 Task: How's the traffic on the BQE (Brooklyn-Queens Expressway)?
Action: Key pressed qe
Screenshot: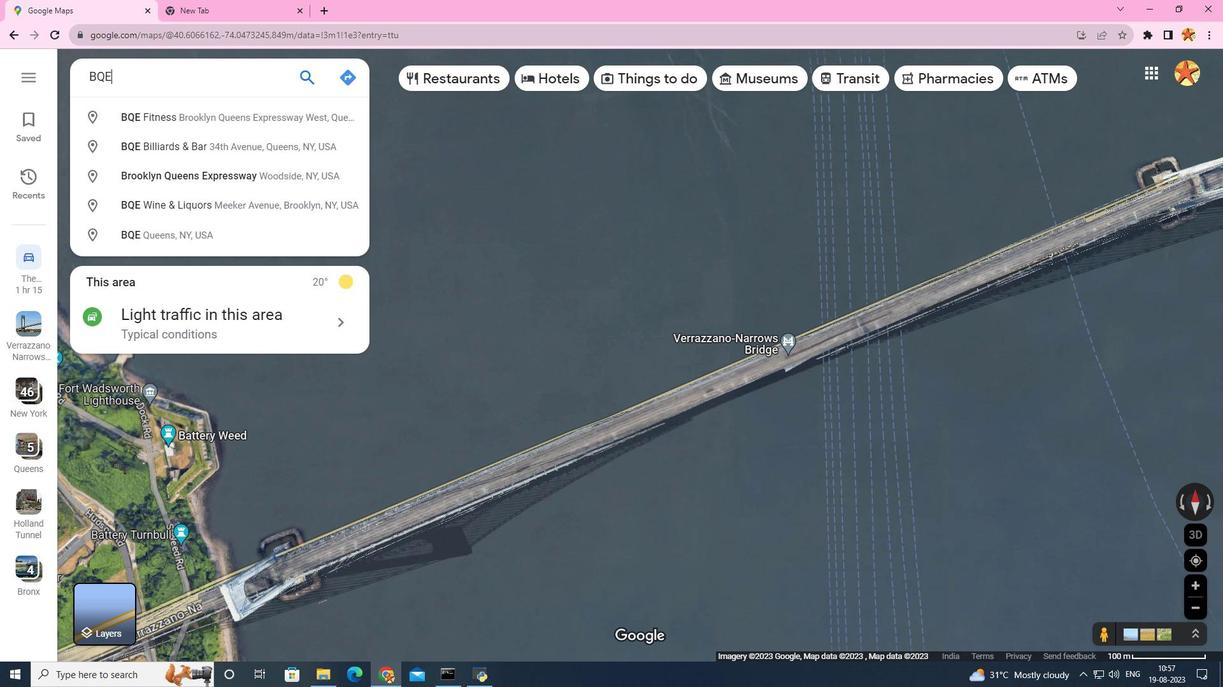 
Action: Mouse moved to (119, 169)
Screenshot: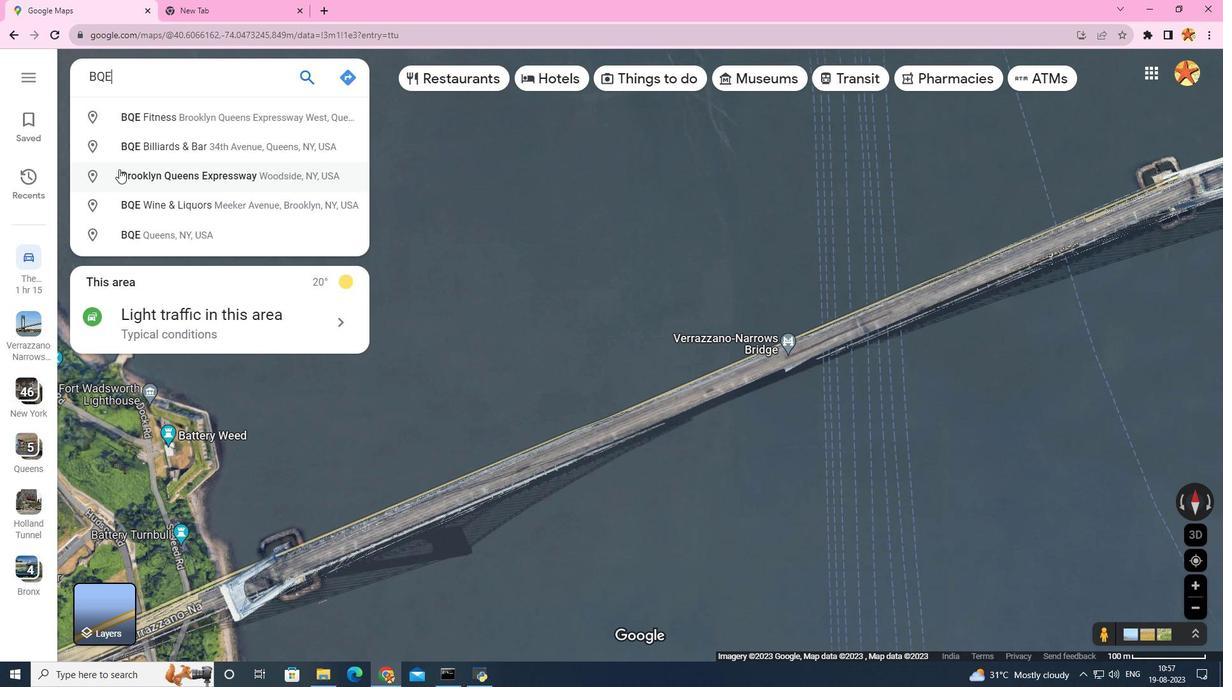 
Action: Mouse pressed left at (119, 169)
Screenshot: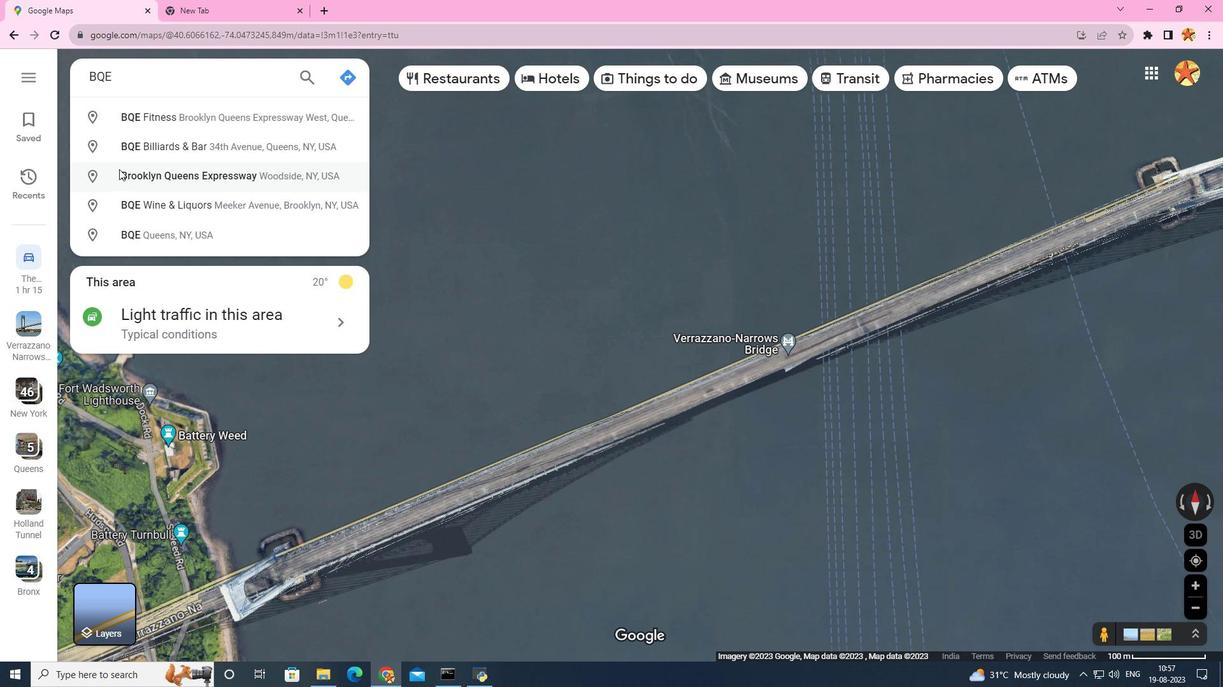 
Action: Mouse moved to (428, 615)
Screenshot: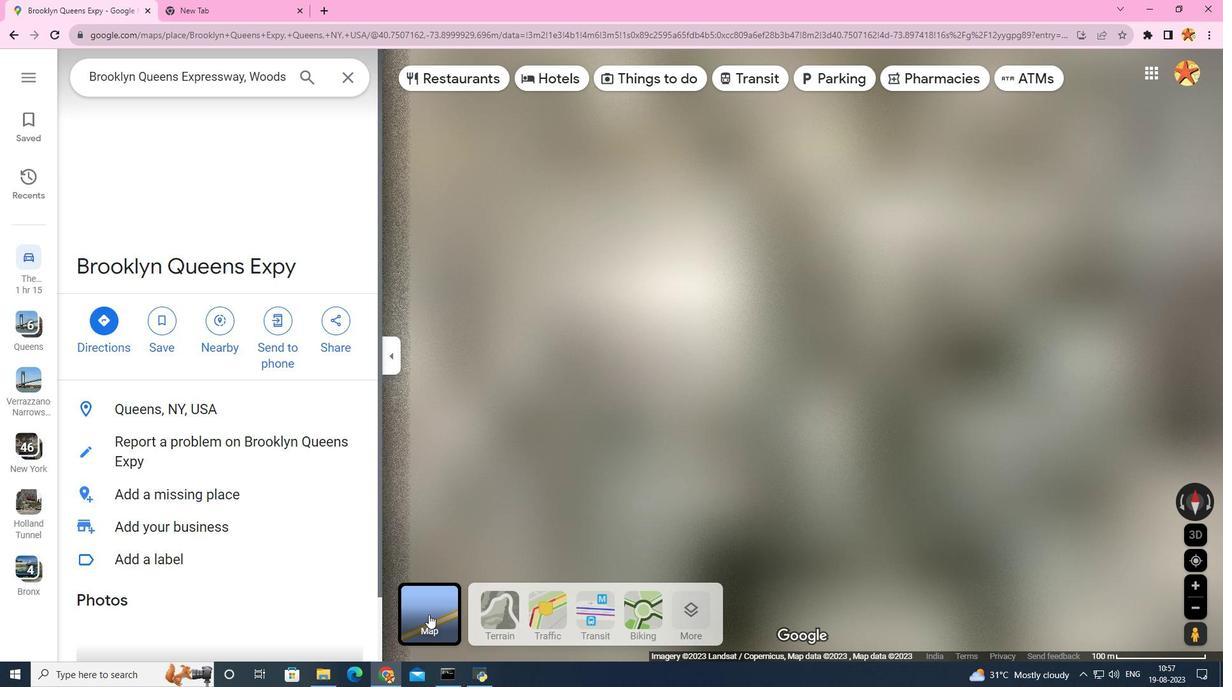 
Action: Mouse pressed left at (428, 615)
Screenshot: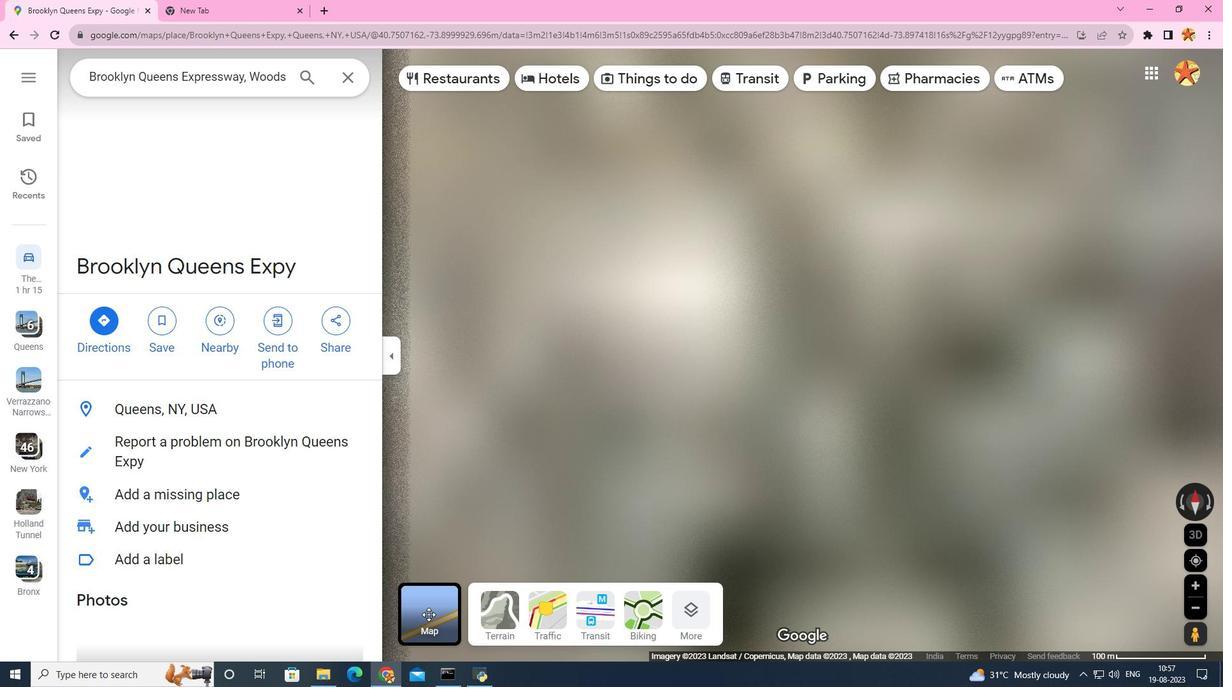 
Action: Mouse moved to (549, 611)
Screenshot: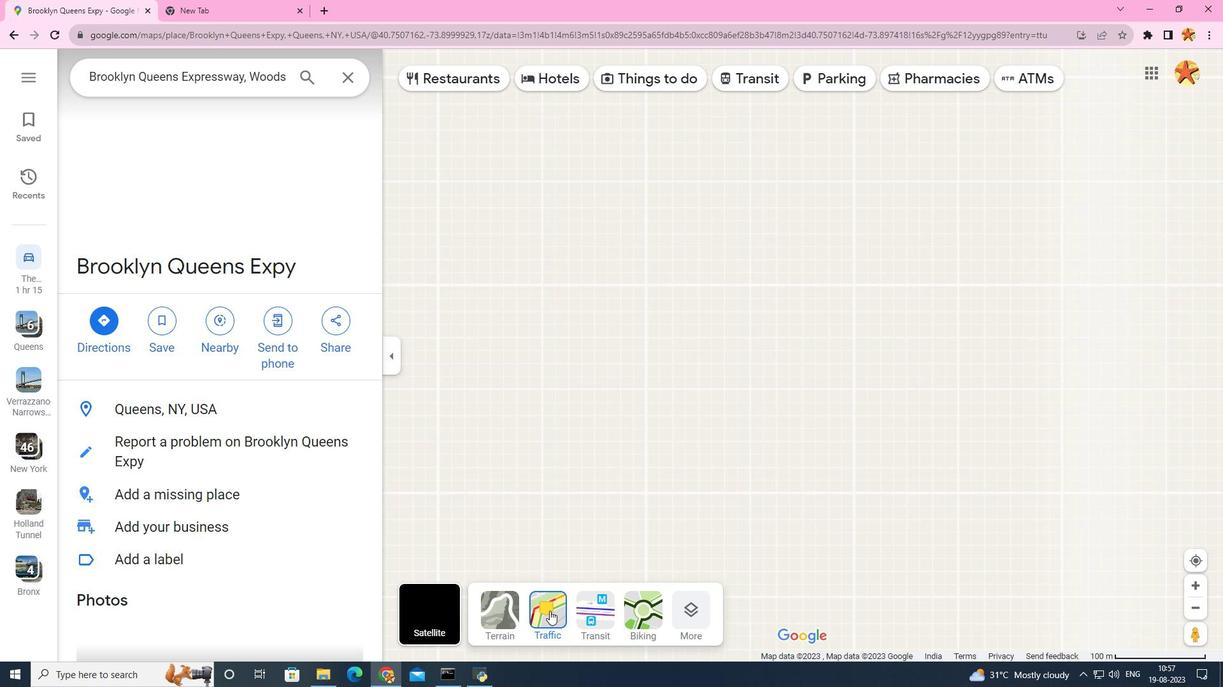 
Action: Mouse pressed left at (549, 611)
Screenshot: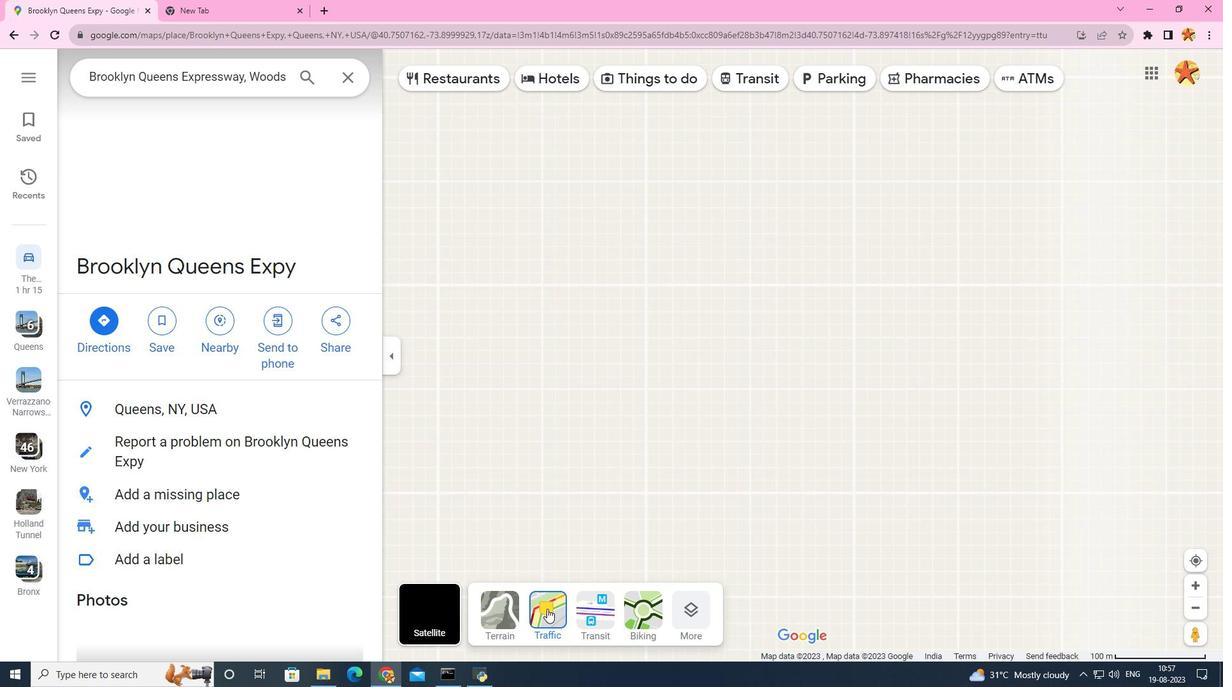 
Action: Mouse moved to (533, 607)
Screenshot: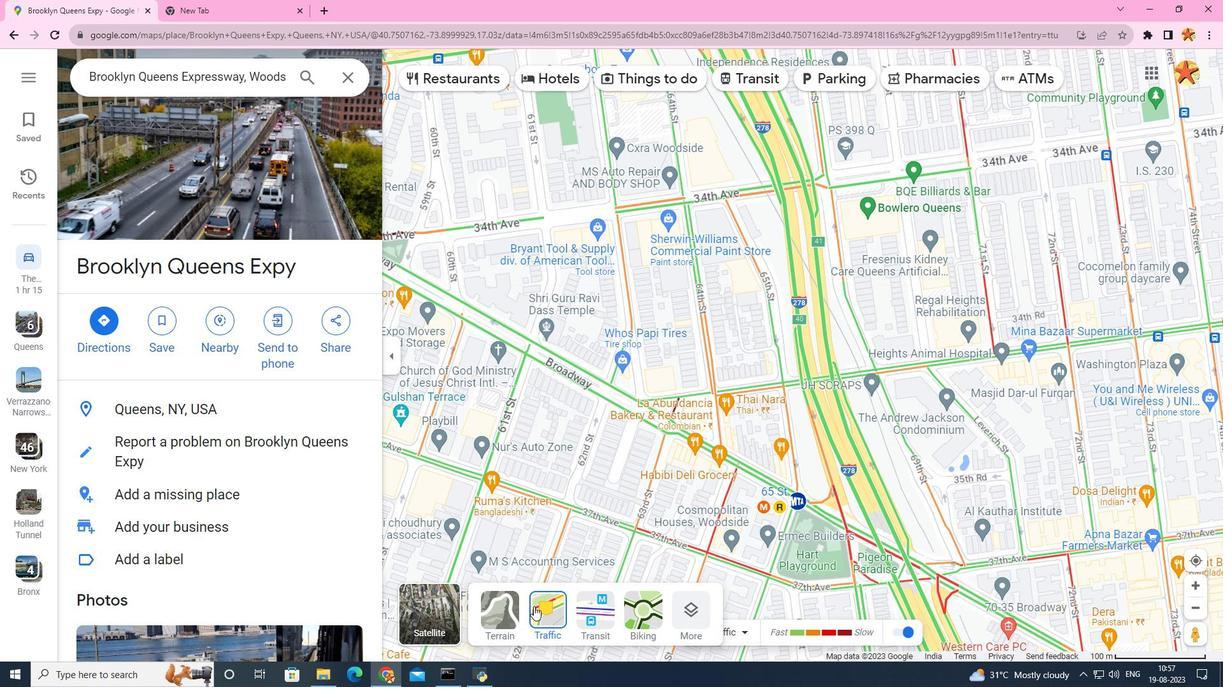 
Action: Mouse pressed left at (533, 607)
Screenshot: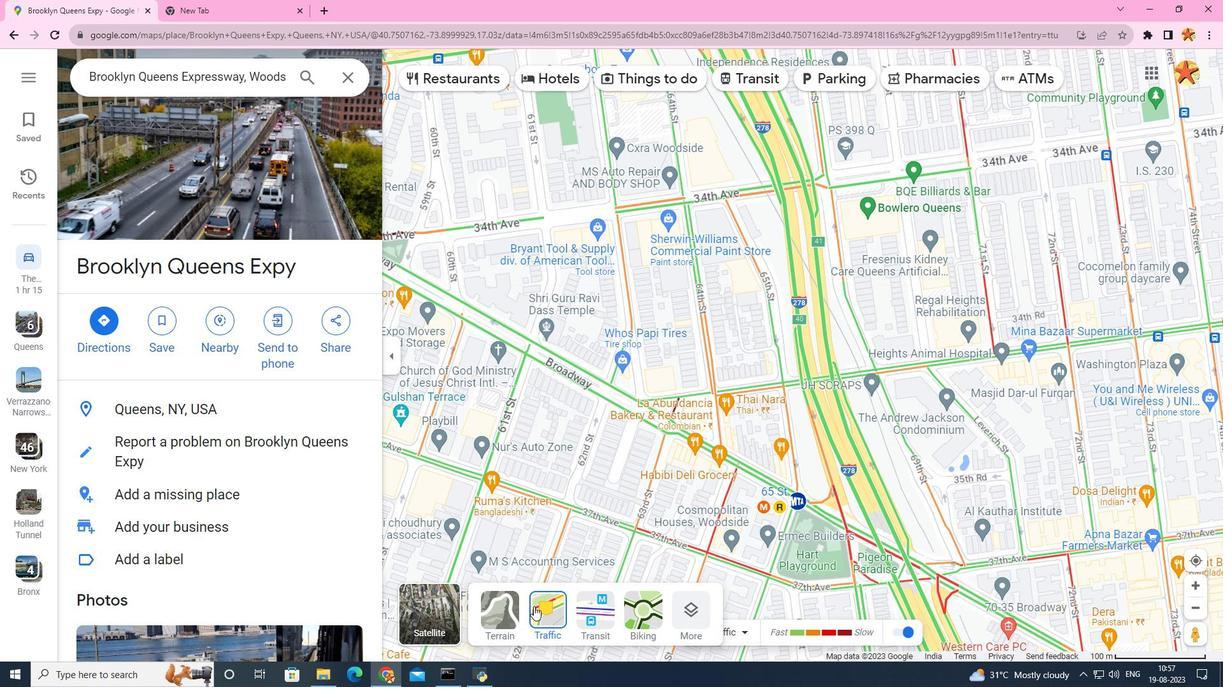
Action: Mouse moved to (641, 530)
Screenshot: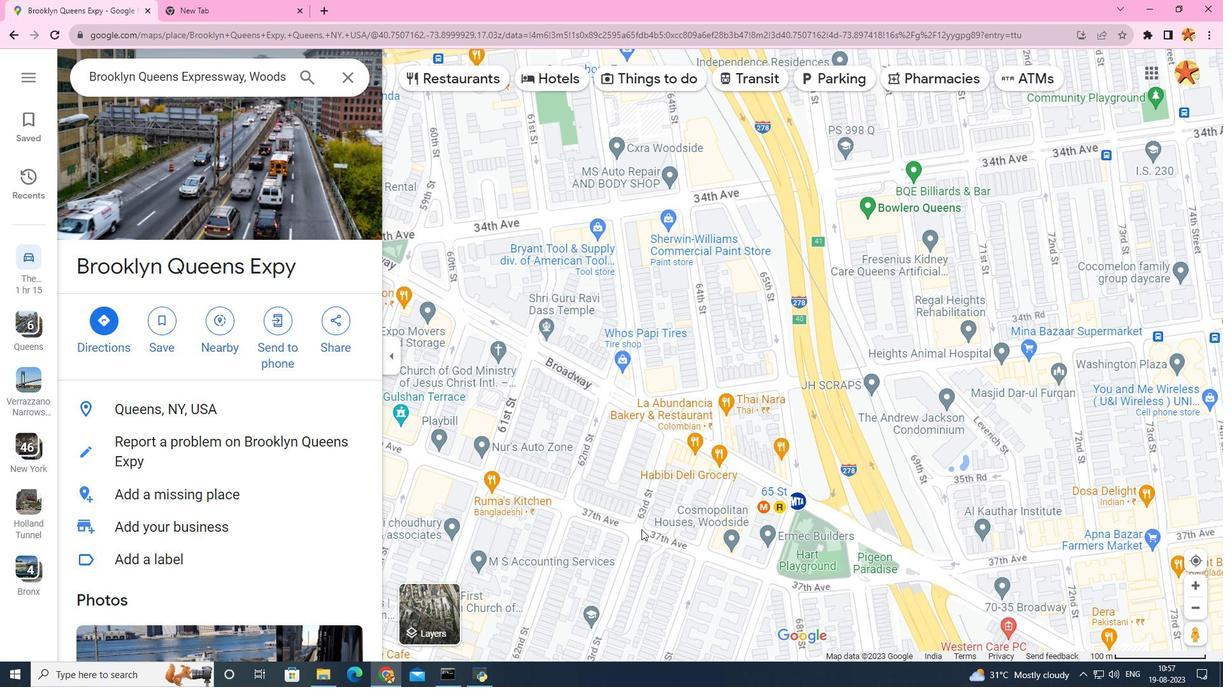 
Action: Mouse scrolled (641, 529) with delta (0, 0)
Screenshot: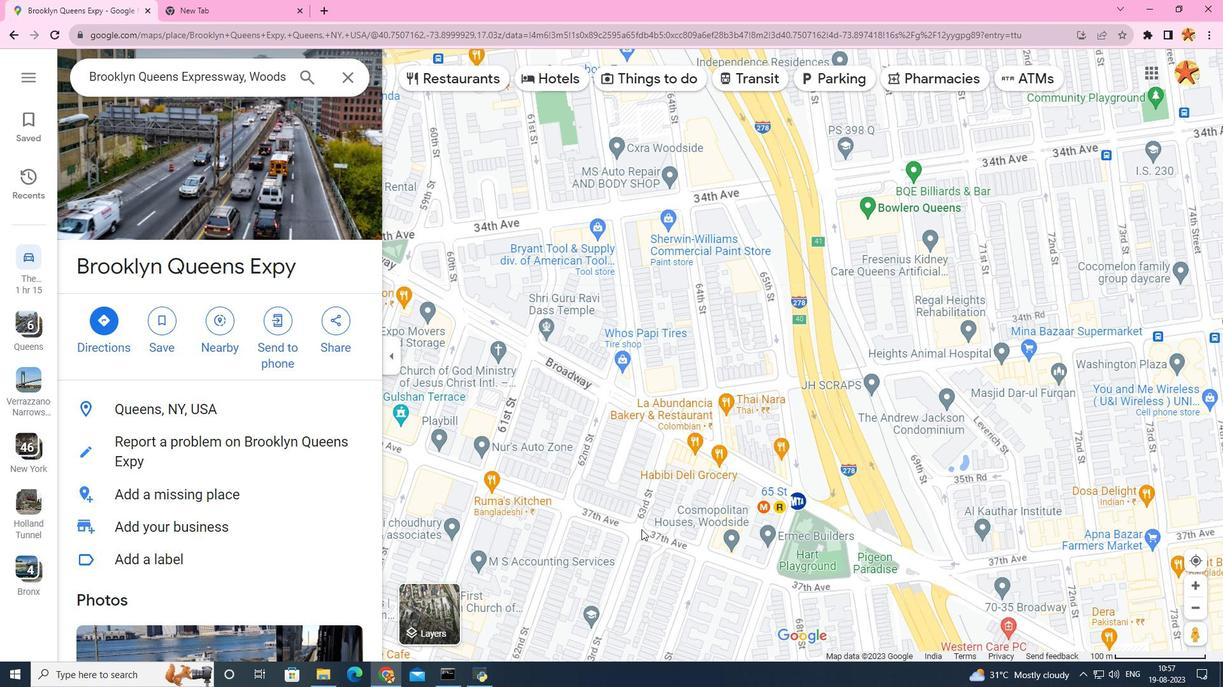 
Action: Mouse scrolled (641, 529) with delta (0, 0)
Screenshot: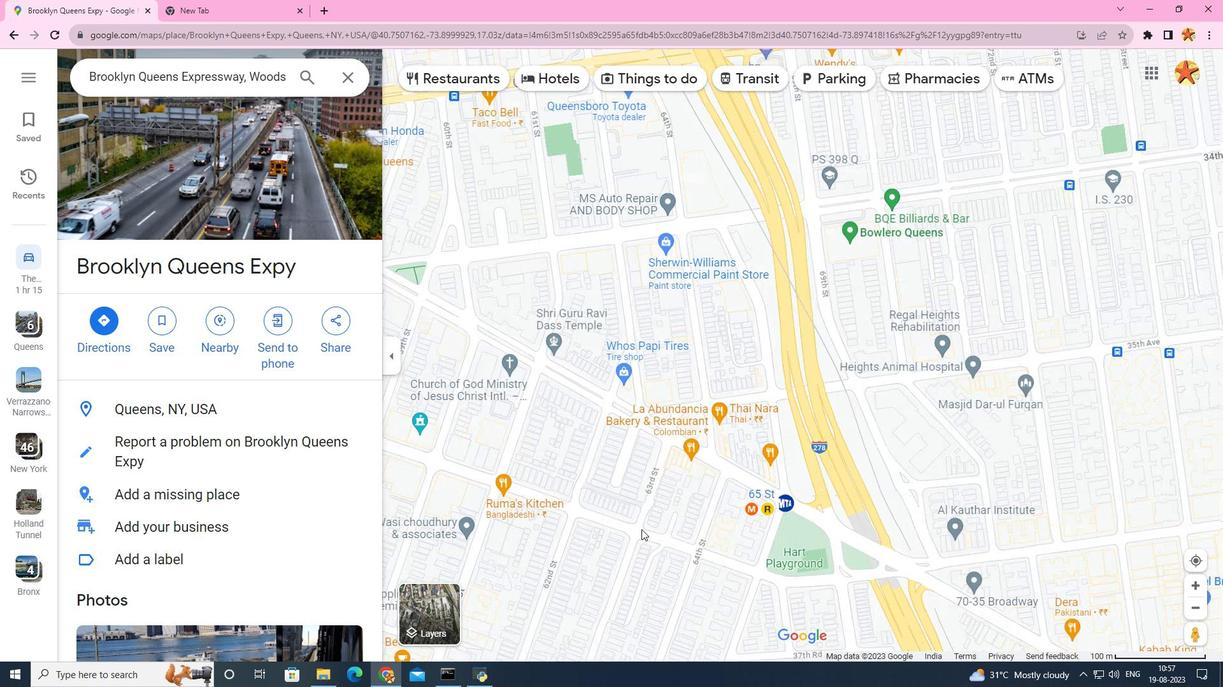 
Action: Mouse scrolled (641, 529) with delta (0, 0)
Screenshot: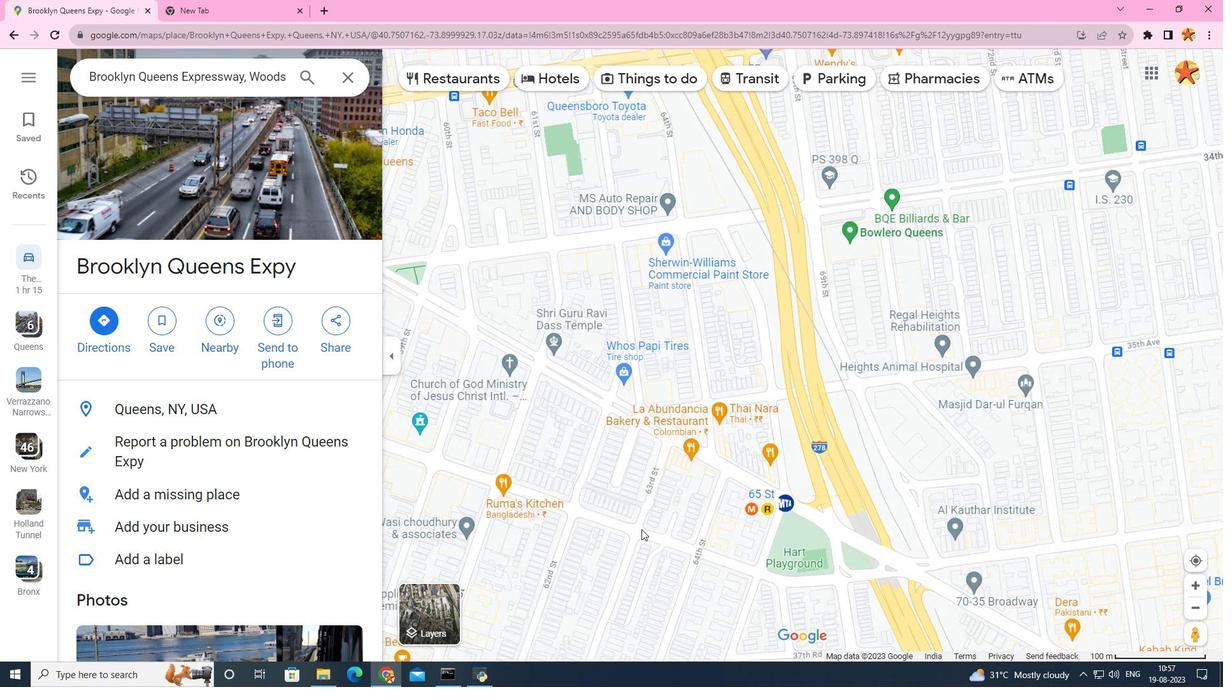 
Action: Mouse scrolled (641, 529) with delta (0, 0)
Screenshot: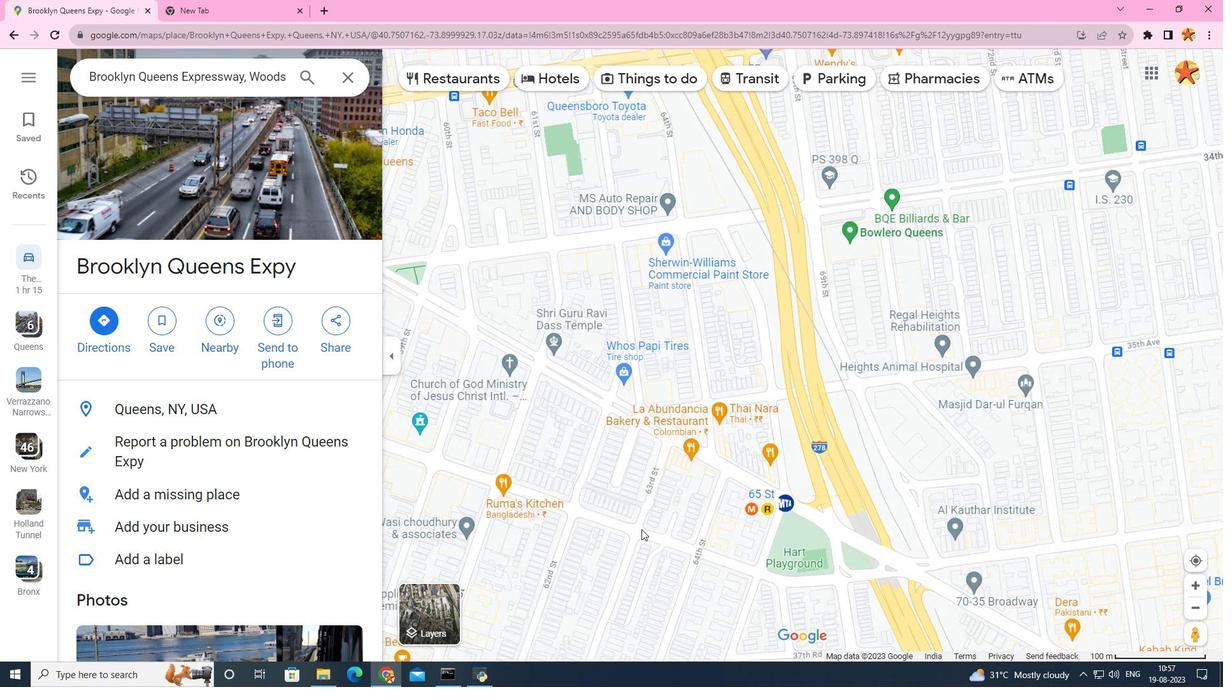 
Action: Mouse scrolled (641, 529) with delta (0, 0)
Screenshot: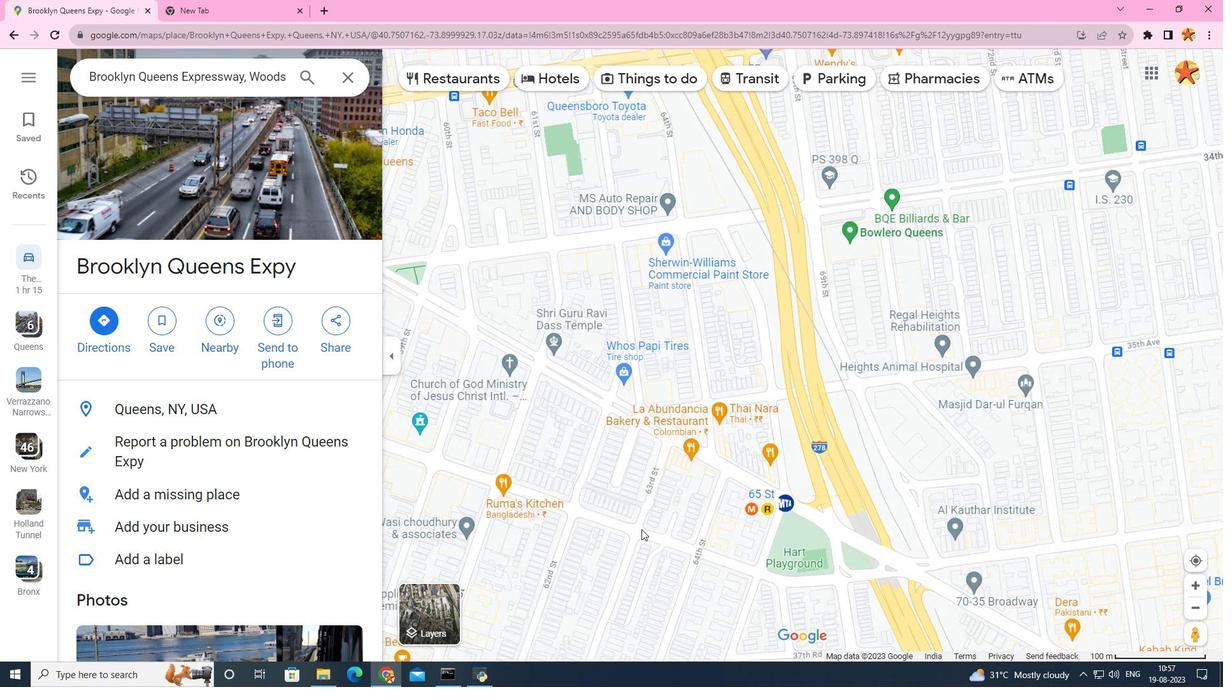 
Action: Mouse scrolled (641, 529) with delta (0, 0)
Screenshot: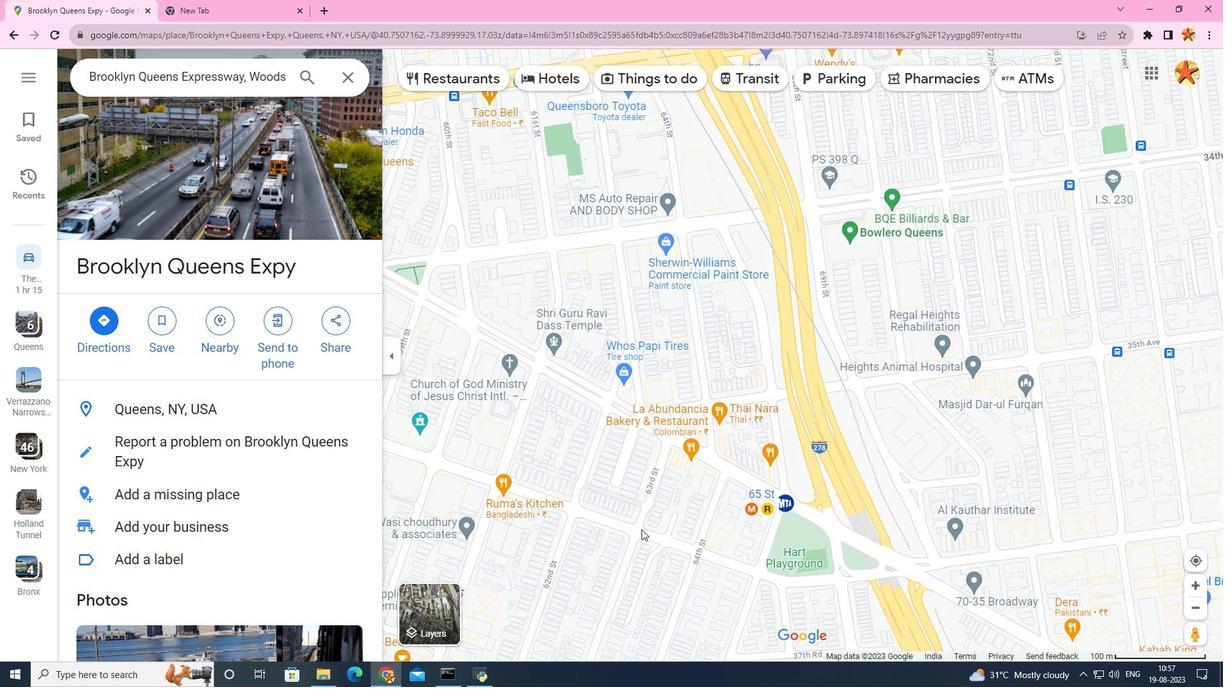
Action: Mouse scrolled (641, 529) with delta (0, 0)
Screenshot: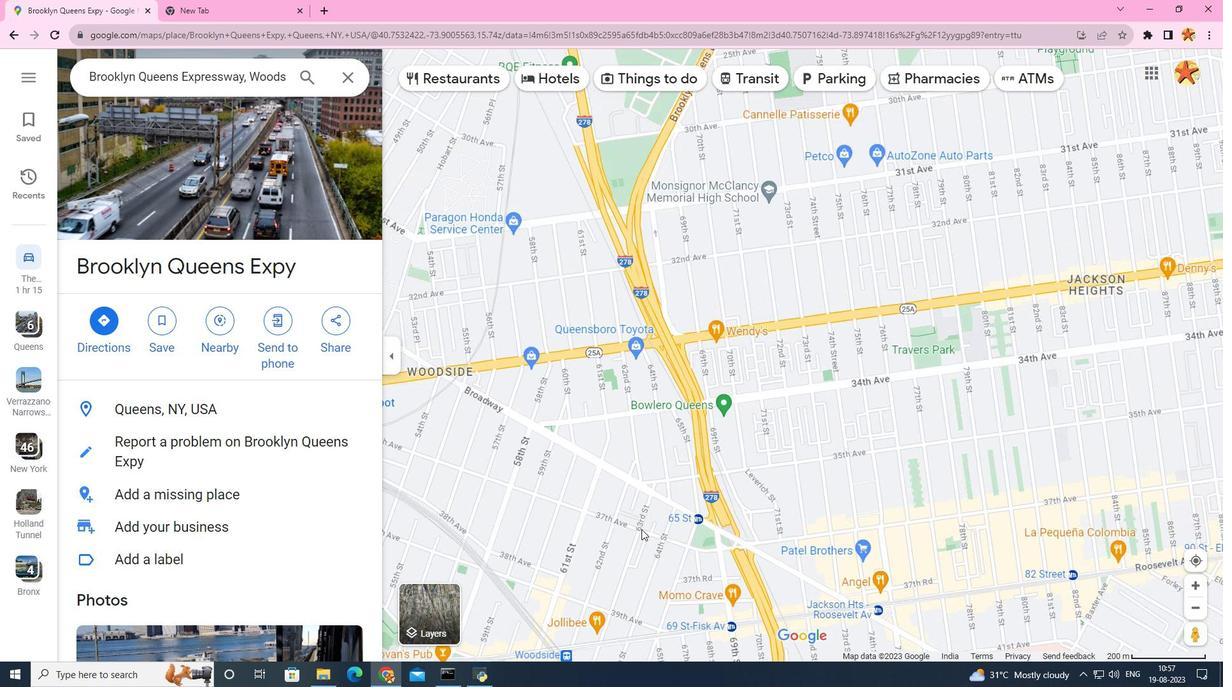 
Action: Mouse scrolled (641, 529) with delta (0, 0)
Screenshot: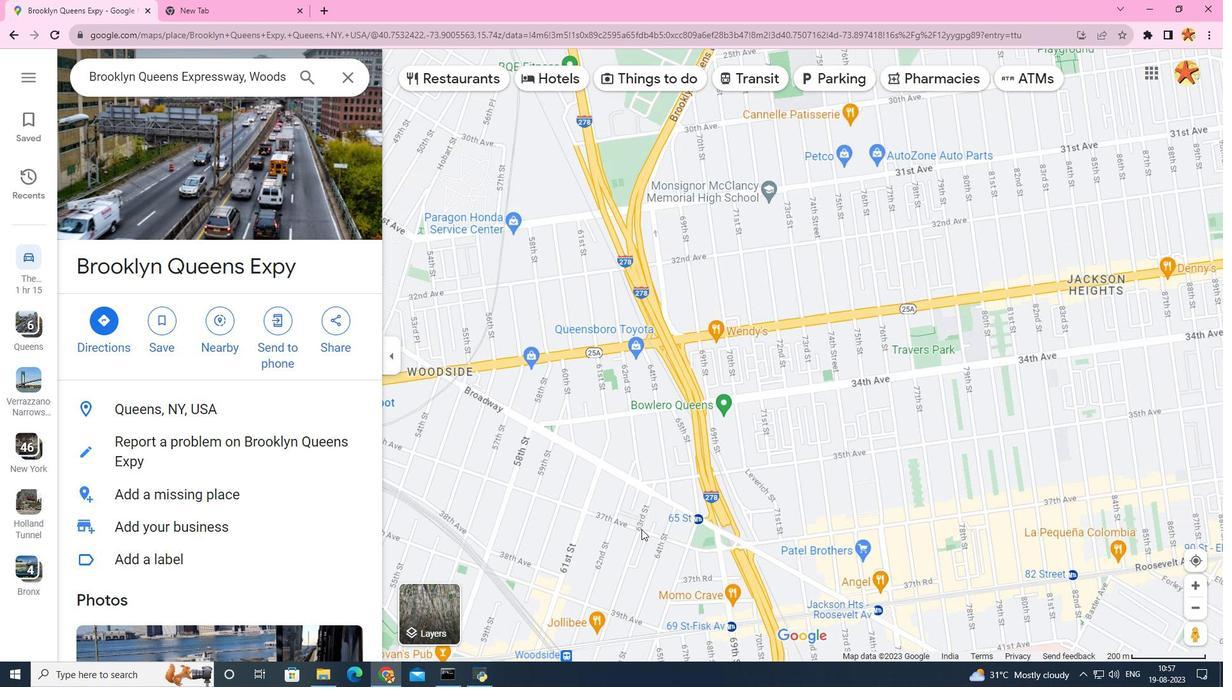 
Action: Mouse scrolled (641, 529) with delta (0, 0)
Screenshot: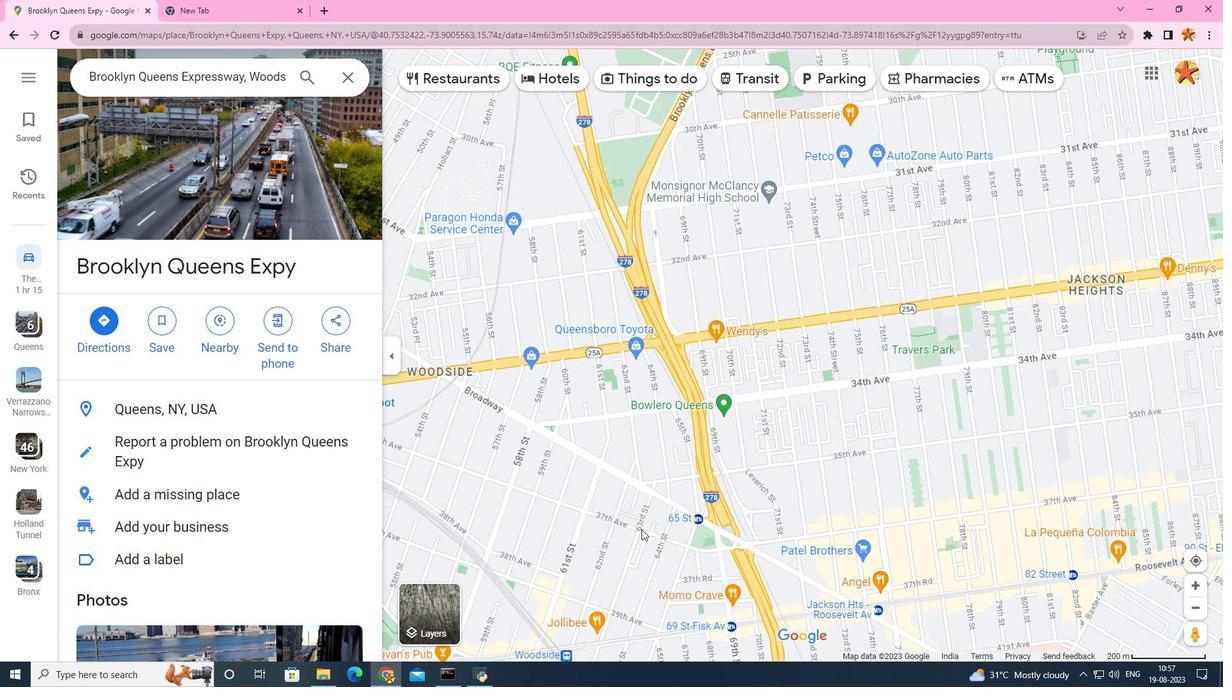 
Action: Mouse scrolled (641, 529) with delta (0, 0)
Screenshot: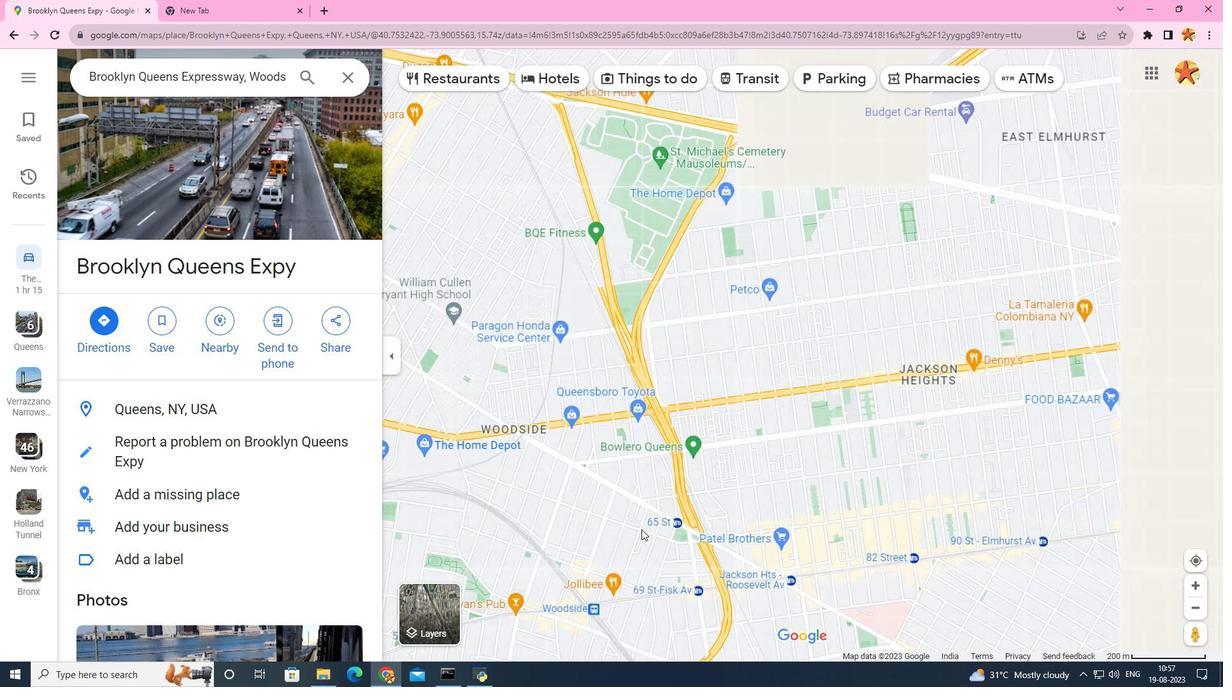 
Action: Mouse scrolled (641, 530) with delta (0, 0)
Screenshot: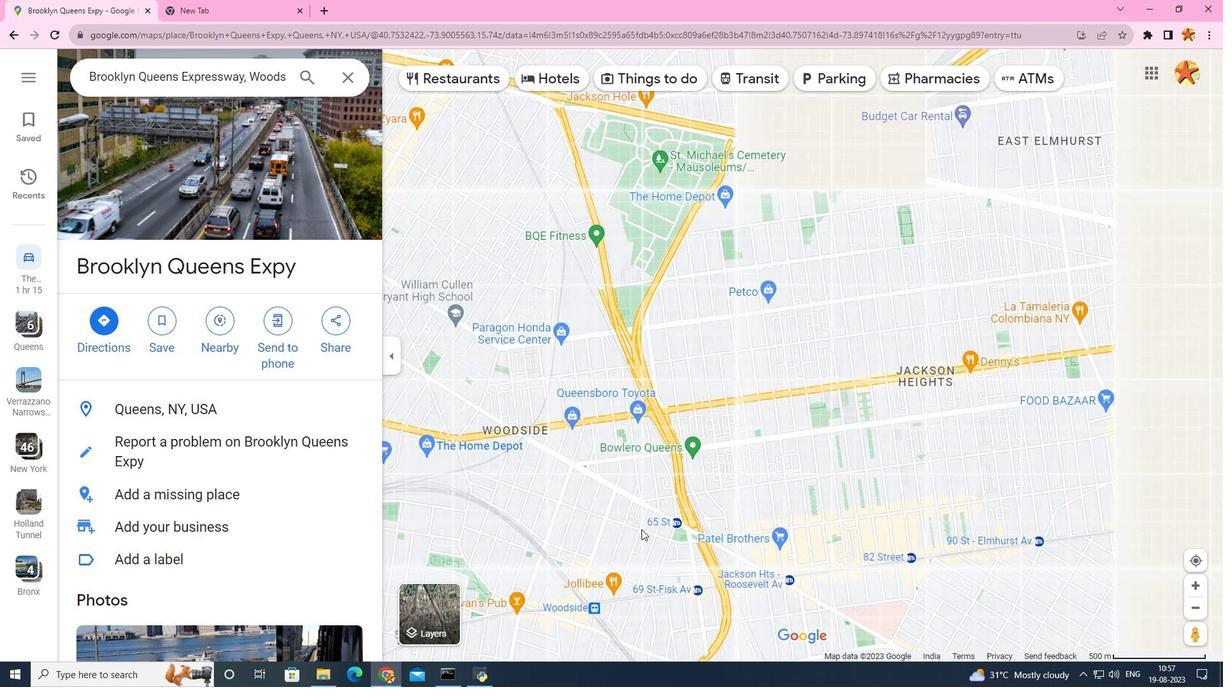 
Action: Mouse scrolled (641, 529) with delta (0, 0)
Screenshot: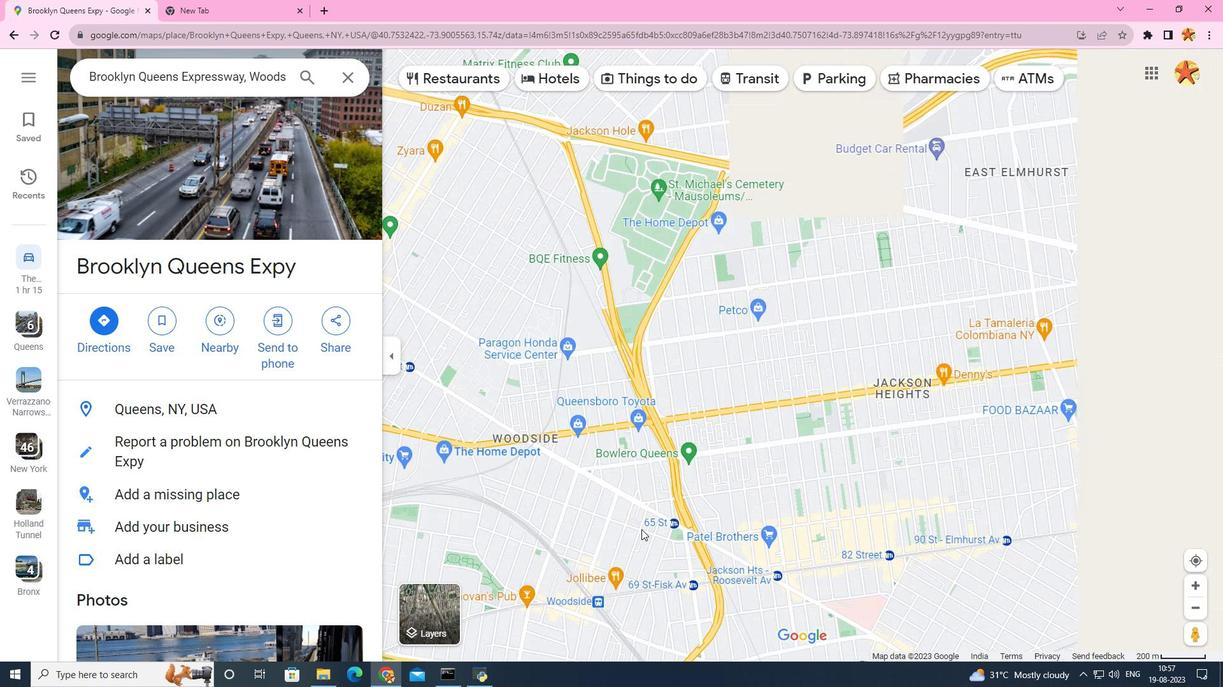 
Action: Mouse scrolled (641, 529) with delta (0, 0)
Screenshot: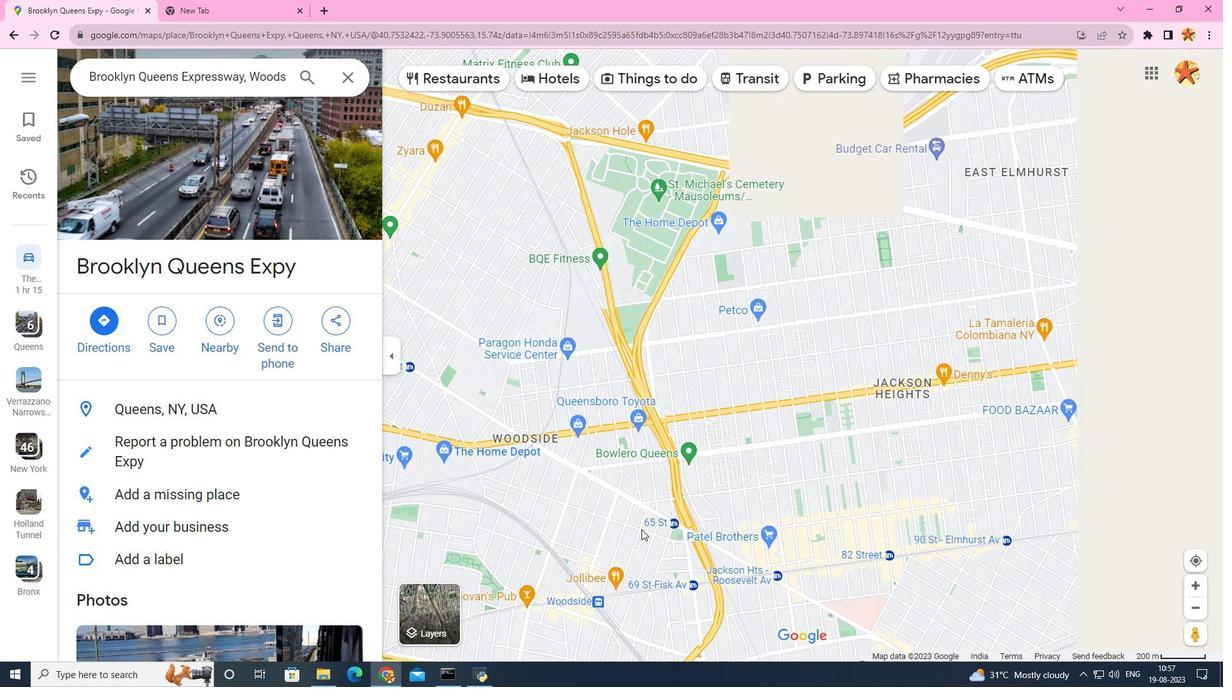 
Action: Mouse scrolled (641, 529) with delta (0, 0)
Screenshot: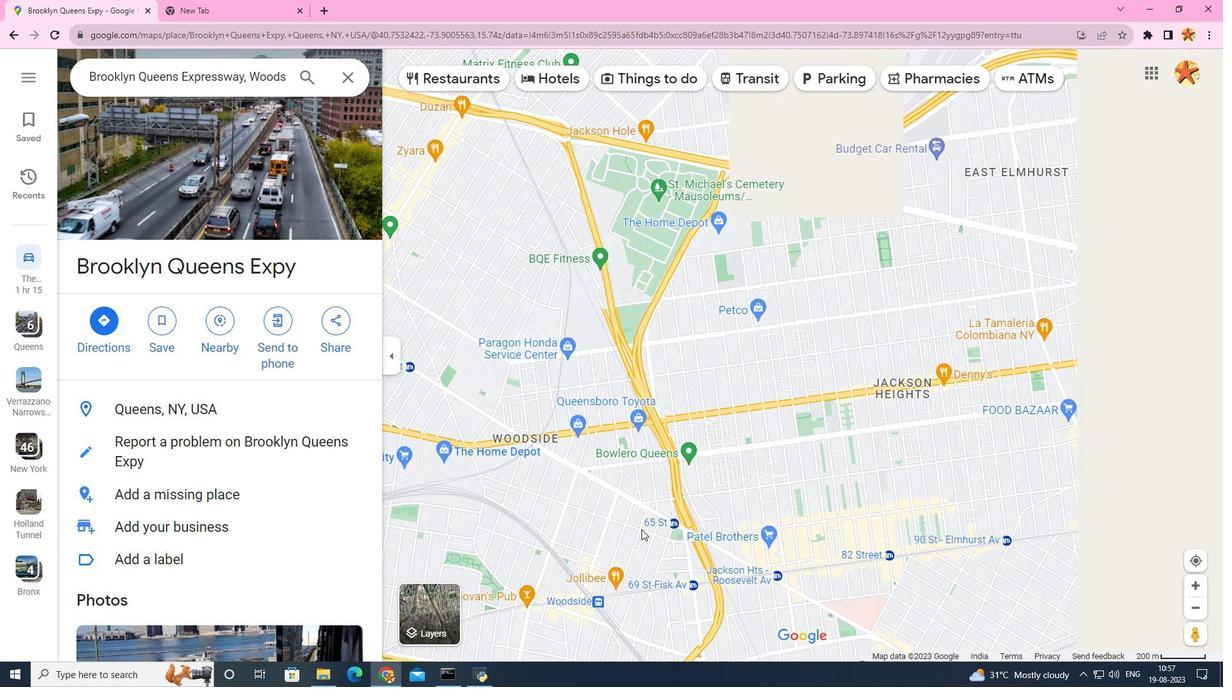 
Action: Mouse scrolled (641, 529) with delta (0, 0)
Screenshot: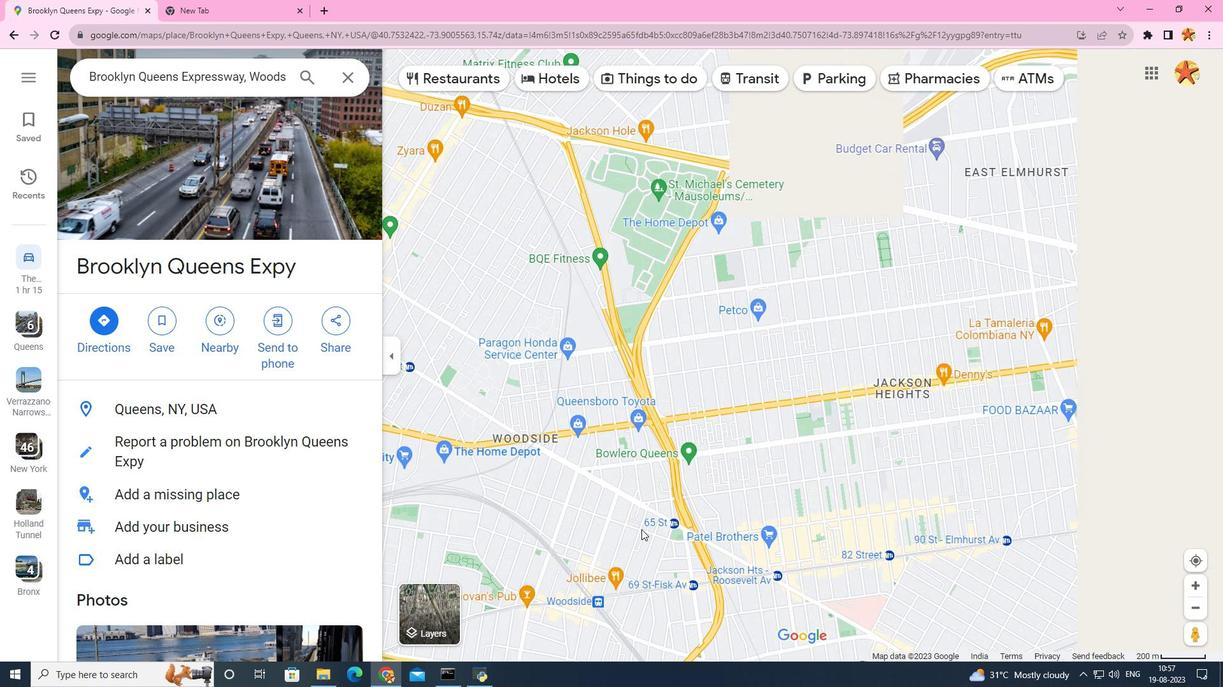 
Action: Mouse scrolled (641, 529) with delta (0, 0)
Screenshot: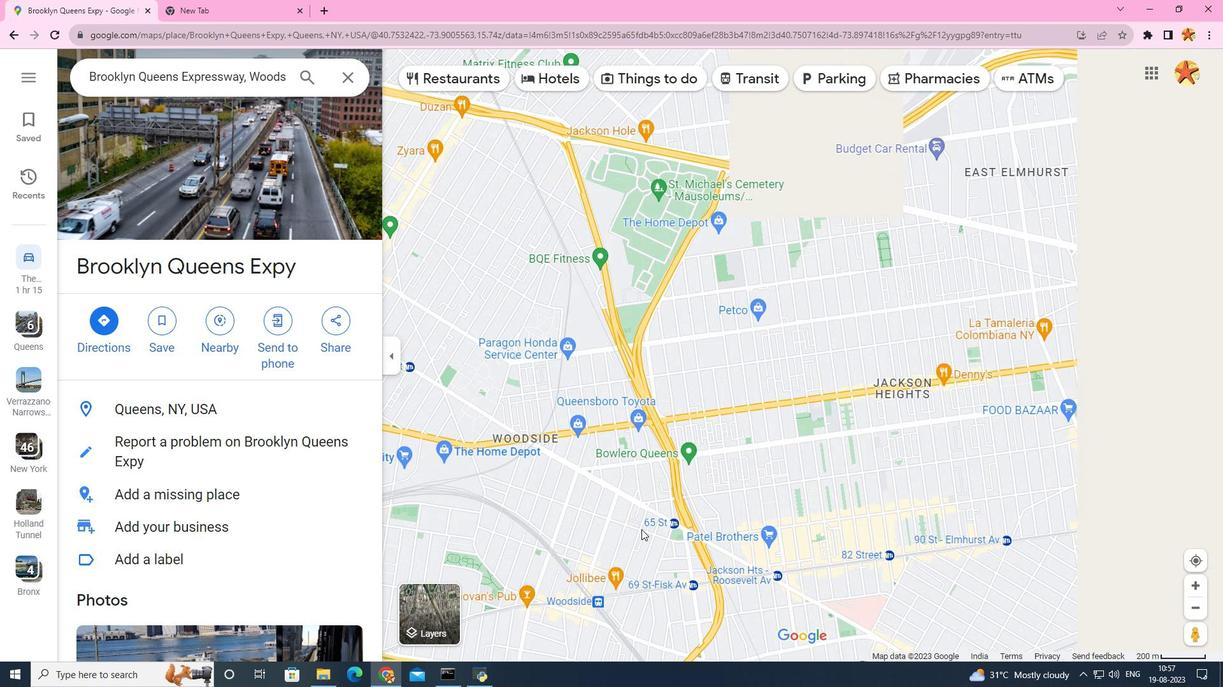
Action: Mouse scrolled (641, 529) with delta (0, 0)
Screenshot: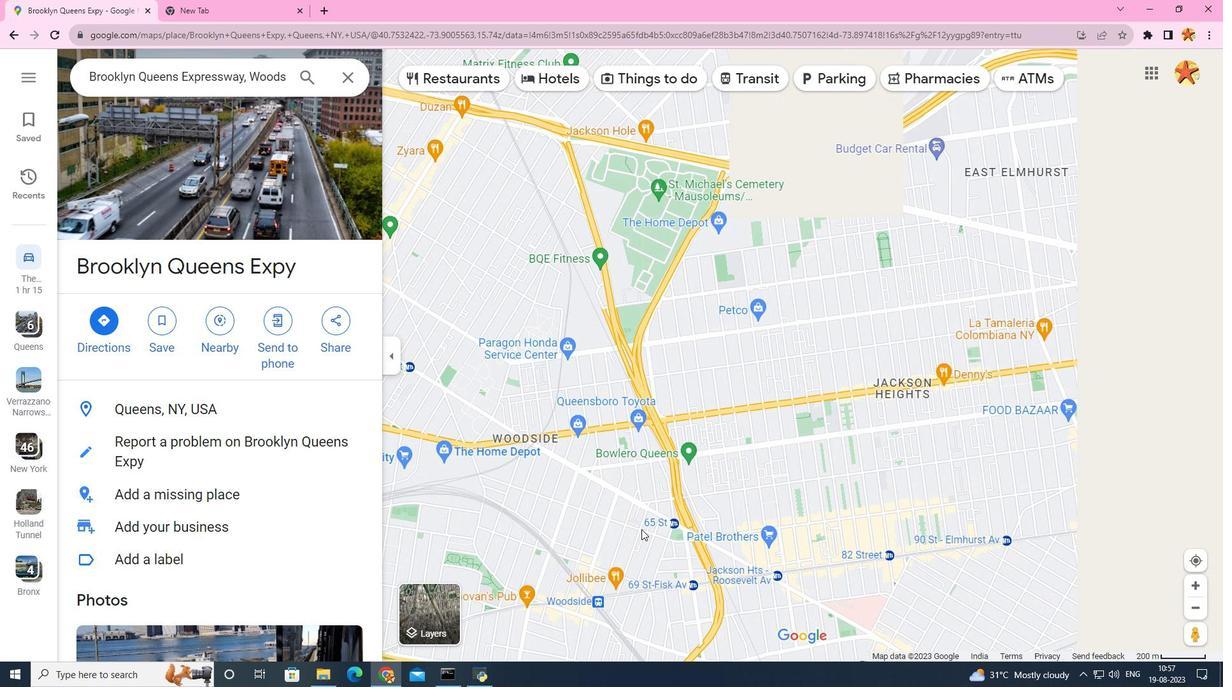
Action: Mouse moved to (556, 617)
Screenshot: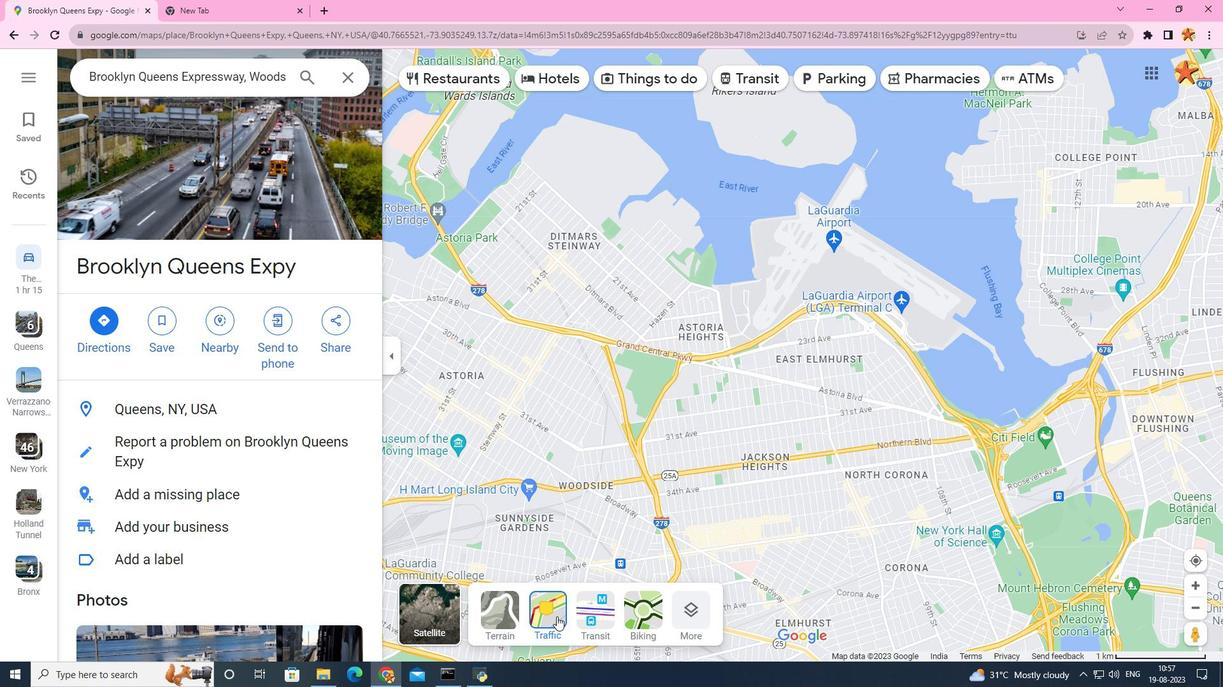 
Action: Mouse pressed left at (556, 617)
Screenshot: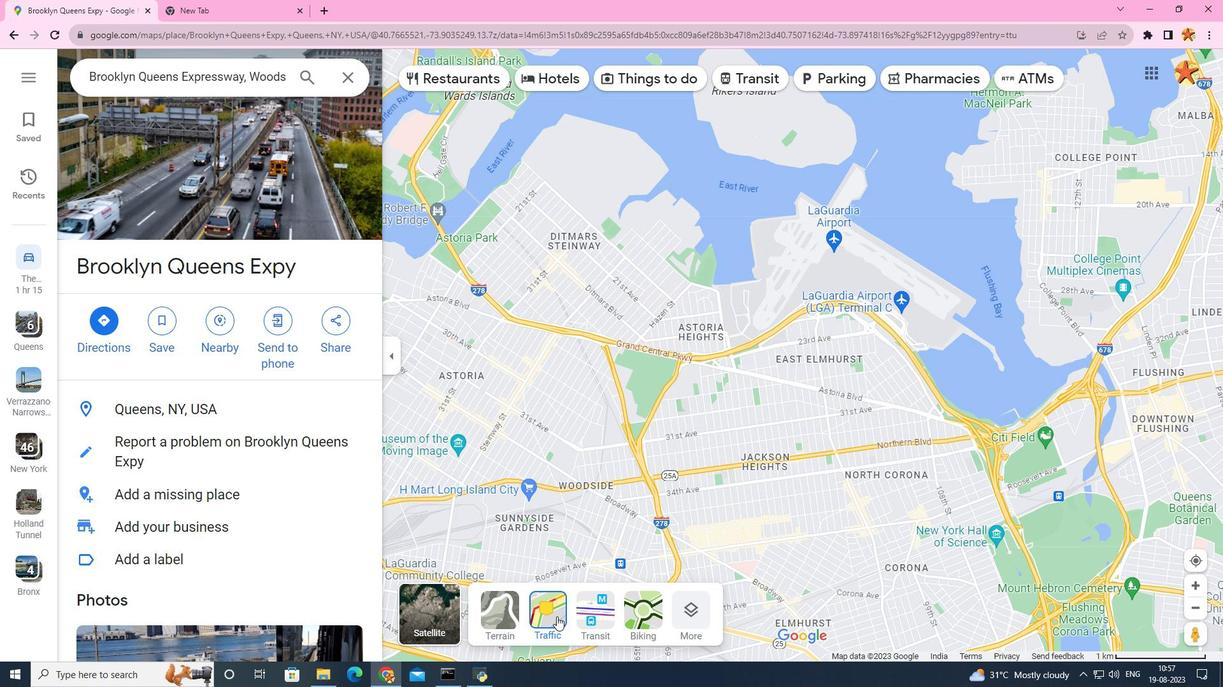 
Action: Mouse moved to (598, 520)
Screenshot: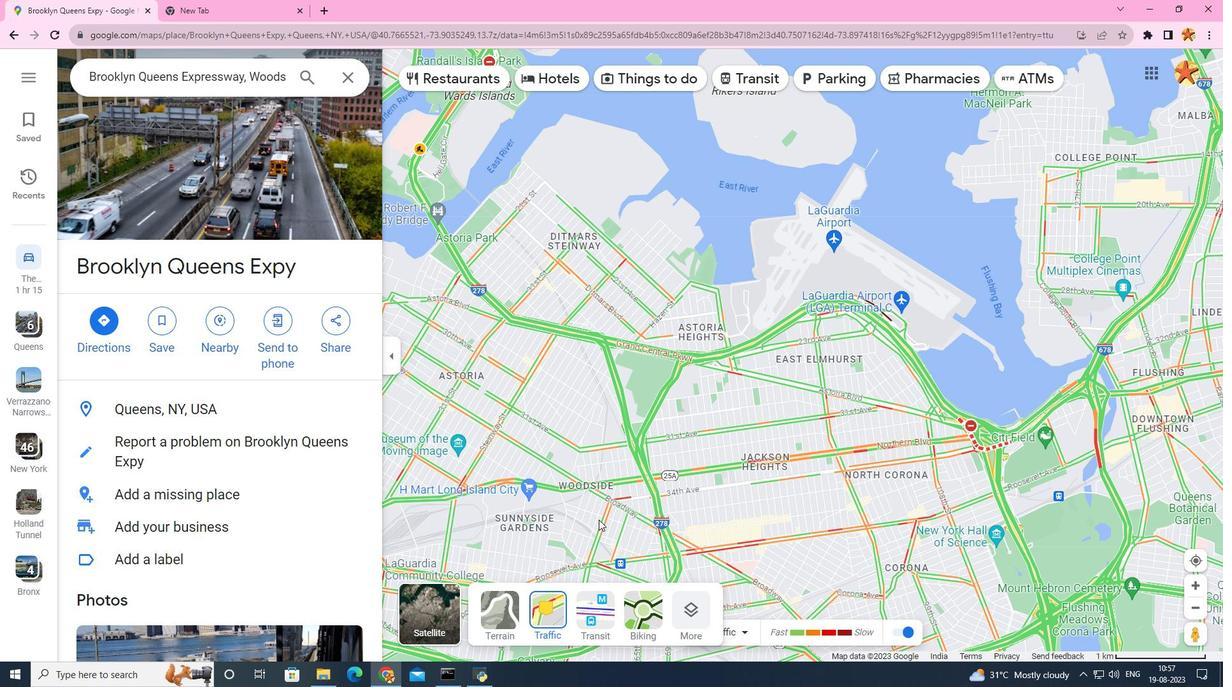 
Action: Mouse scrolled (598, 519) with delta (0, 0)
Screenshot: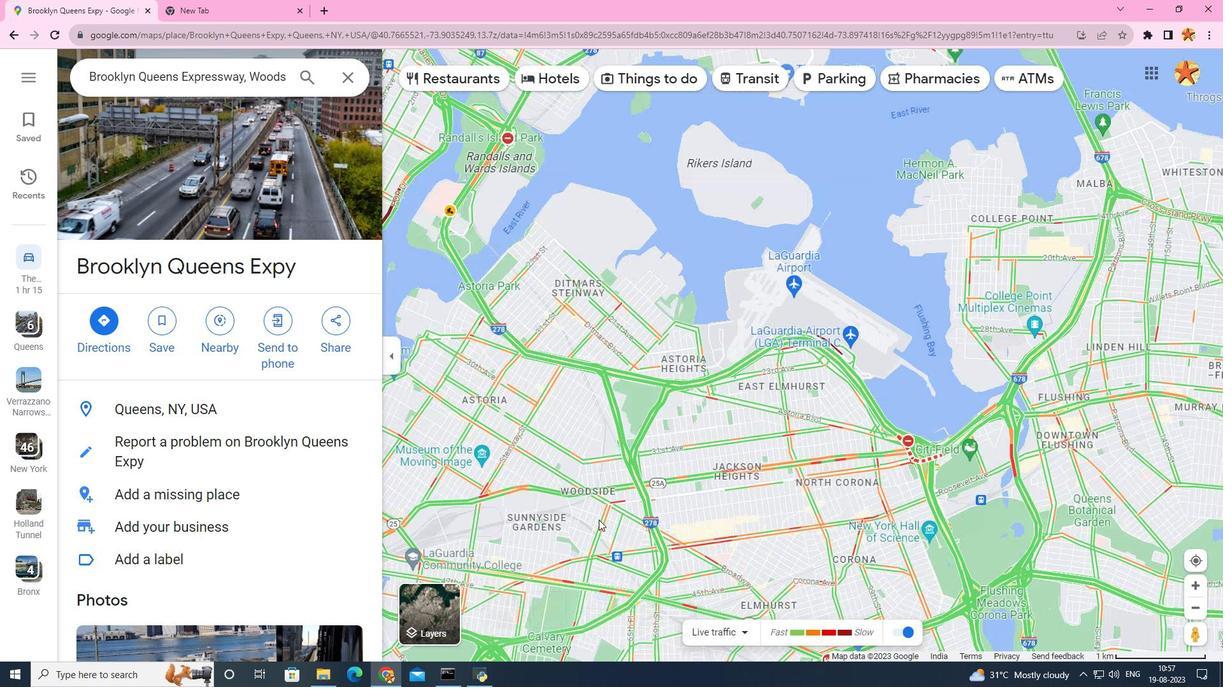 
Action: Mouse scrolled (598, 519) with delta (0, 0)
Screenshot: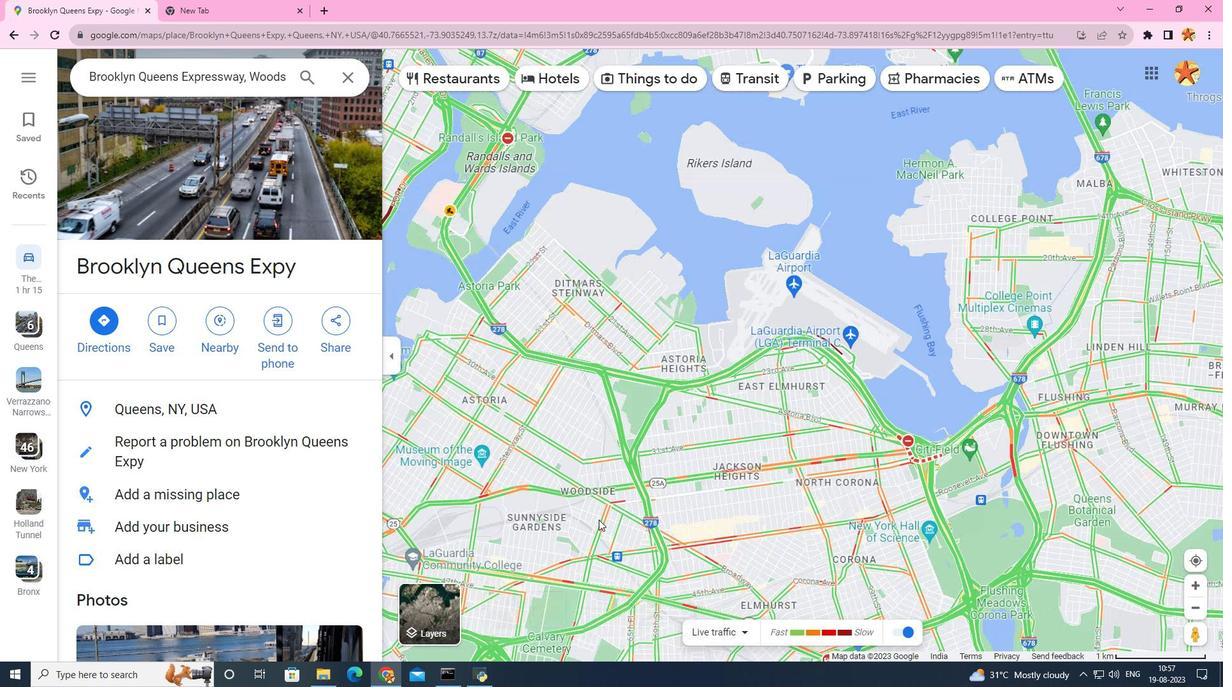 
Action: Mouse scrolled (598, 519) with delta (0, 0)
Screenshot: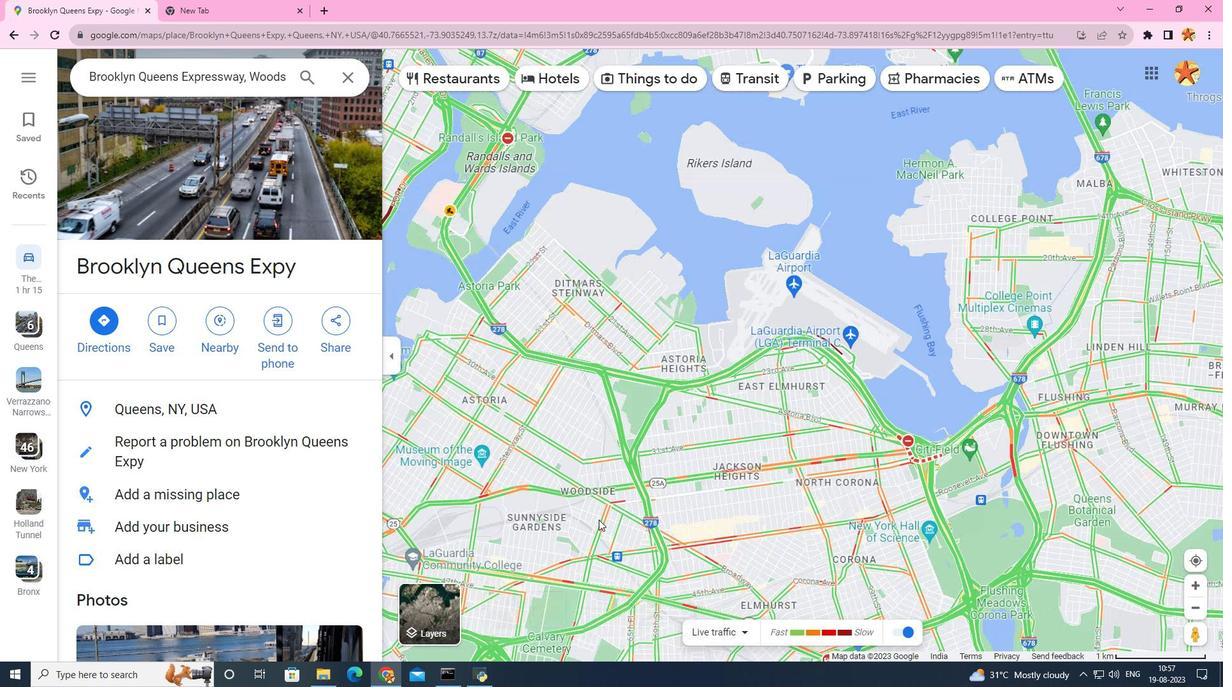 
Action: Mouse scrolled (598, 519) with delta (0, 0)
Screenshot: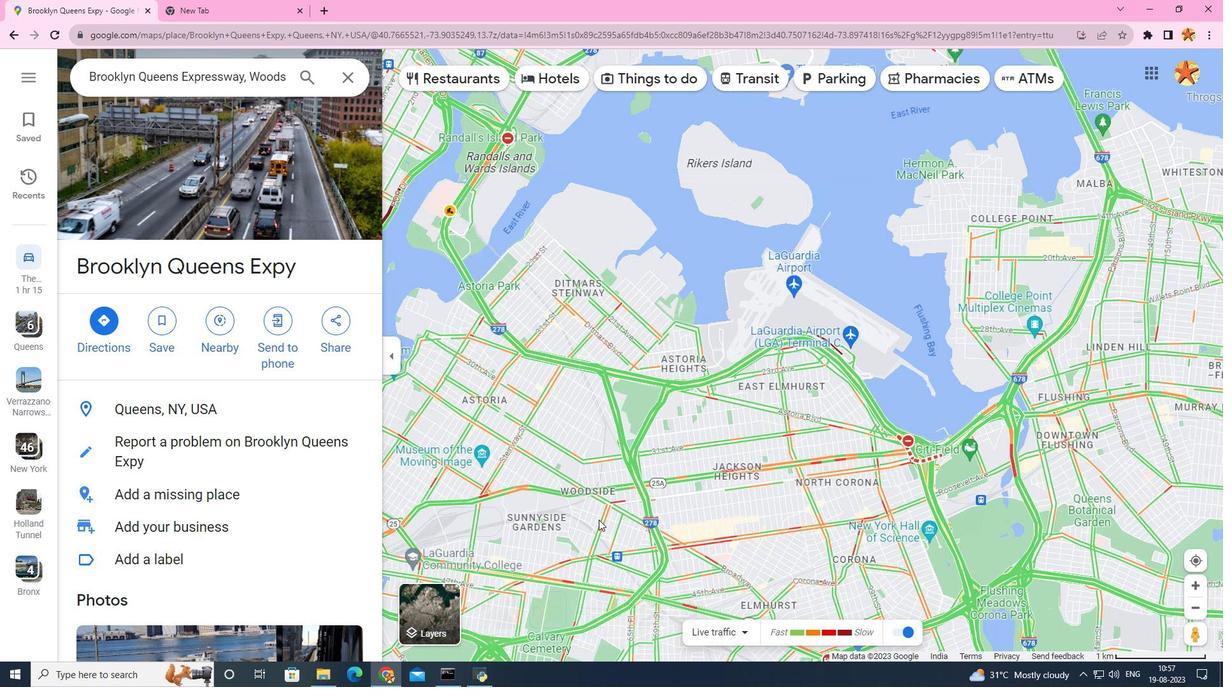 
Action: Mouse scrolled (598, 519) with delta (0, 0)
Screenshot: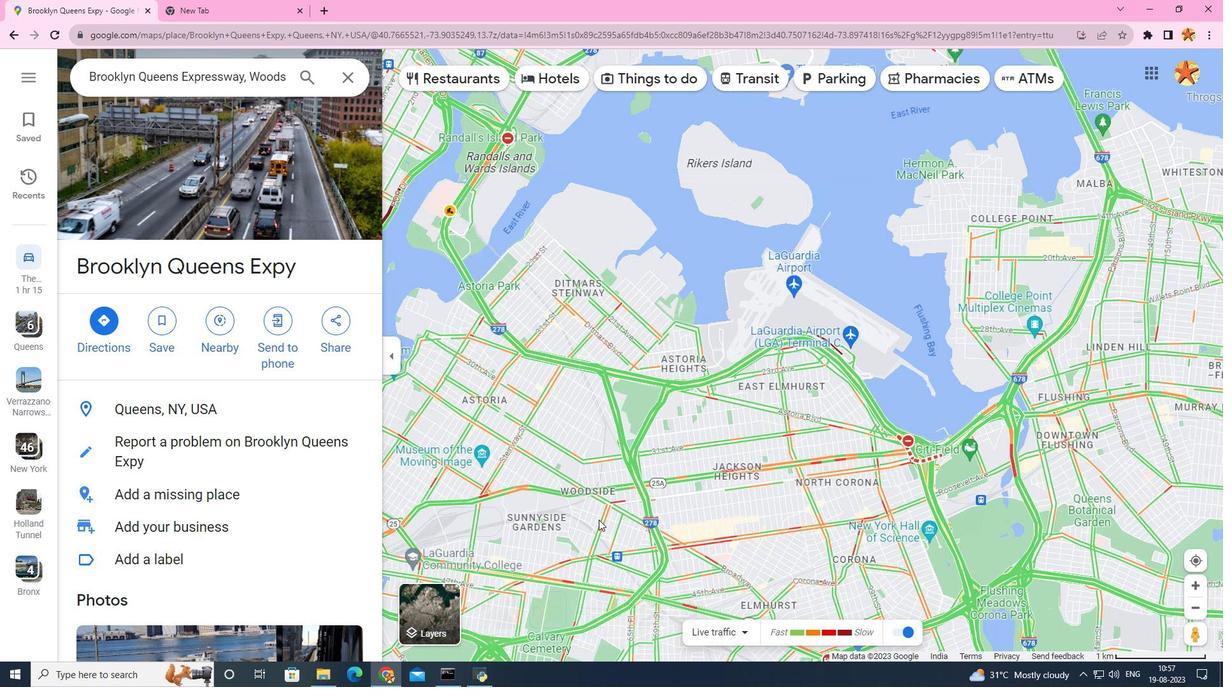 
Action: Mouse scrolled (598, 521) with delta (0, 0)
Screenshot: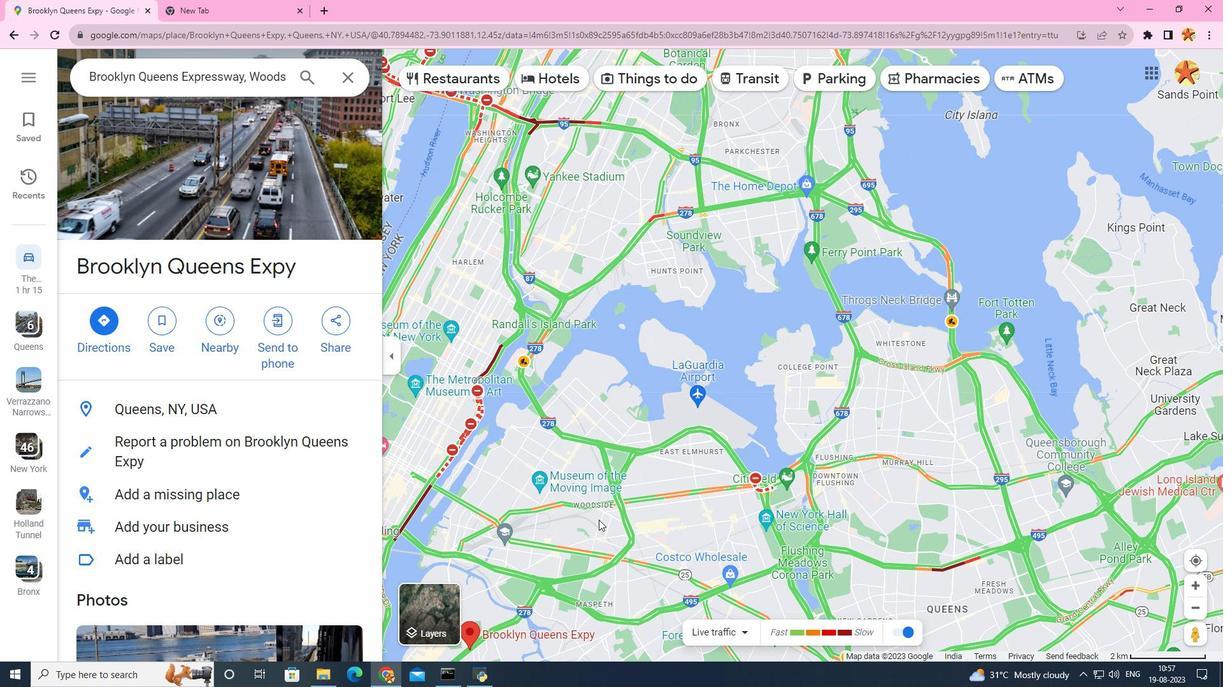 
Action: Mouse scrolled (598, 521) with delta (0, 0)
Screenshot: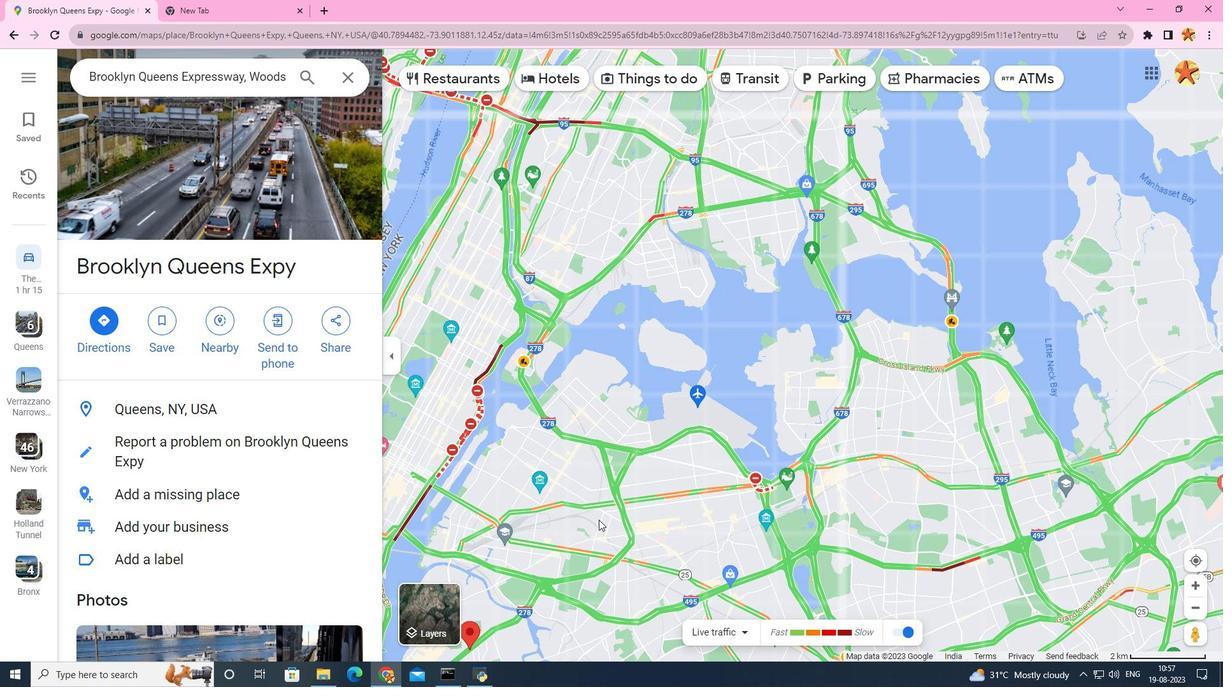 
Action: Mouse scrolled (598, 521) with delta (0, 0)
Screenshot: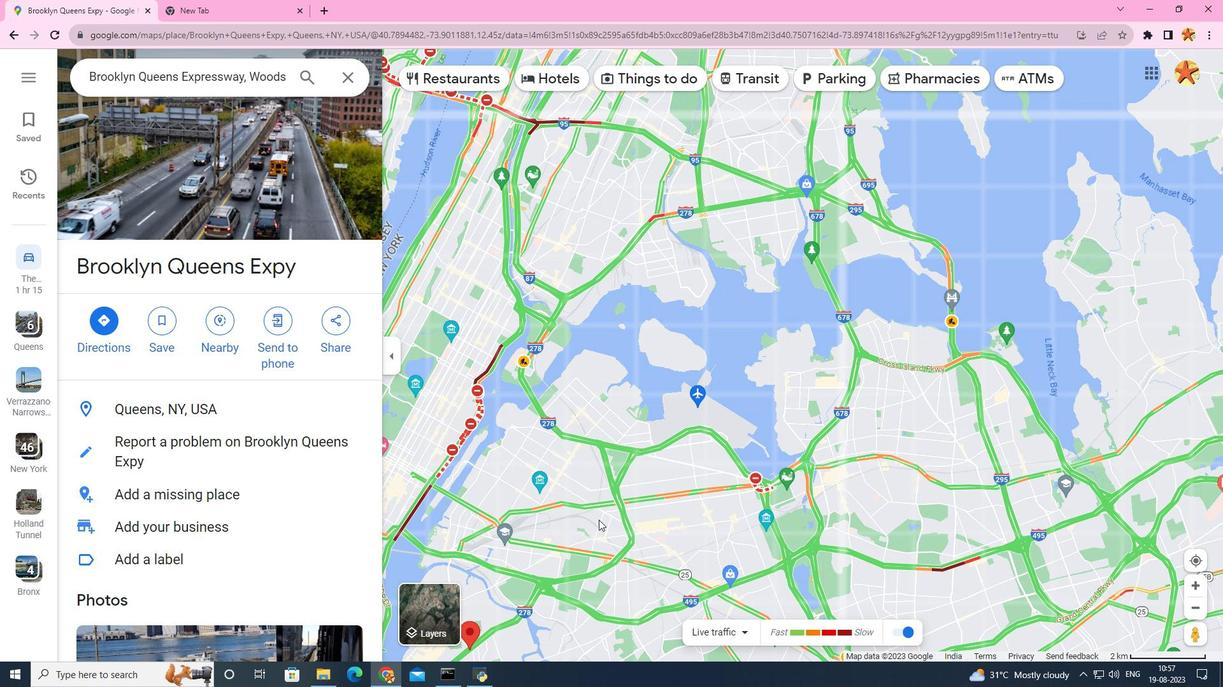 
Action: Mouse scrolled (598, 521) with delta (0, 0)
Screenshot: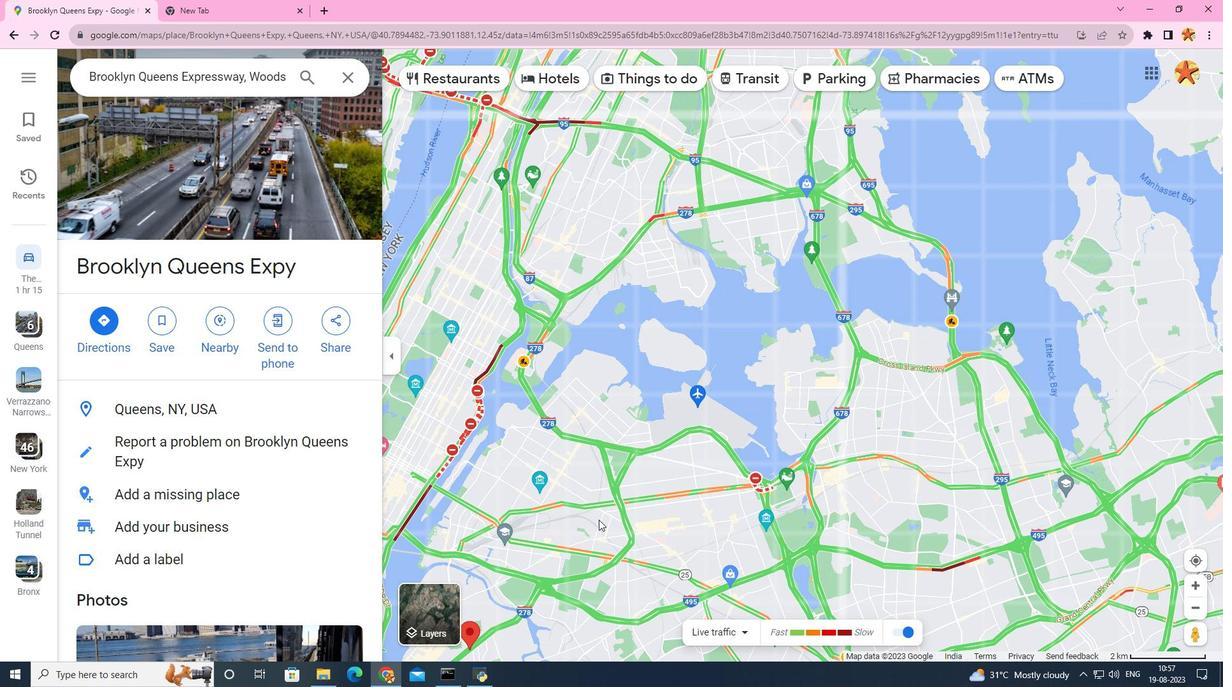 
Action: Mouse scrolled (598, 521) with delta (0, 0)
Screenshot: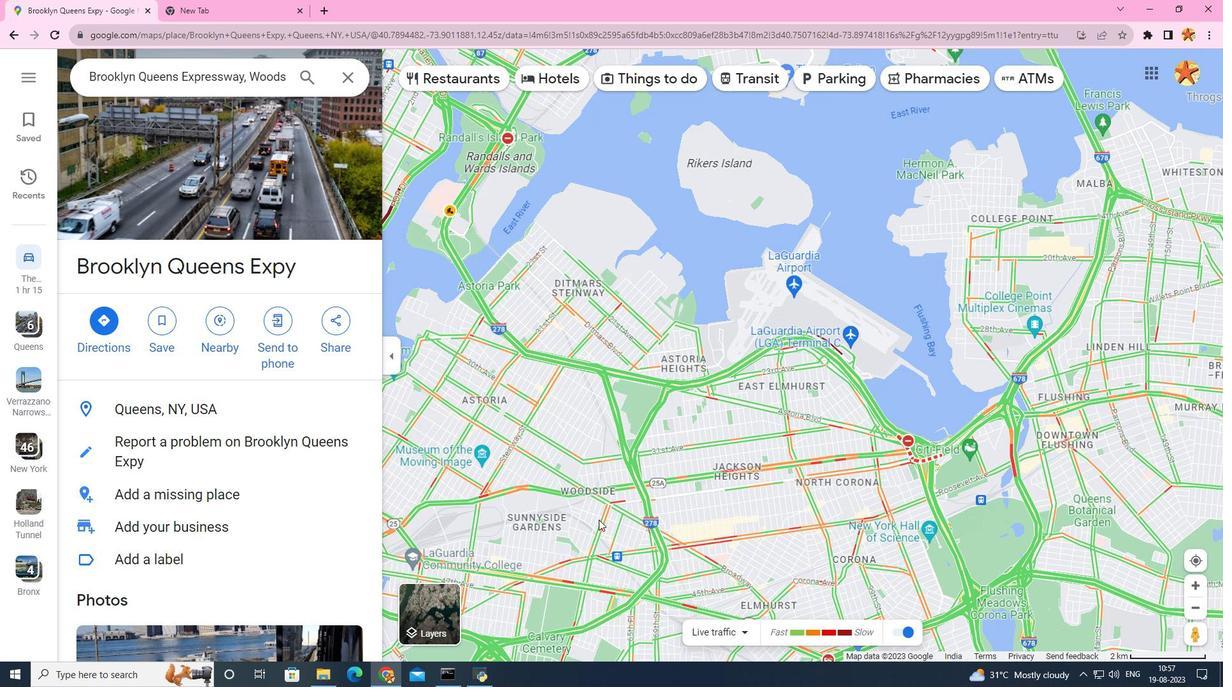 
Action: Mouse scrolled (598, 521) with delta (0, 0)
Screenshot: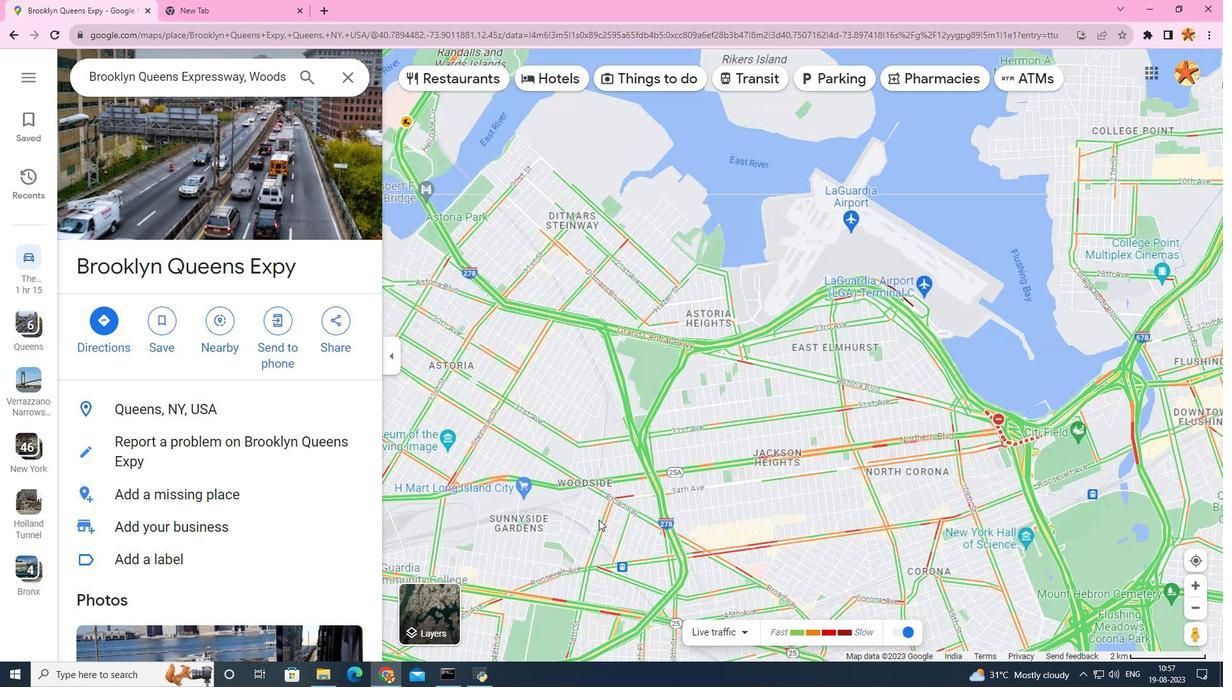 
Action: Mouse scrolled (598, 521) with delta (0, 0)
Screenshot: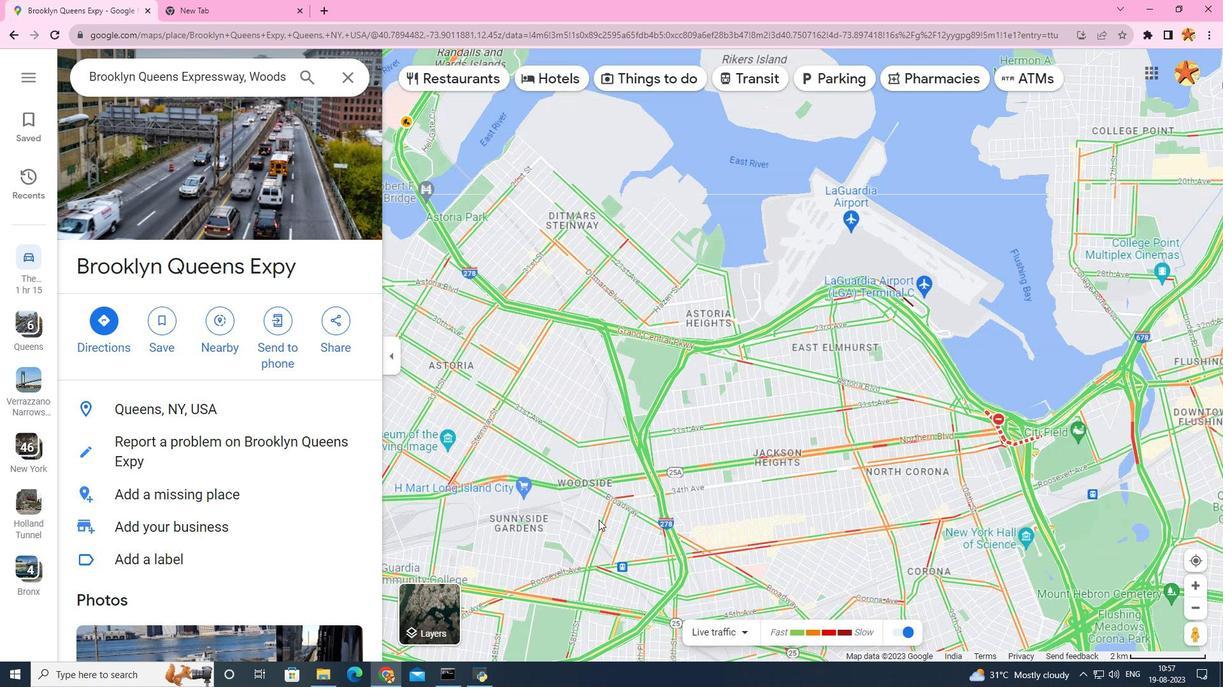 
Action: Mouse scrolled (598, 521) with delta (0, 0)
Screenshot: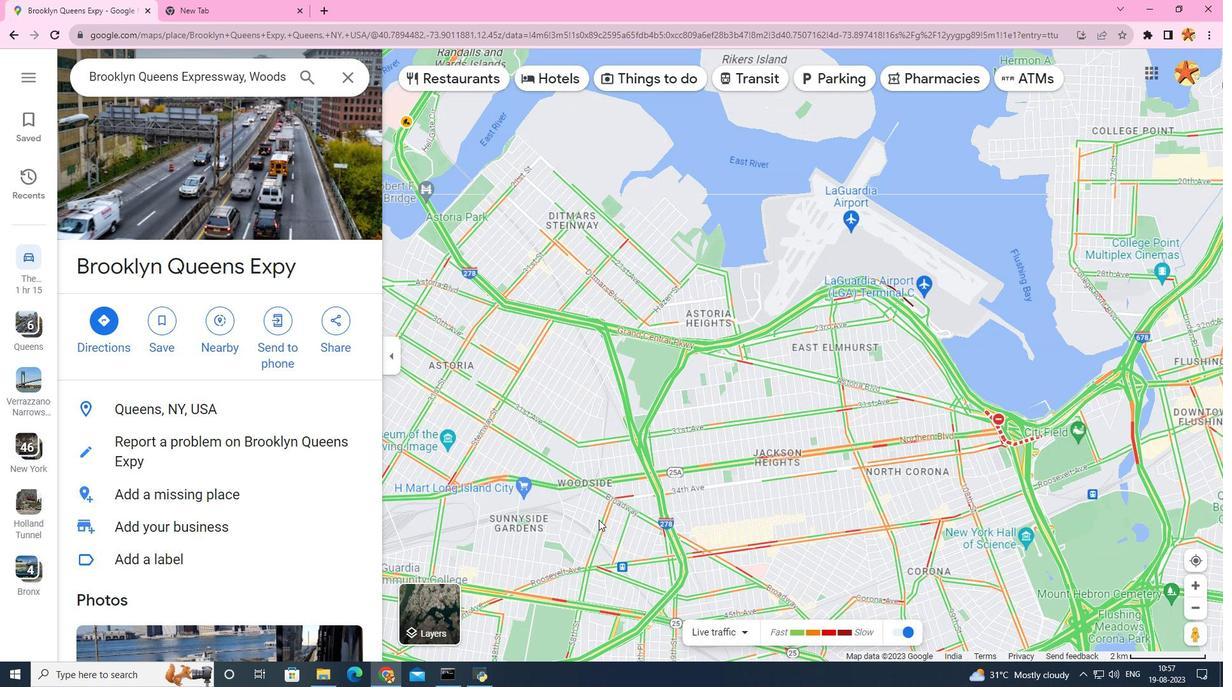 
Action: Mouse scrolled (598, 519) with delta (0, 0)
Screenshot: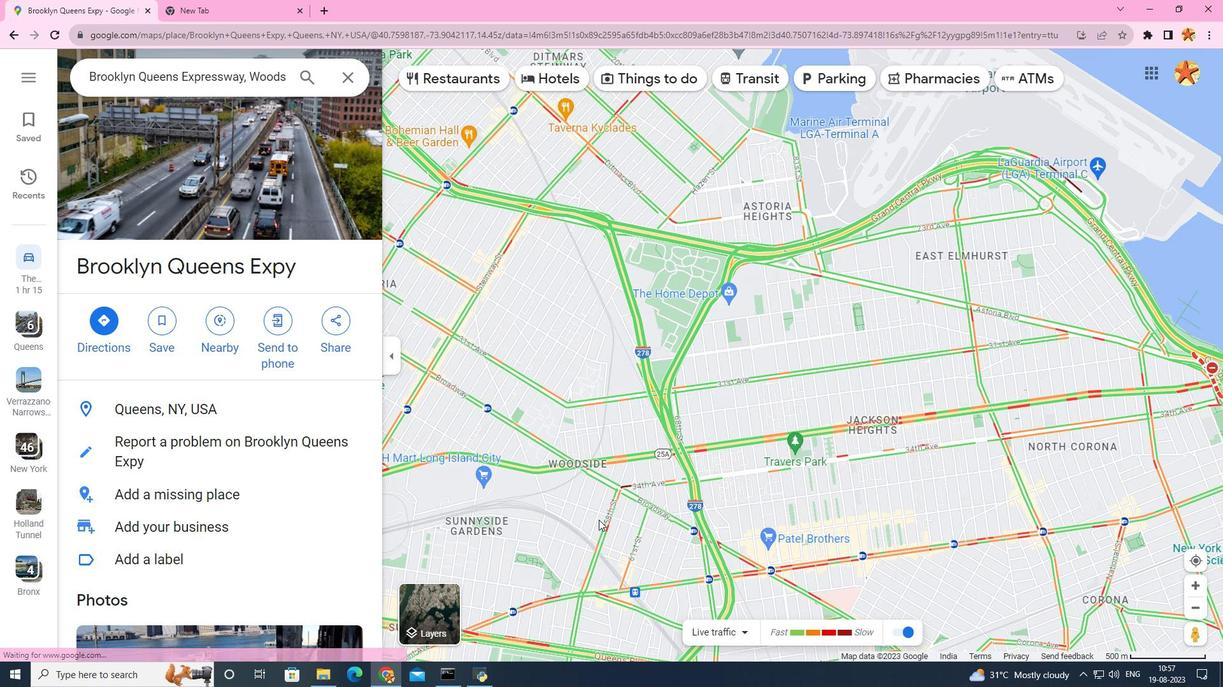 
Action: Mouse scrolled (598, 519) with delta (0, 0)
Screenshot: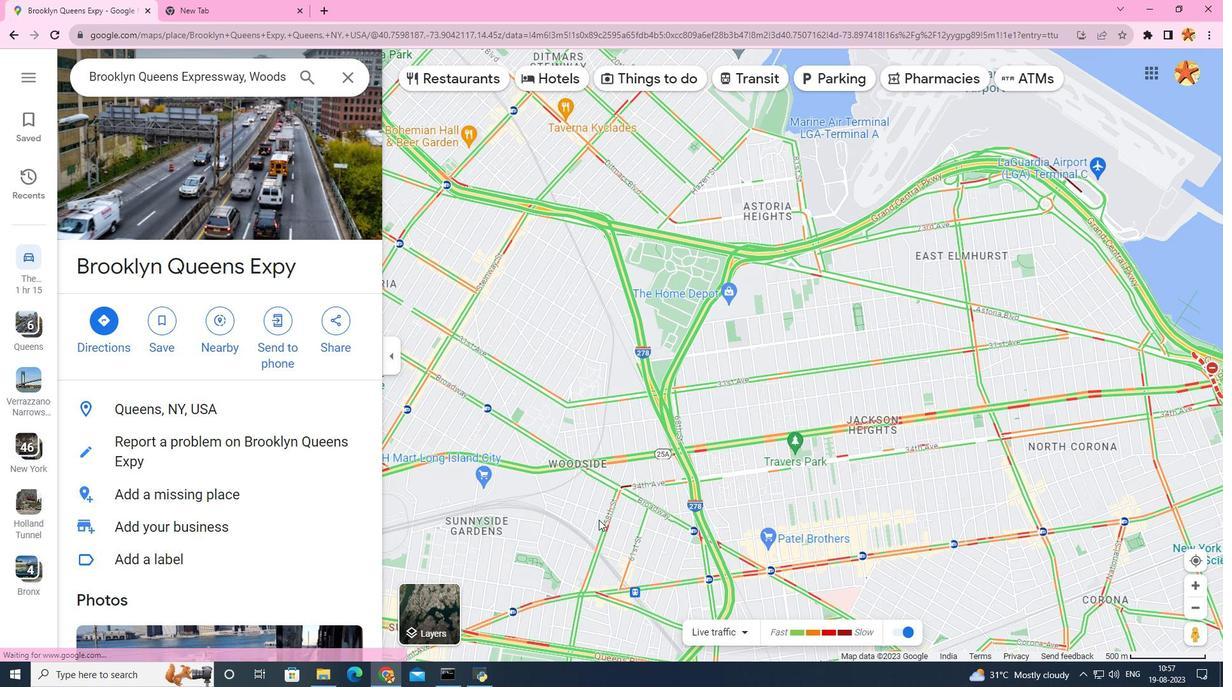 
Action: Mouse scrolled (598, 519) with delta (0, 0)
Screenshot: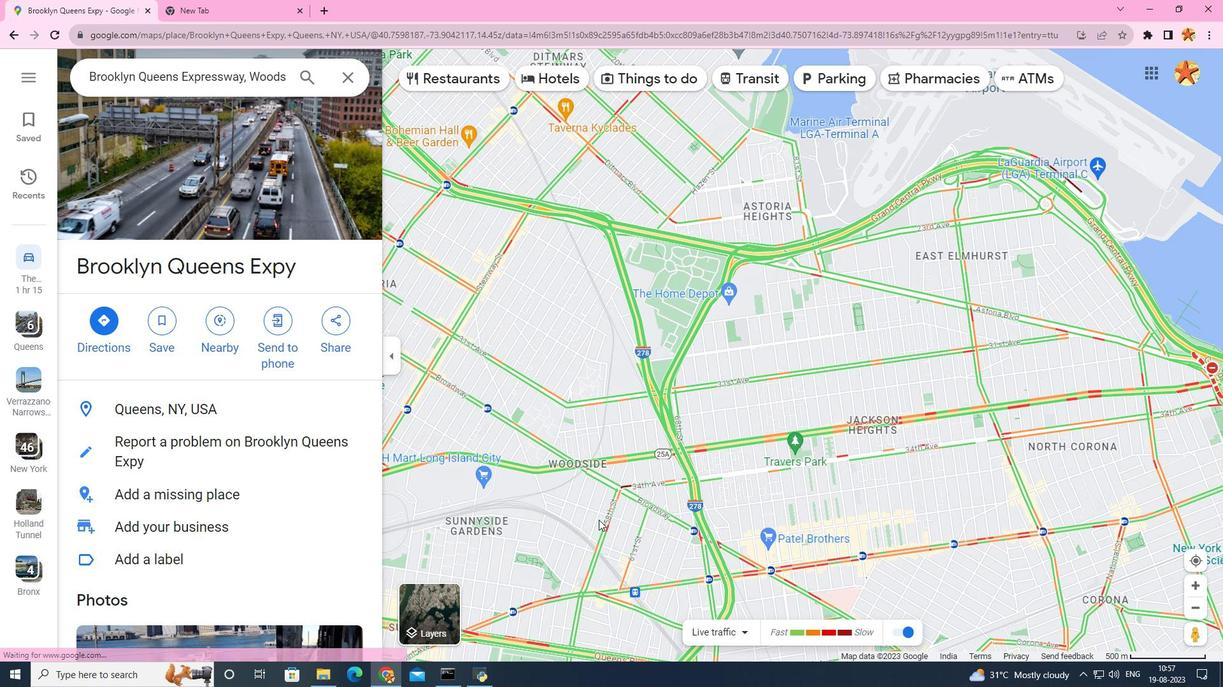 
Action: Mouse scrolled (598, 519) with delta (0, 0)
Screenshot: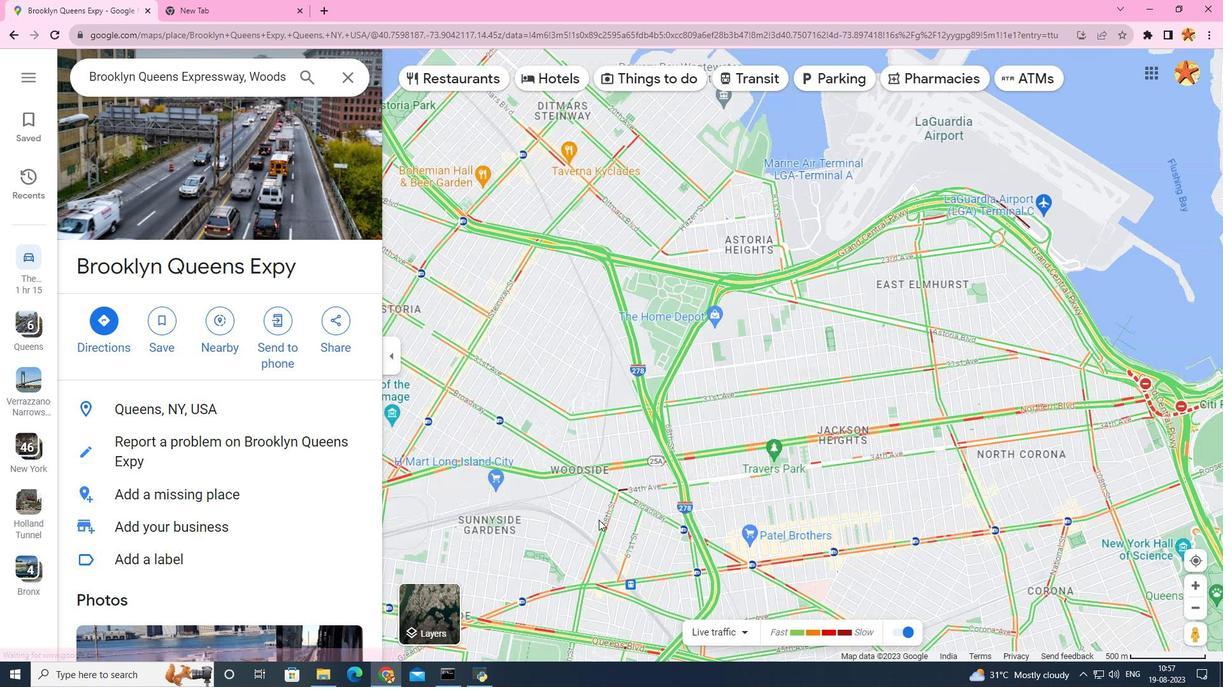 
Action: Mouse scrolled (598, 519) with delta (0, 0)
Screenshot: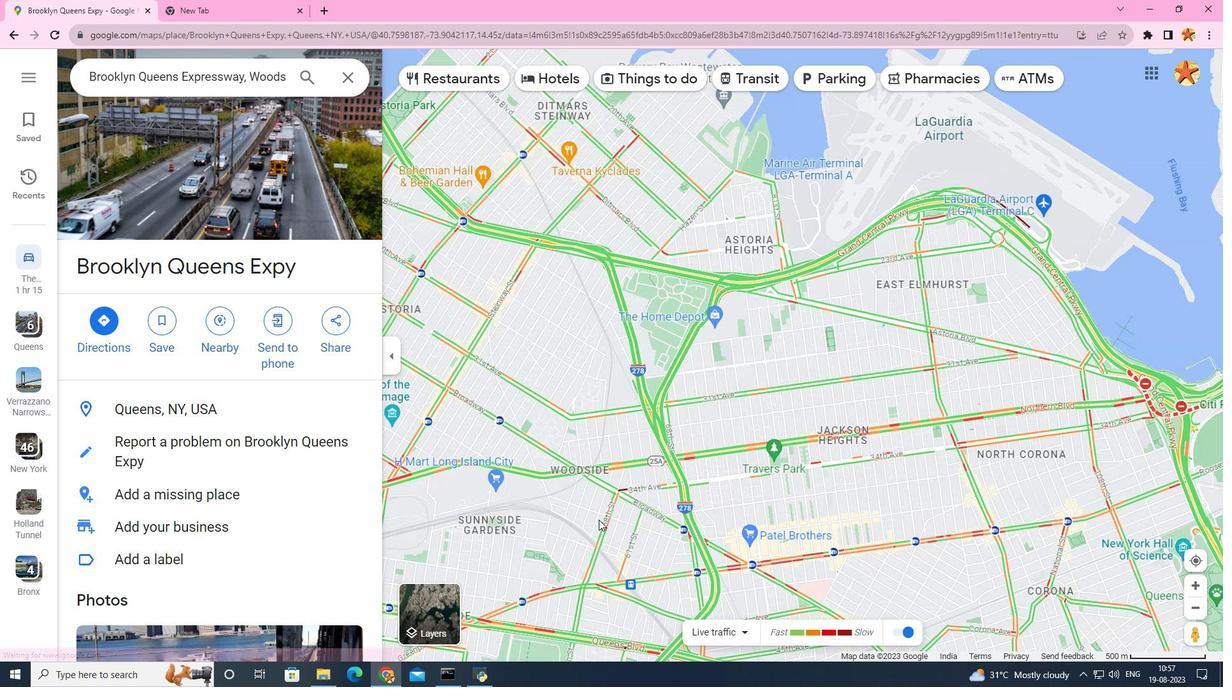 
Action: Mouse scrolled (598, 519) with delta (0, 0)
Screenshot: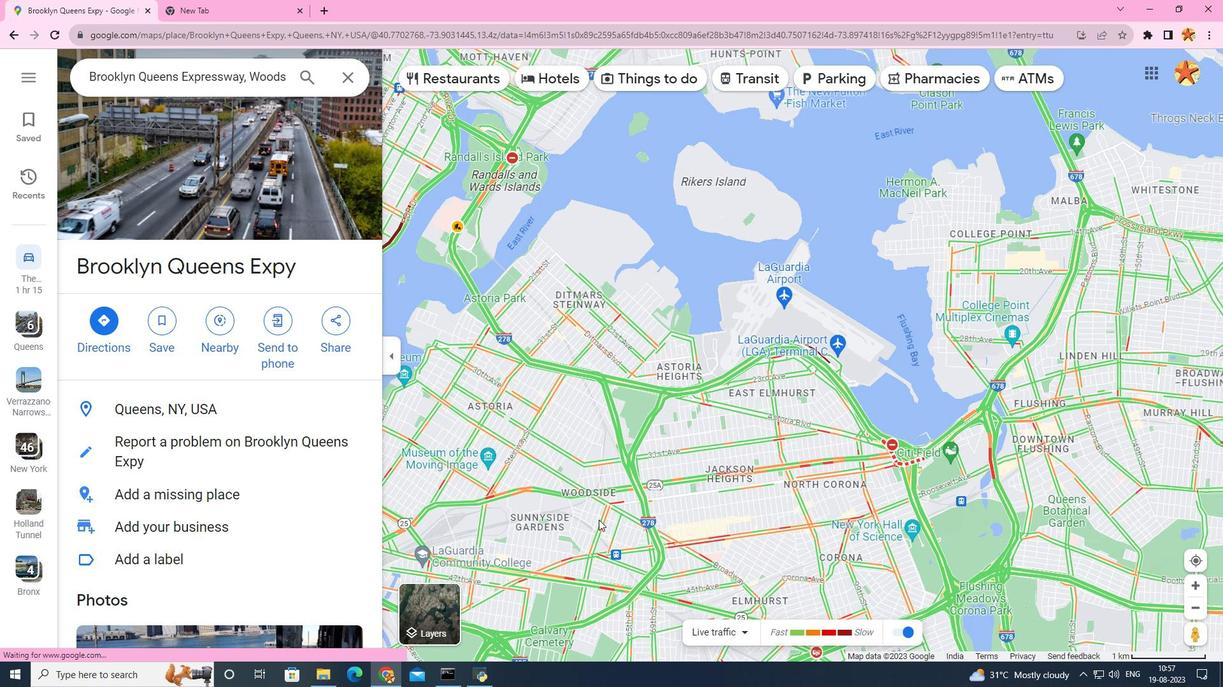 
Action: Mouse scrolled (598, 519) with delta (0, 0)
Screenshot: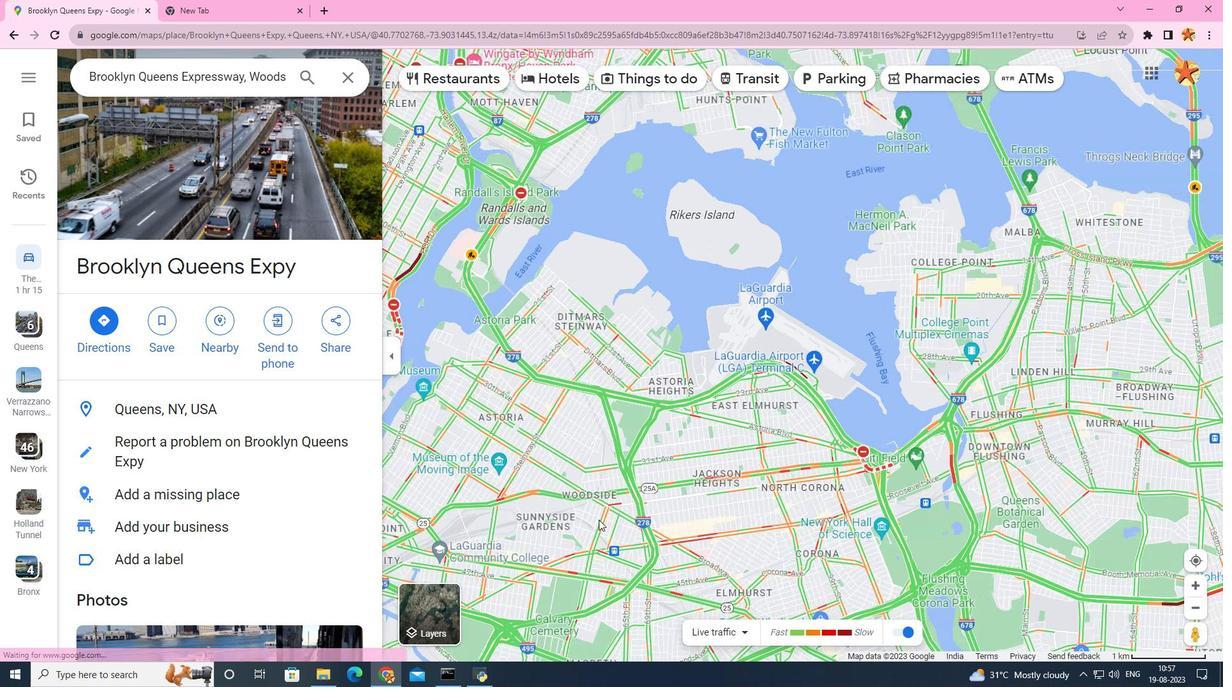
Action: Mouse scrolled (598, 519) with delta (0, 0)
Screenshot: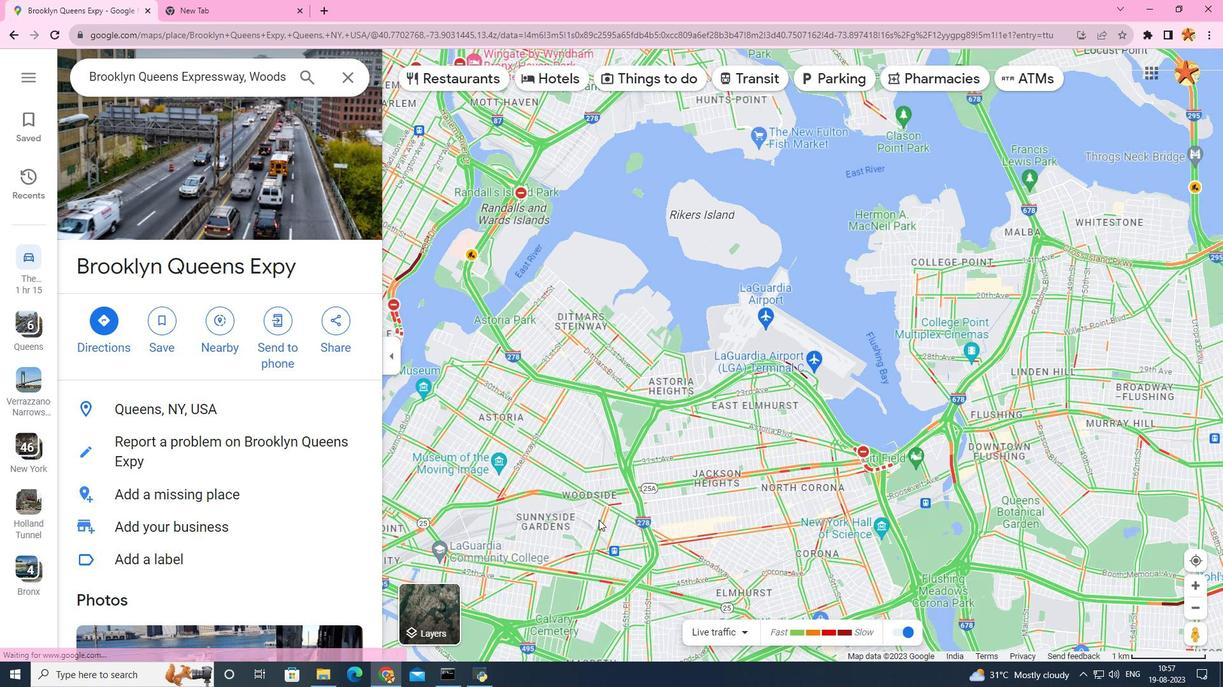 
Action: Mouse scrolled (598, 519) with delta (0, 0)
Screenshot: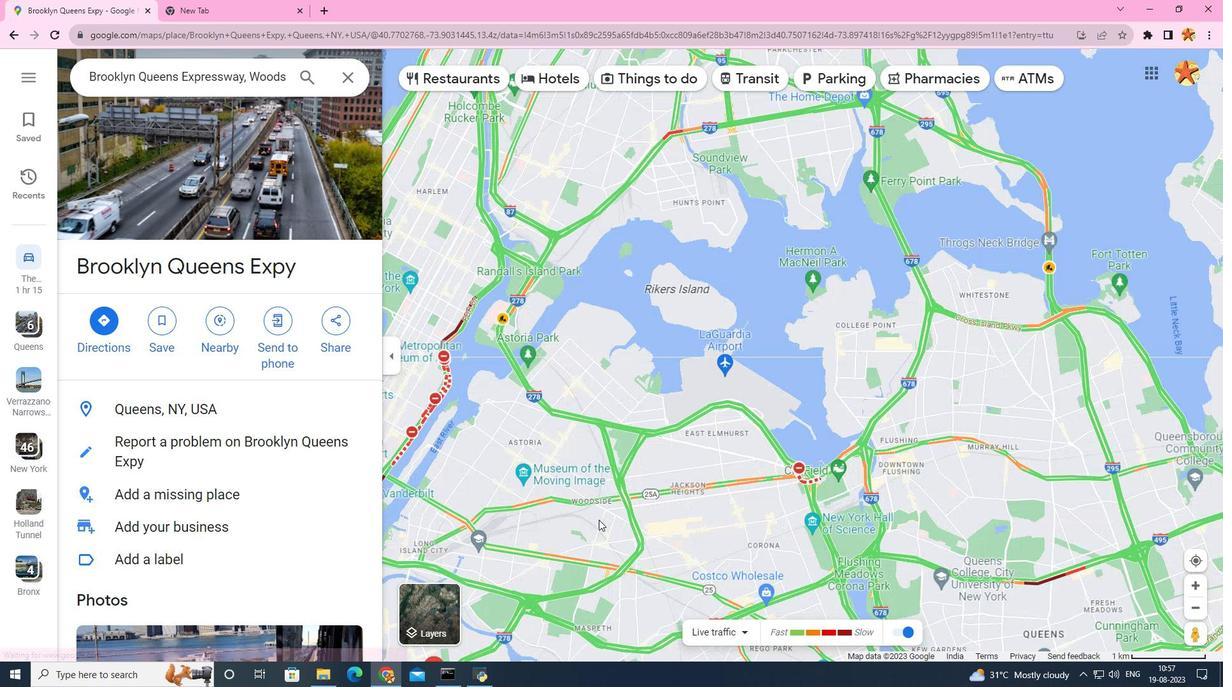 
Action: Mouse scrolled (598, 519) with delta (0, 0)
Screenshot: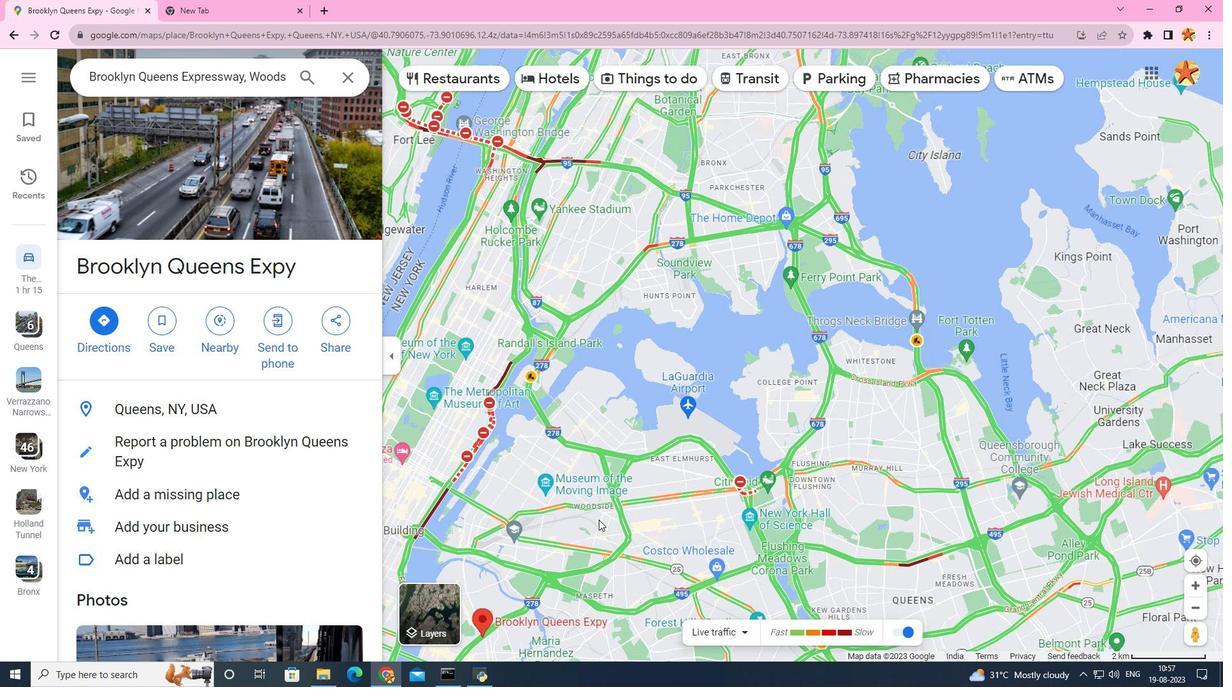 
Action: Mouse scrolled (598, 519) with delta (0, 0)
Screenshot: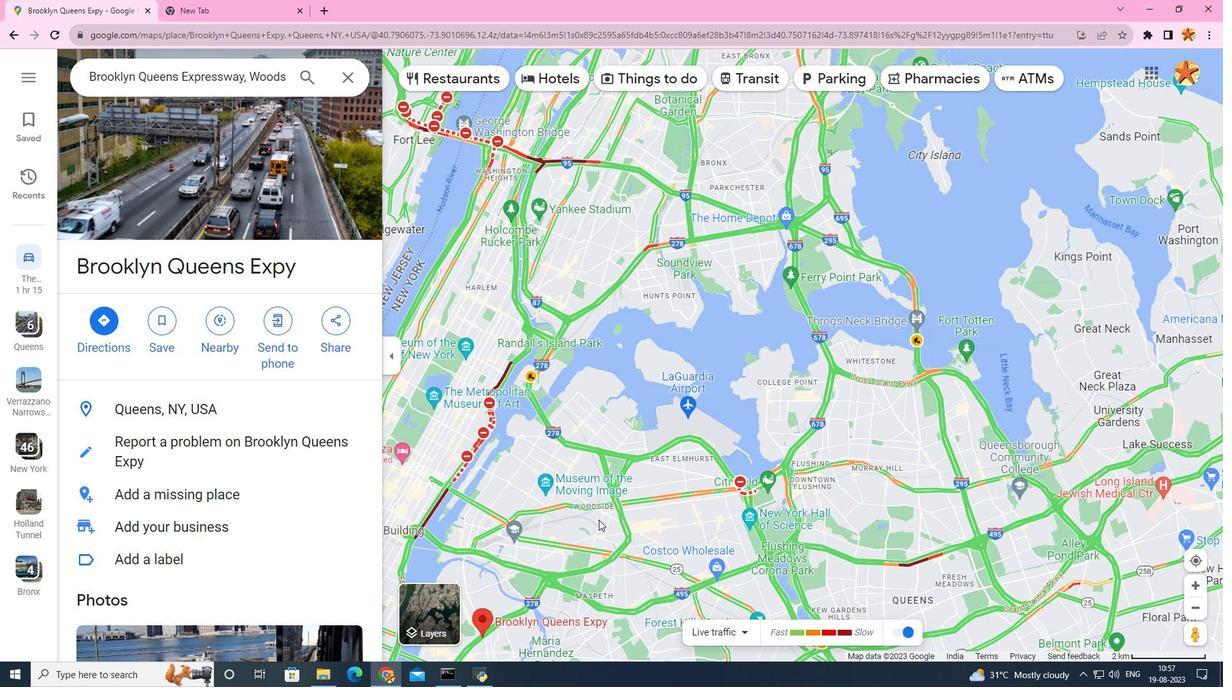 
Action: Mouse scrolled (598, 519) with delta (0, 0)
Screenshot: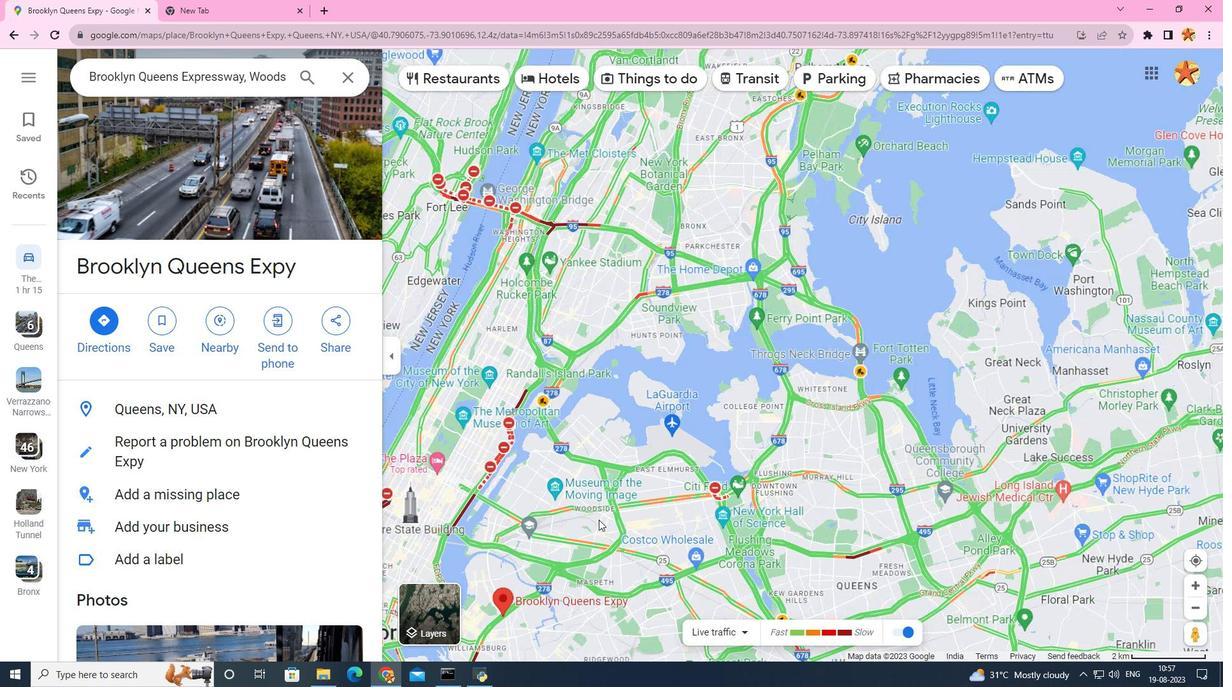 
Action: Mouse scrolled (598, 519) with delta (0, 0)
Screenshot: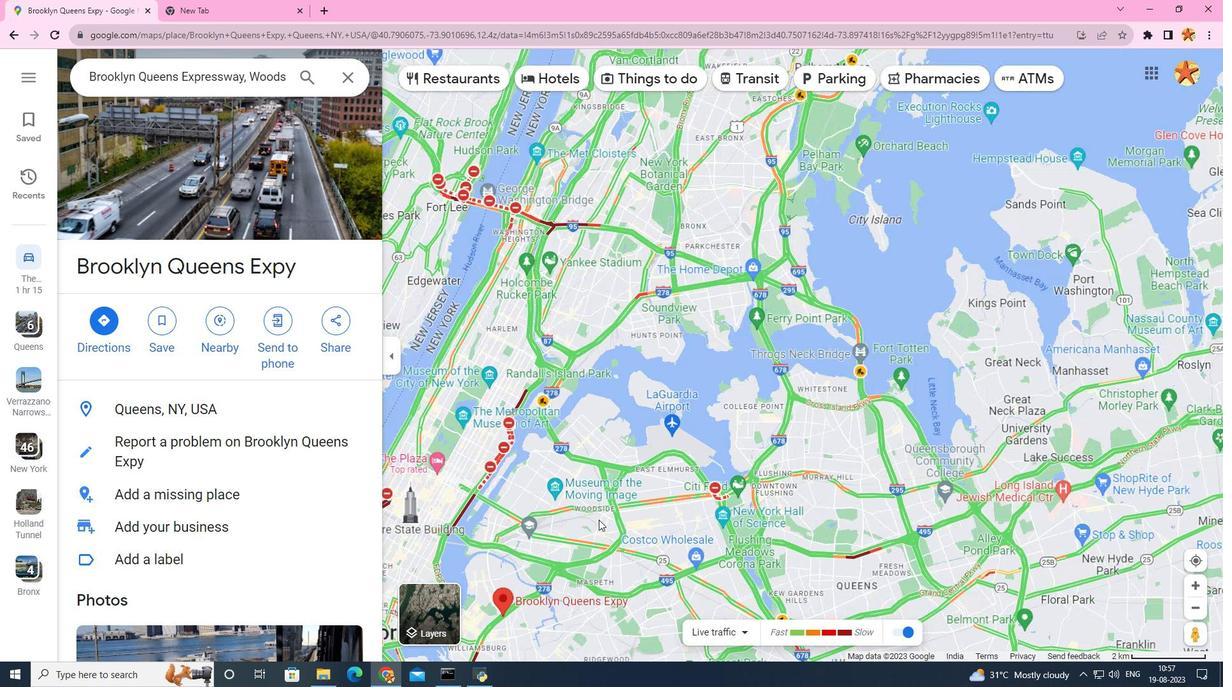 
Action: Mouse scrolled (598, 519) with delta (0, 0)
Screenshot: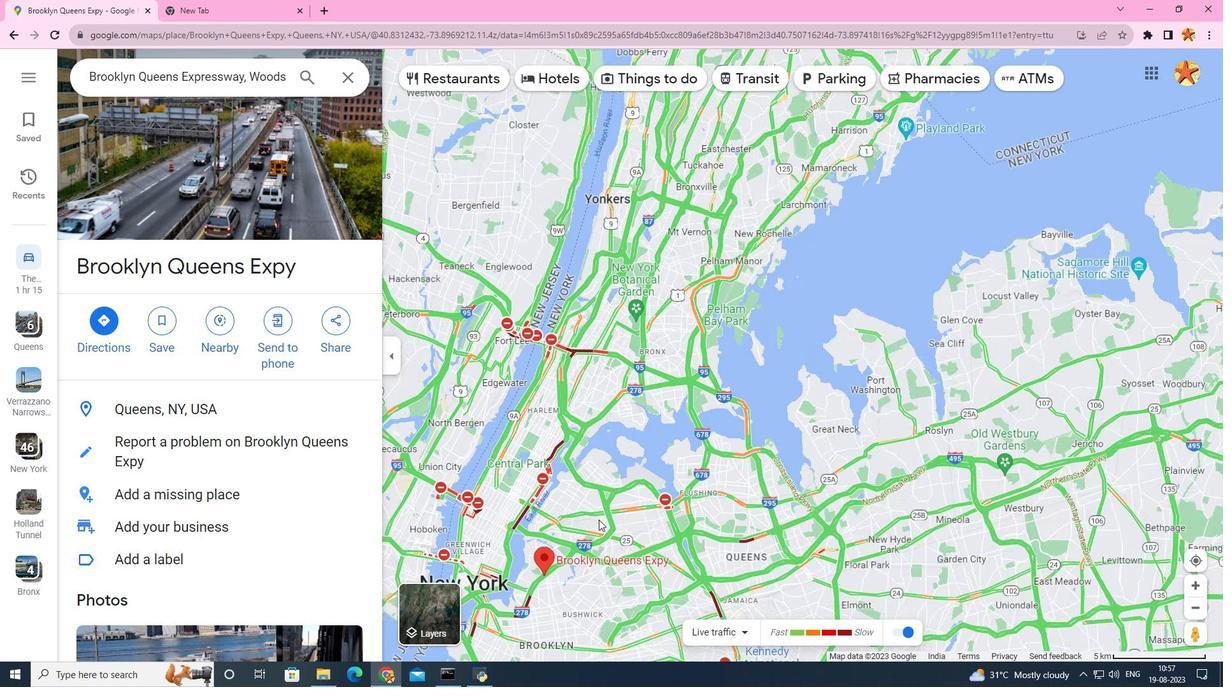 
Action: Mouse scrolled (598, 519) with delta (0, 0)
Screenshot: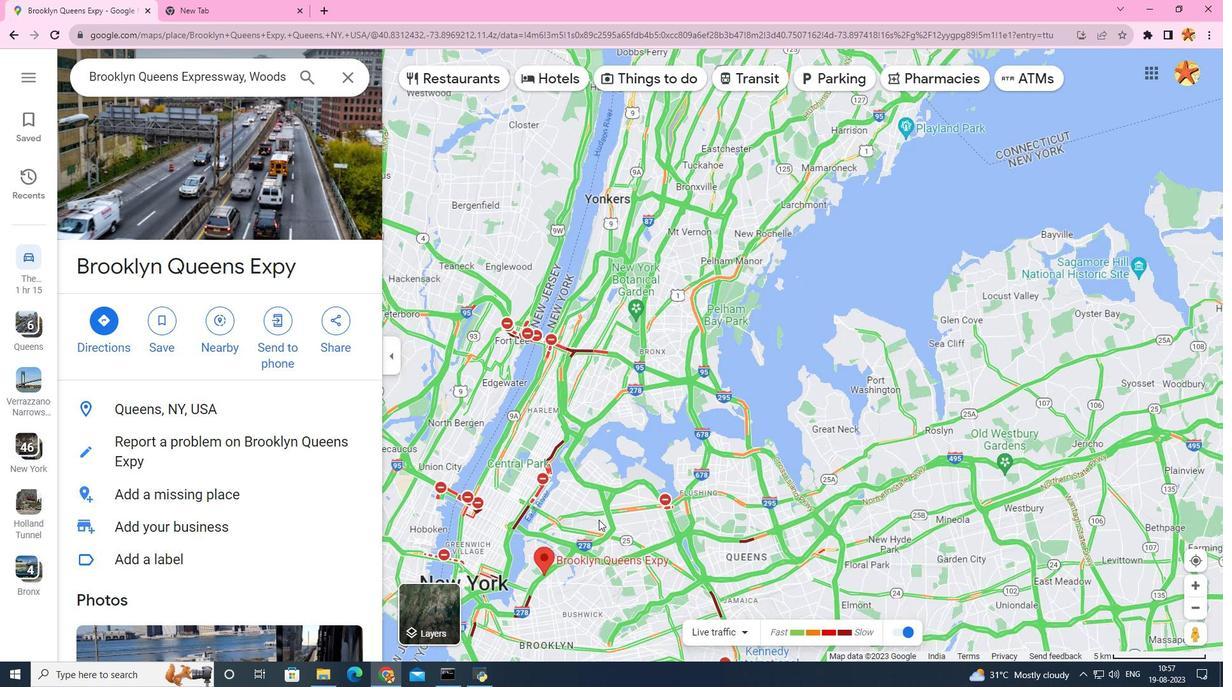 
Action: Mouse scrolled (598, 519) with delta (0, 0)
Screenshot: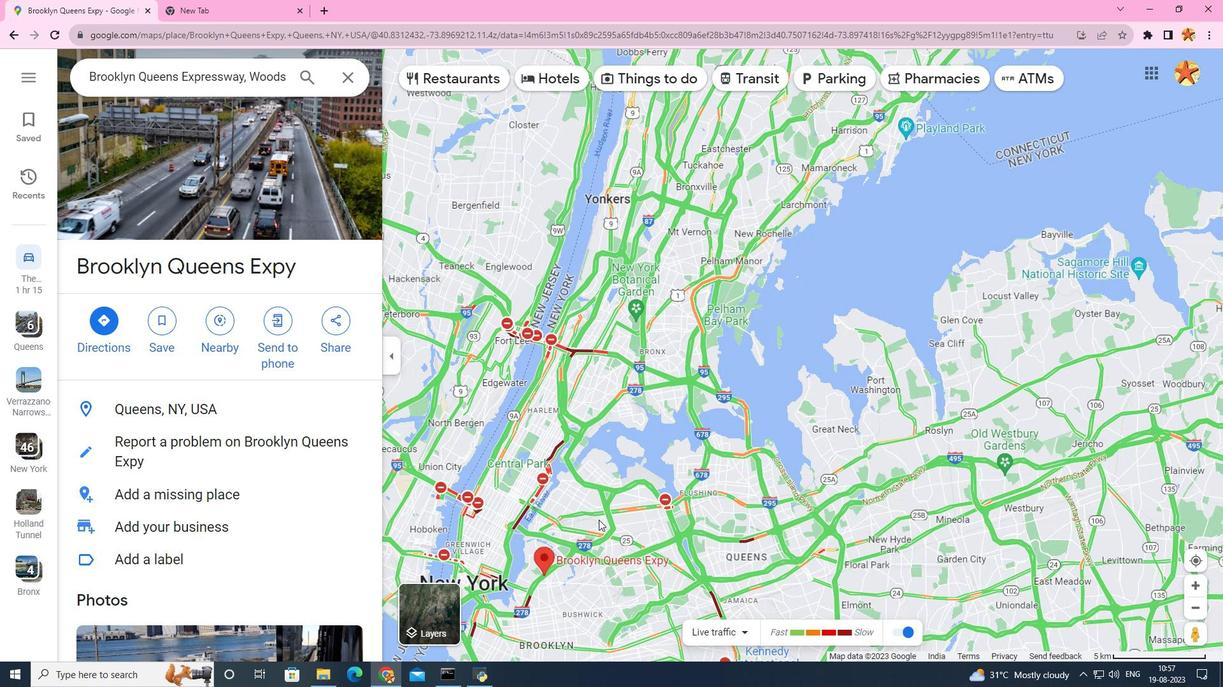 
Action: Mouse scrolled (598, 519) with delta (0, 0)
Screenshot: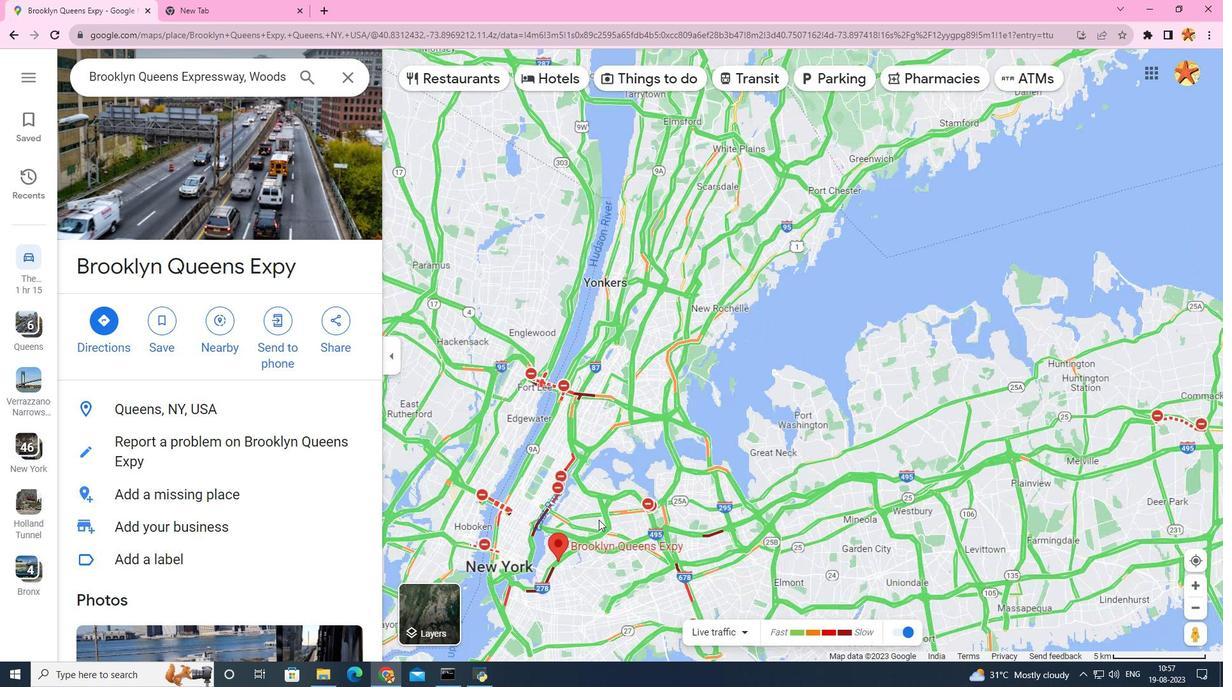 
Action: Mouse moved to (530, 540)
Screenshot: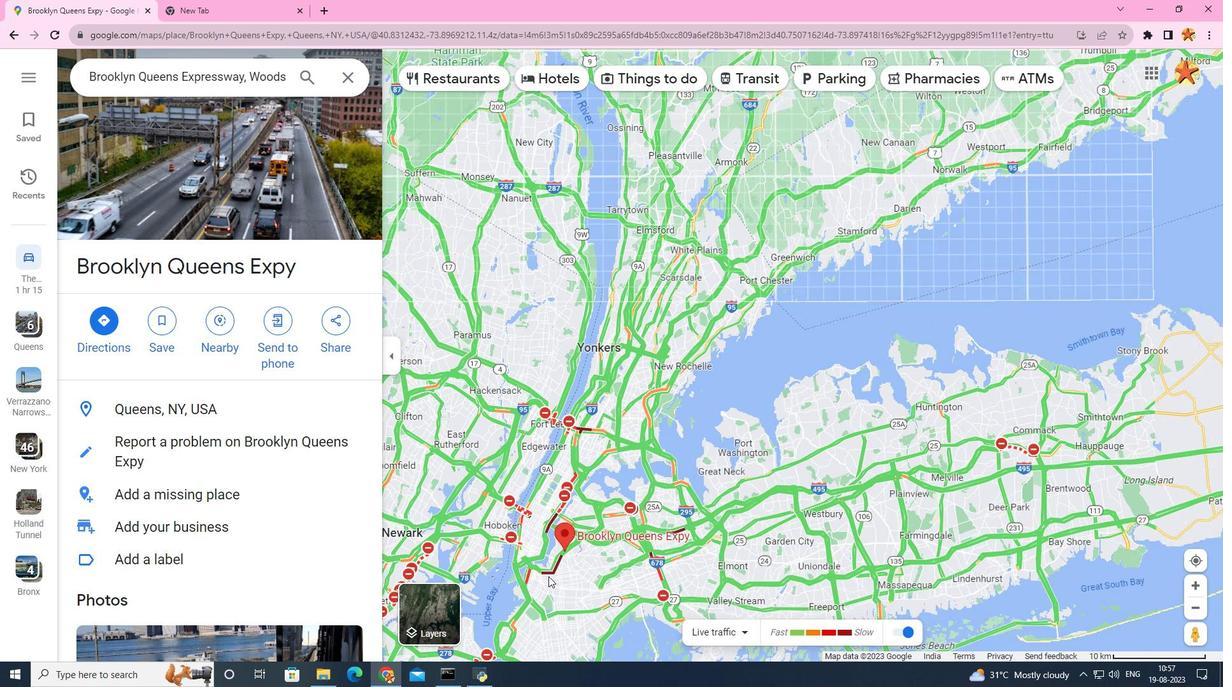 
Action: Mouse scrolled (530, 531) with delta (0, 0)
Screenshot: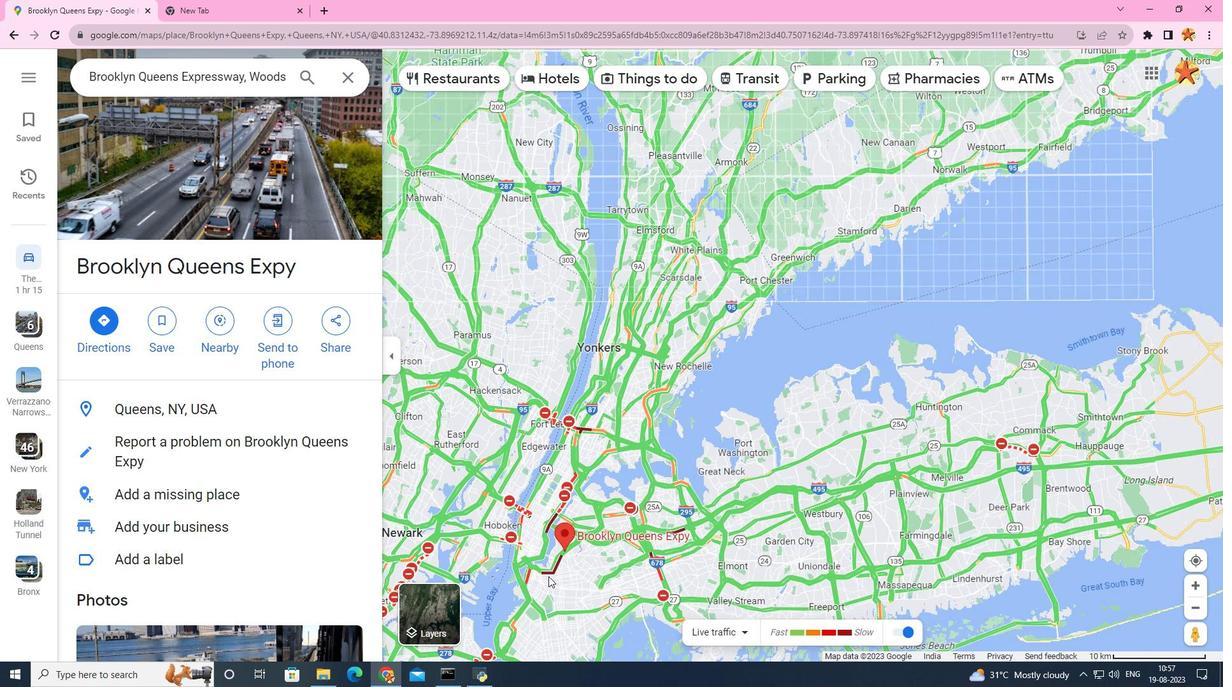 
Action: Mouse moved to (548, 577)
Screenshot: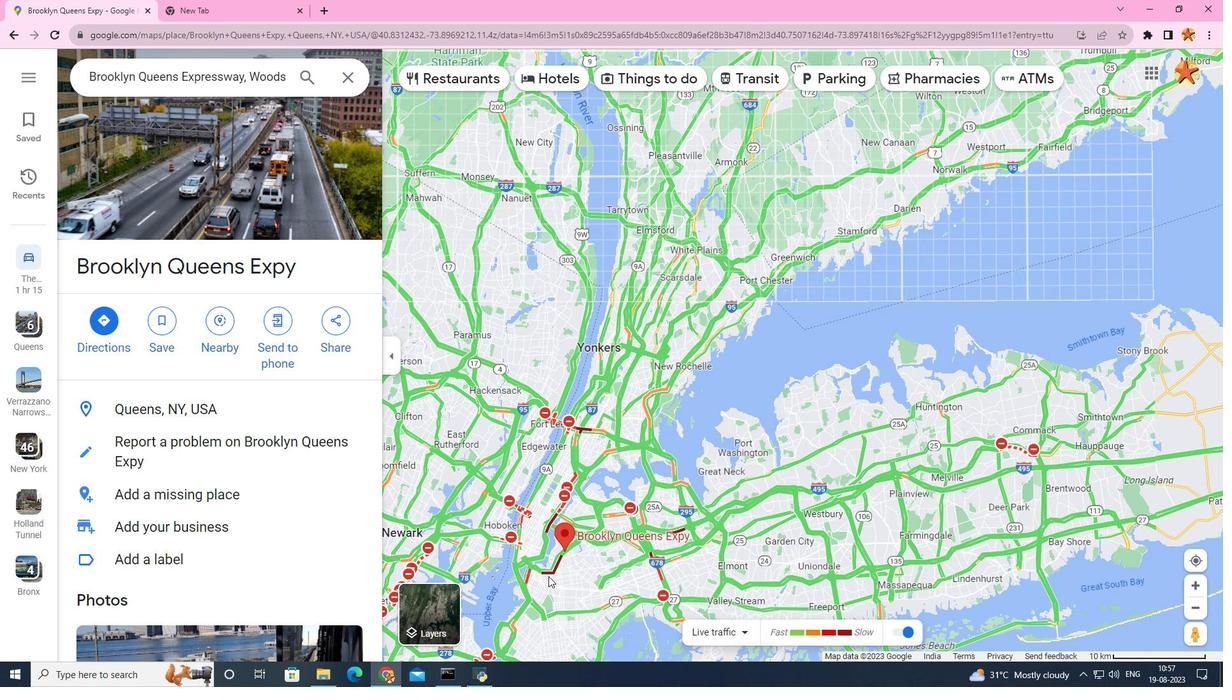 
Action: Mouse scrolled (548, 577) with delta (0, 0)
Screenshot: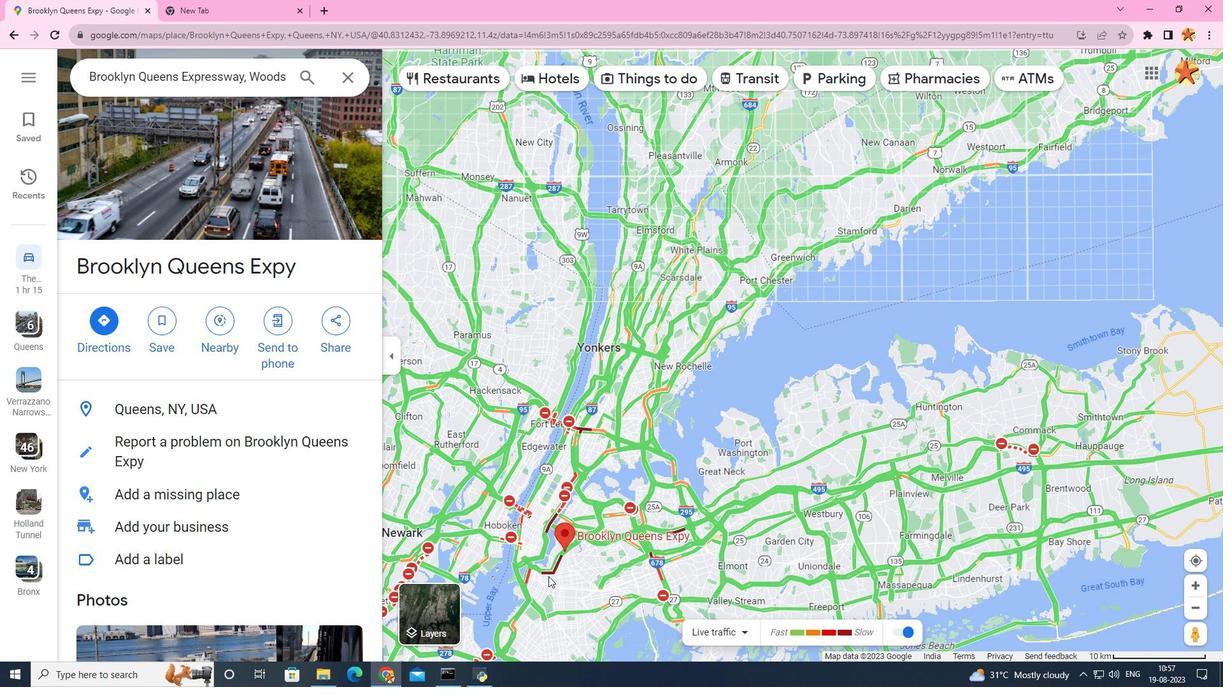 
Action: Mouse scrolled (548, 577) with delta (0, 0)
Screenshot: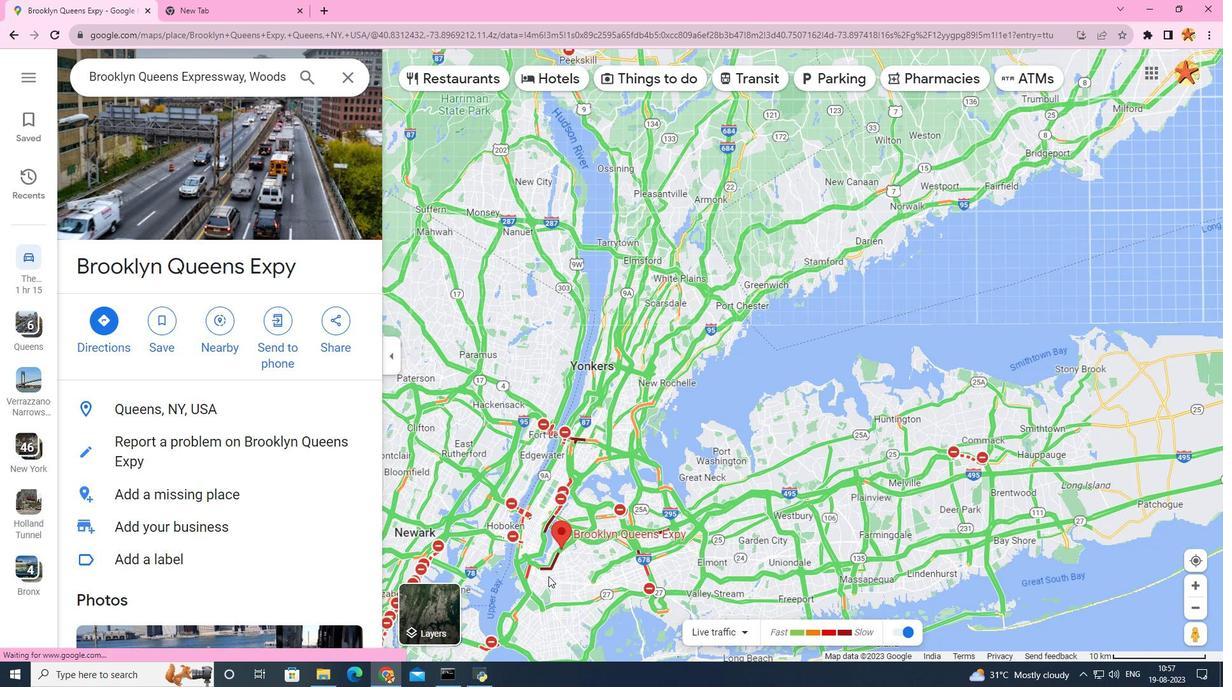 
Action: Mouse scrolled (548, 577) with delta (0, 0)
Screenshot: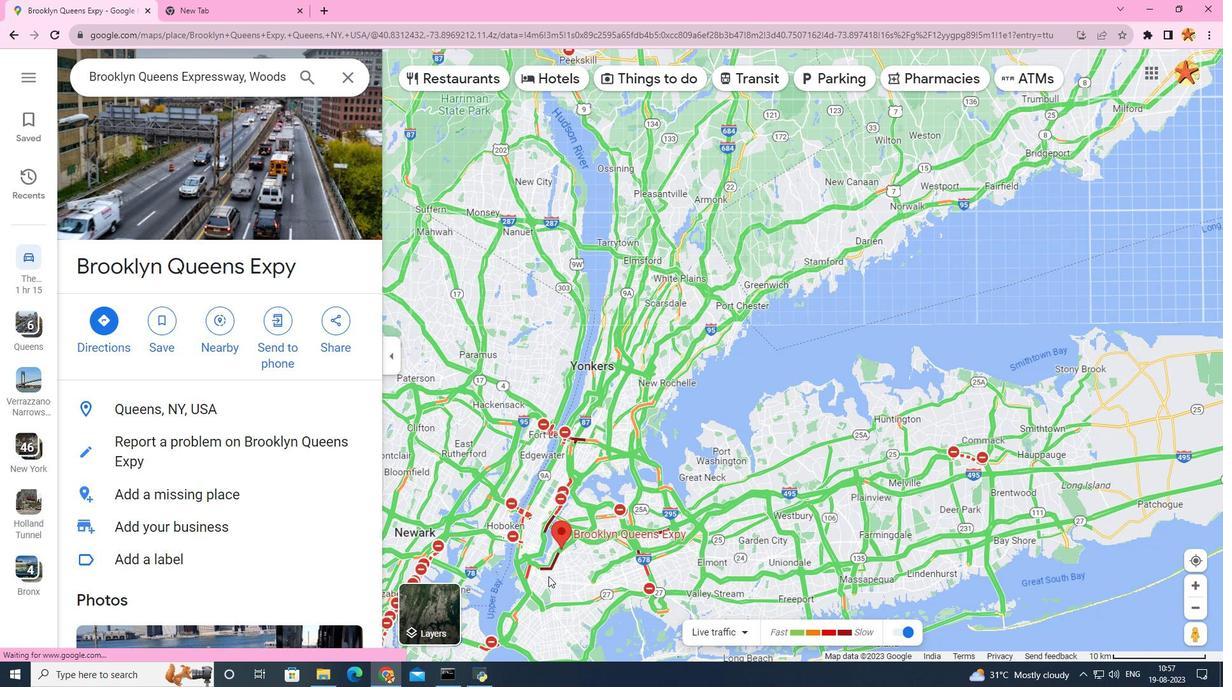 
Action: Mouse scrolled (548, 577) with delta (0, 0)
Screenshot: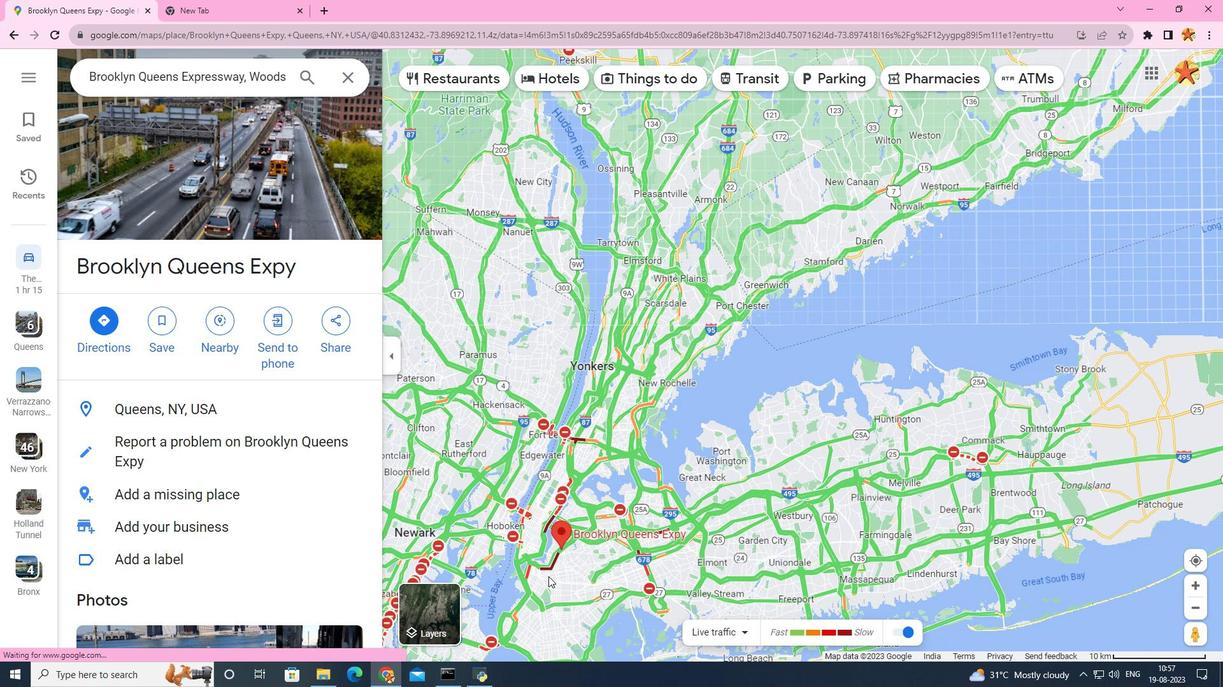 
Action: Mouse scrolled (548, 577) with delta (0, 0)
Screenshot: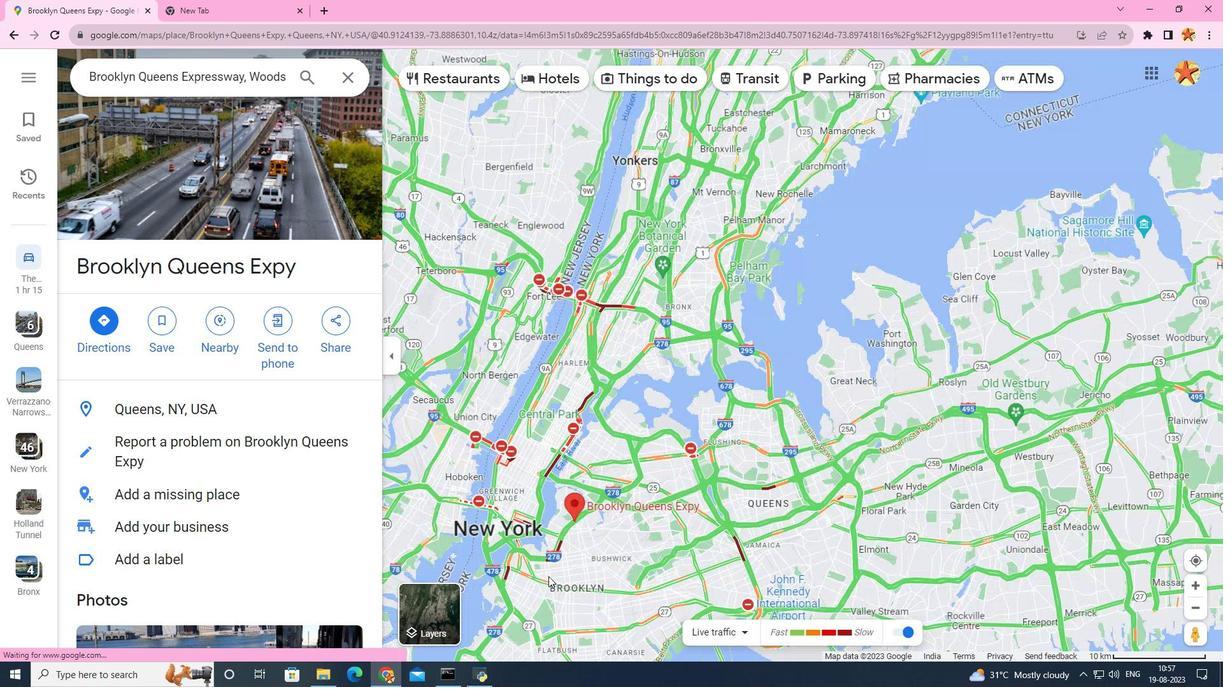 
Action: Mouse moved to (546, 584)
Screenshot: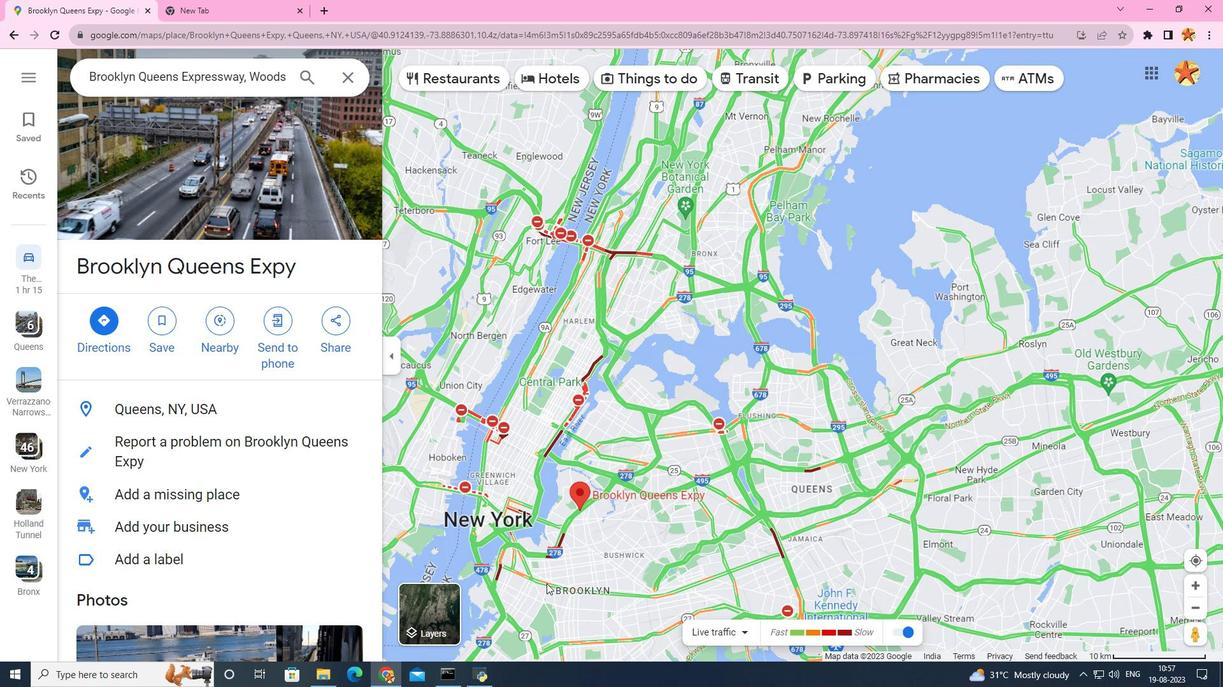 
Action: Mouse scrolled (546, 584) with delta (0, 0)
Screenshot: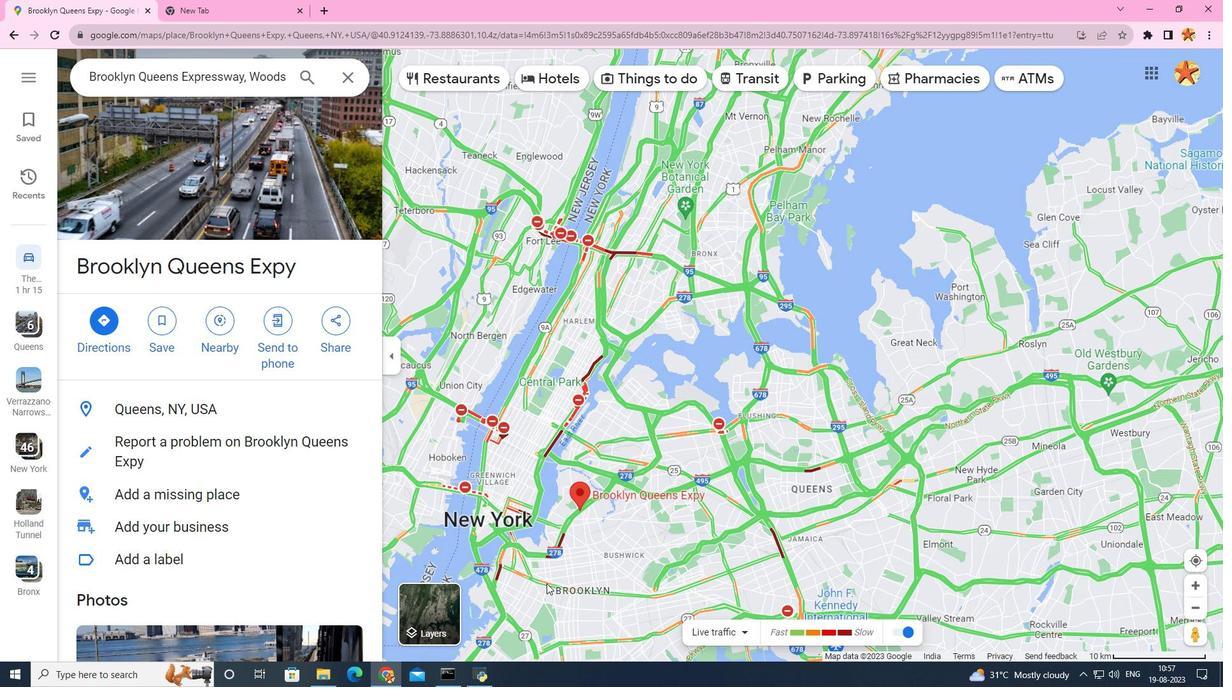 
Action: Mouse scrolled (546, 584) with delta (0, 0)
Screenshot: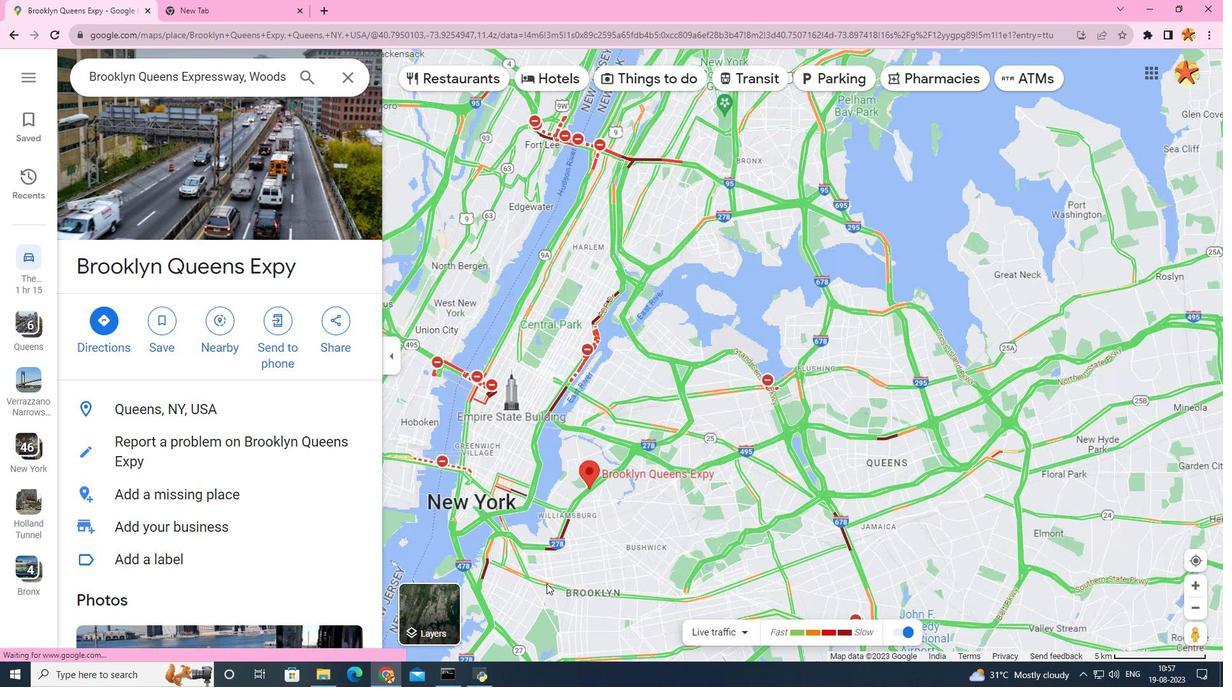 
Action: Mouse scrolled (546, 584) with delta (0, 0)
Screenshot: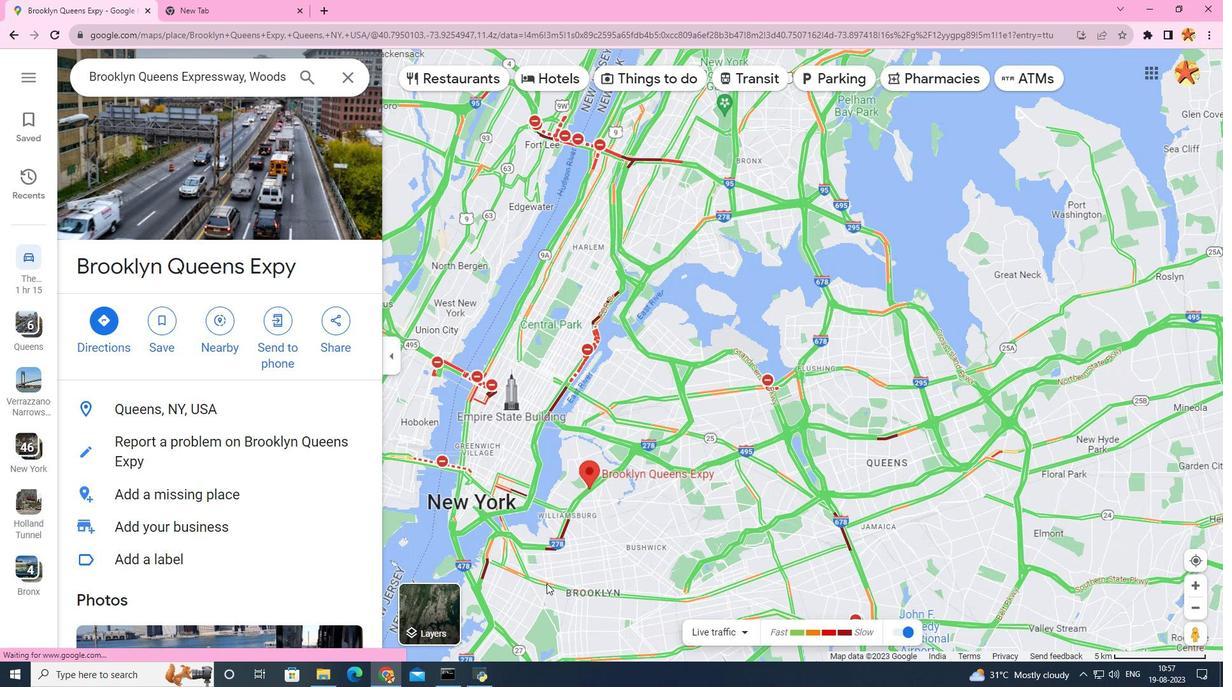 
Action: Mouse scrolled (546, 584) with delta (0, 0)
Screenshot: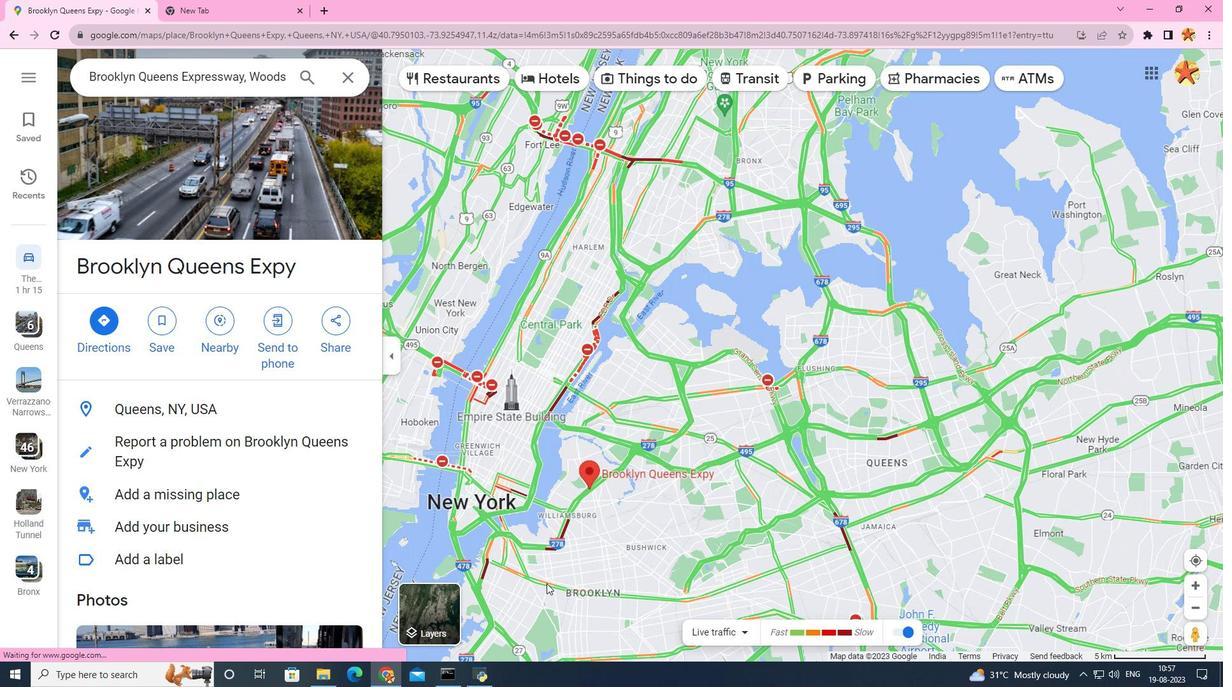 
Action: Mouse scrolled (546, 584) with delta (0, 0)
Screenshot: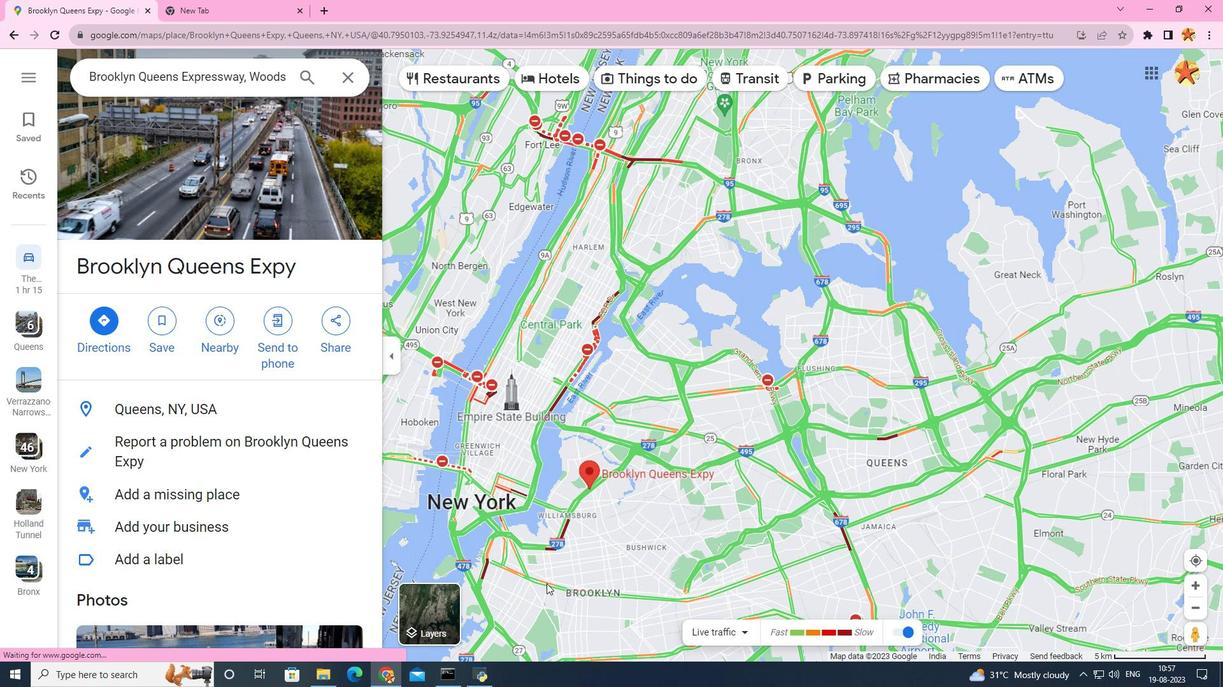 
Action: Mouse scrolled (546, 584) with delta (0, 0)
Screenshot: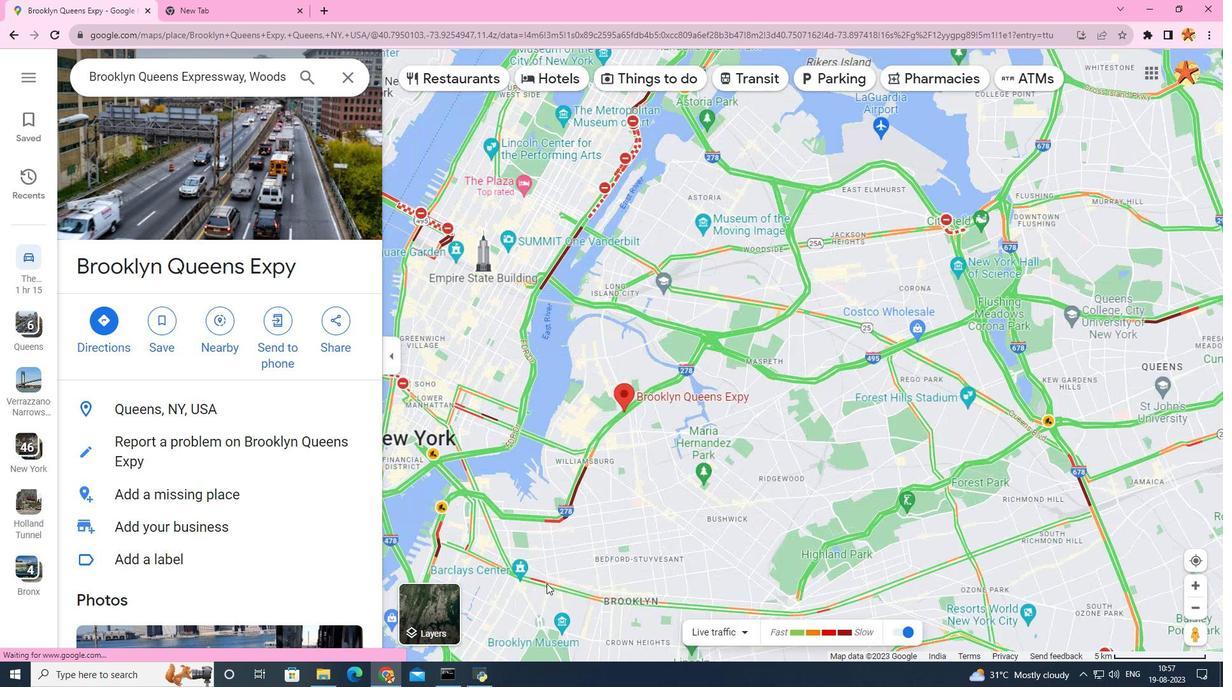 
Action: Mouse scrolled (546, 584) with delta (0, 0)
Screenshot: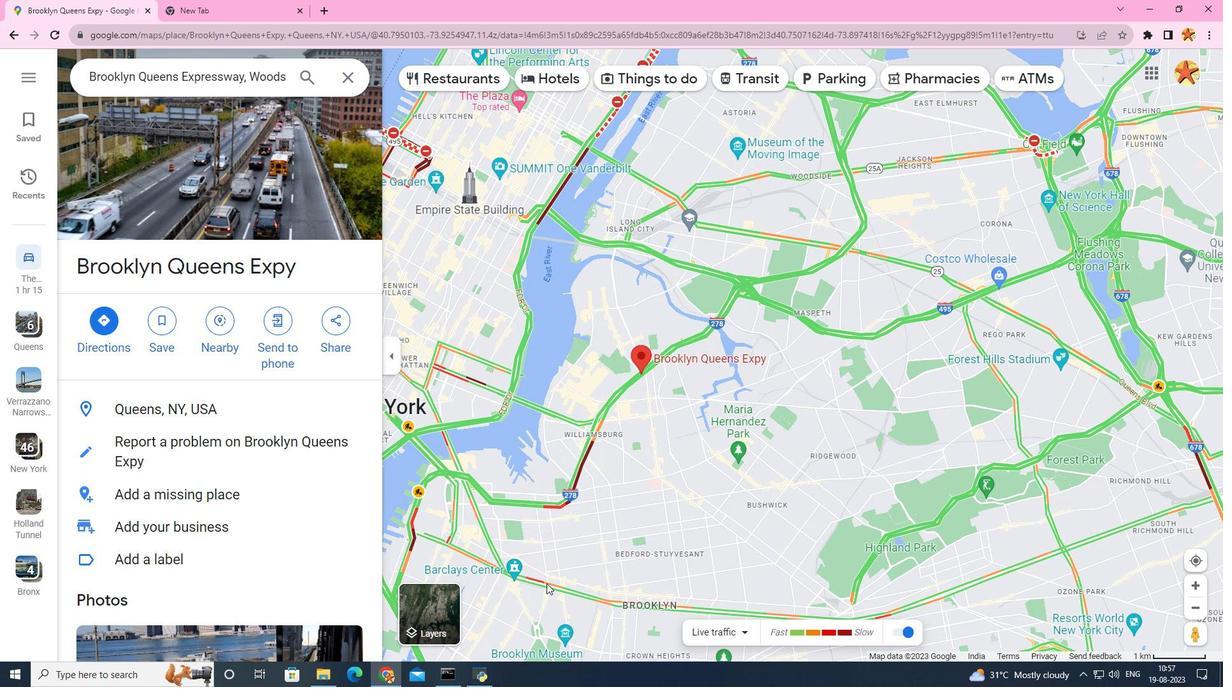 
Action: Mouse scrolled (546, 584) with delta (0, 0)
Screenshot: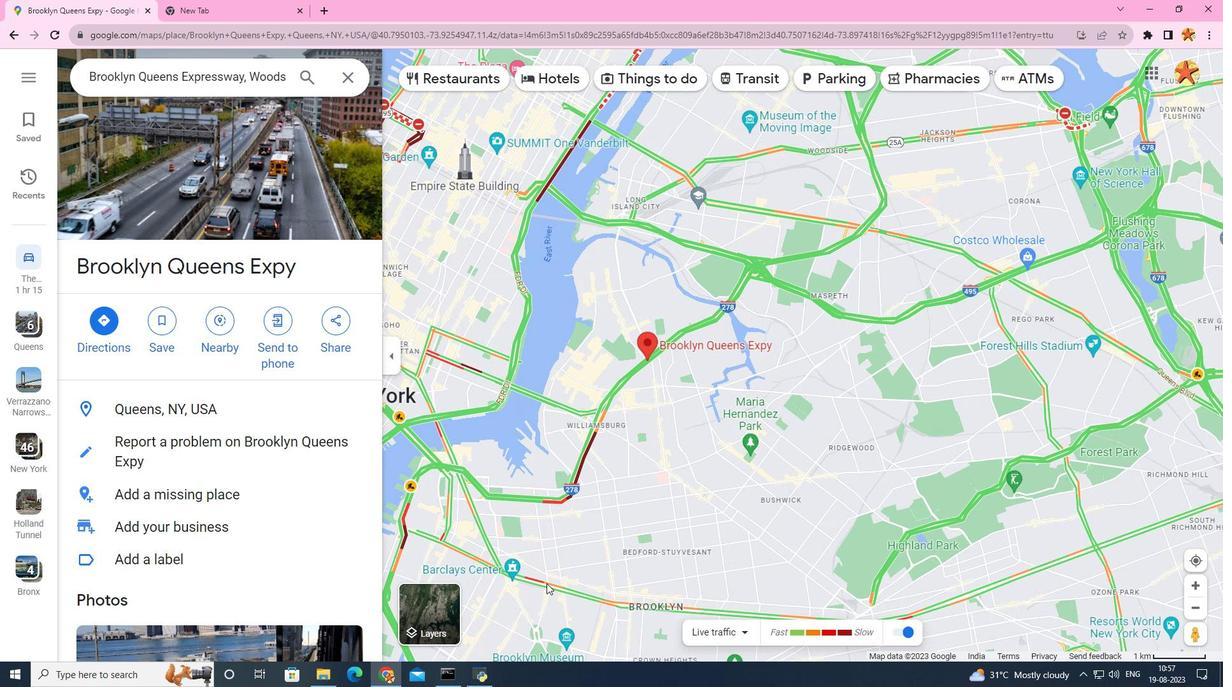 
Action: Mouse scrolled (546, 584) with delta (0, 0)
Screenshot: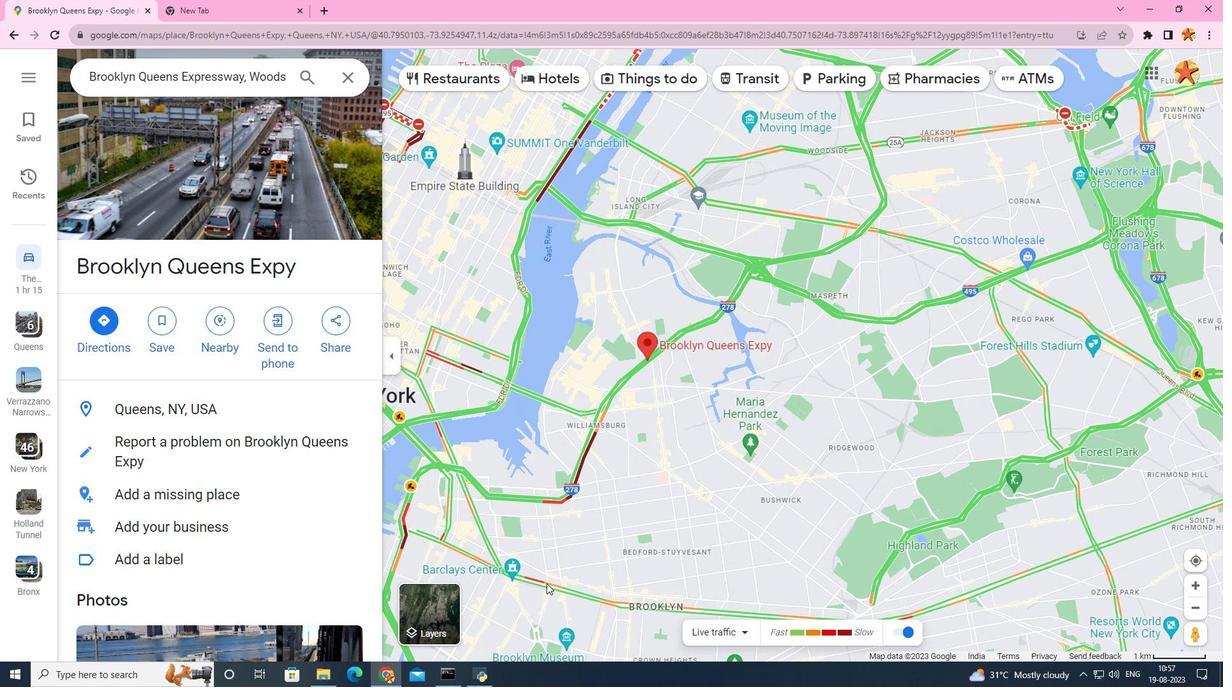 
Action: Mouse scrolled (546, 584) with delta (0, 0)
Screenshot: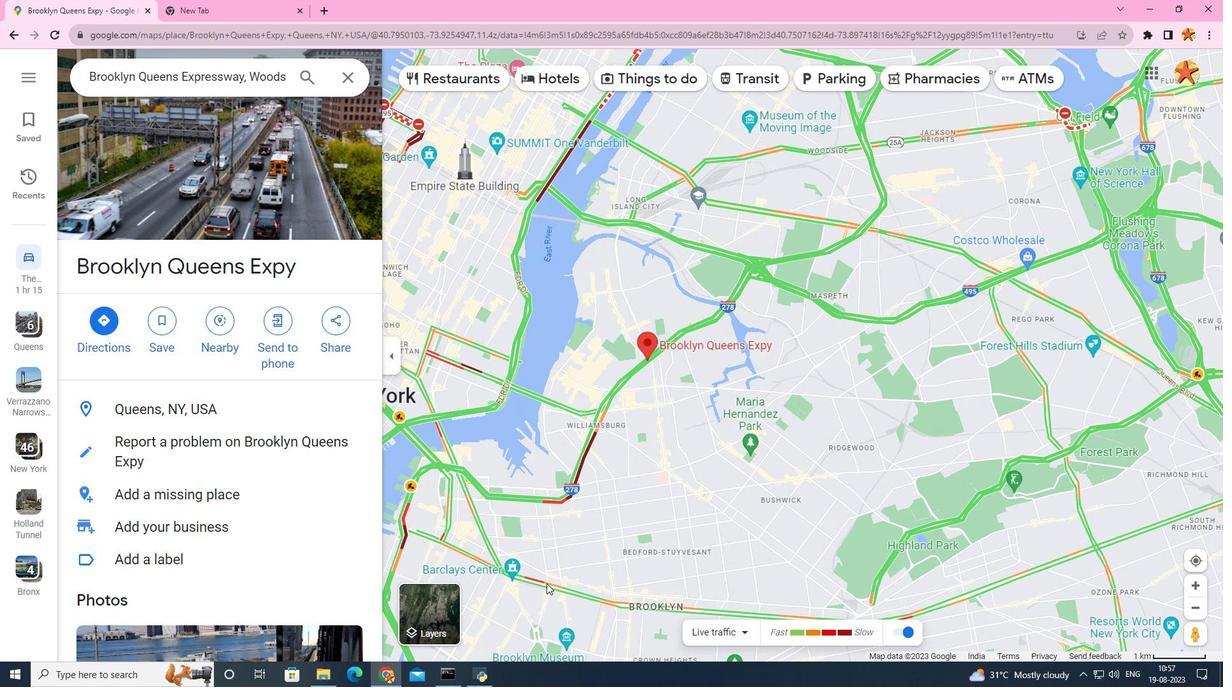 
Action: Mouse scrolled (546, 584) with delta (0, 0)
Screenshot: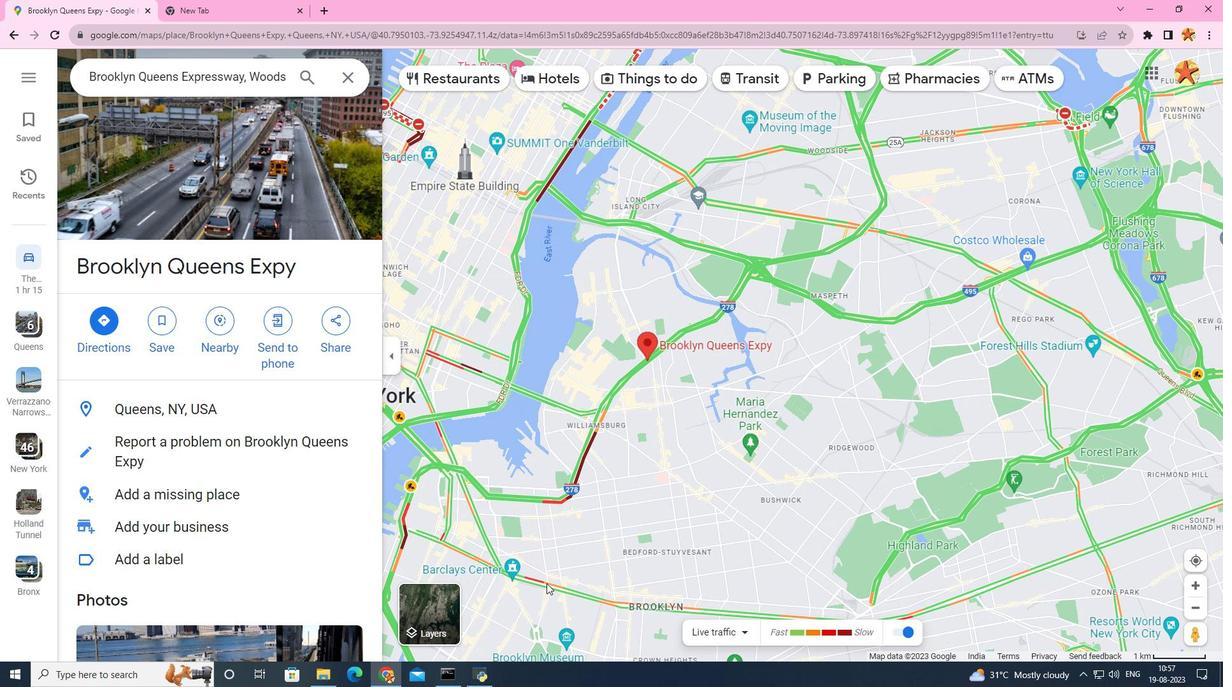 
Action: Mouse moved to (787, 265)
Screenshot: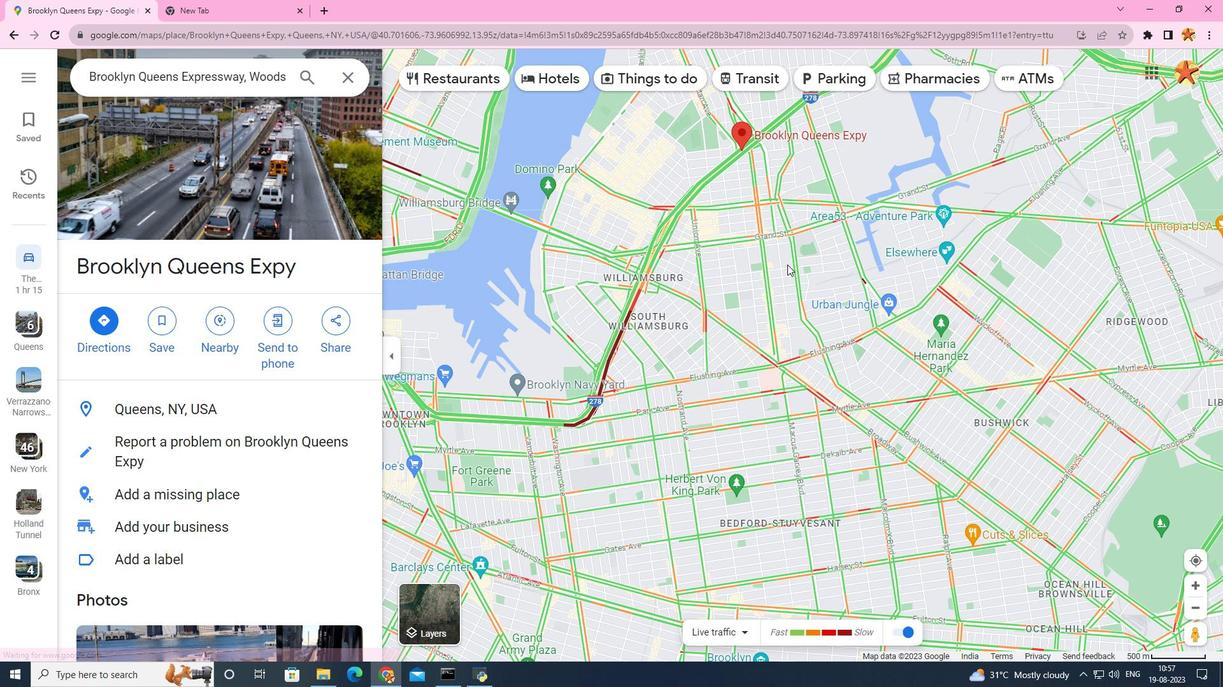 
Action: Mouse scrolled (787, 264) with delta (0, 0)
Screenshot: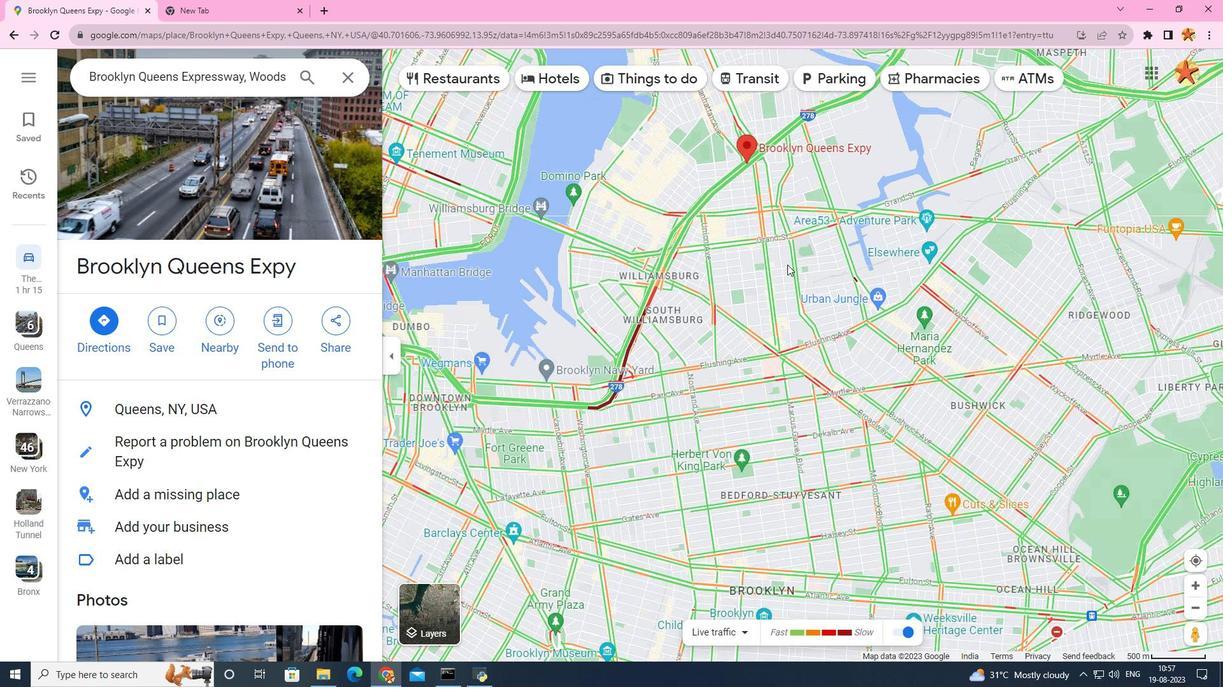
Action: Mouse scrolled (787, 264) with delta (0, 0)
Screenshot: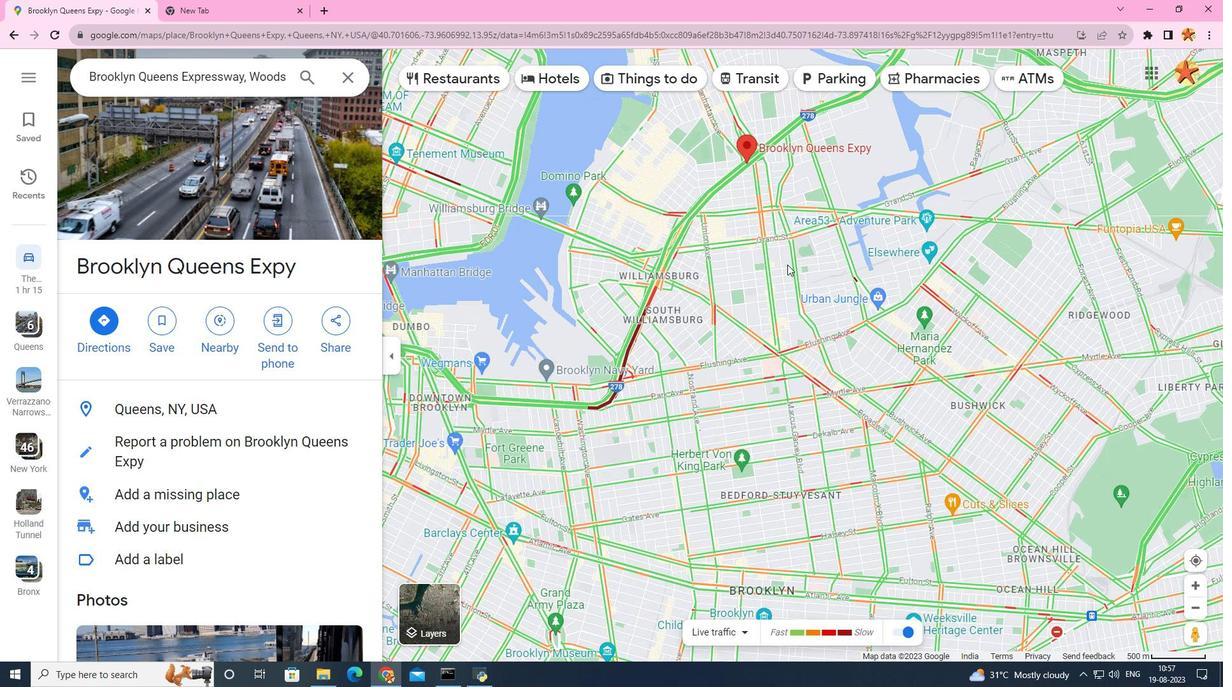 
Action: Mouse scrolled (787, 264) with delta (0, 0)
Screenshot: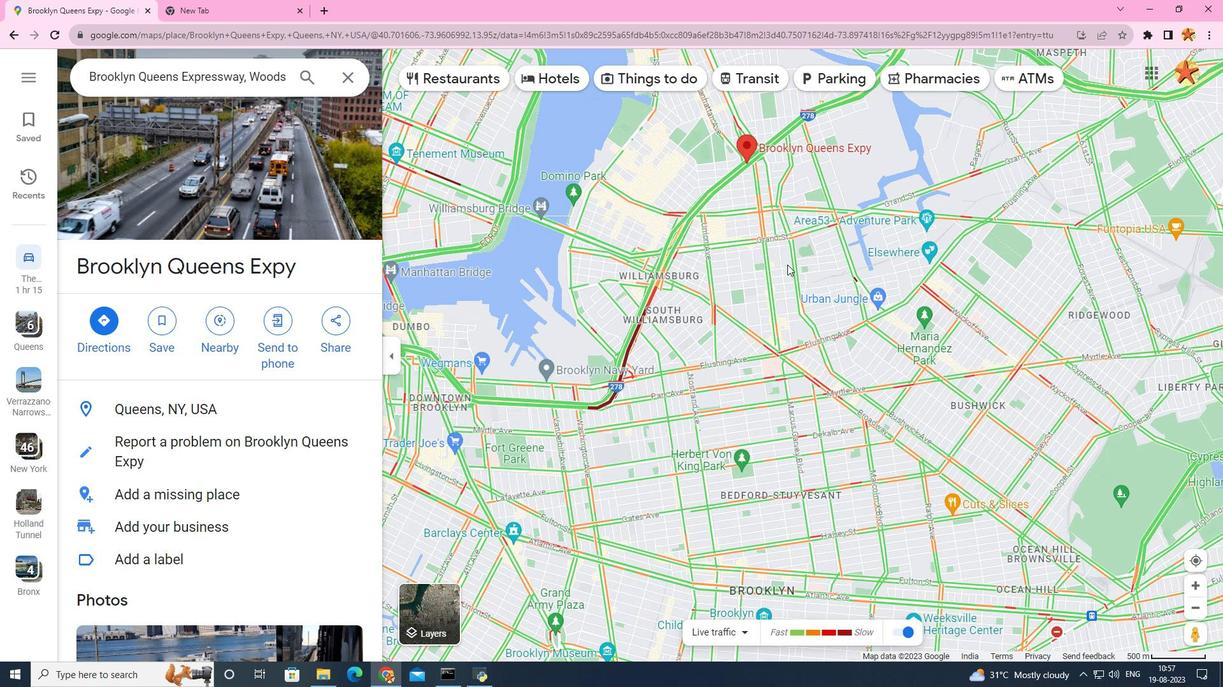 
Action: Mouse moved to (787, 265)
Screenshot: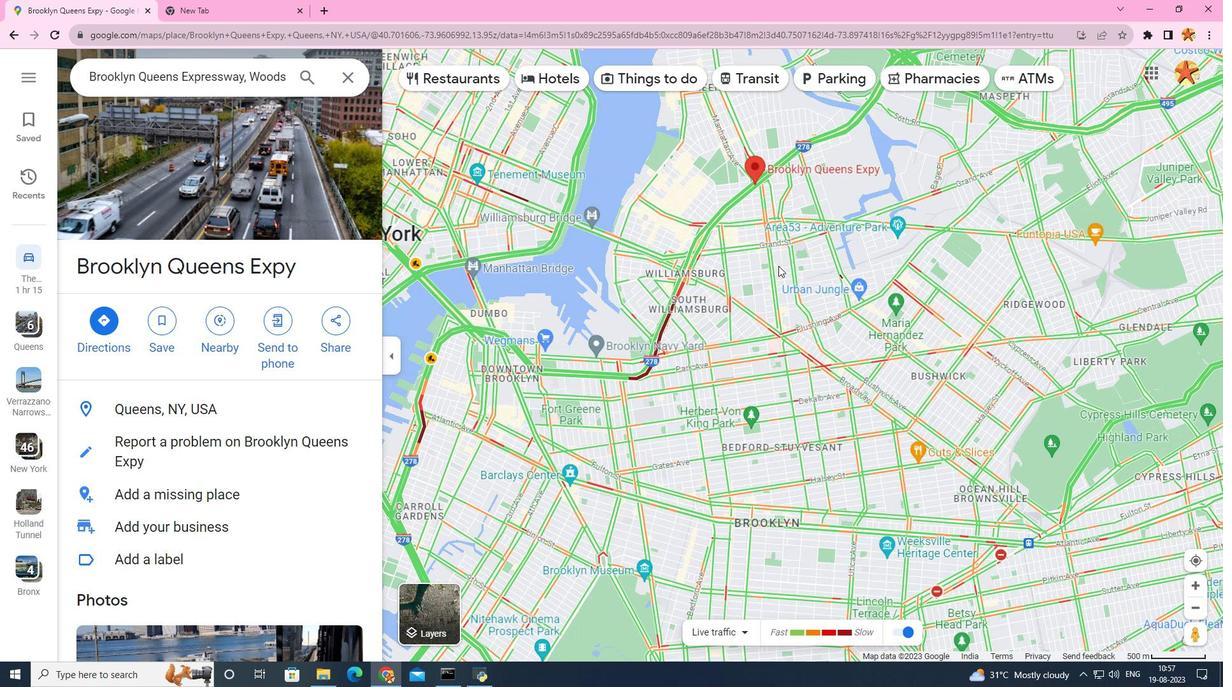 
Action: Mouse scrolled (787, 264) with delta (0, 0)
Screenshot: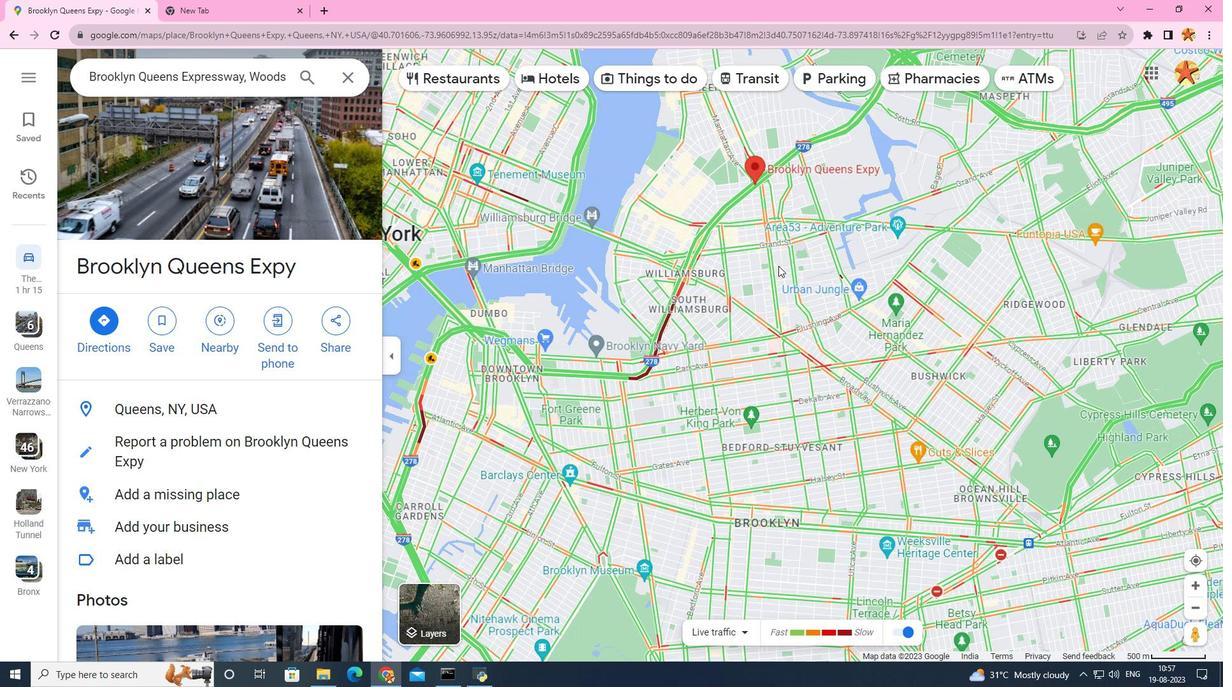 
Action: Mouse moved to (824, 138)
Screenshot: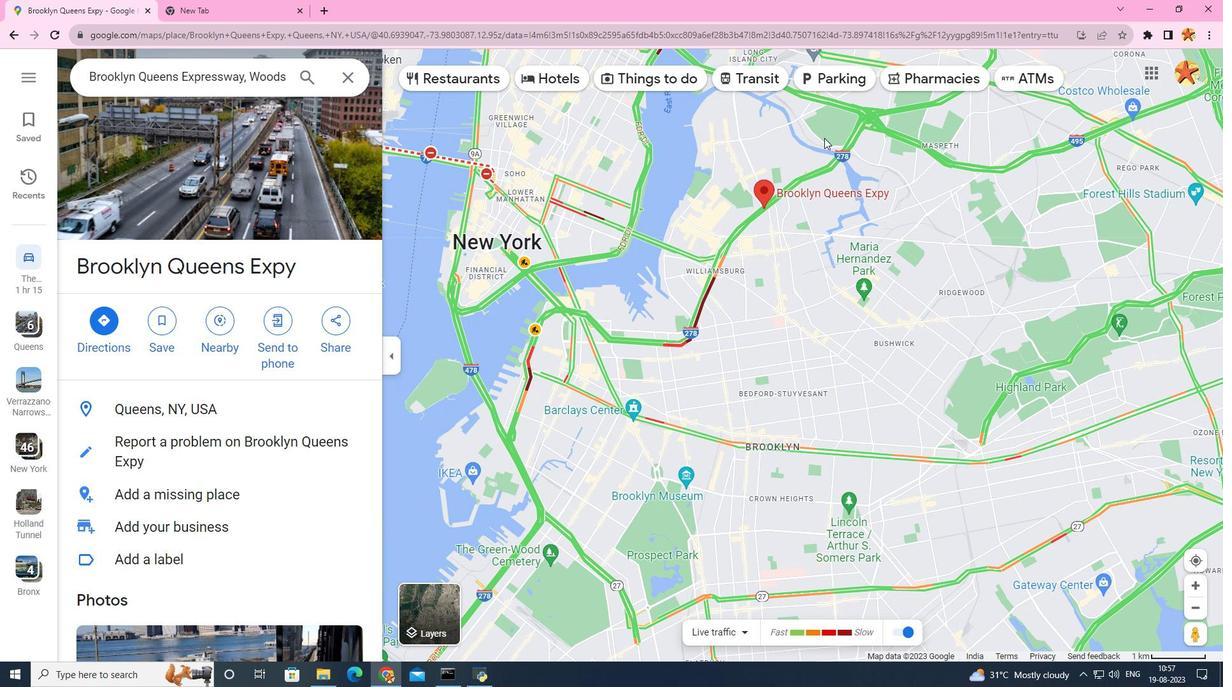 
Action: Mouse scrolled (824, 137) with delta (0, 0)
Screenshot: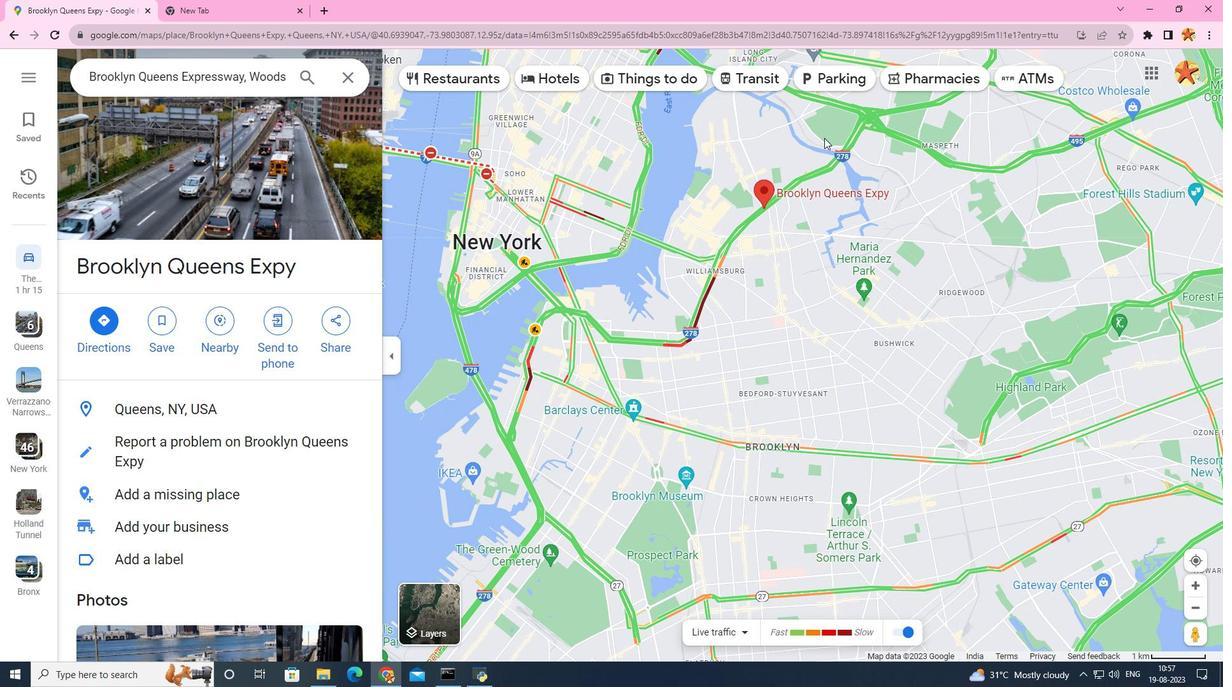
Action: Mouse scrolled (824, 137) with delta (0, 0)
Screenshot: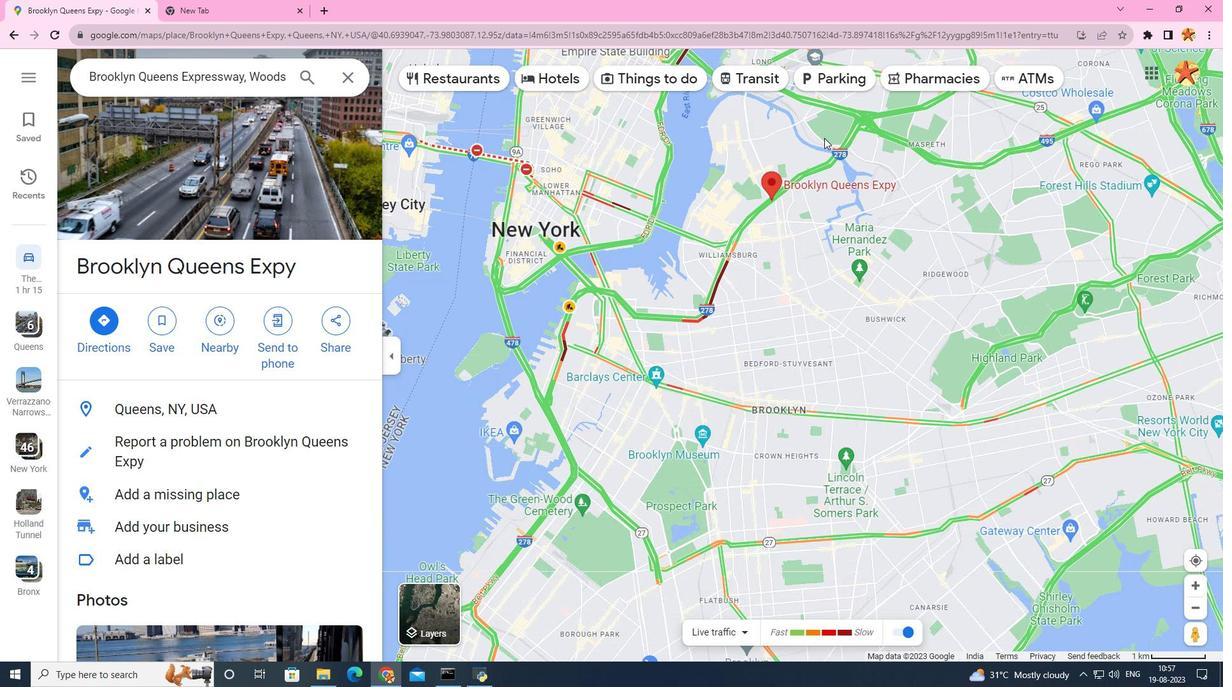 
Action: Mouse scrolled (824, 137) with delta (0, 0)
Screenshot: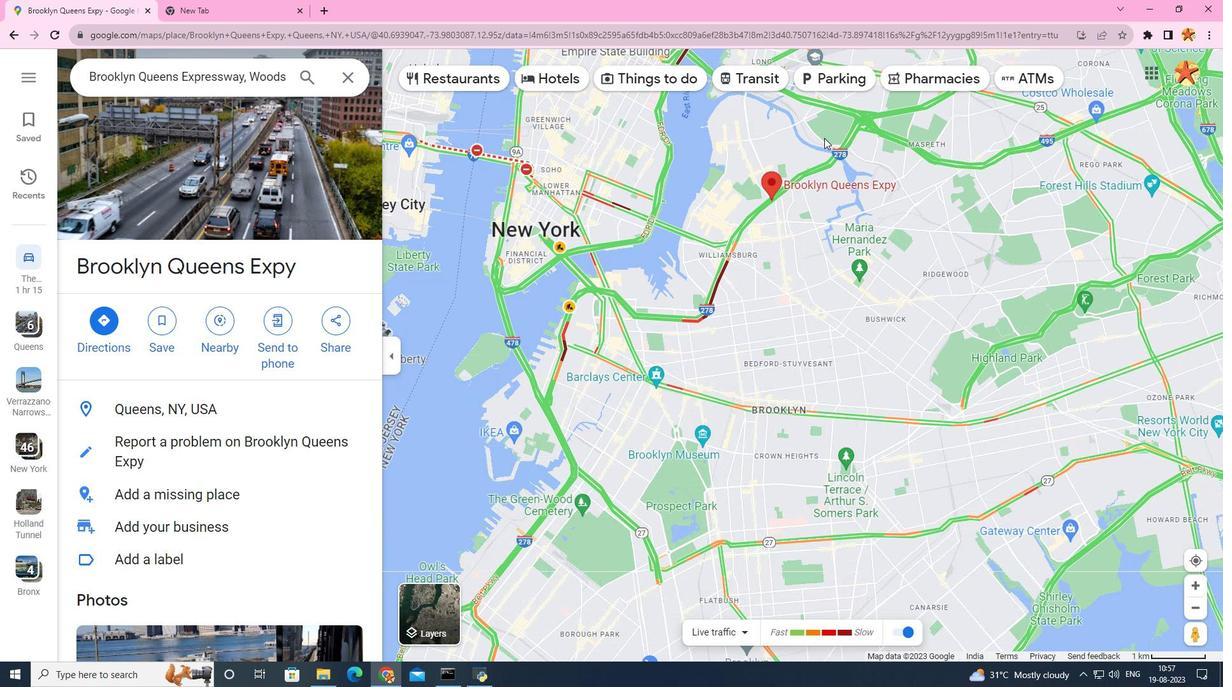 
Action: Mouse scrolled (824, 137) with delta (0, 0)
Screenshot: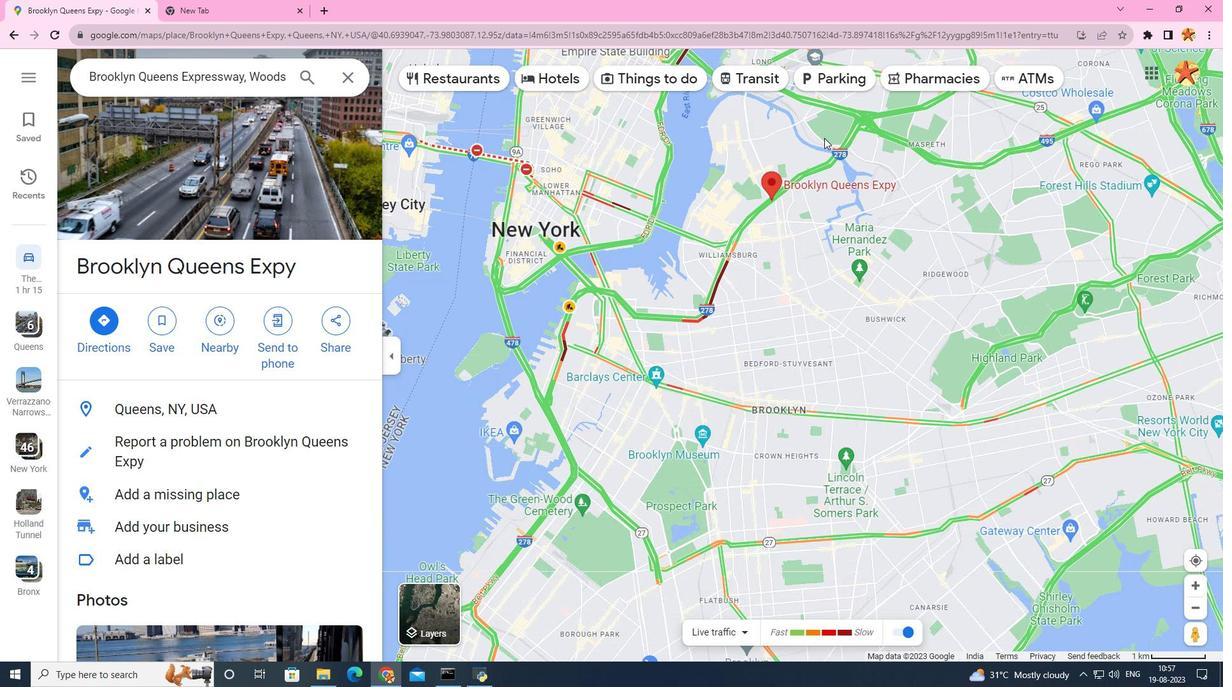 
Action: Mouse scrolled (824, 137) with delta (0, 0)
Screenshot: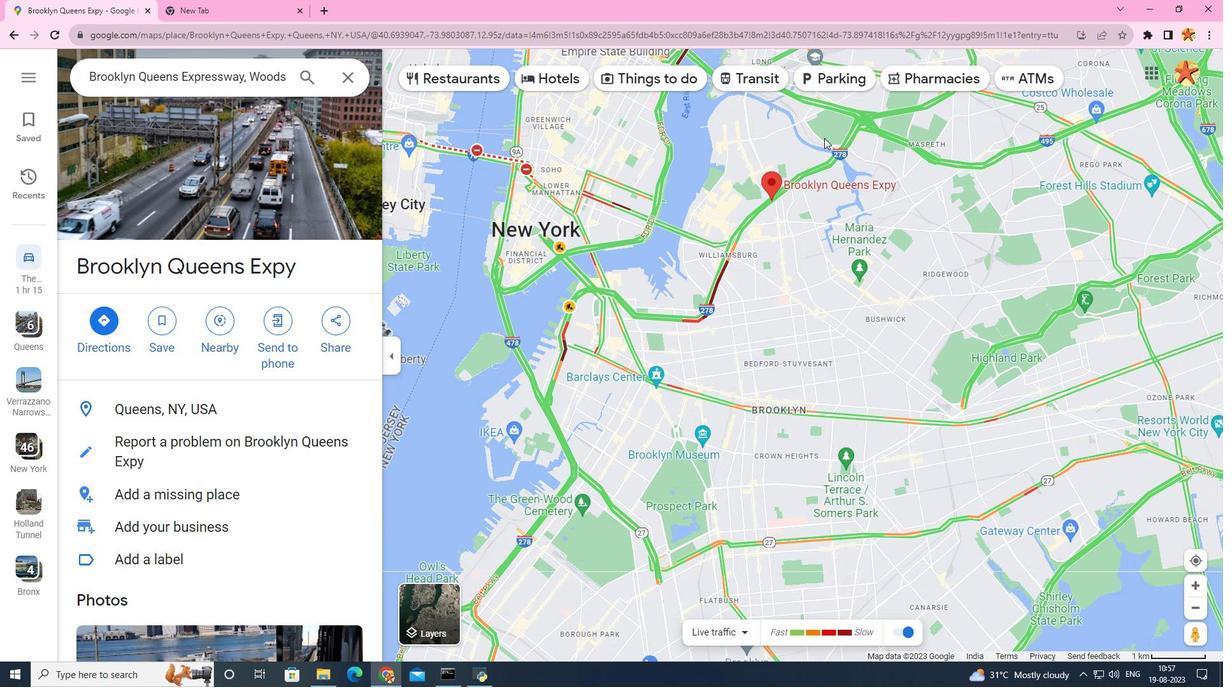 
Action: Mouse scrolled (824, 138) with delta (0, 0)
Screenshot: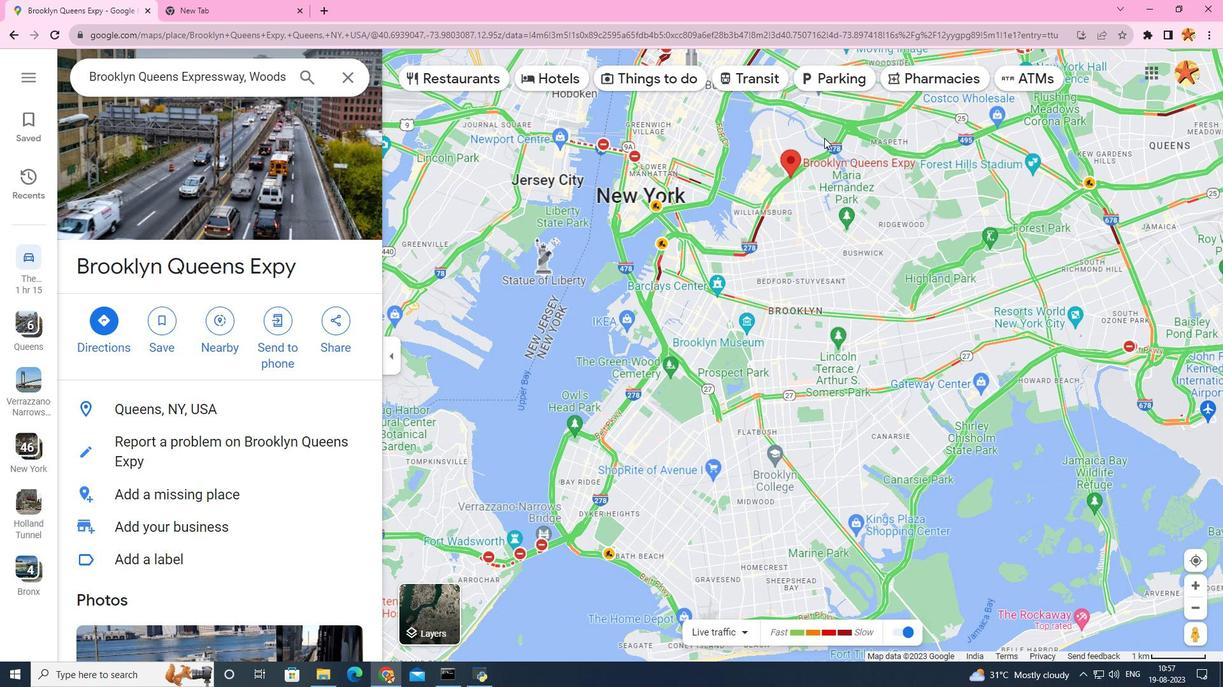 
Action: Mouse scrolled (824, 138) with delta (0, 0)
Screenshot: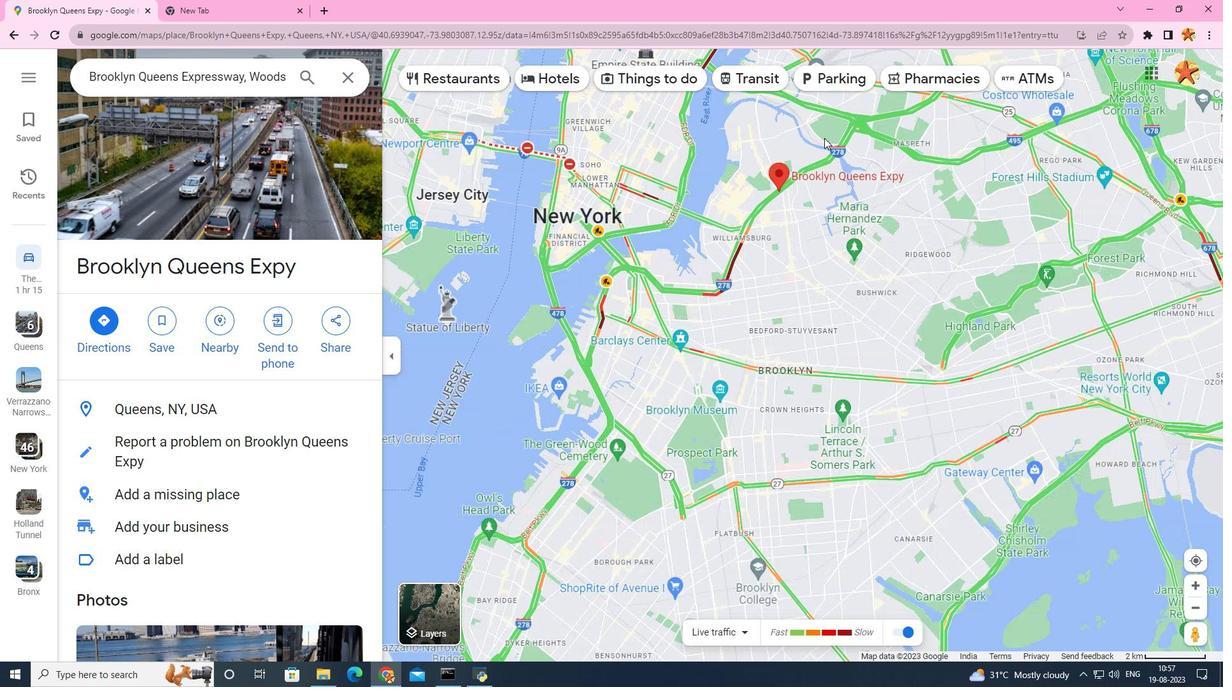 
Action: Mouse scrolled (824, 138) with delta (0, 0)
Screenshot: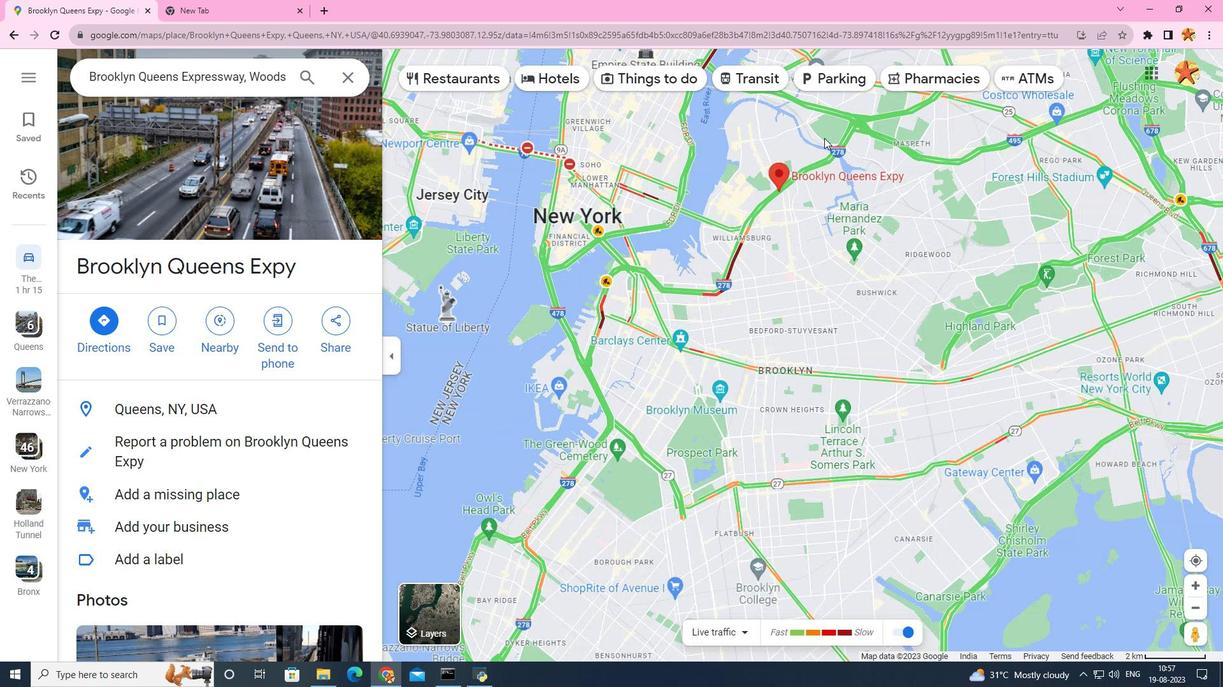 
Action: Mouse scrolled (824, 138) with delta (0, 0)
Screenshot: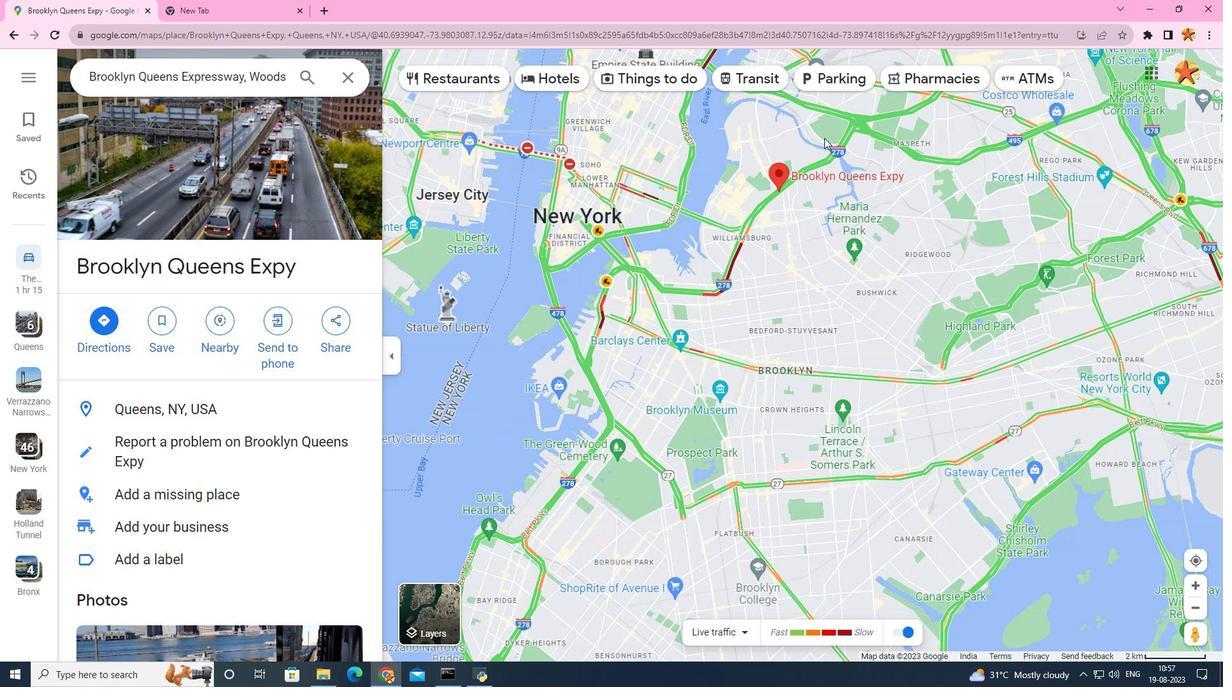 
Action: Mouse scrolled (824, 138) with delta (0, 0)
Screenshot: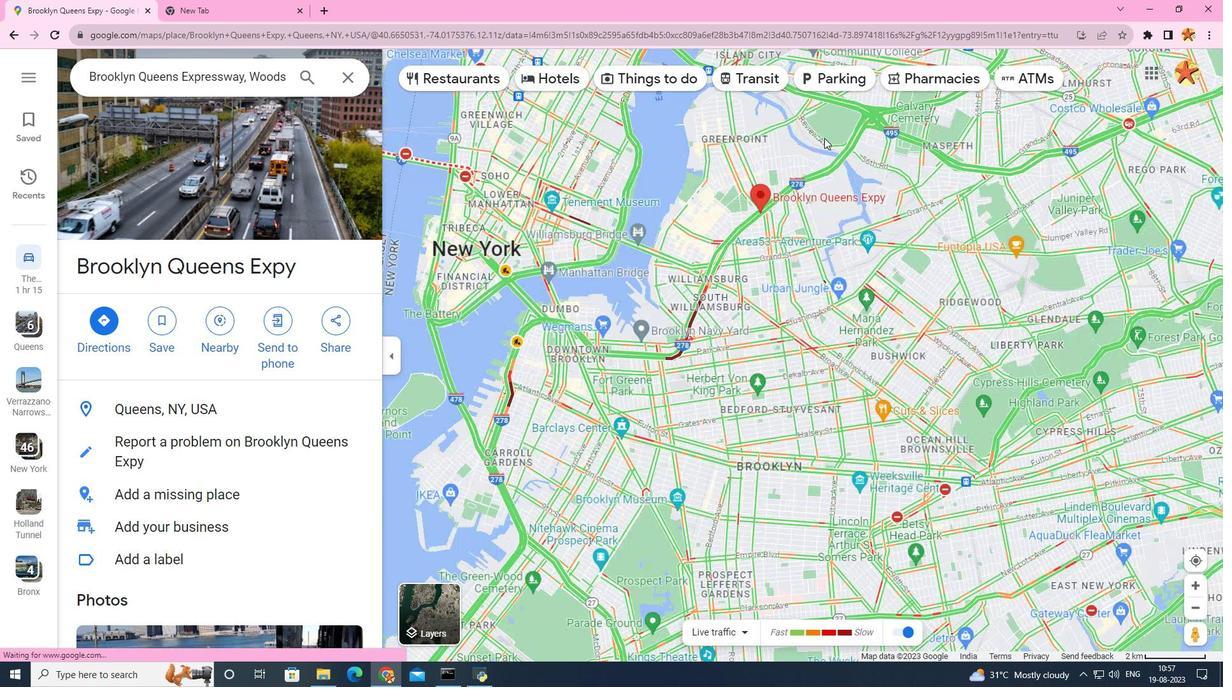 
Action: Mouse scrolled (824, 138) with delta (0, 0)
Screenshot: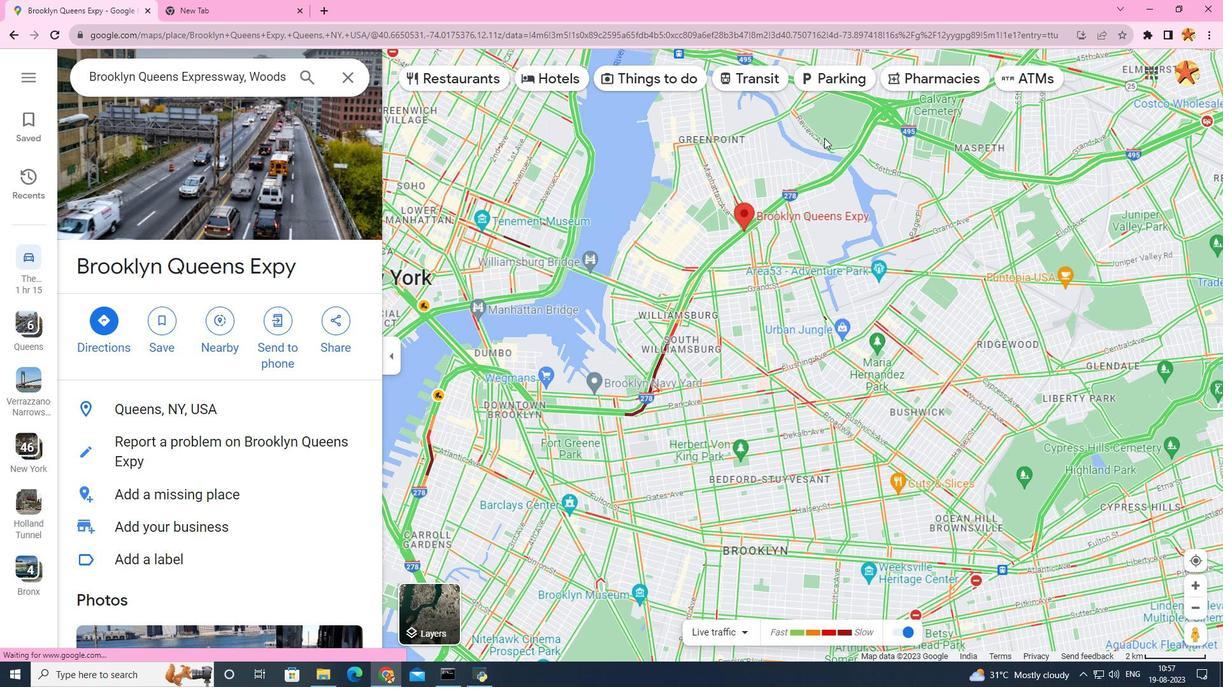 
Action: Mouse scrolled (824, 138) with delta (0, 0)
Screenshot: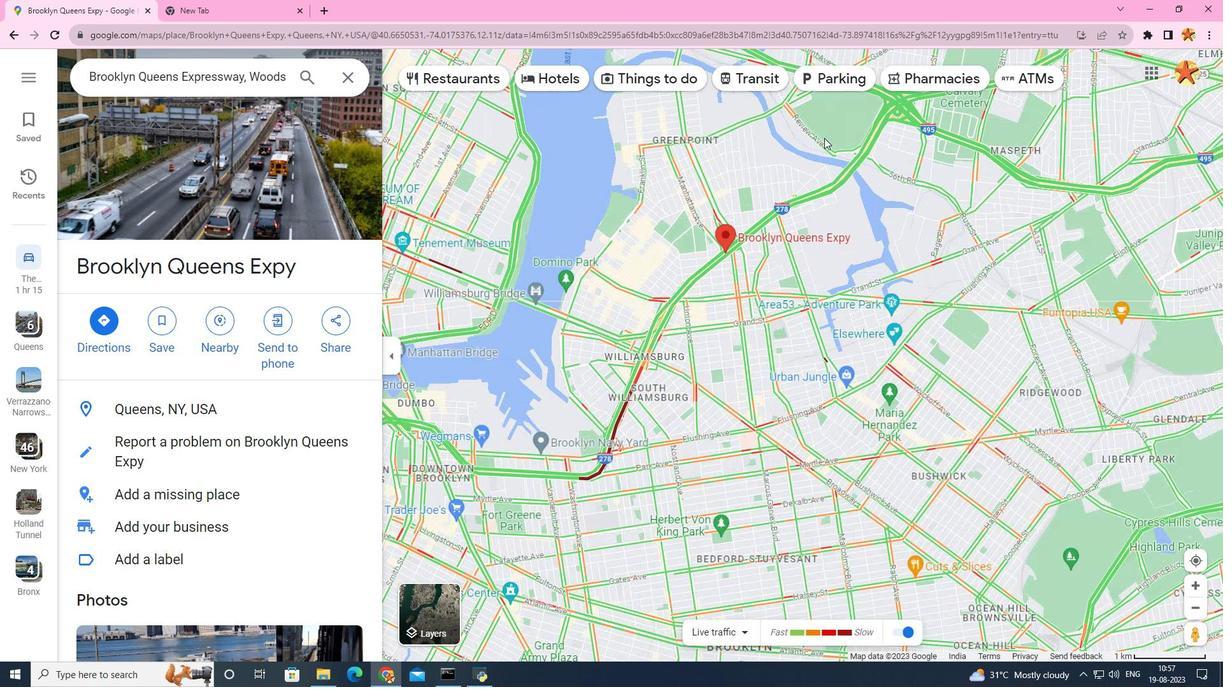 
Action: Mouse scrolled (824, 138) with delta (0, 0)
Screenshot: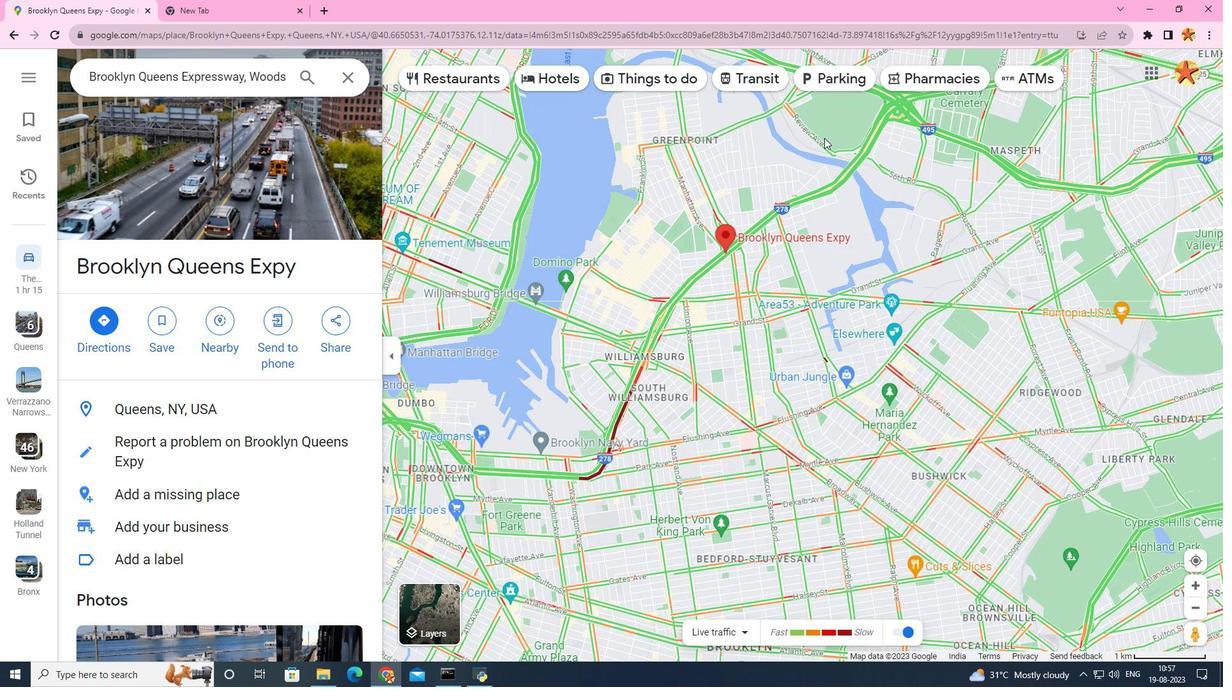 
Action: Mouse scrolled (824, 138) with delta (0, 0)
Screenshot: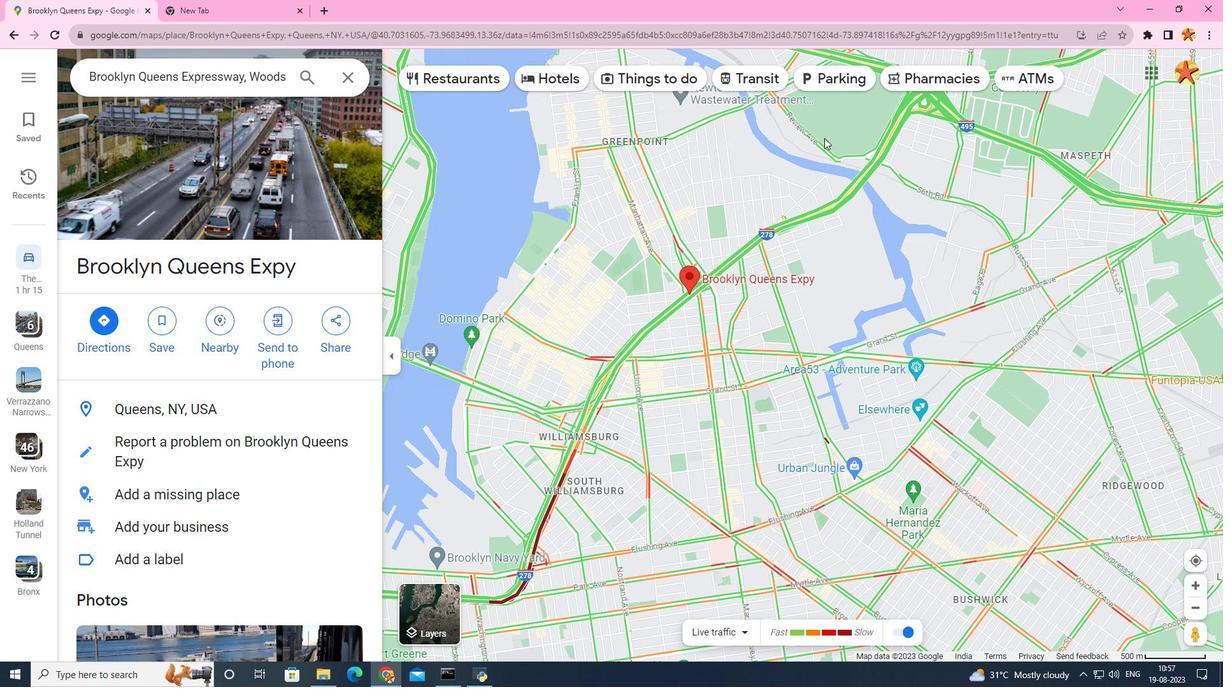 
Action: Mouse scrolled (824, 138) with delta (0, 0)
Screenshot: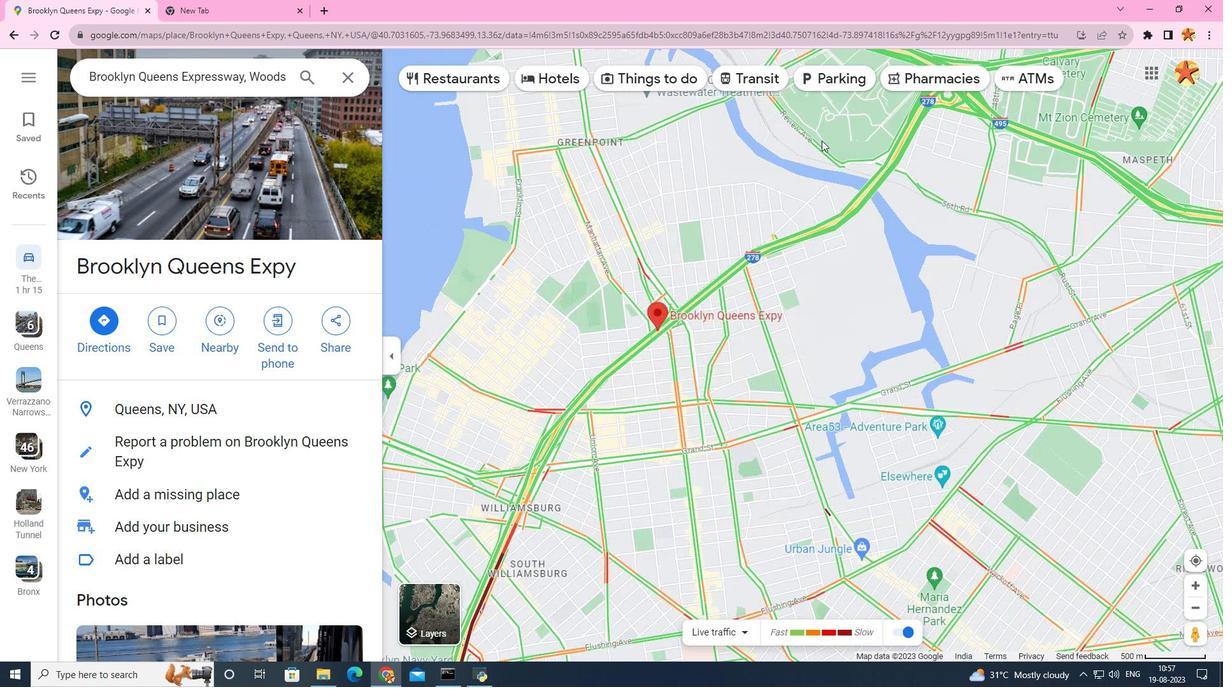 
Action: Mouse moved to (823, 139)
Screenshot: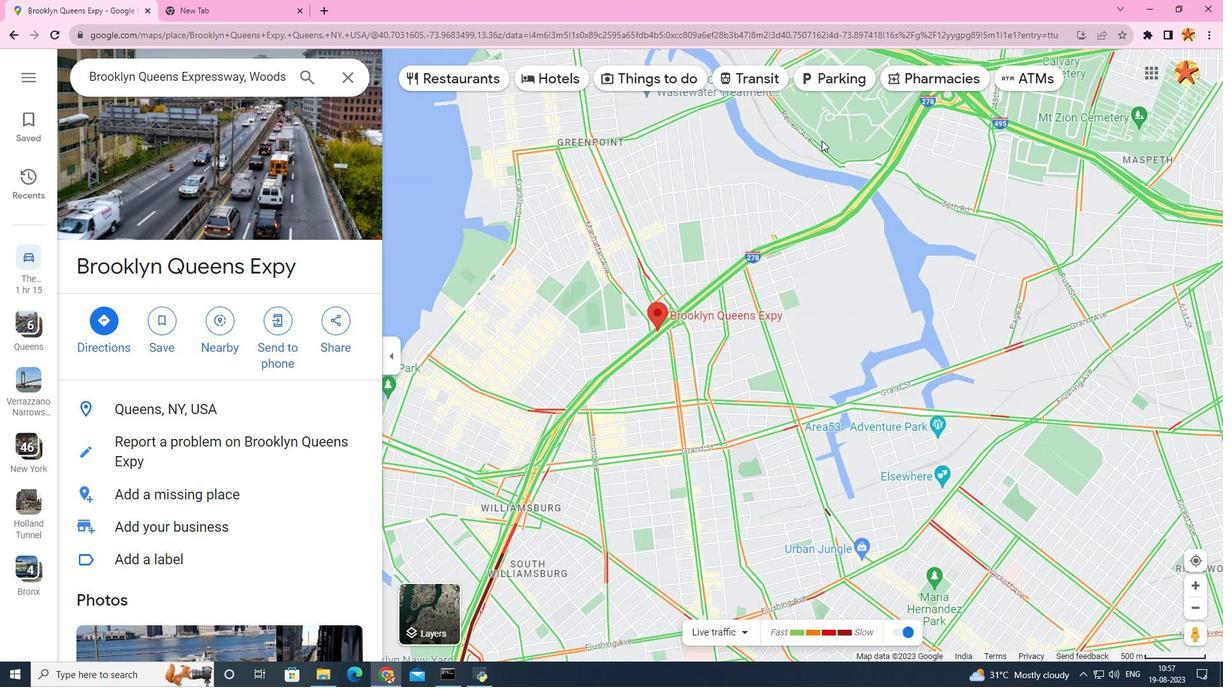 
Action: Mouse scrolled (823, 140) with delta (0, 0)
Screenshot: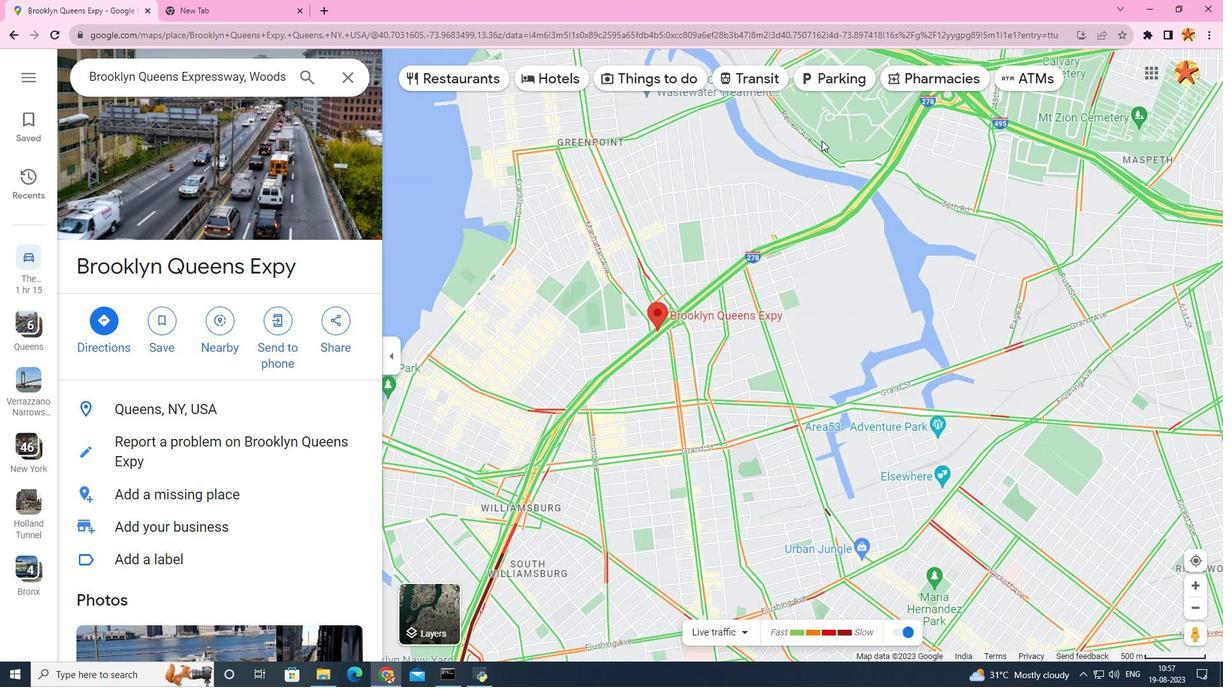 
Action: Mouse moved to (529, 339)
Screenshot: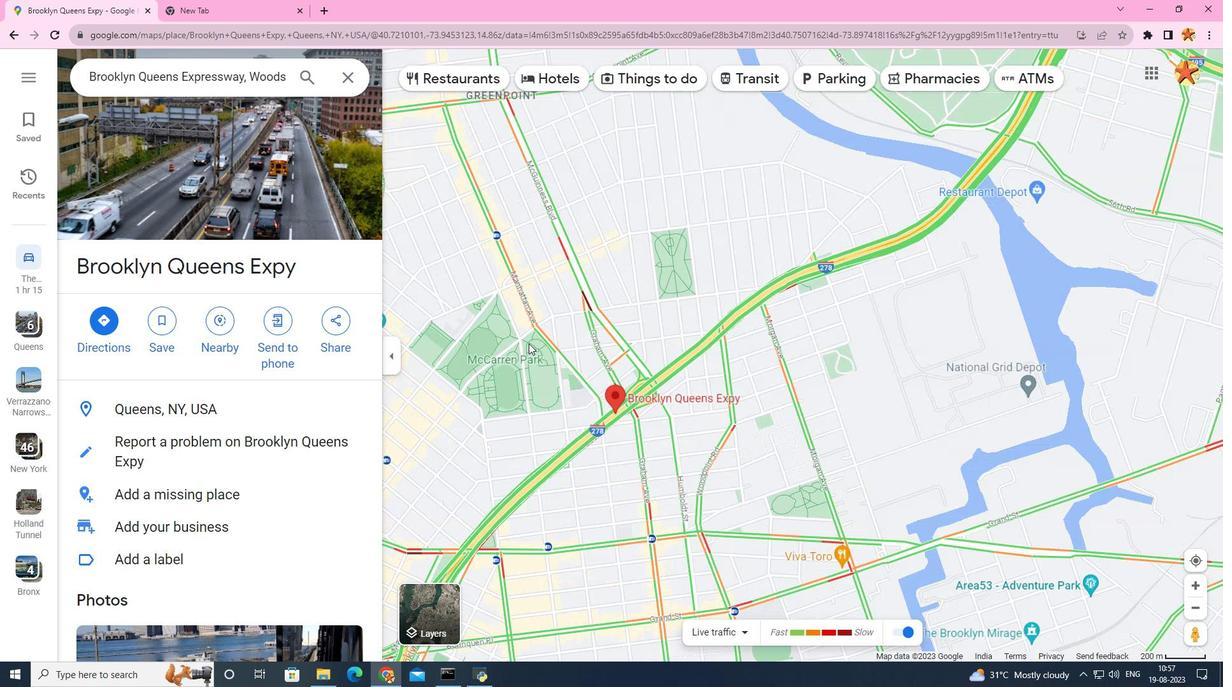 
Action: Mouse scrolled (529, 340) with delta (0, 0)
Screenshot: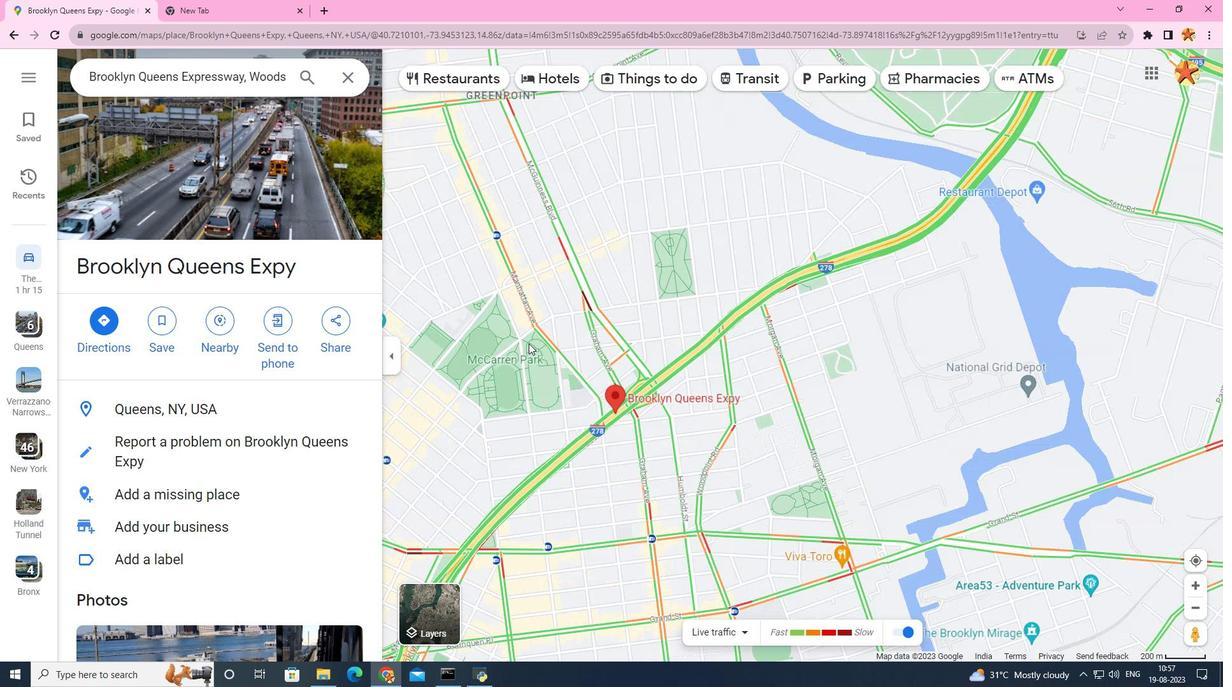 
Action: Mouse moved to (528, 343)
Screenshot: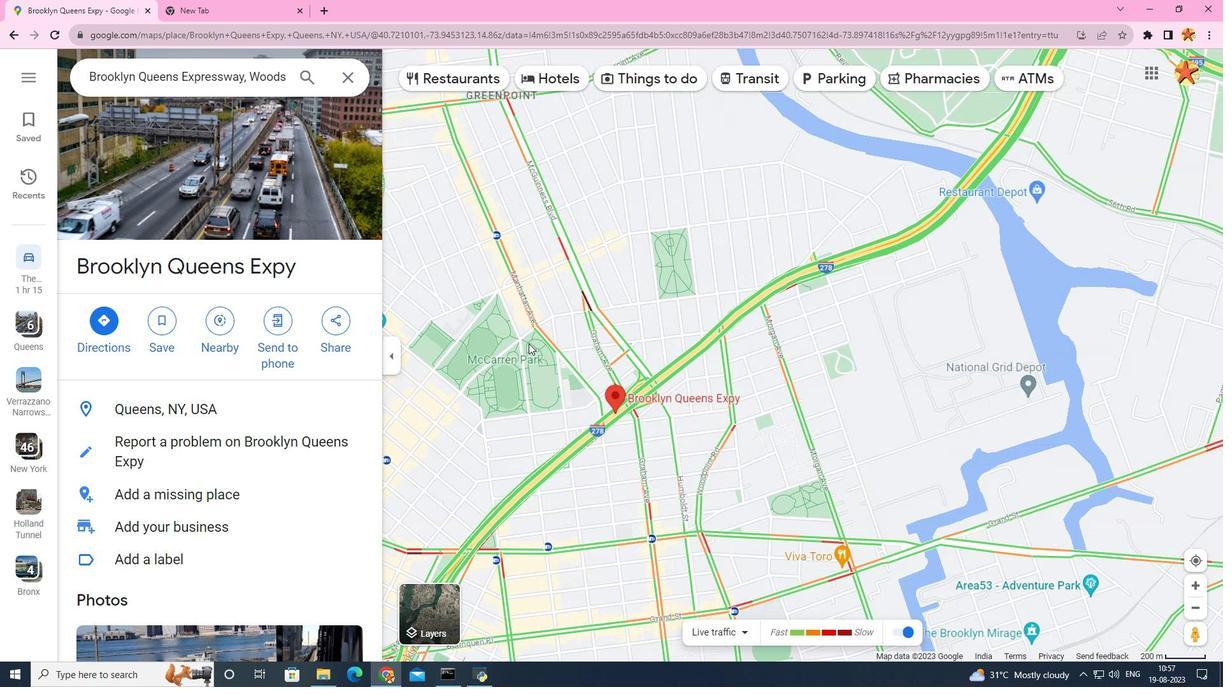 
Action: Mouse scrolled (528, 344) with delta (0, 0)
Screenshot: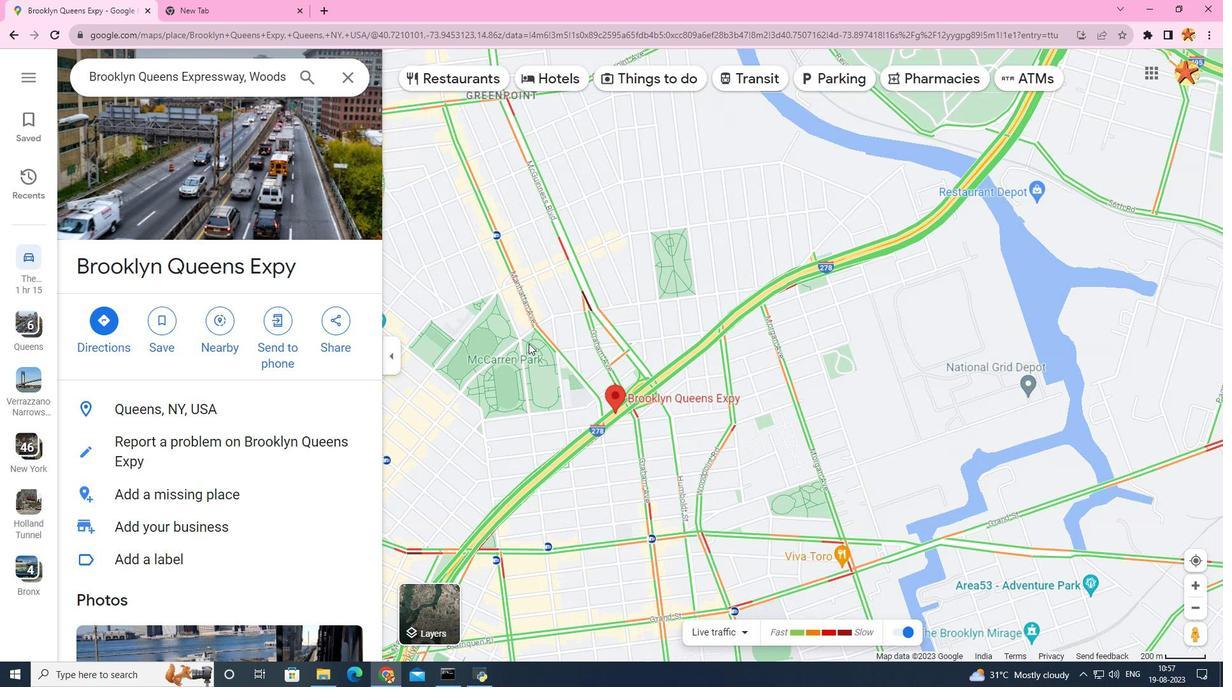
Action: Mouse scrolled (528, 344) with delta (0, 0)
Screenshot: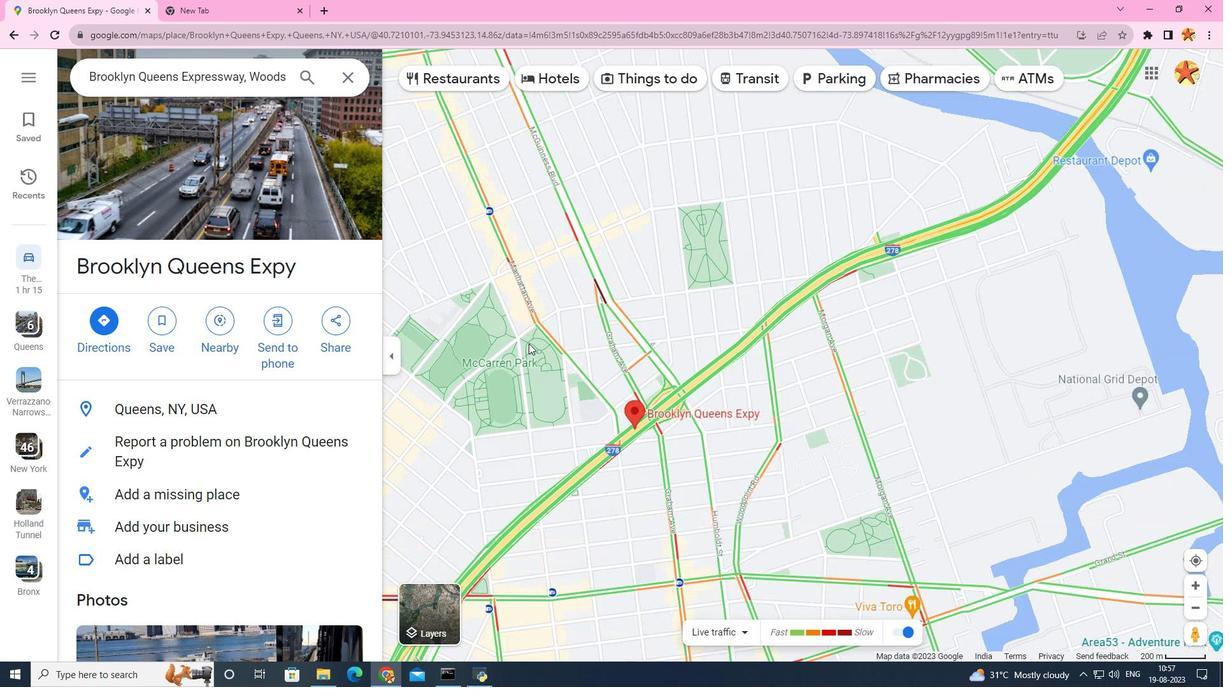 
Action: Mouse scrolled (528, 344) with delta (0, 0)
Screenshot: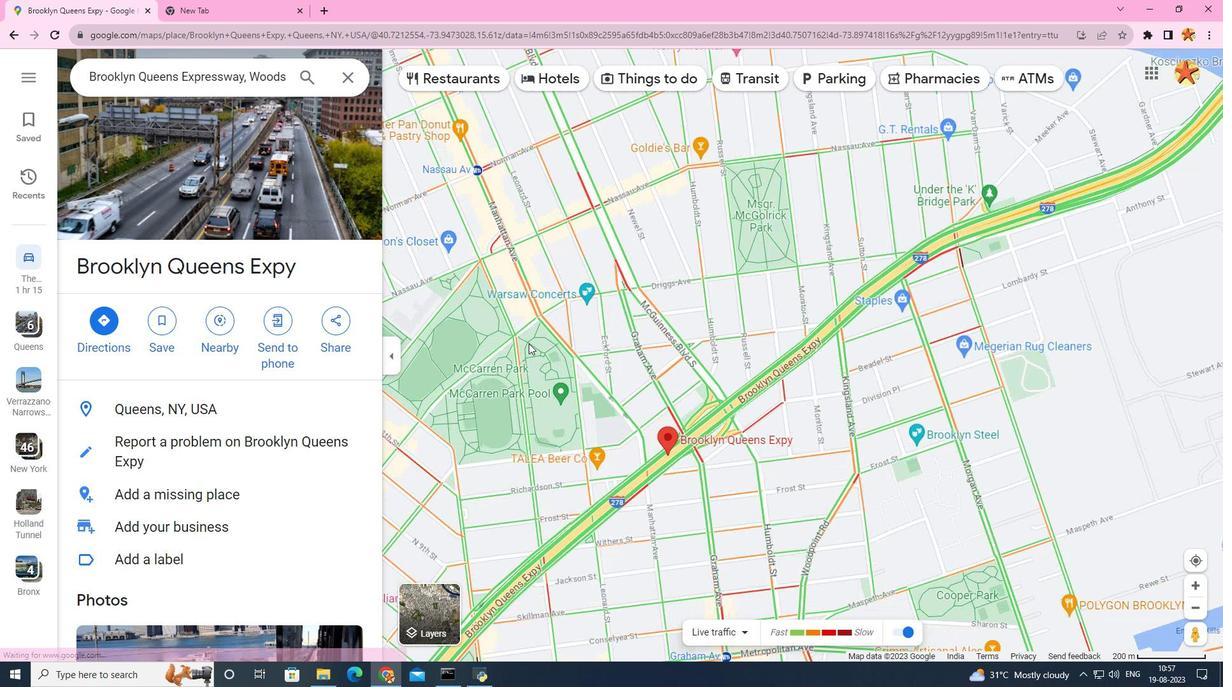 
Action: Mouse scrolled (528, 344) with delta (0, 0)
Screenshot: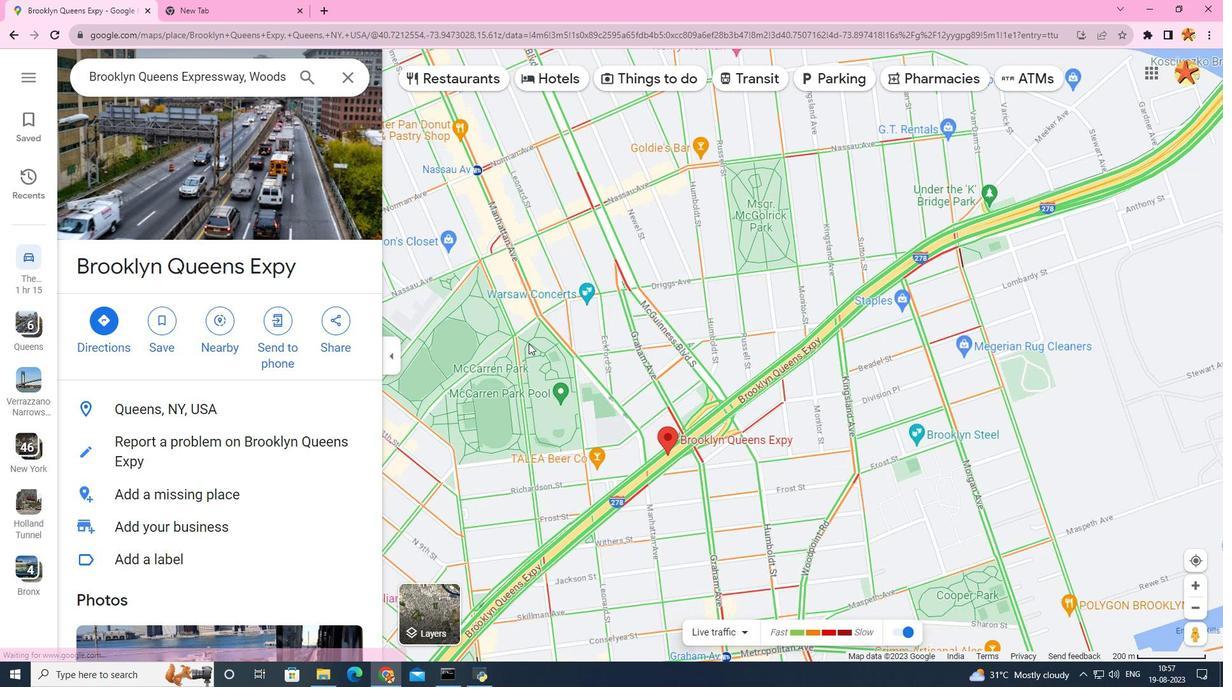 
Action: Mouse scrolled (528, 344) with delta (0, 0)
Screenshot: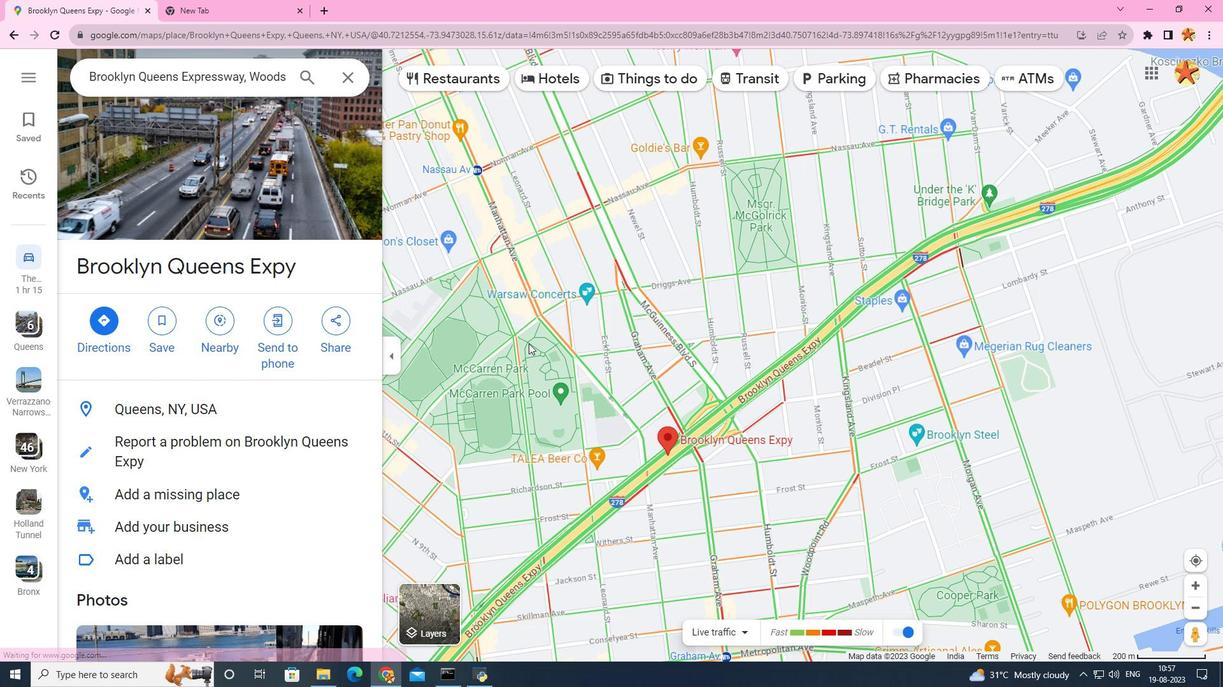 
Action: Mouse scrolled (528, 344) with delta (0, 0)
Screenshot: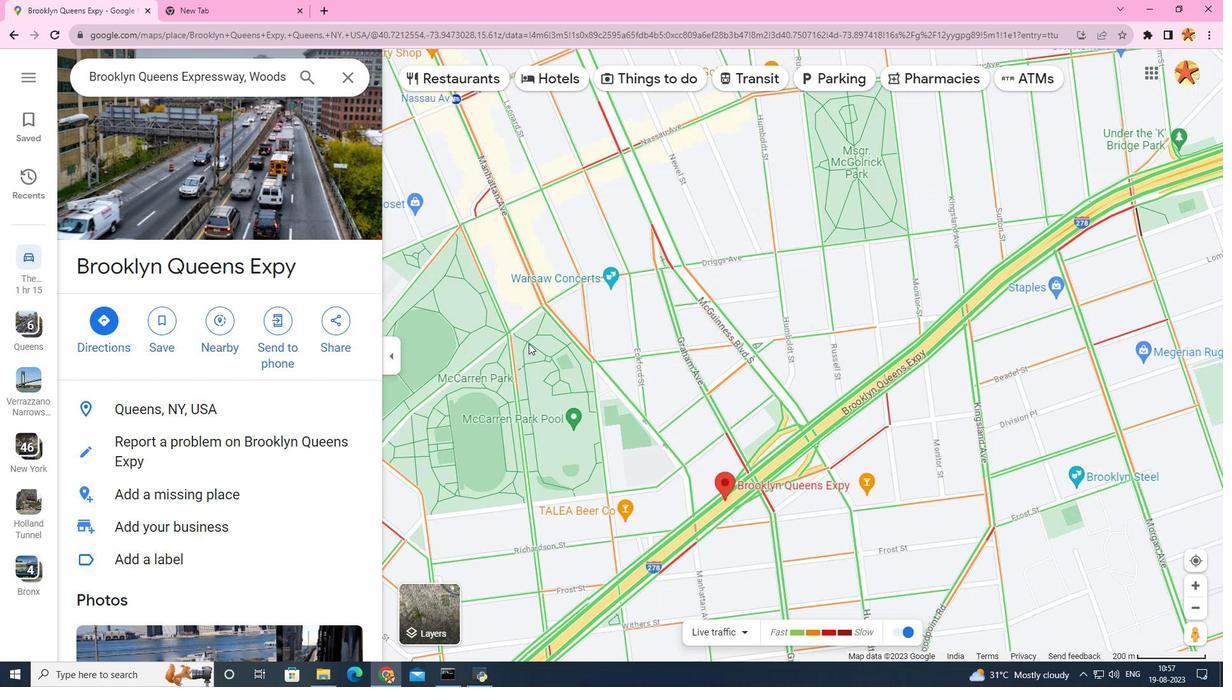 
Action: Mouse scrolled (528, 343) with delta (0, 0)
Screenshot: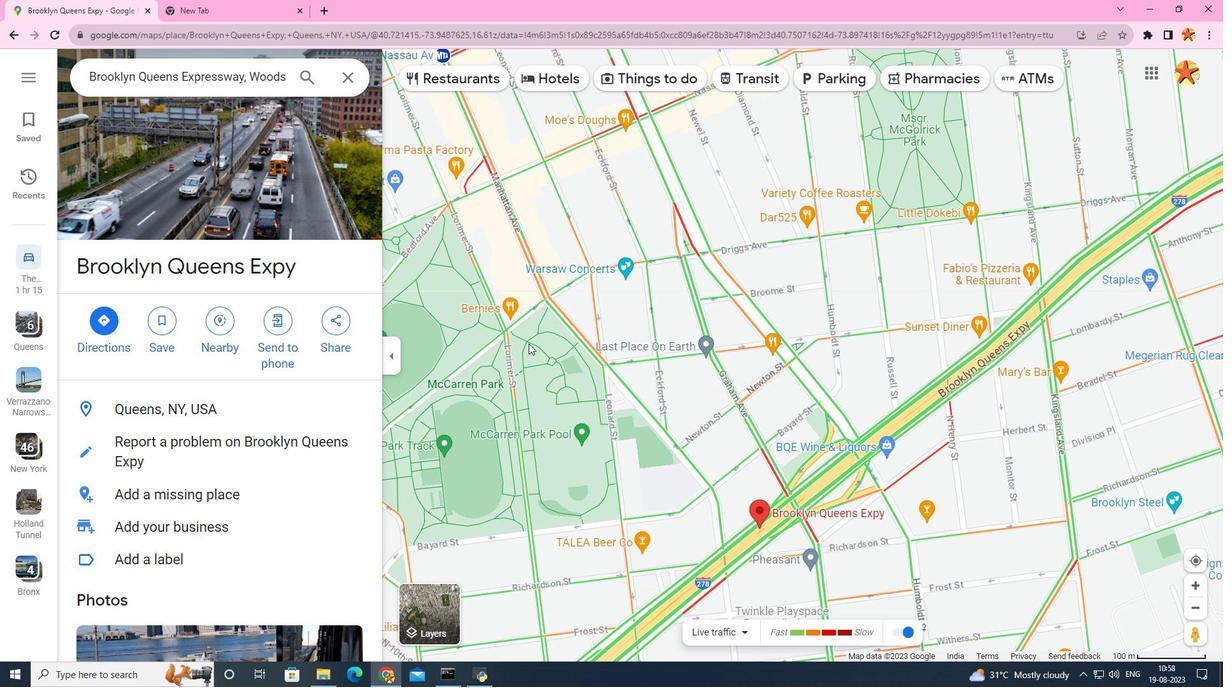
Action: Mouse scrolled (528, 343) with delta (0, 0)
Screenshot: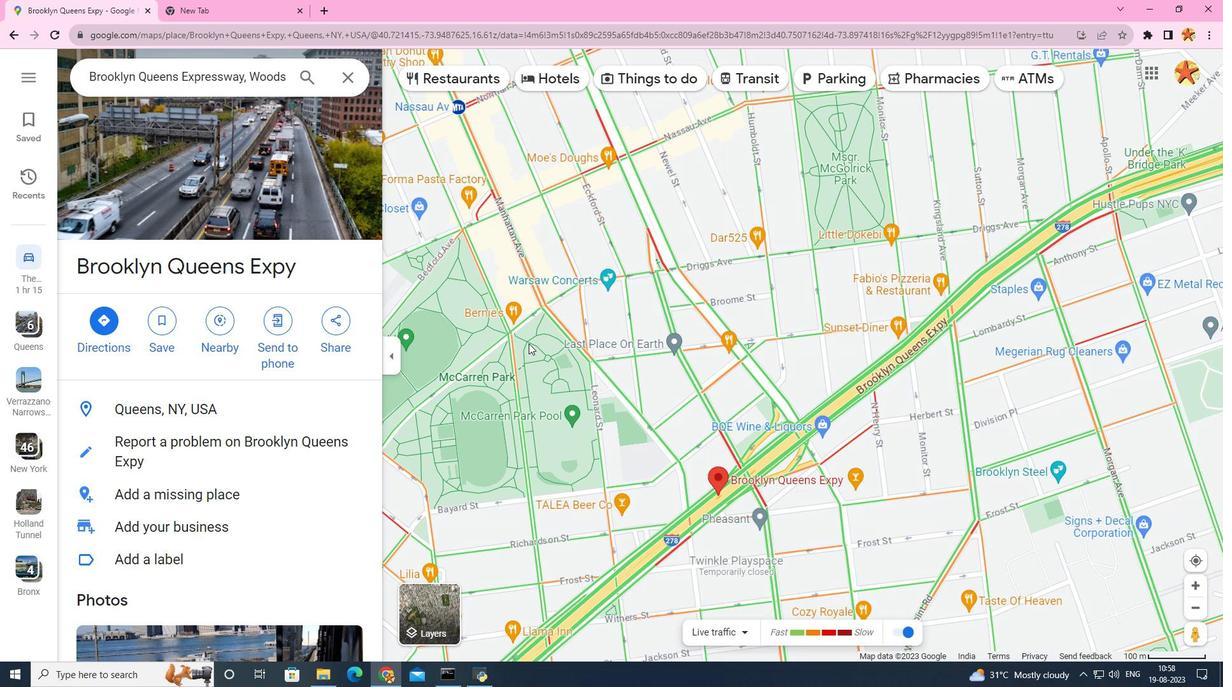 
Action: Mouse scrolled (528, 343) with delta (0, 0)
Screenshot: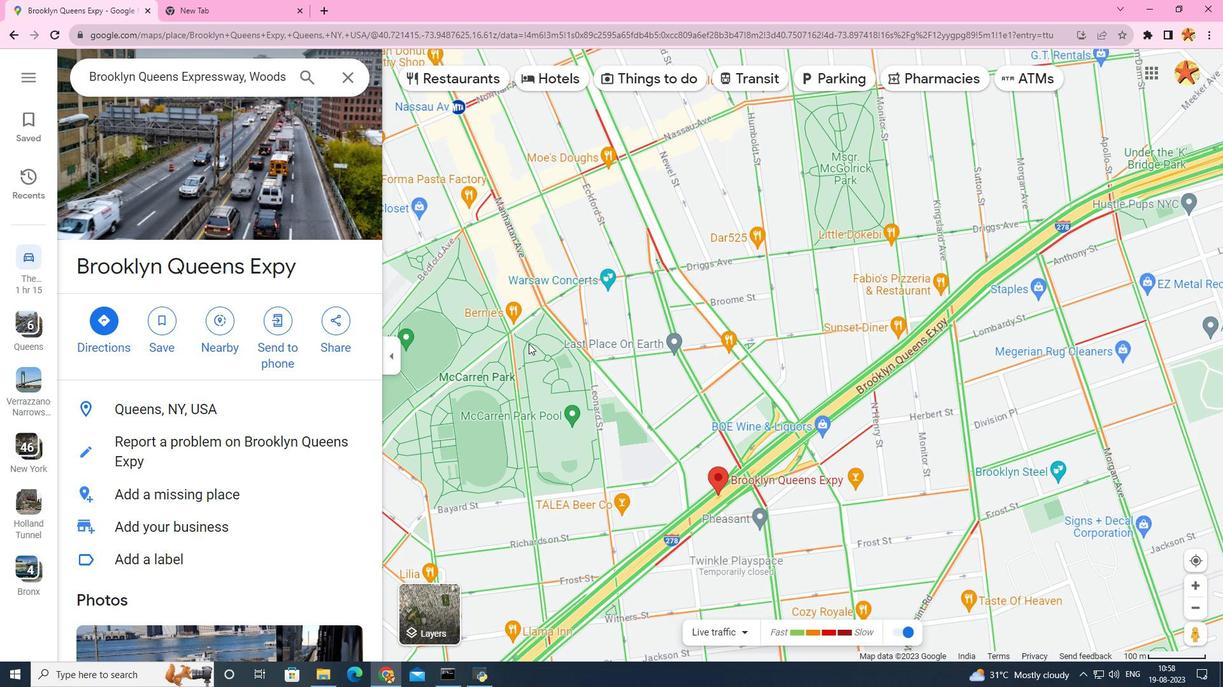 
Action: Mouse scrolled (528, 343) with delta (0, 0)
Screenshot: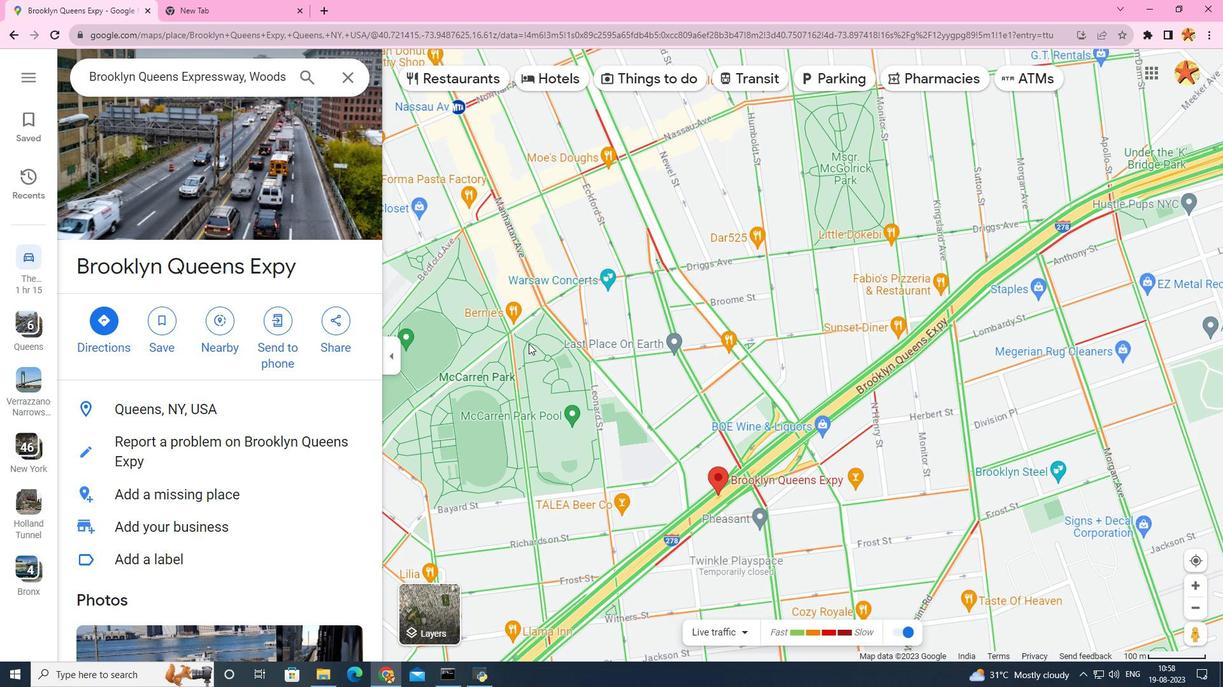 
Action: Mouse scrolled (528, 343) with delta (0, 0)
Screenshot: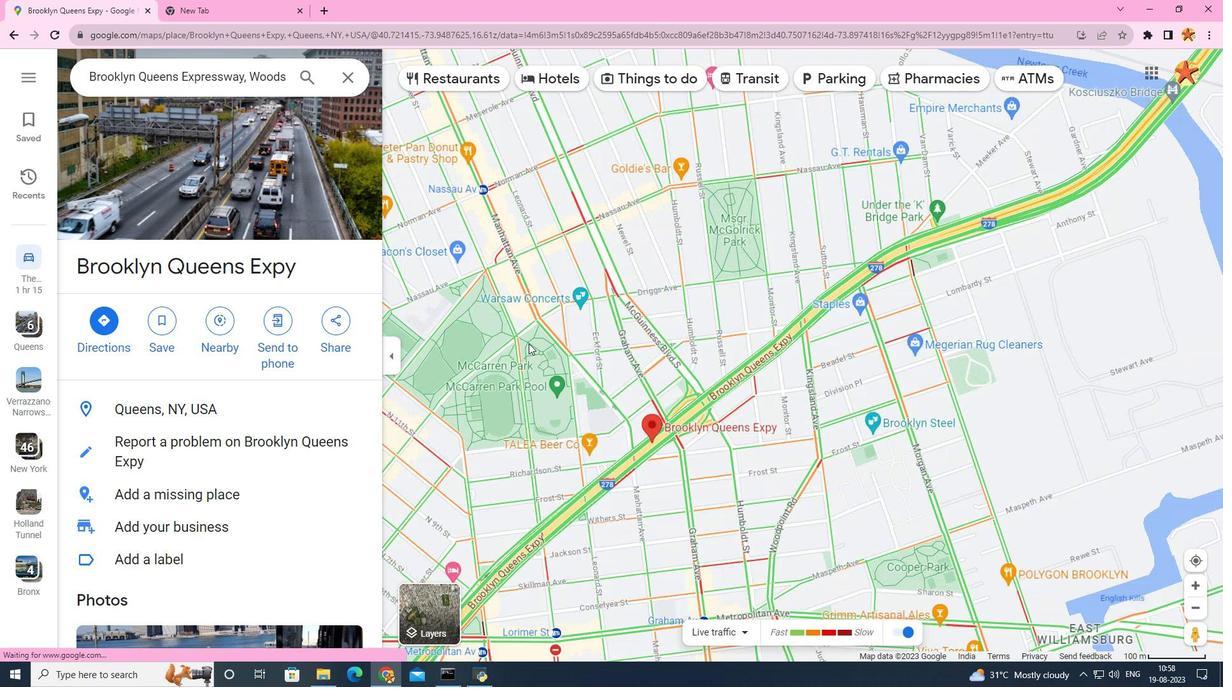 
Action: Mouse scrolled (528, 344) with delta (0, 0)
Screenshot: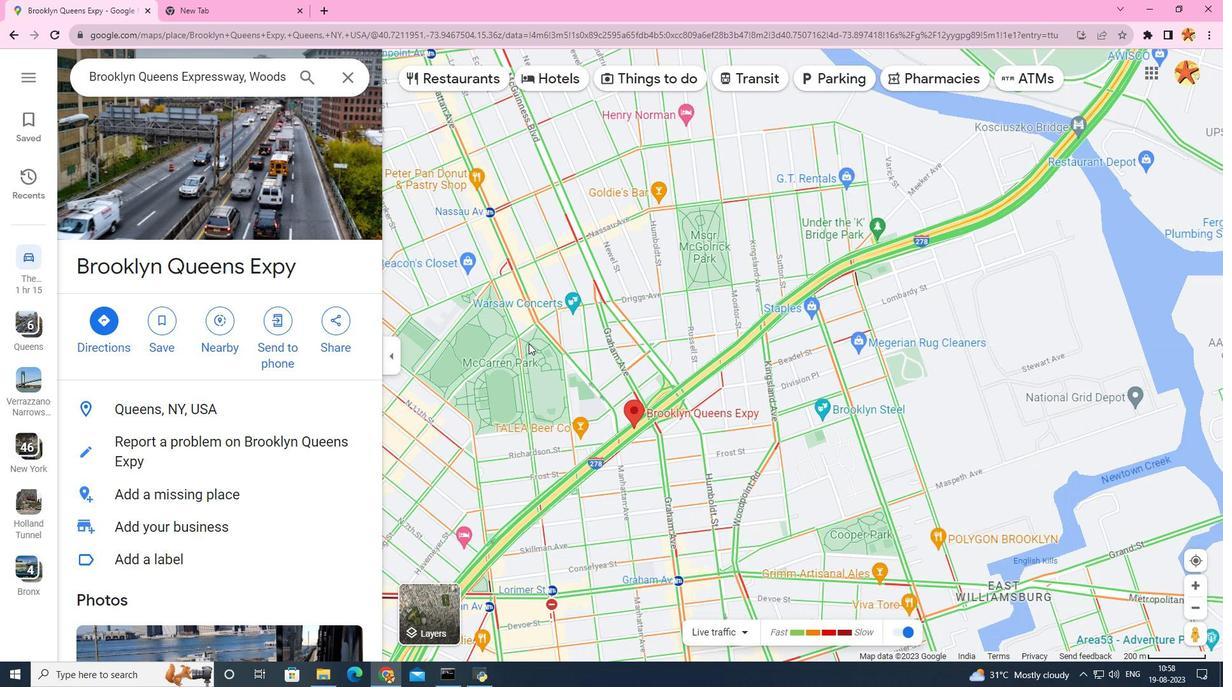 
Action: Mouse scrolled (528, 343) with delta (0, 0)
Screenshot: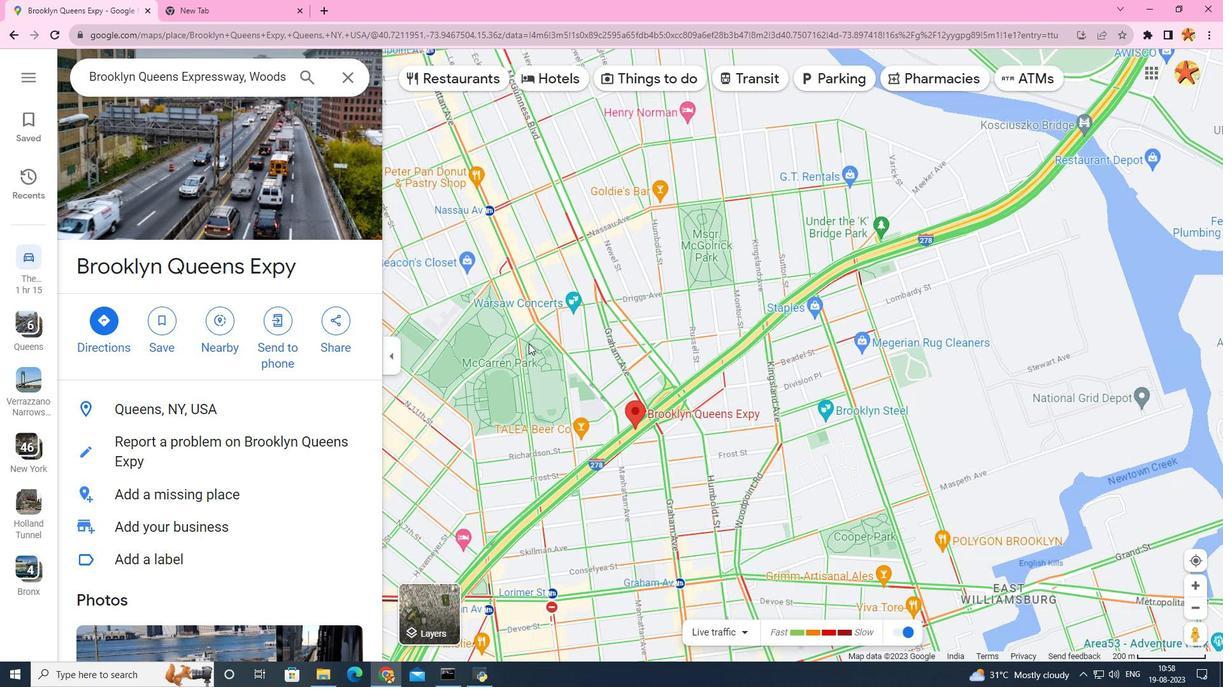 
Action: Mouse scrolled (528, 343) with delta (0, 0)
Screenshot: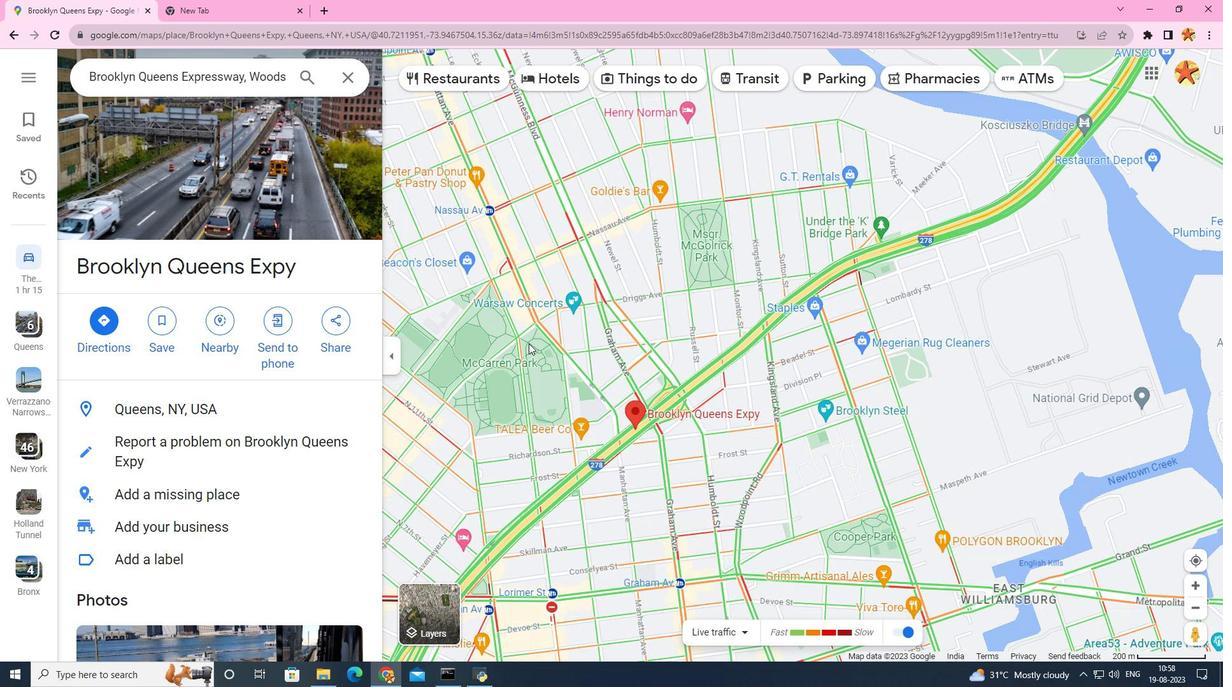 
Action: Mouse scrolled (528, 343) with delta (0, 0)
Screenshot: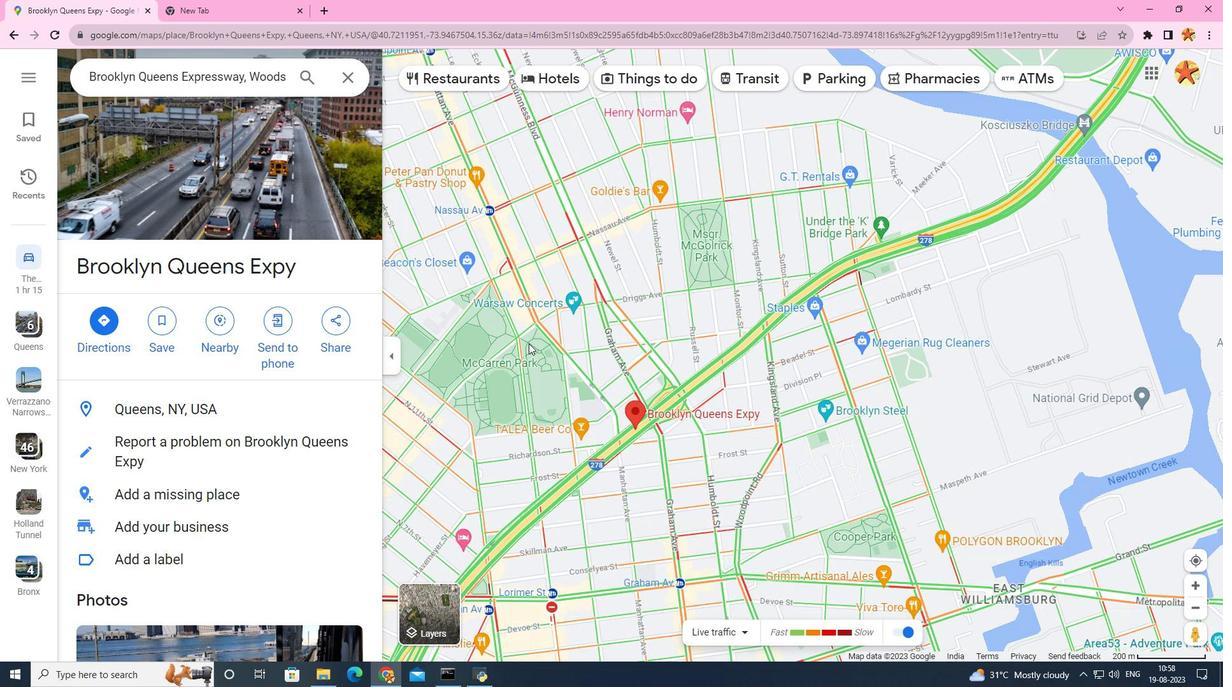 
Action: Mouse scrolled (528, 343) with delta (0, 0)
Screenshot: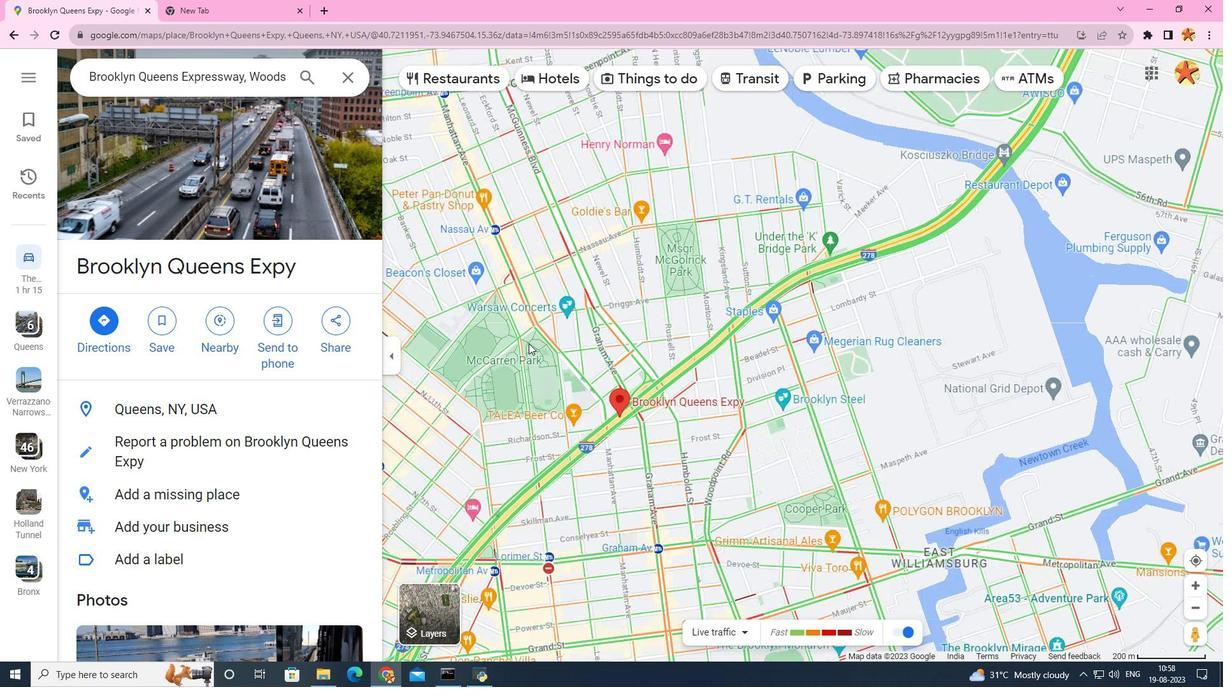 
Action: Mouse scrolled (528, 343) with delta (0, 0)
Screenshot: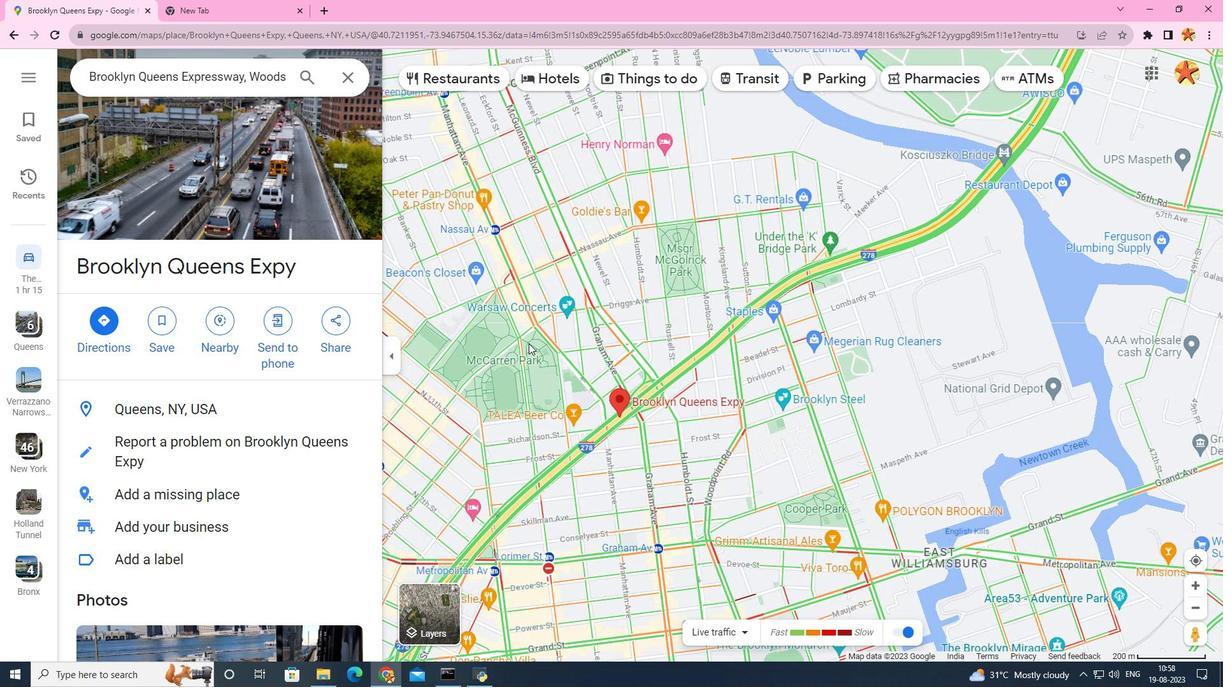 
Action: Mouse moved to (167, 393)
Screenshot: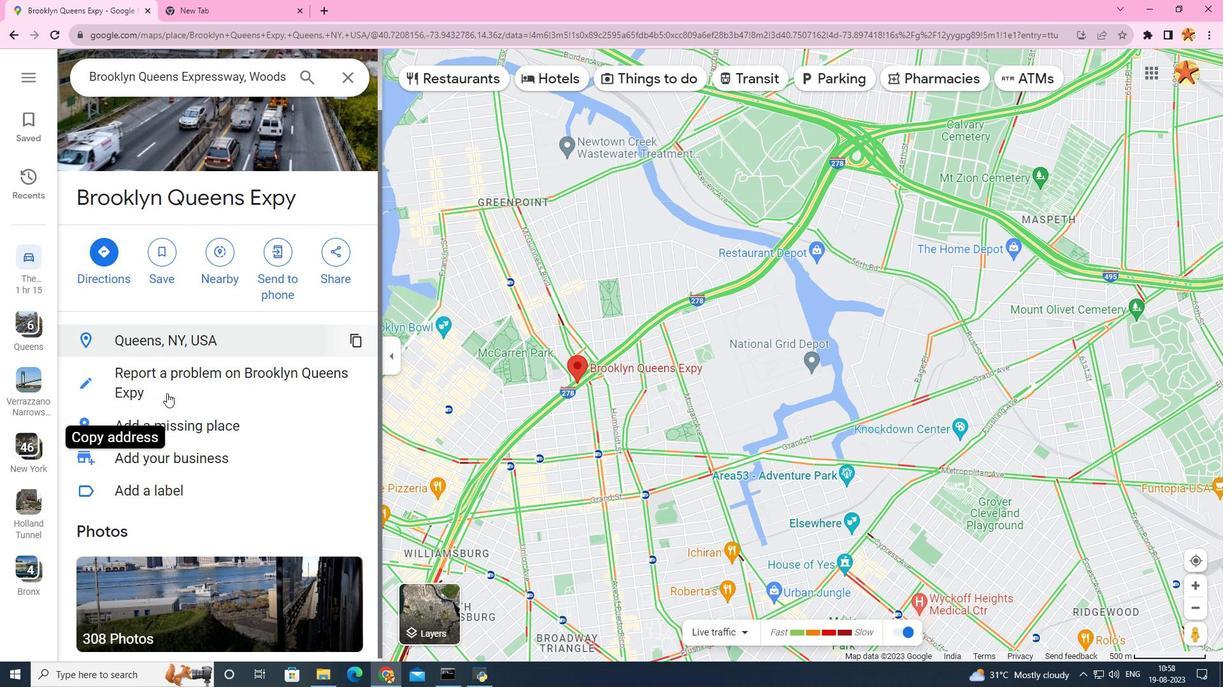 
Action: Mouse scrolled (169, 392) with delta (0, 0)
Screenshot: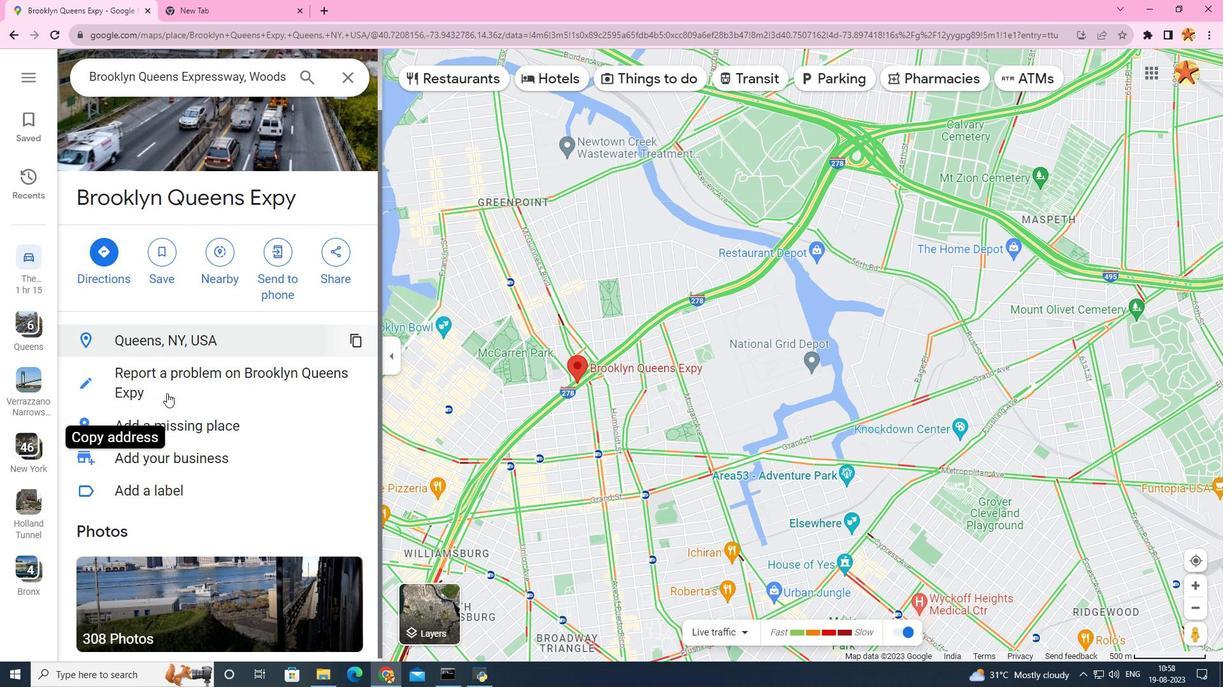 
Action: Mouse moved to (166, 393)
Screenshot: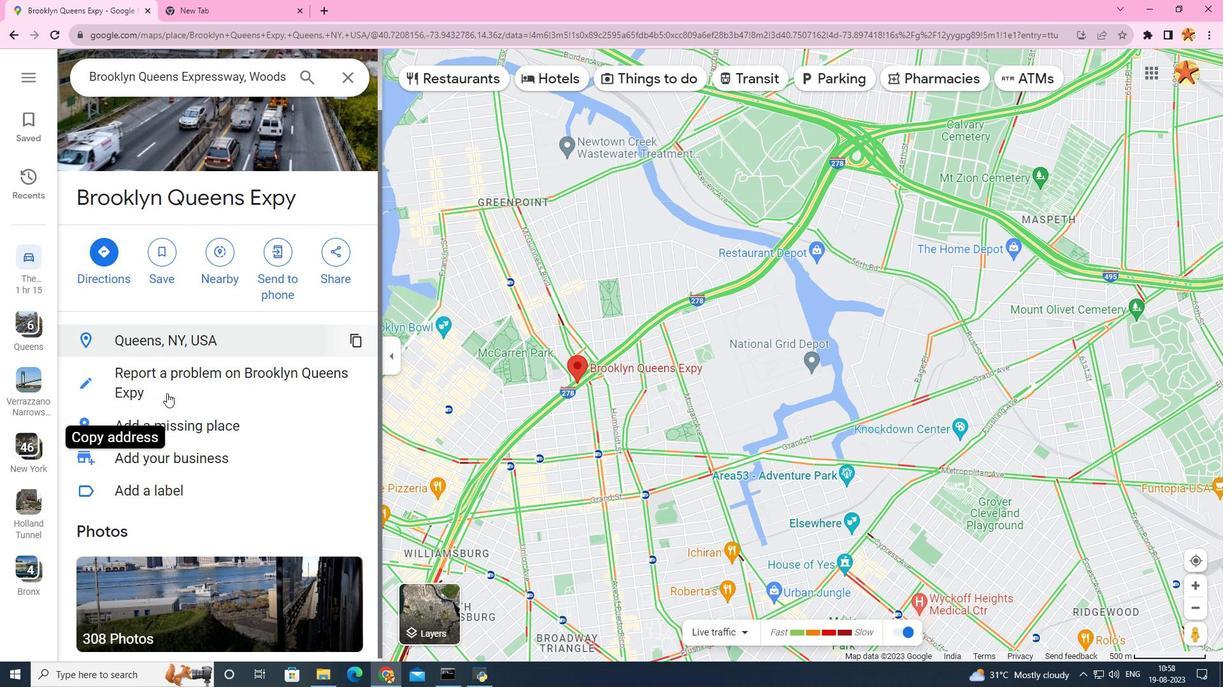 
Action: Mouse scrolled (168, 393) with delta (0, 0)
Screenshot: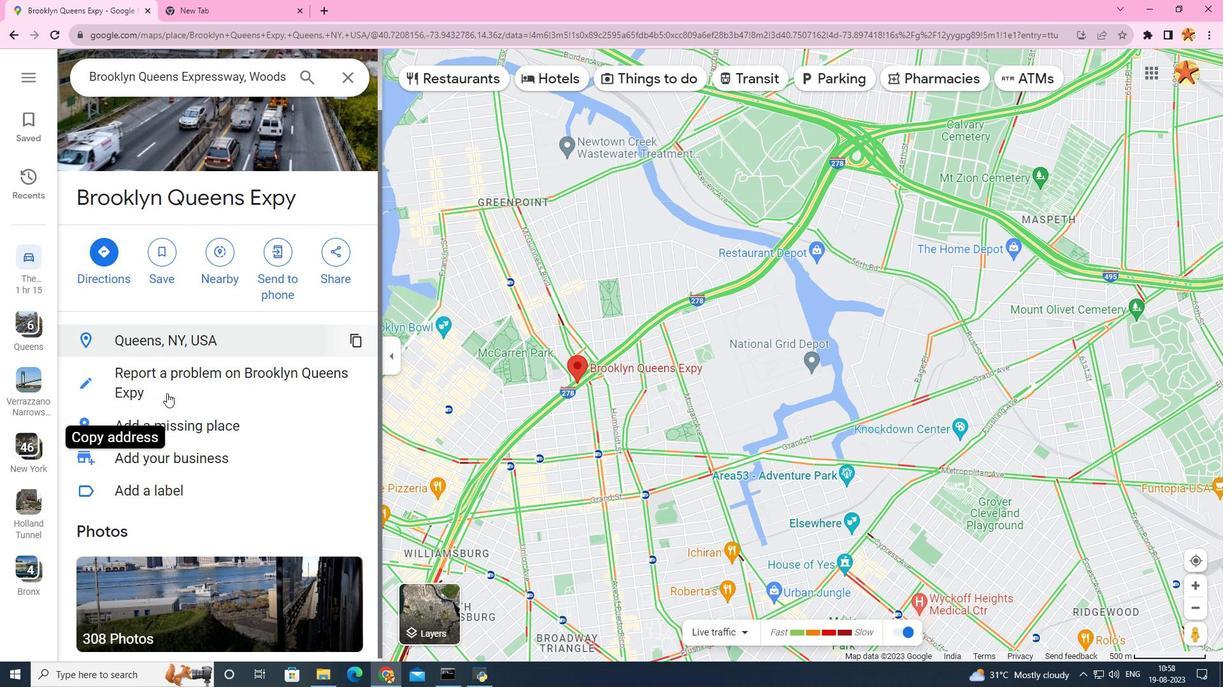 
Action: Mouse scrolled (167, 393) with delta (0, 0)
Screenshot: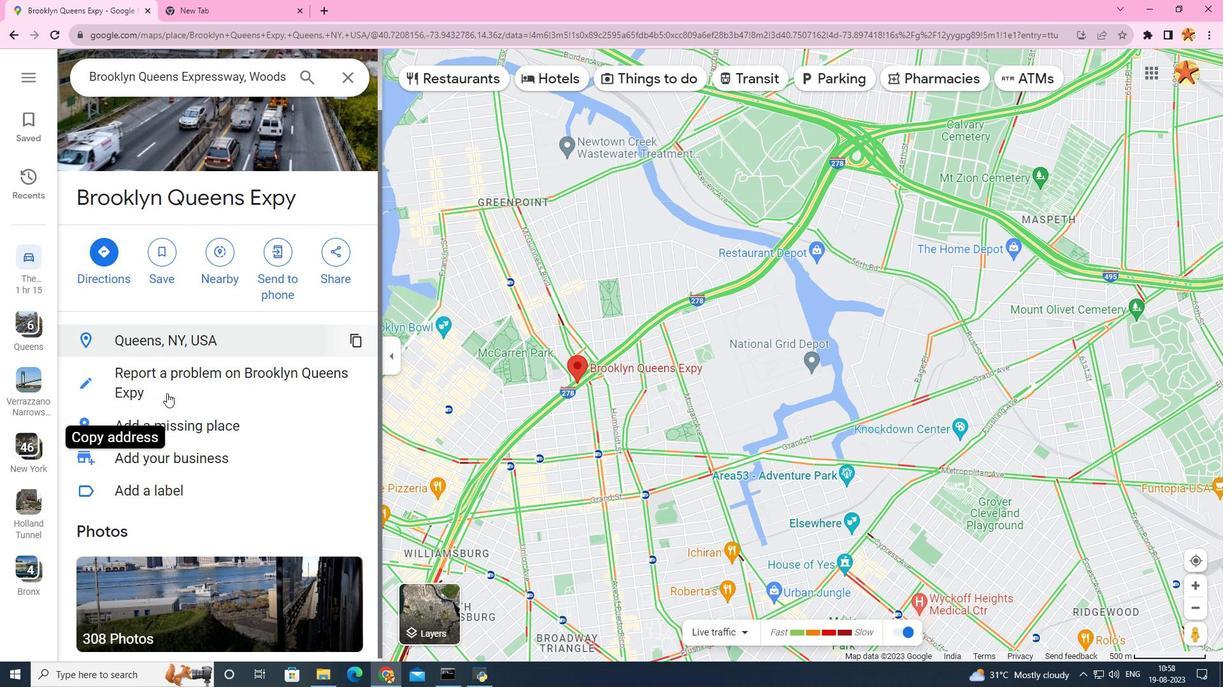 
Action: Mouse scrolled (167, 393) with delta (0, 0)
Screenshot: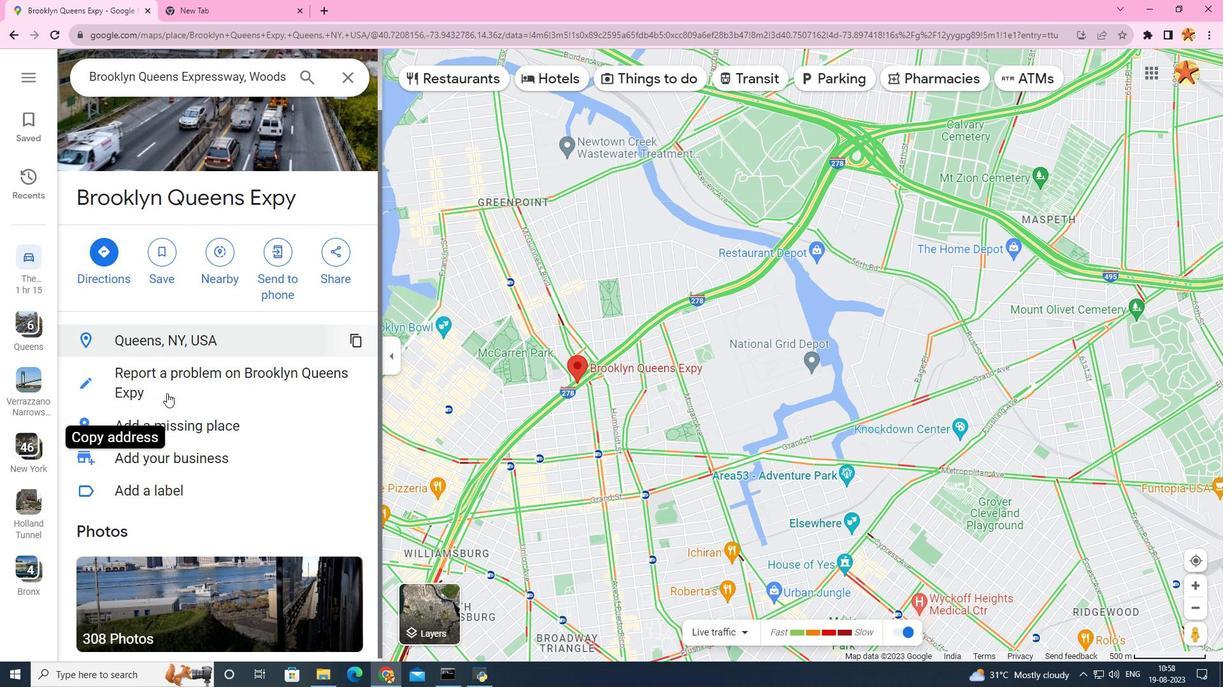 
Action: Mouse moved to (167, 393)
Screenshot: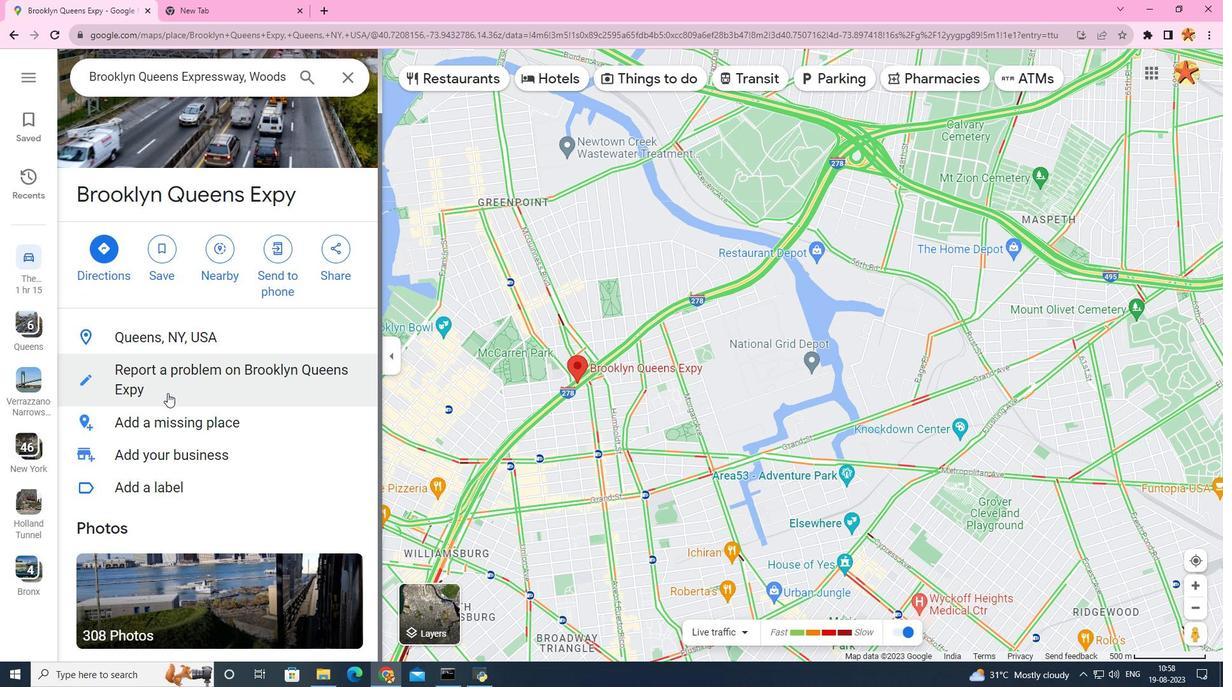 
Action: Mouse scrolled (167, 393) with delta (0, 0)
Screenshot: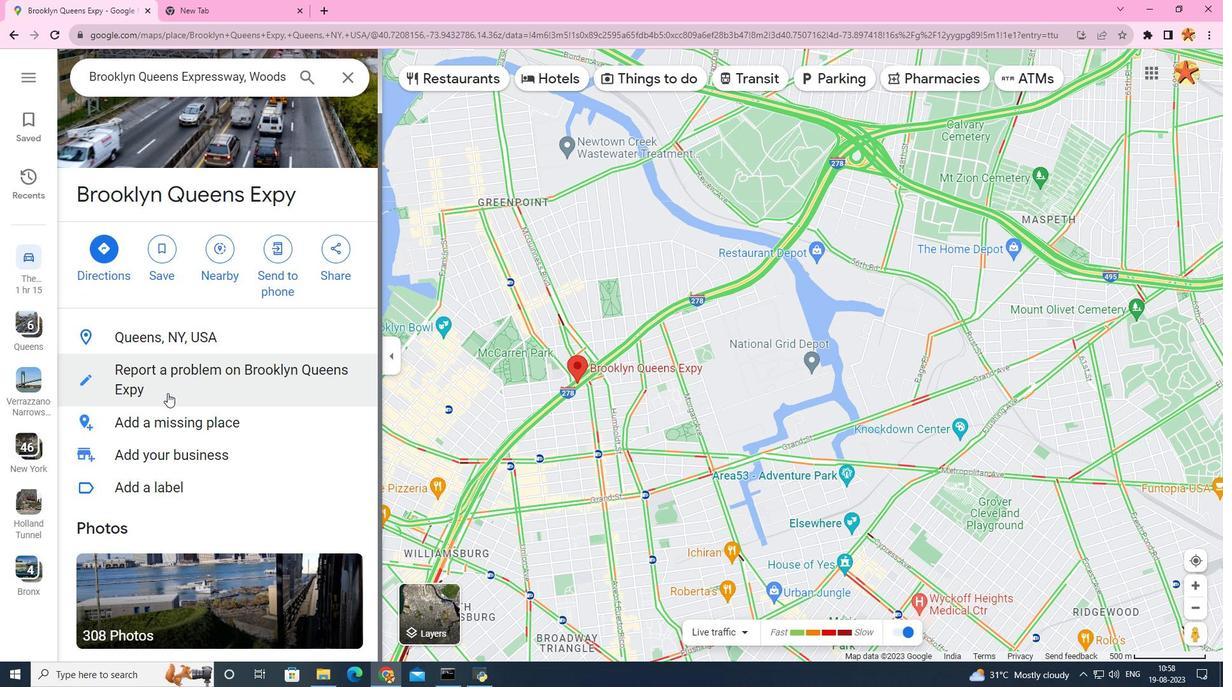 
Action: Mouse scrolled (167, 393) with delta (0, 0)
Screenshot: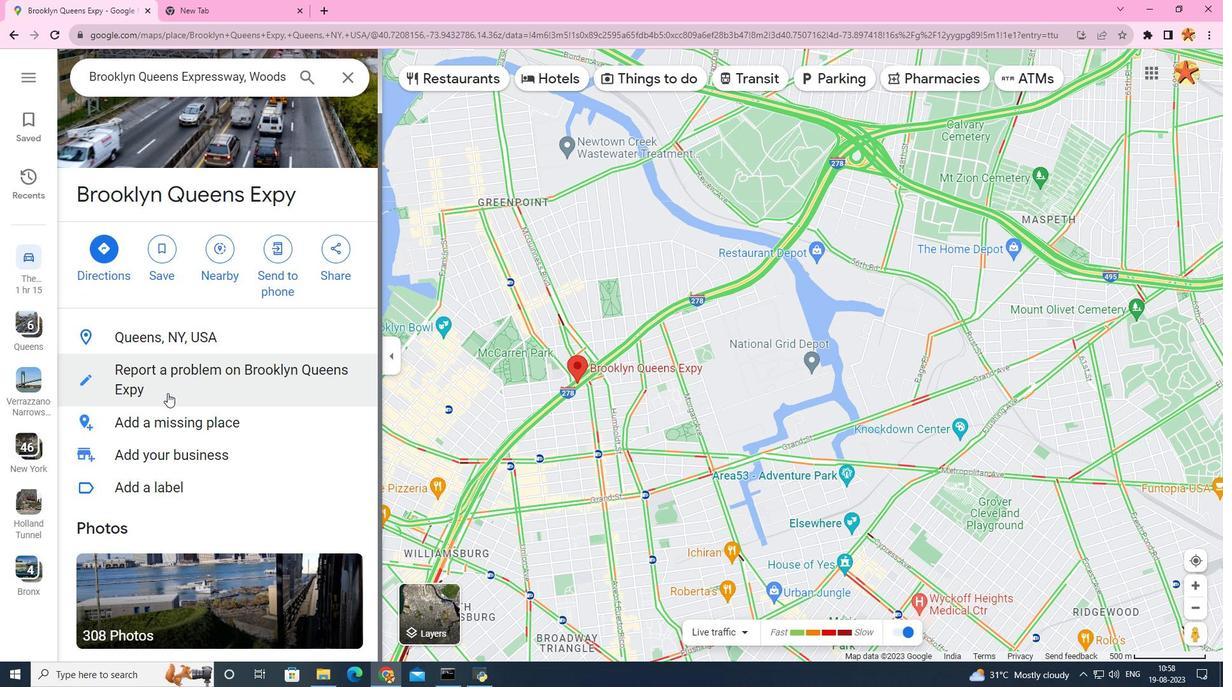 
Action: Mouse scrolled (167, 393) with delta (0, 0)
Screenshot: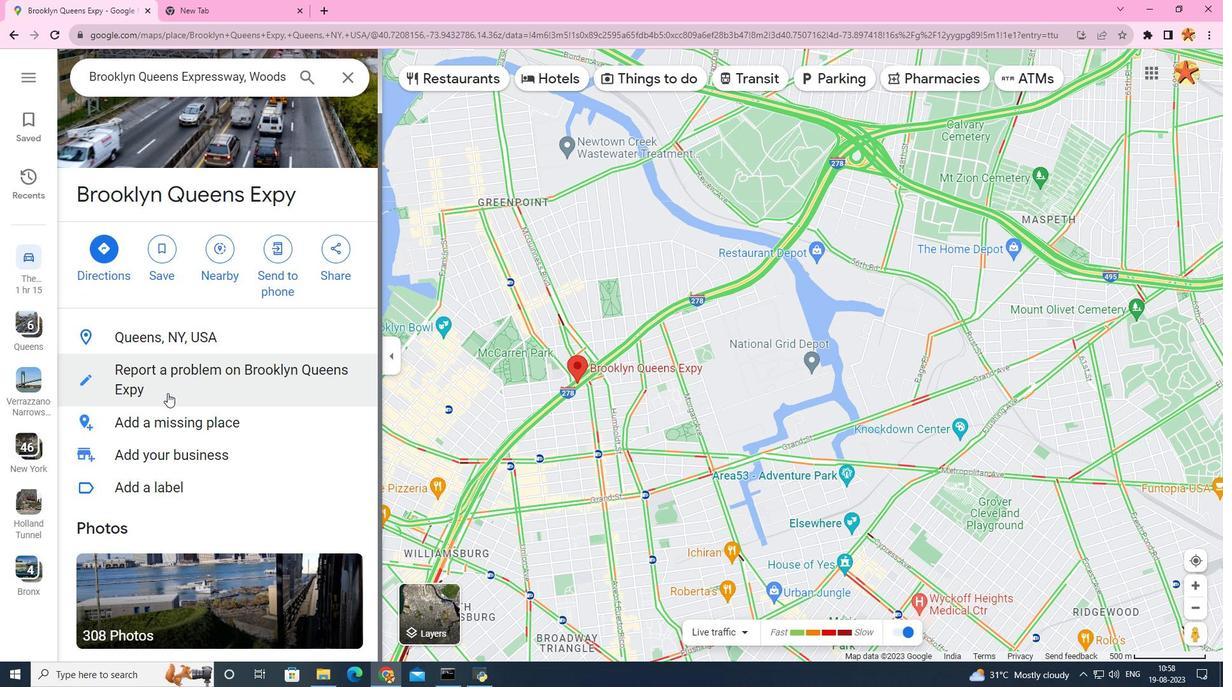 
Action: Mouse moved to (198, 644)
Screenshot: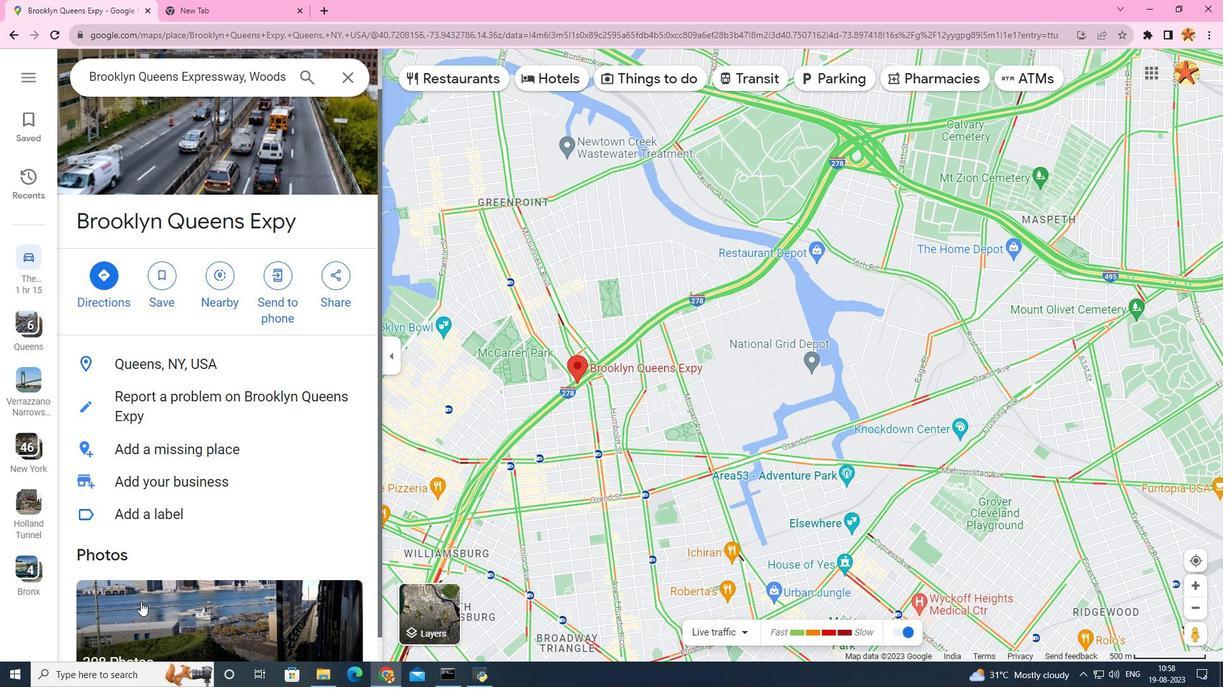 
Action: Mouse scrolled (198, 645) with delta (0, 0)
Screenshot: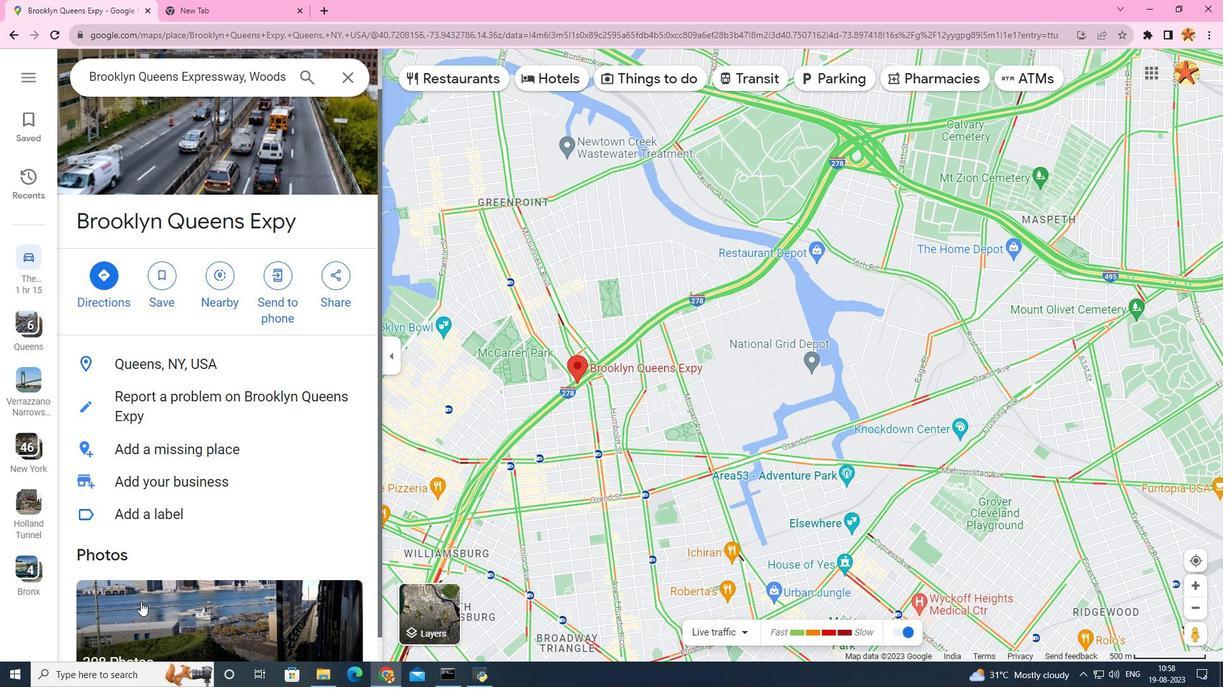 
Action: Mouse moved to (120, 626)
Screenshot: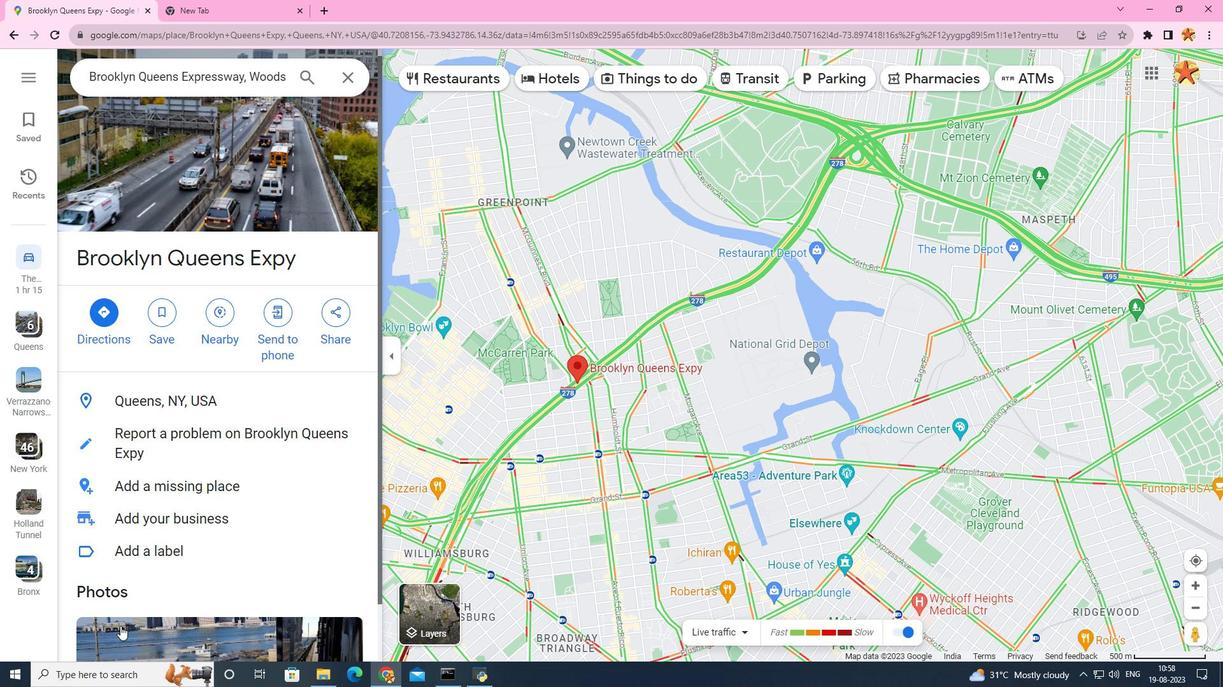 
Action: Mouse pressed left at (120, 626)
Screenshot: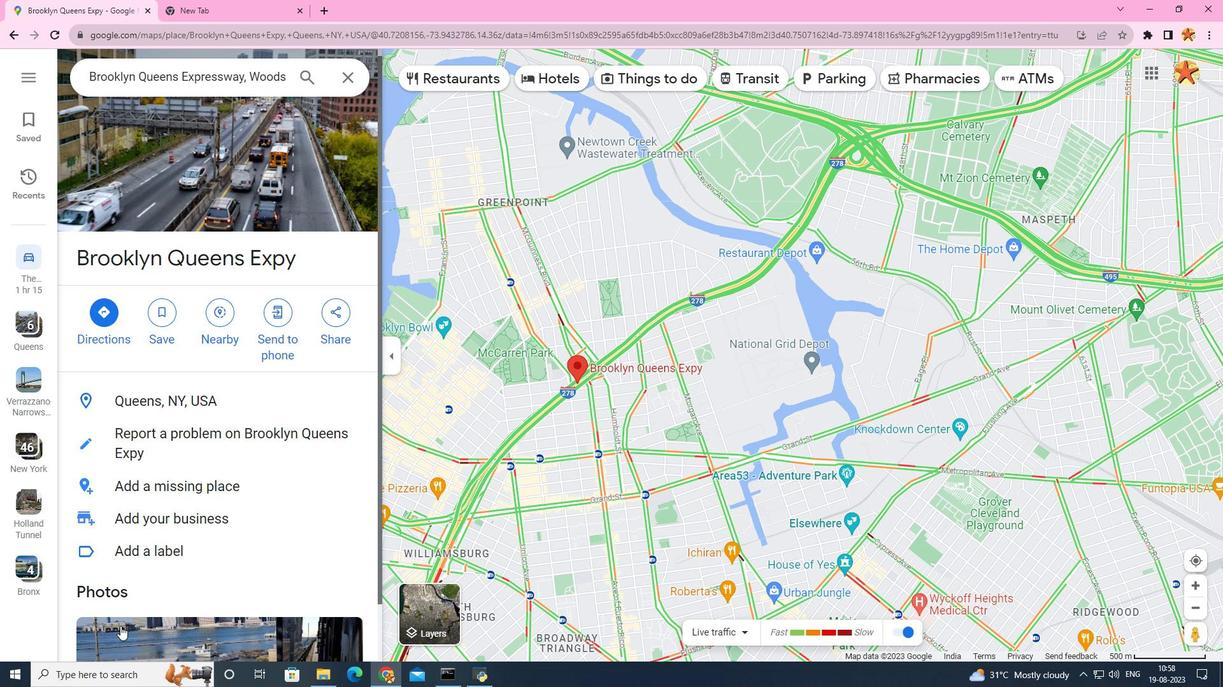 
Action: Mouse moved to (829, 577)
Screenshot: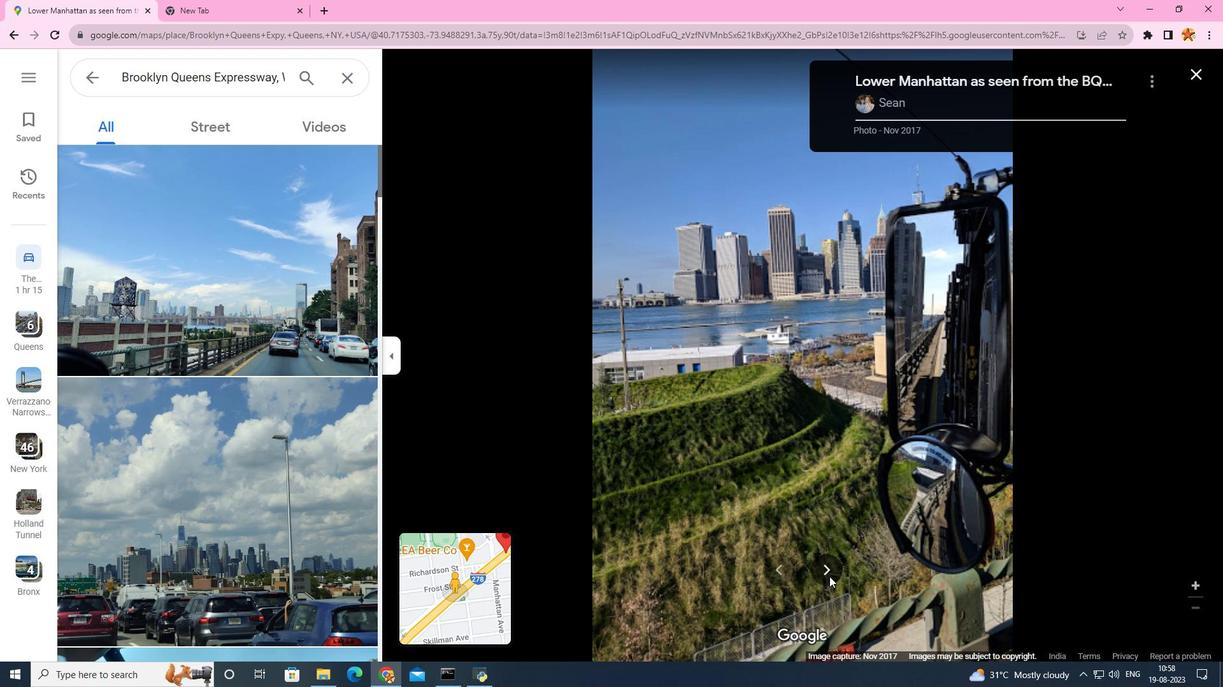 
Action: Mouse pressed left at (829, 577)
Screenshot: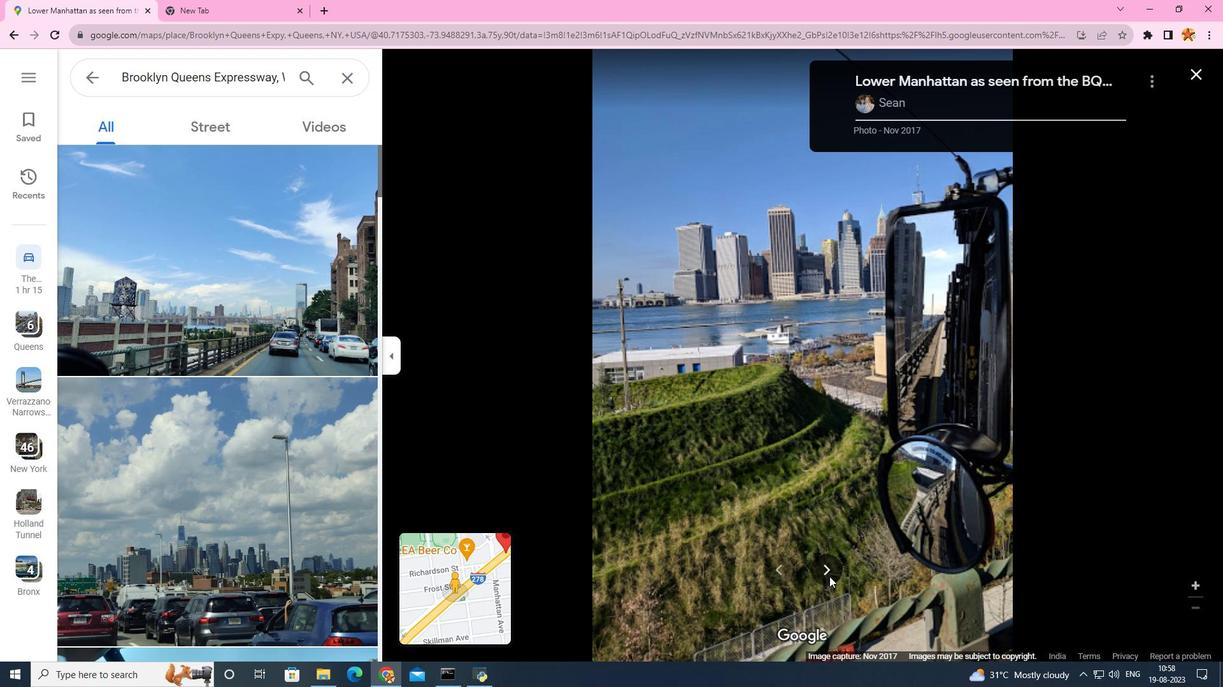 
Action: Mouse pressed left at (829, 577)
Screenshot: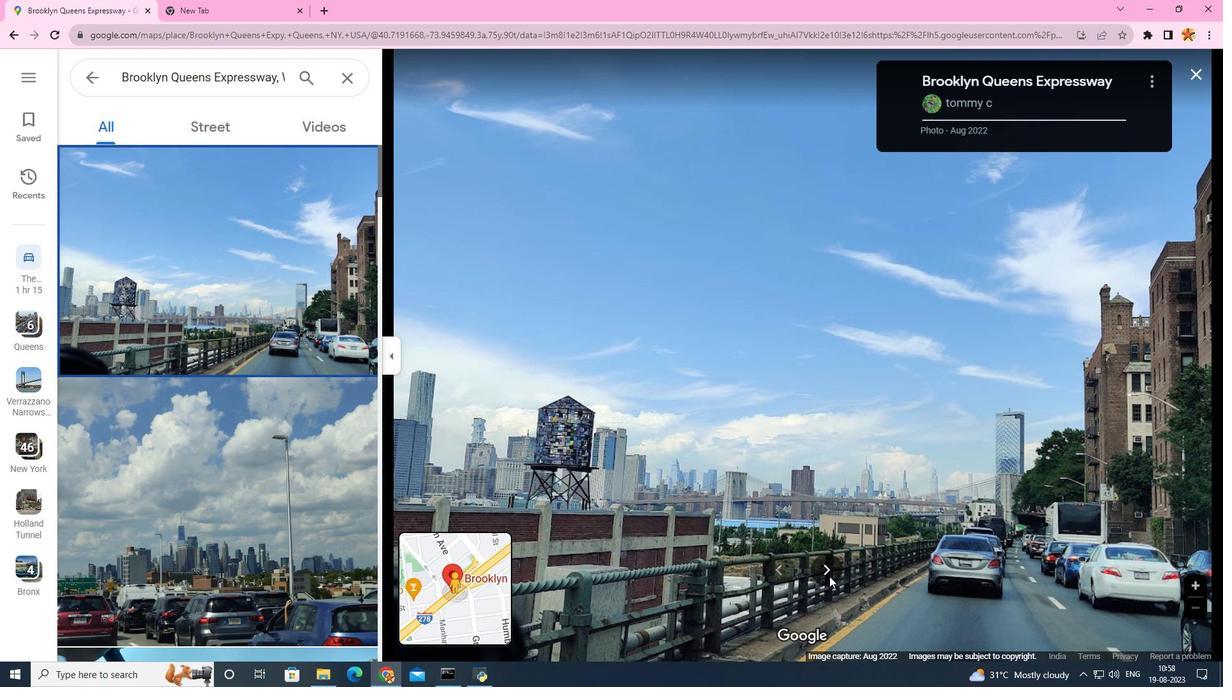 
Action: Mouse pressed left at (829, 577)
Screenshot: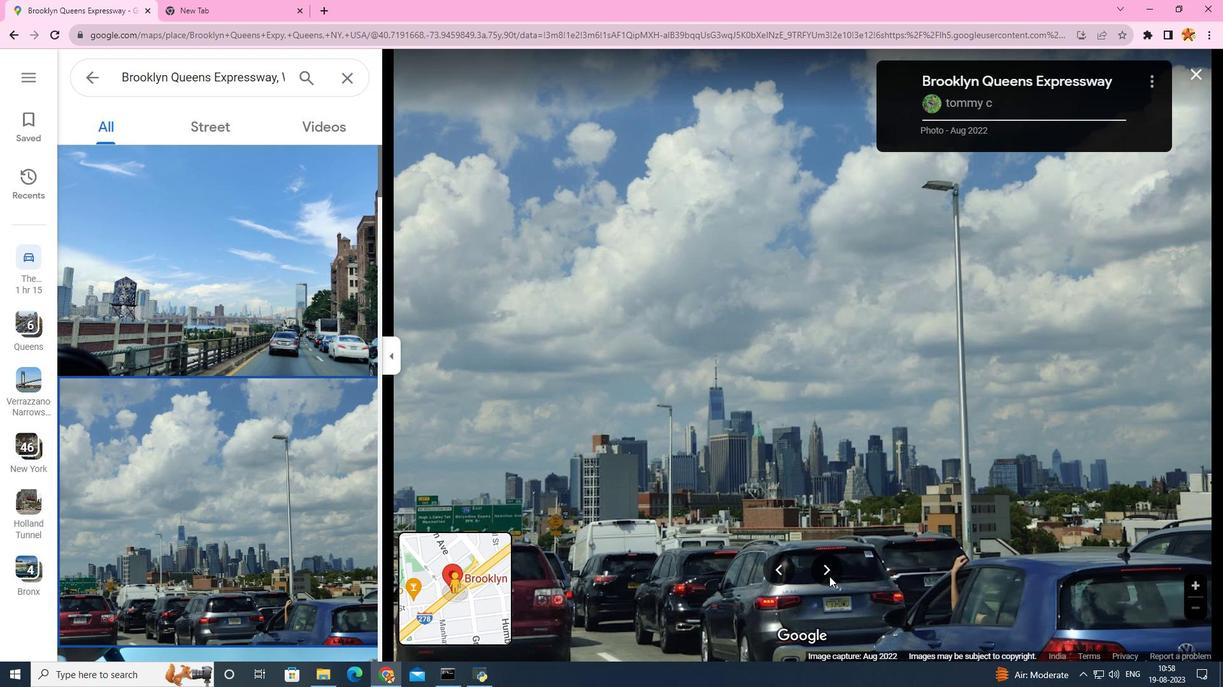 
Action: Mouse pressed left at (829, 577)
Screenshot: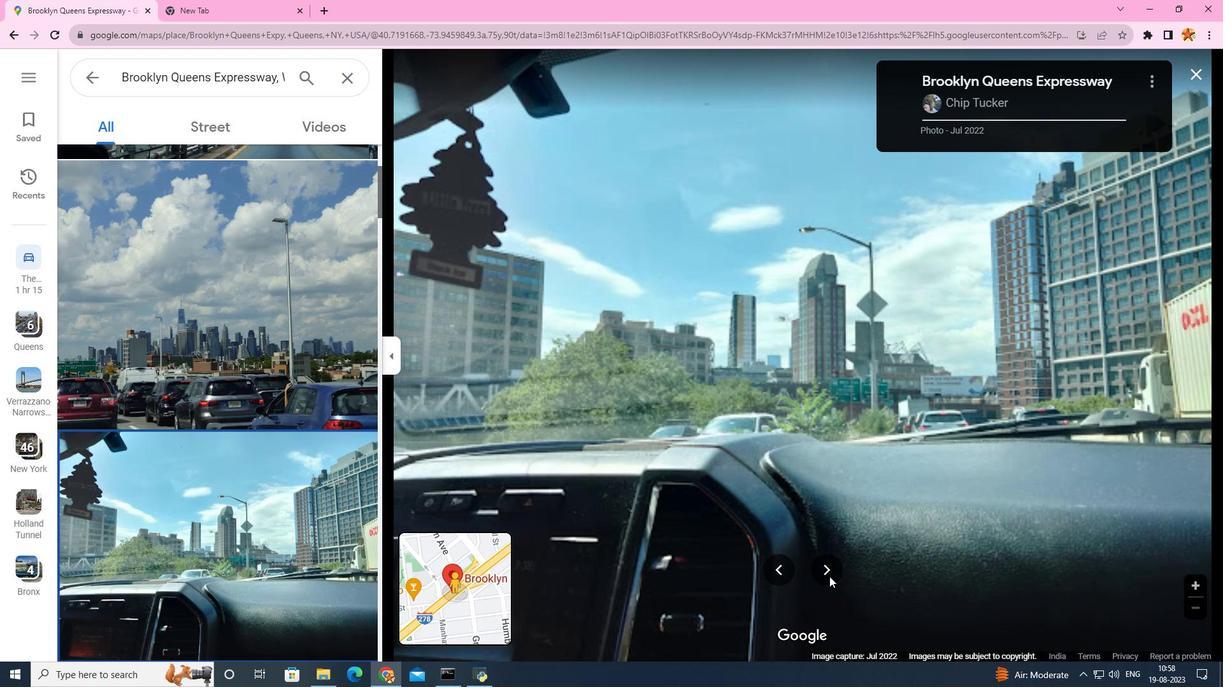 
Action: Mouse pressed left at (829, 577)
Screenshot: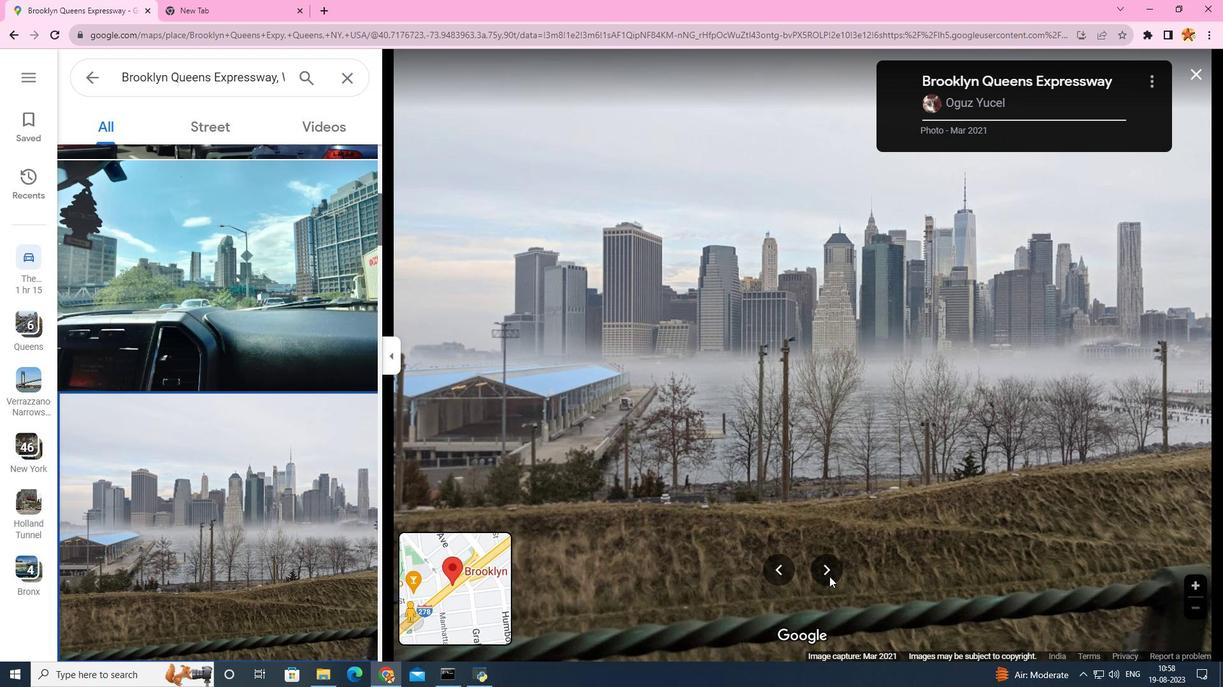 
Action: Mouse pressed left at (829, 577)
Screenshot: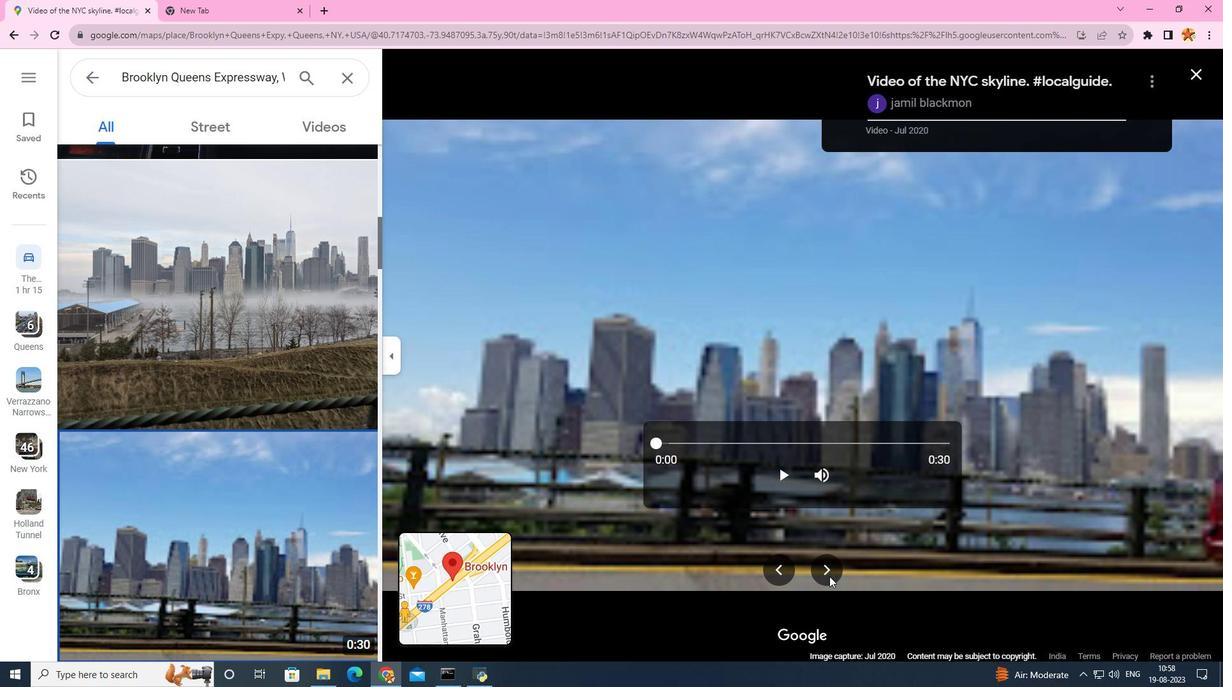 
Action: Mouse pressed left at (829, 577)
Screenshot: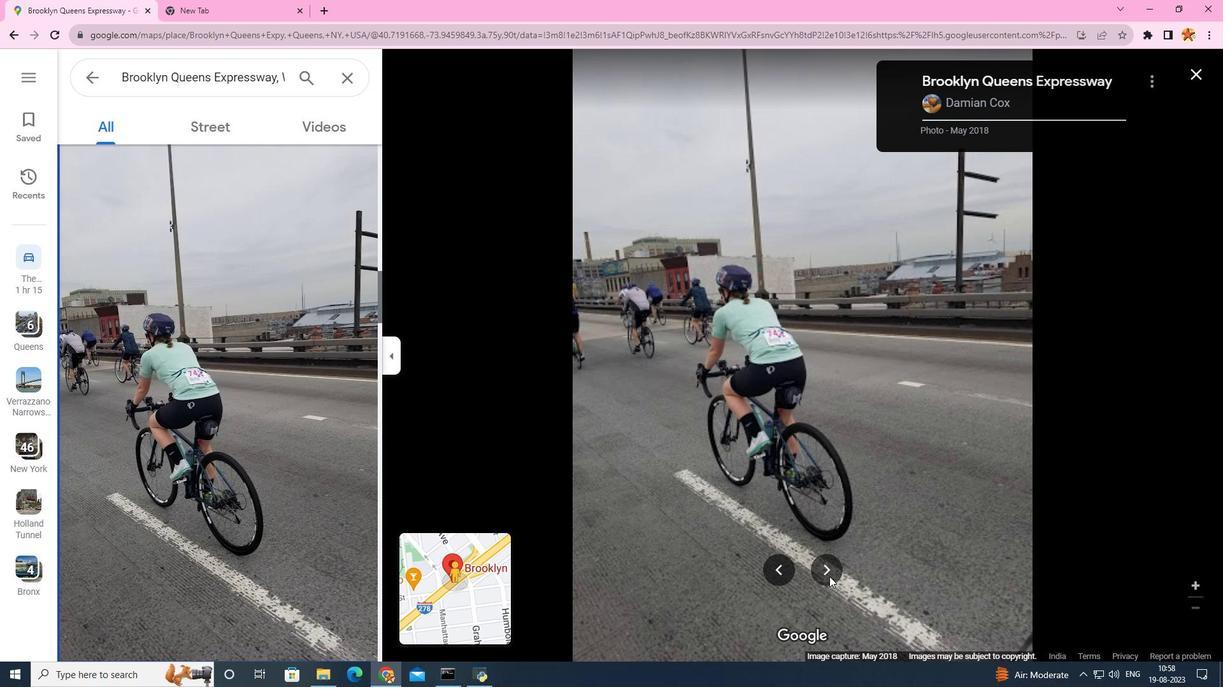 
Action: Mouse pressed left at (829, 577)
Screenshot: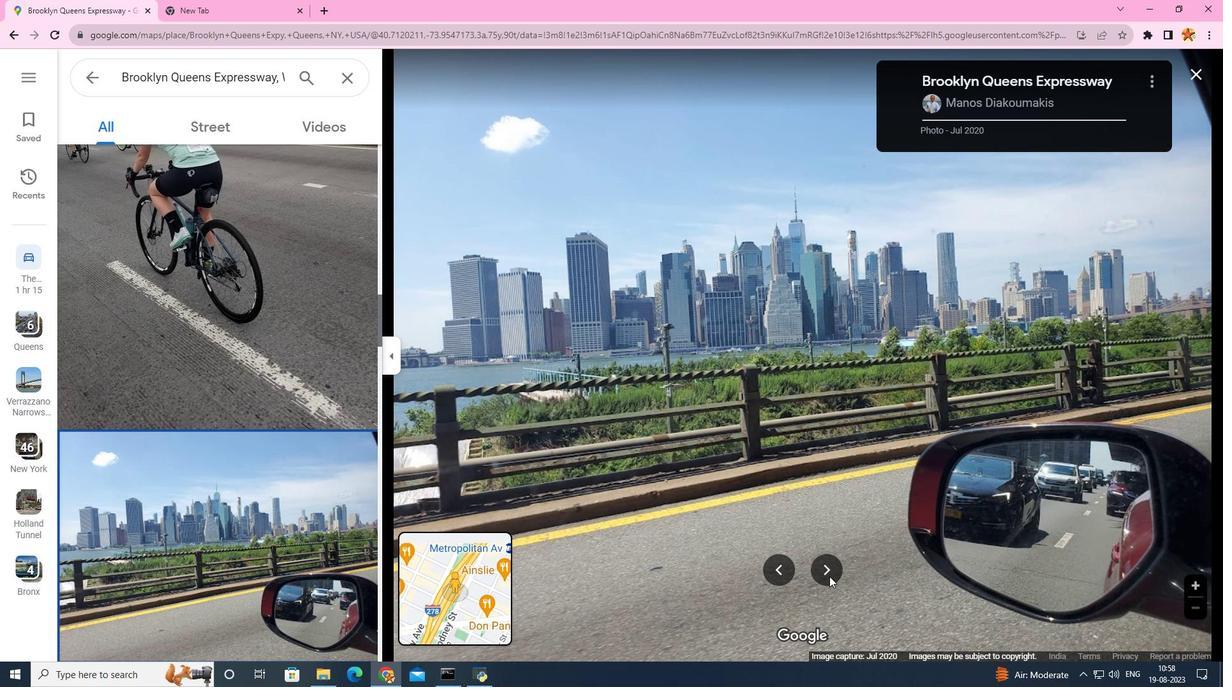 
Action: Mouse pressed left at (829, 577)
Screenshot: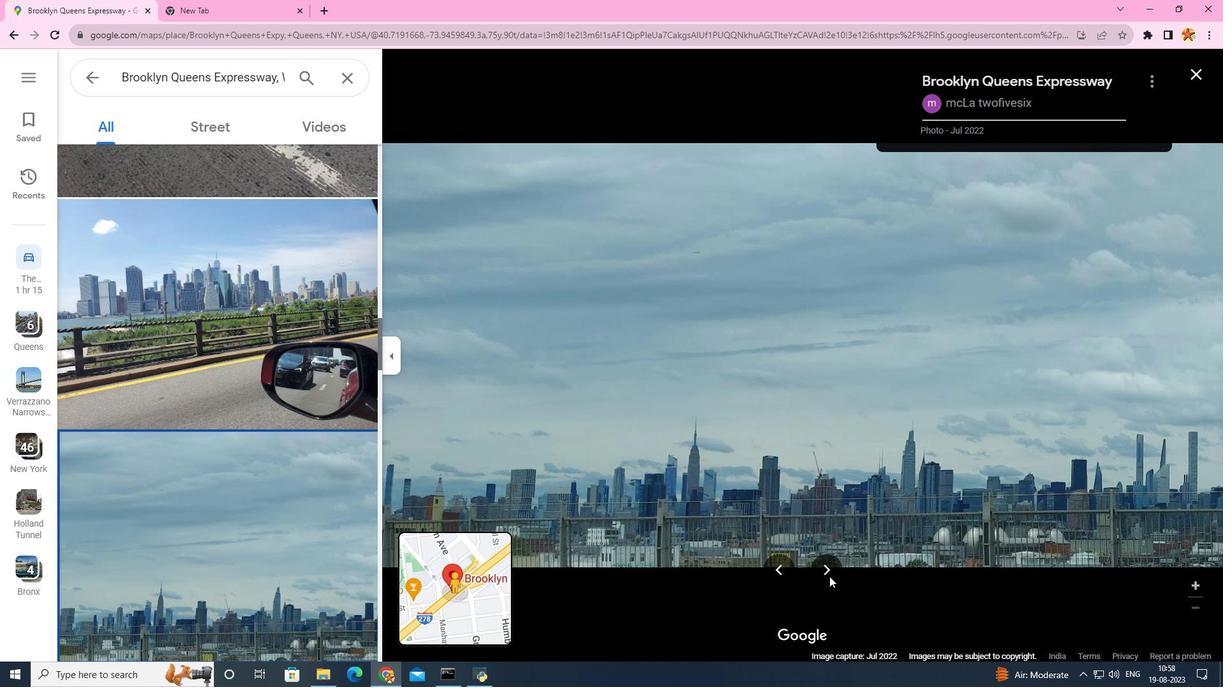 
Action: Mouse pressed left at (829, 577)
Screenshot: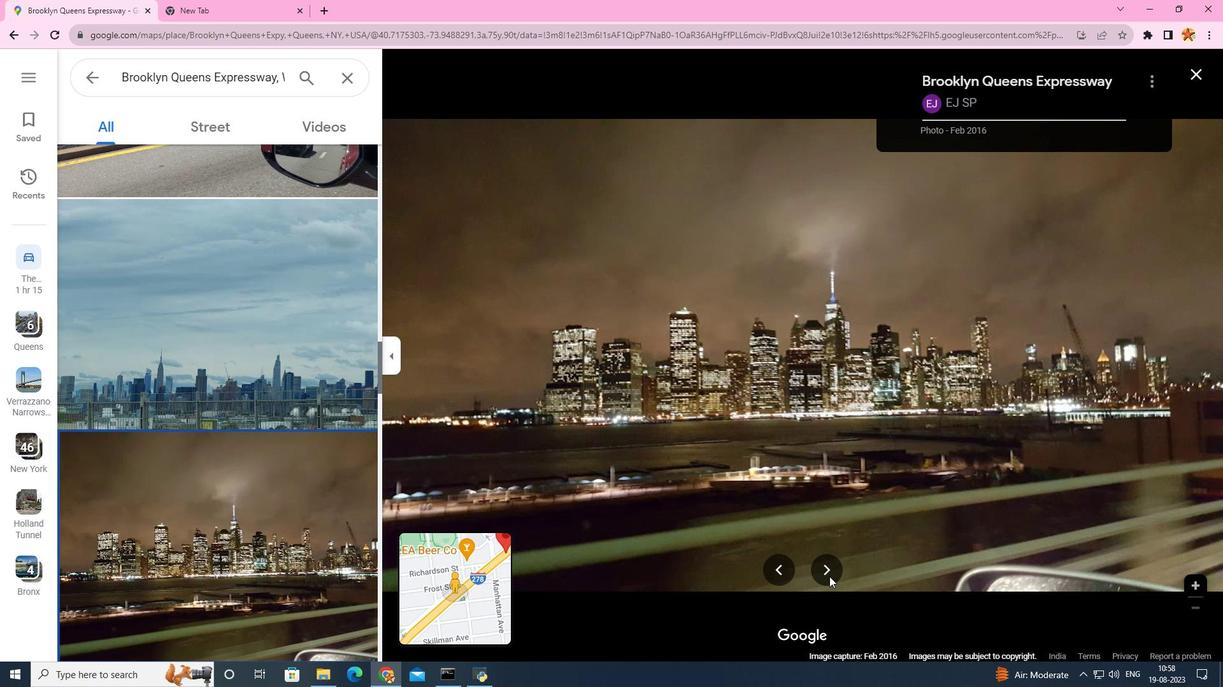 
Action: Mouse moved to (828, 577)
Screenshot: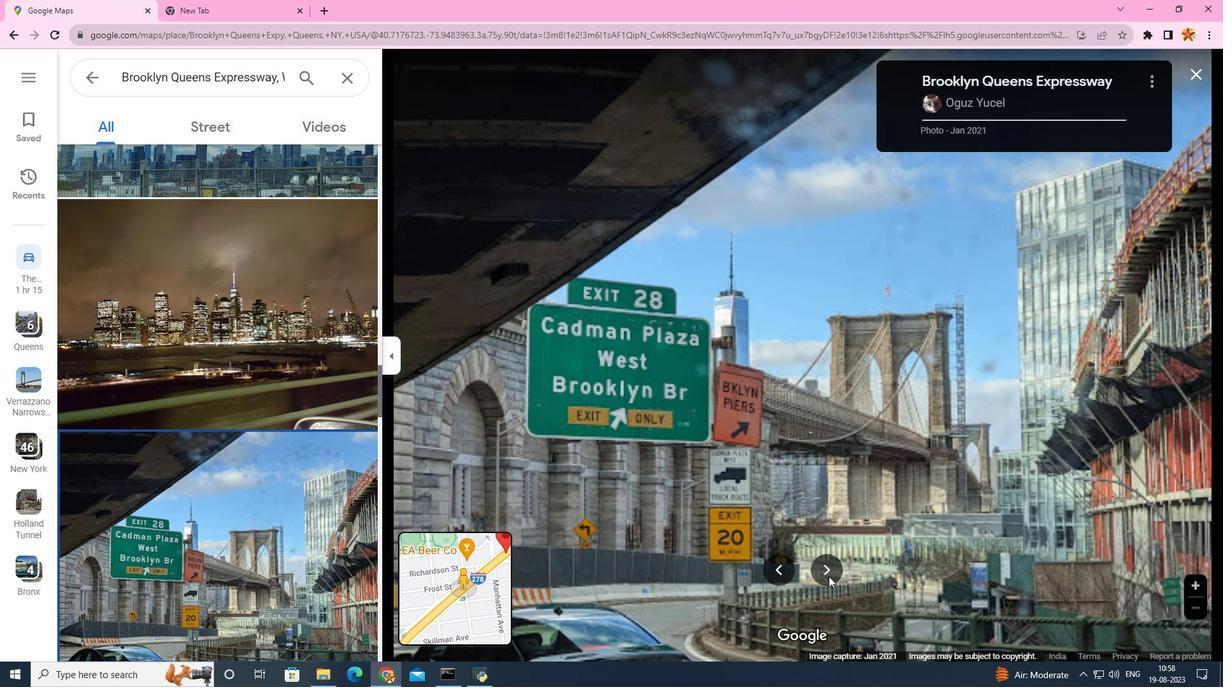 
Action: Mouse pressed left at (828, 577)
Screenshot: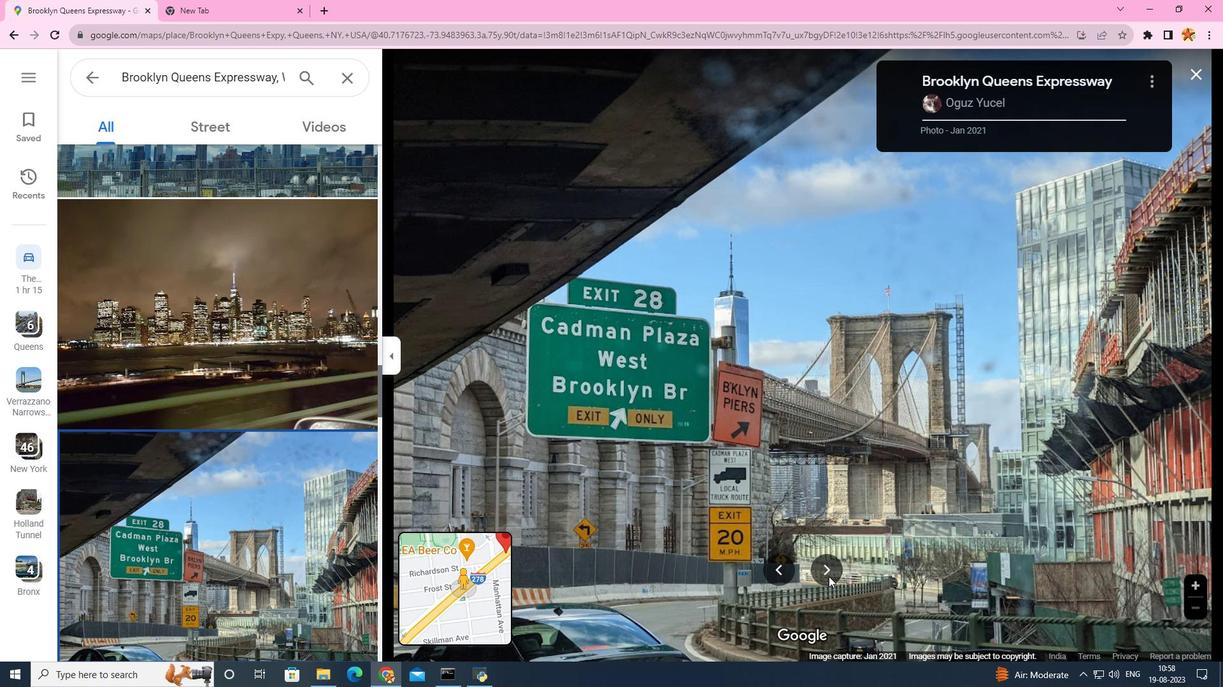
Action: Mouse pressed left at (828, 577)
Screenshot: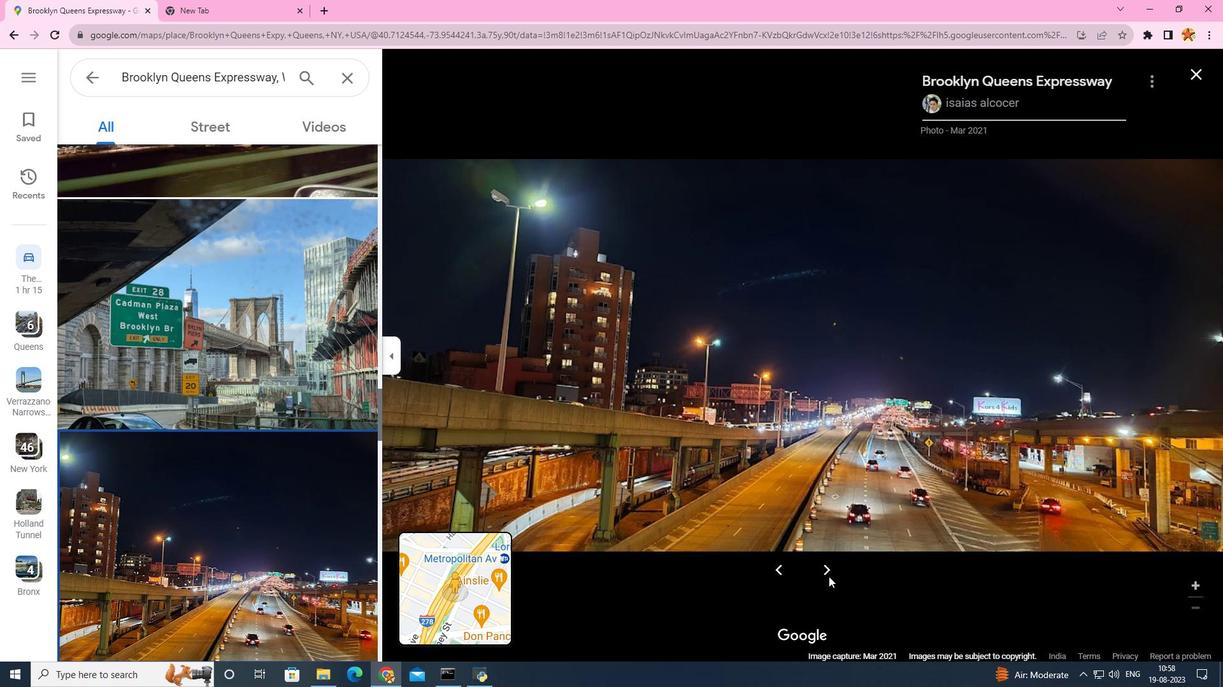 
Action: Mouse pressed left at (828, 577)
Screenshot: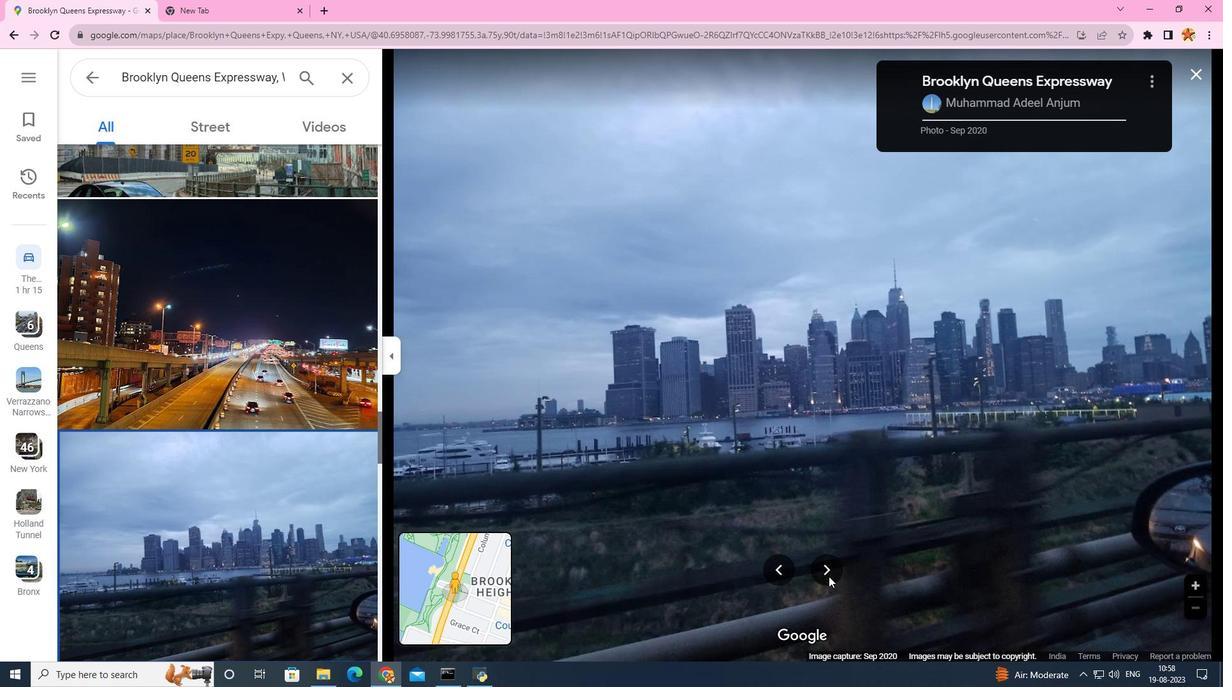 
Action: Mouse pressed left at (828, 577)
Screenshot: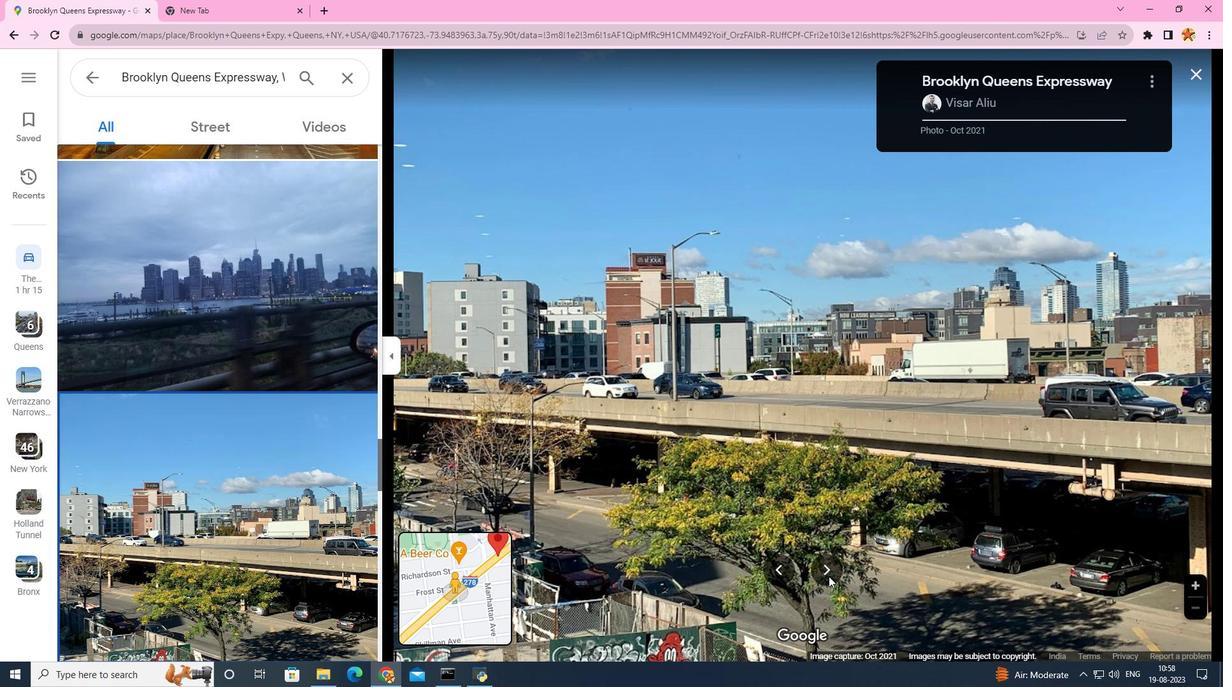 
Action: Mouse pressed left at (828, 577)
Screenshot: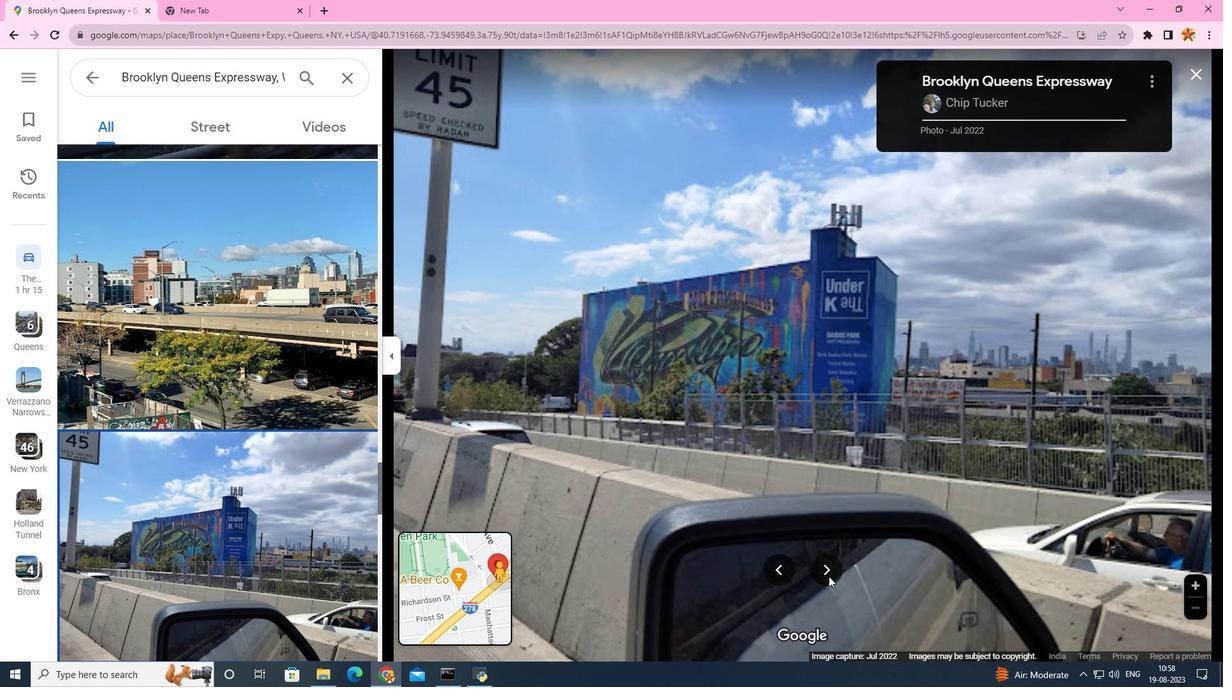 
Action: Mouse pressed left at (828, 577)
Screenshot: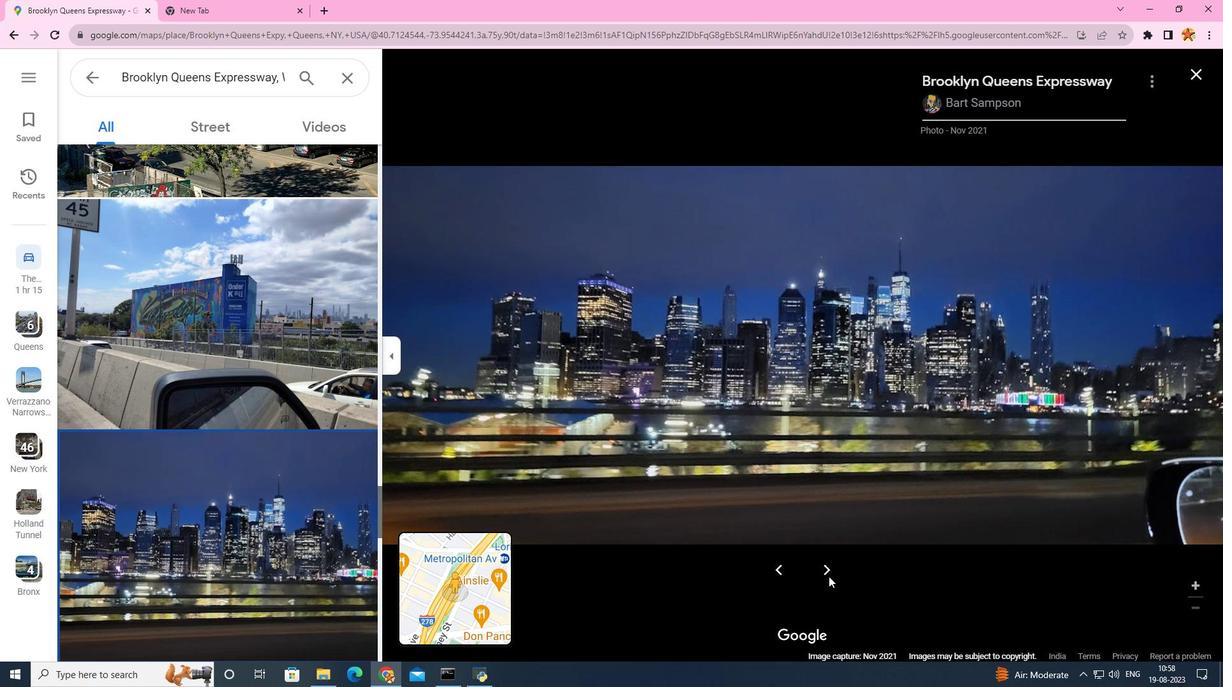
Action: Mouse pressed left at (828, 577)
Screenshot: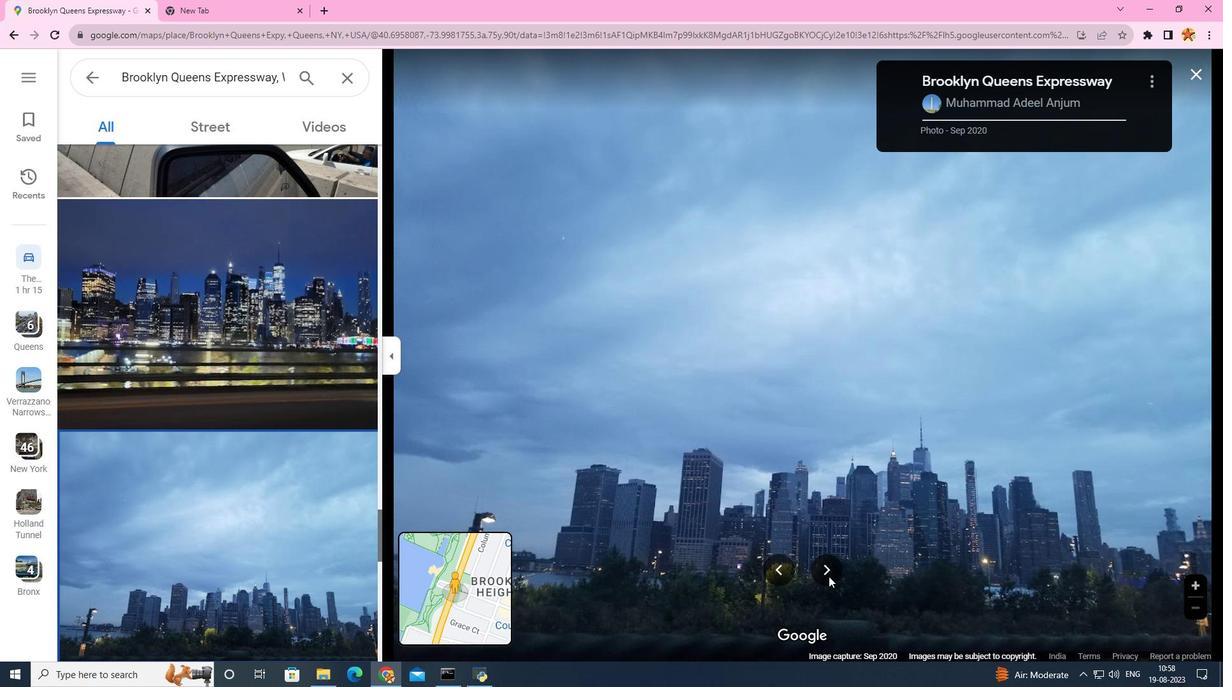 
Action: Mouse pressed left at (828, 577)
Screenshot: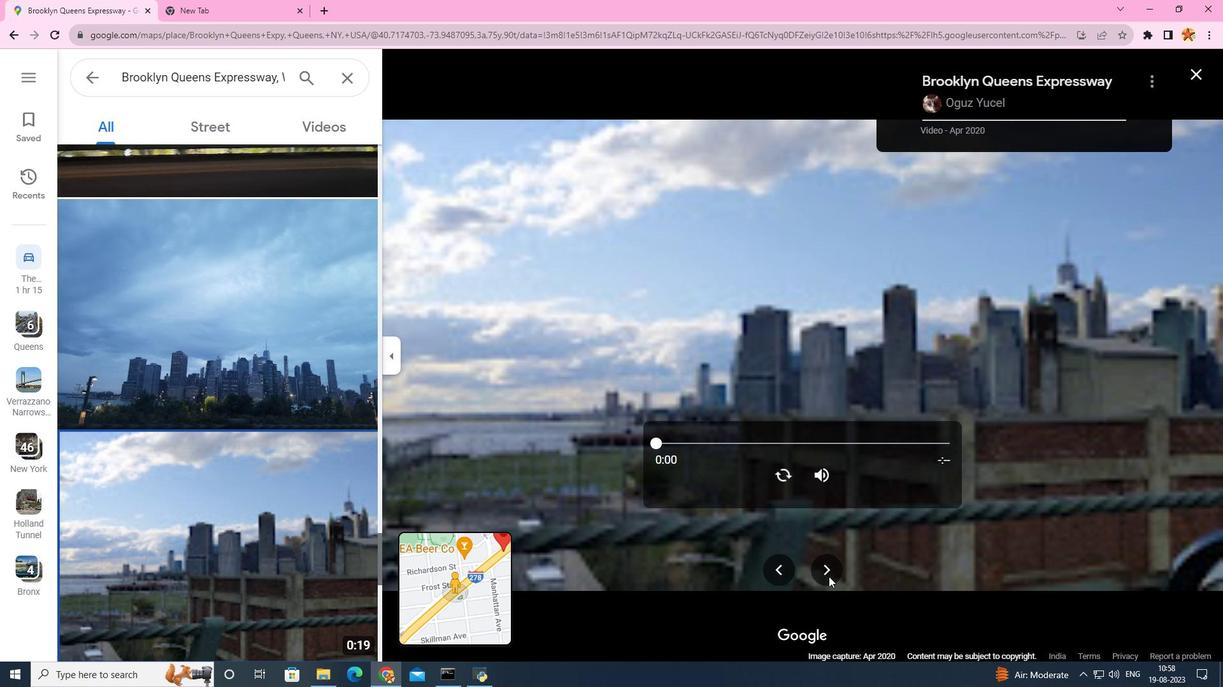 
Action: Mouse pressed left at (828, 577)
Screenshot: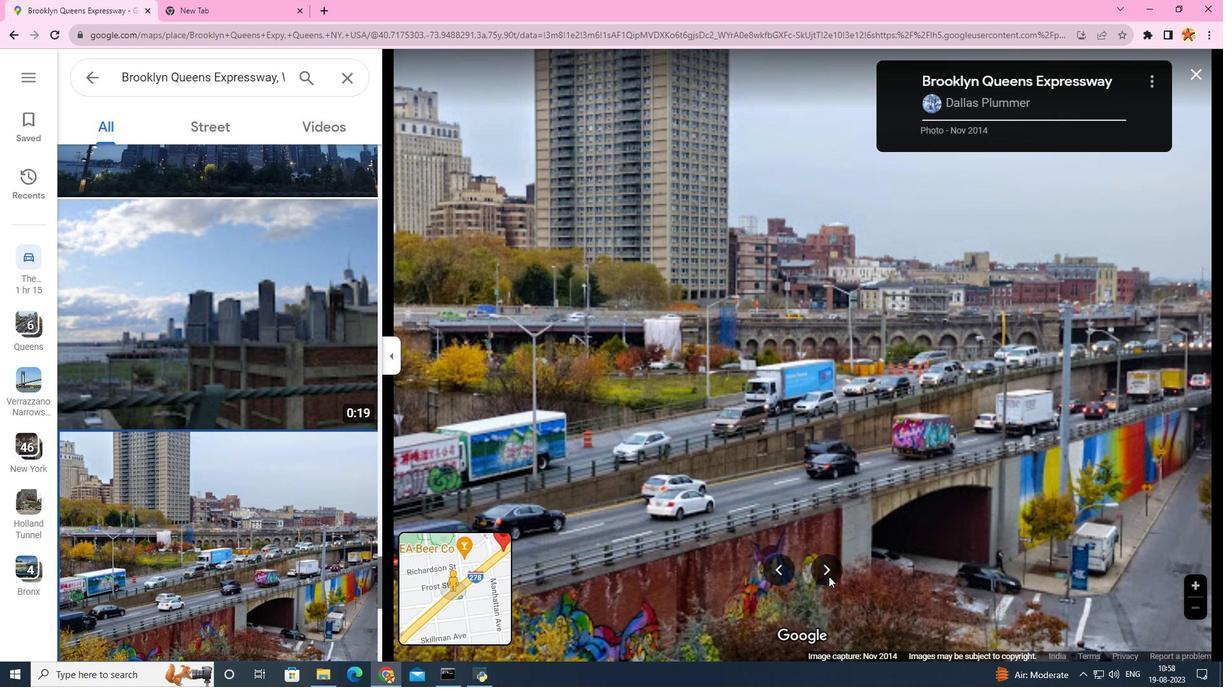 
Action: Mouse pressed left at (828, 577)
Screenshot: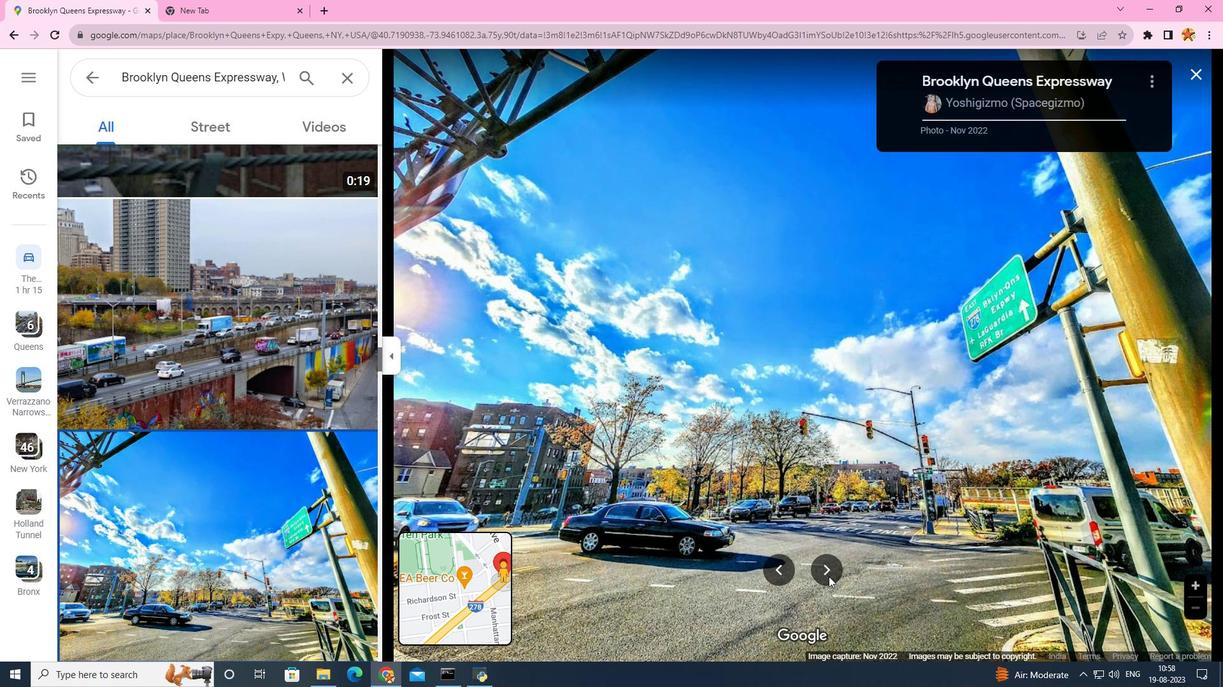 
Action: Mouse pressed left at (828, 577)
Screenshot: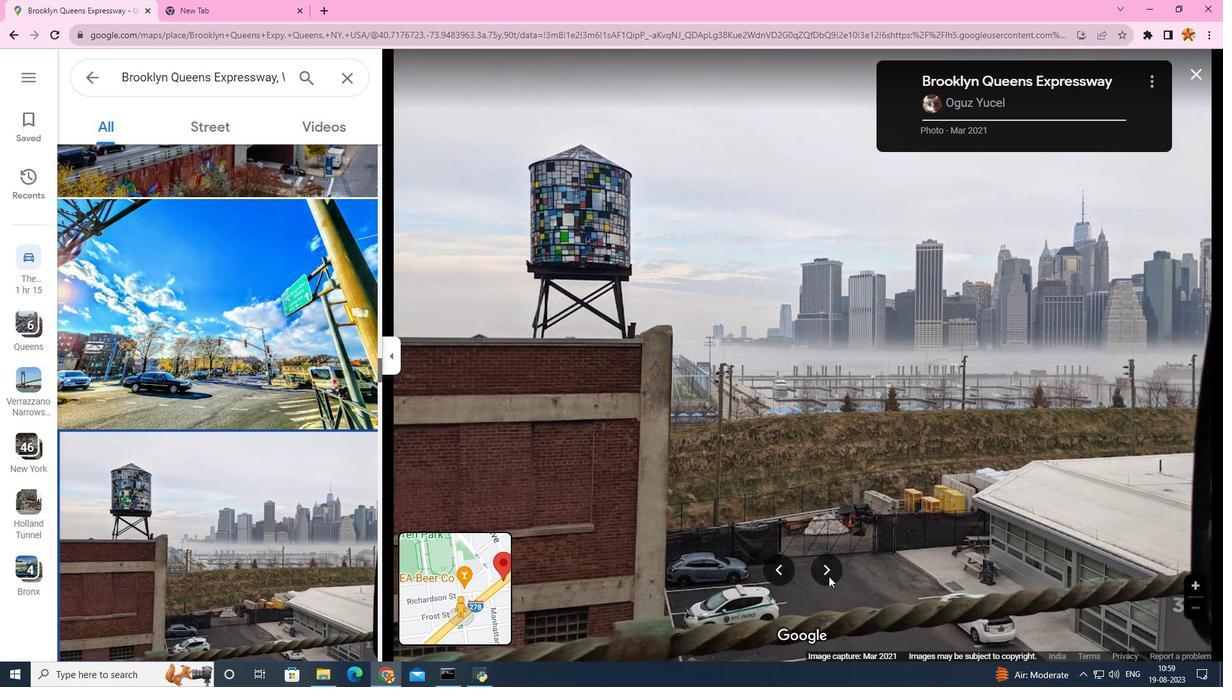 
Action: Mouse pressed left at (828, 577)
Screenshot: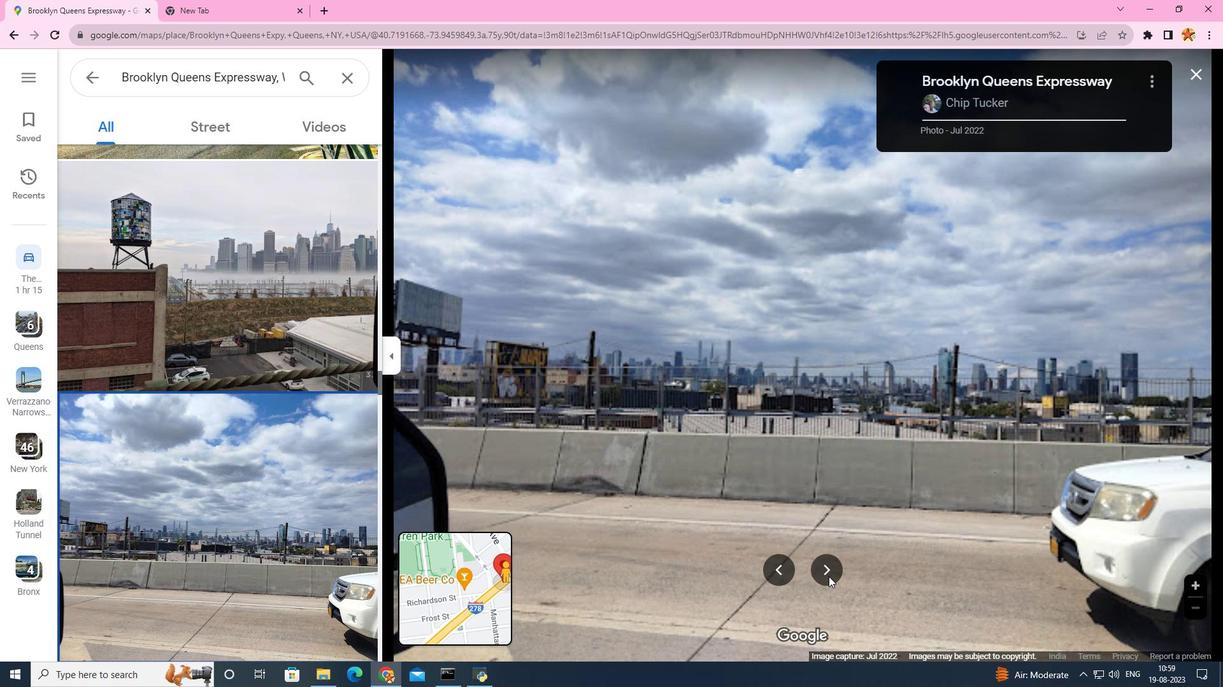 
Action: Mouse pressed left at (828, 577)
Screenshot: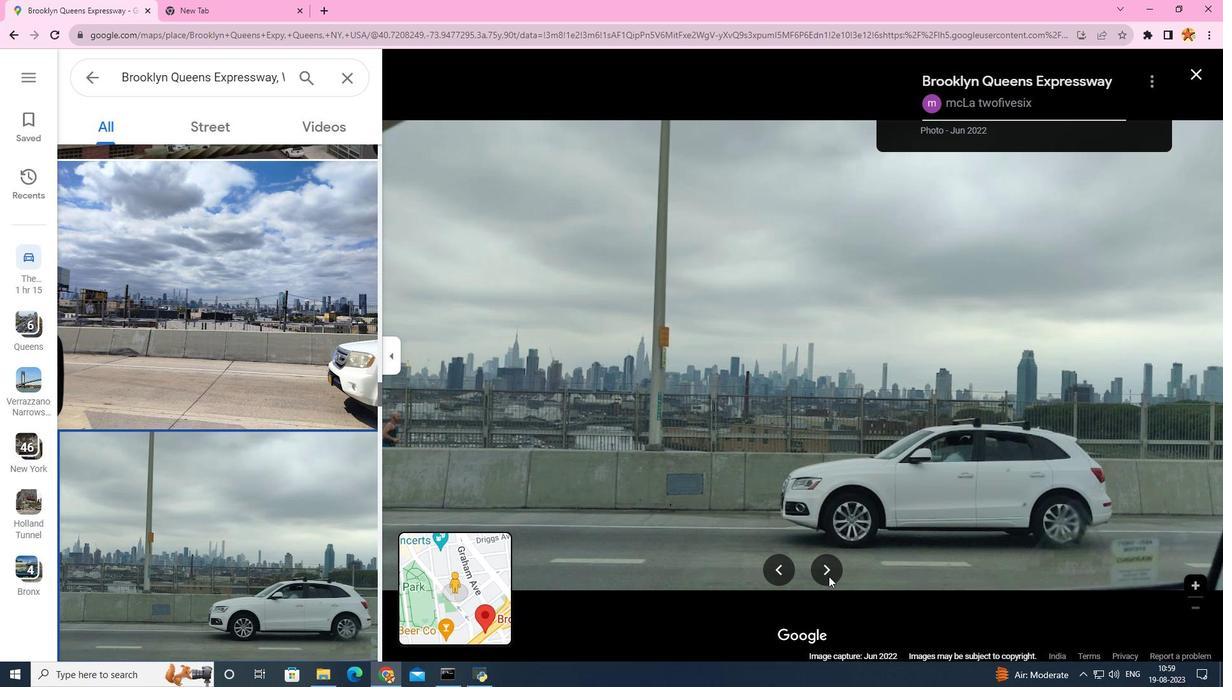 
Action: Mouse pressed left at (828, 577)
Screenshot: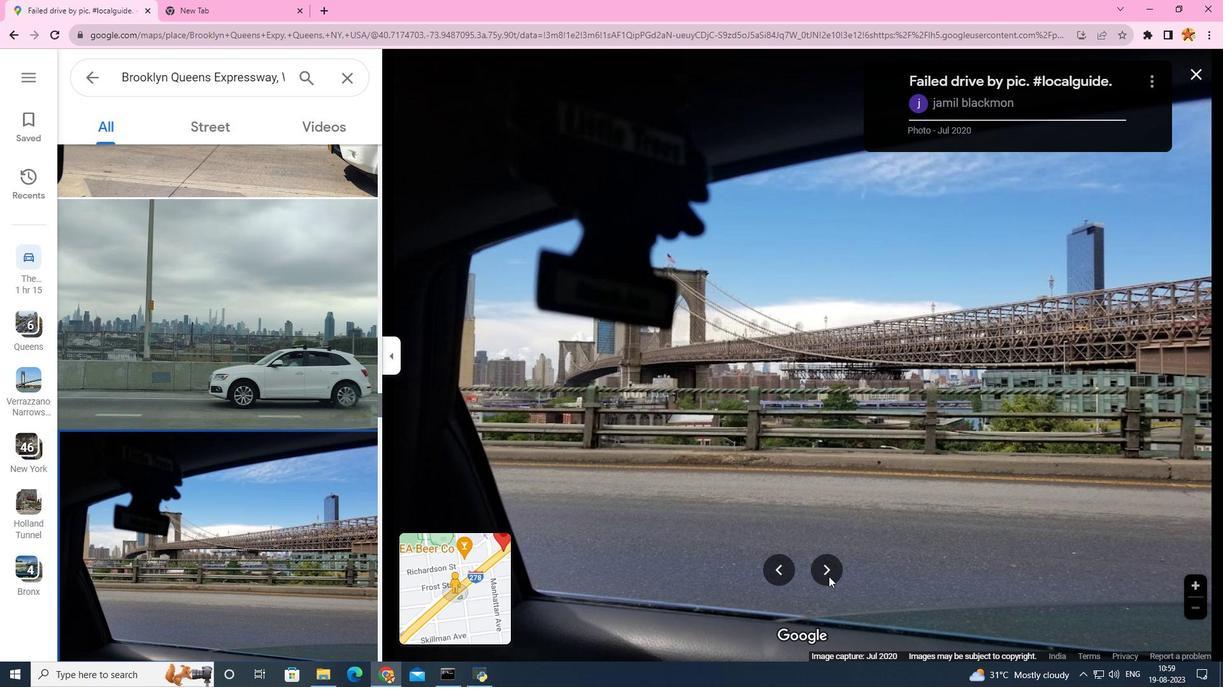 
Action: Mouse pressed left at (828, 577)
Screenshot: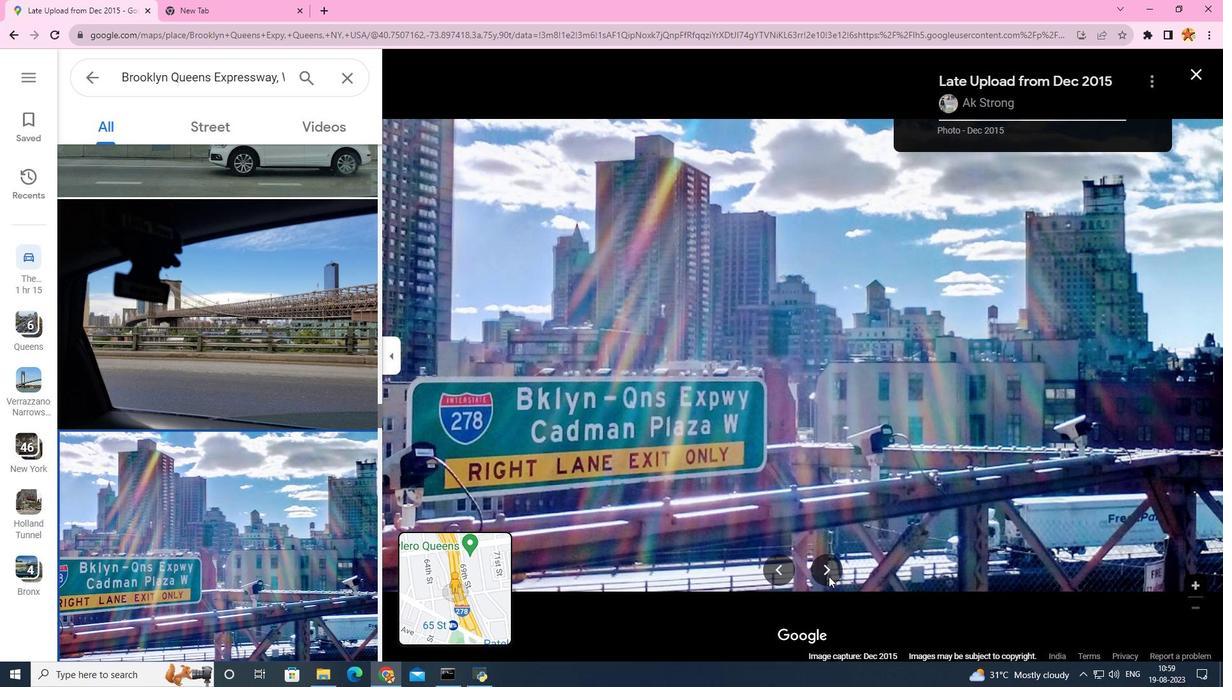 
Action: Mouse moved to (201, 124)
Screenshot: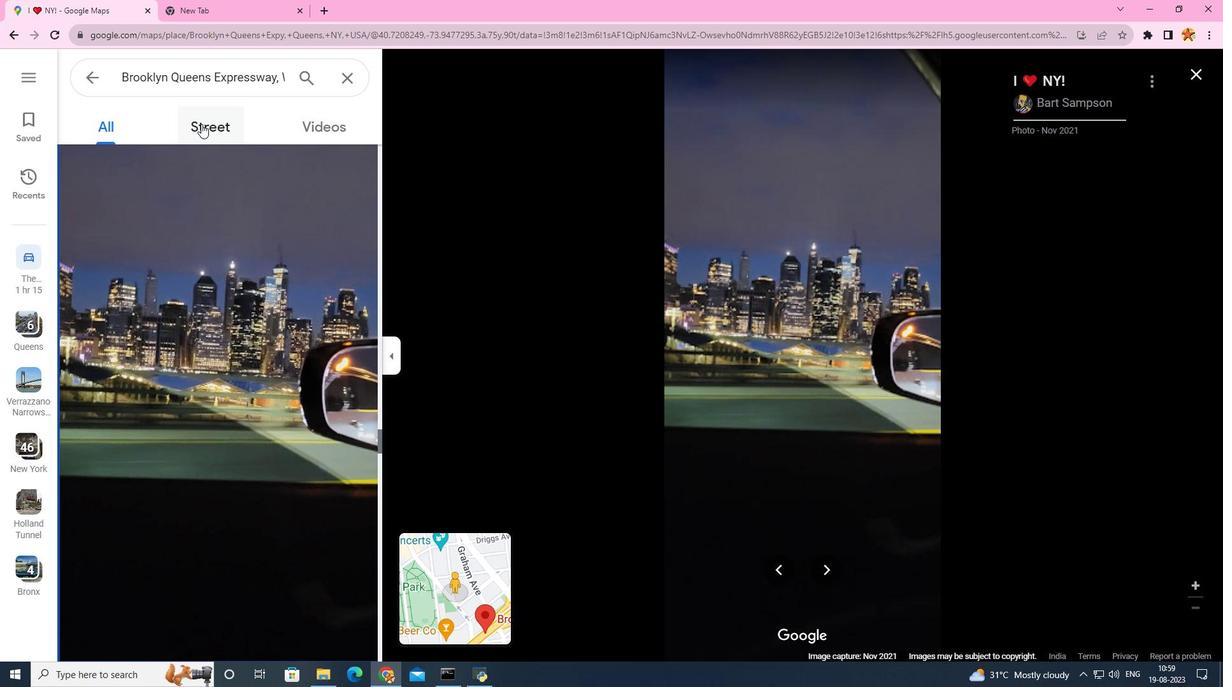 
Action: Mouse pressed left at (201, 124)
Screenshot: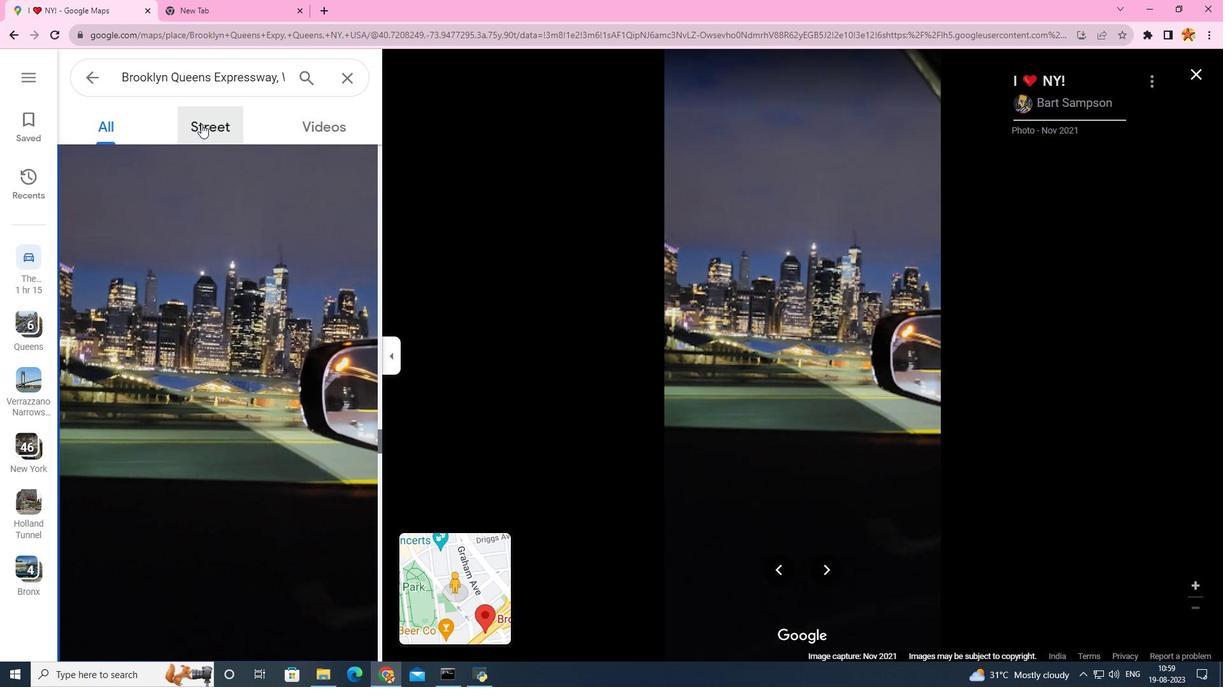 
Action: Mouse moved to (825, 574)
Screenshot: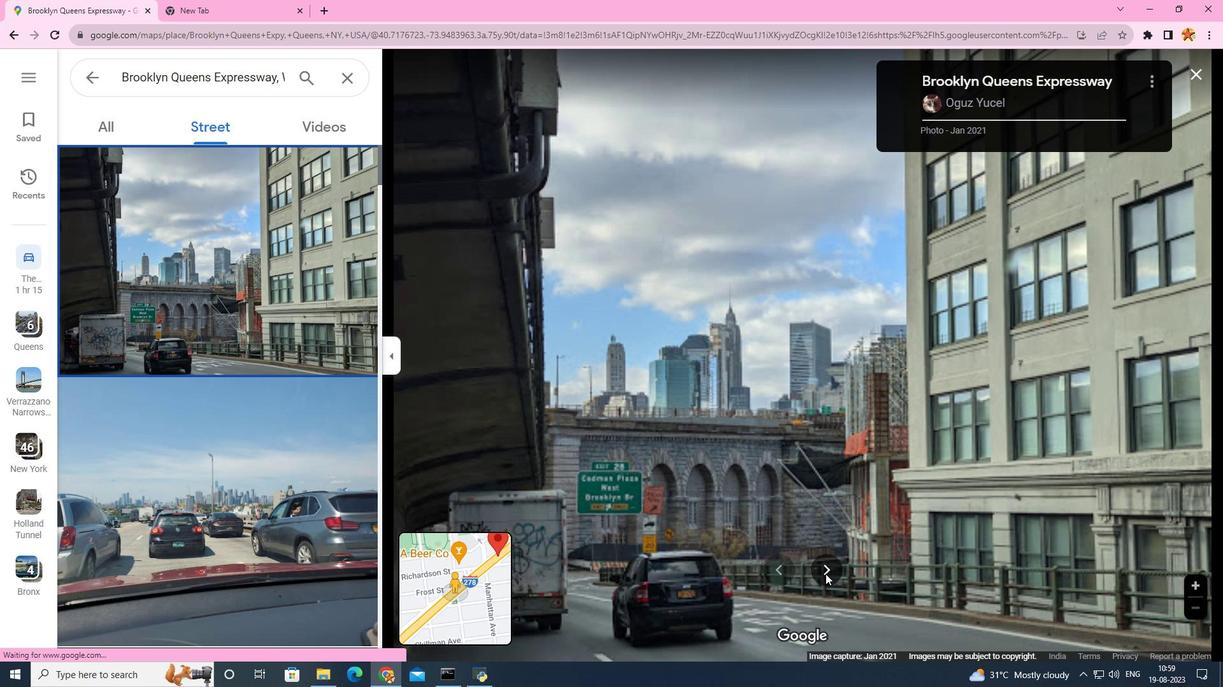 
Action: Mouse pressed left at (825, 574)
Screenshot: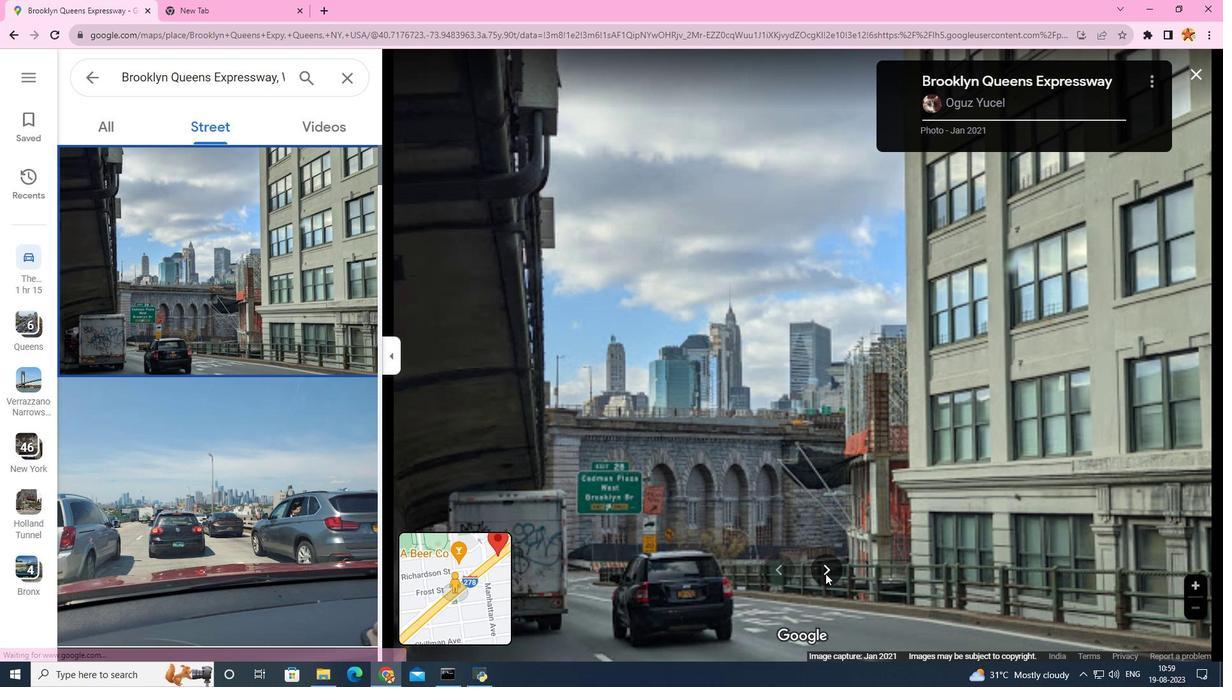 
Action: Mouse pressed left at (825, 574)
Screenshot: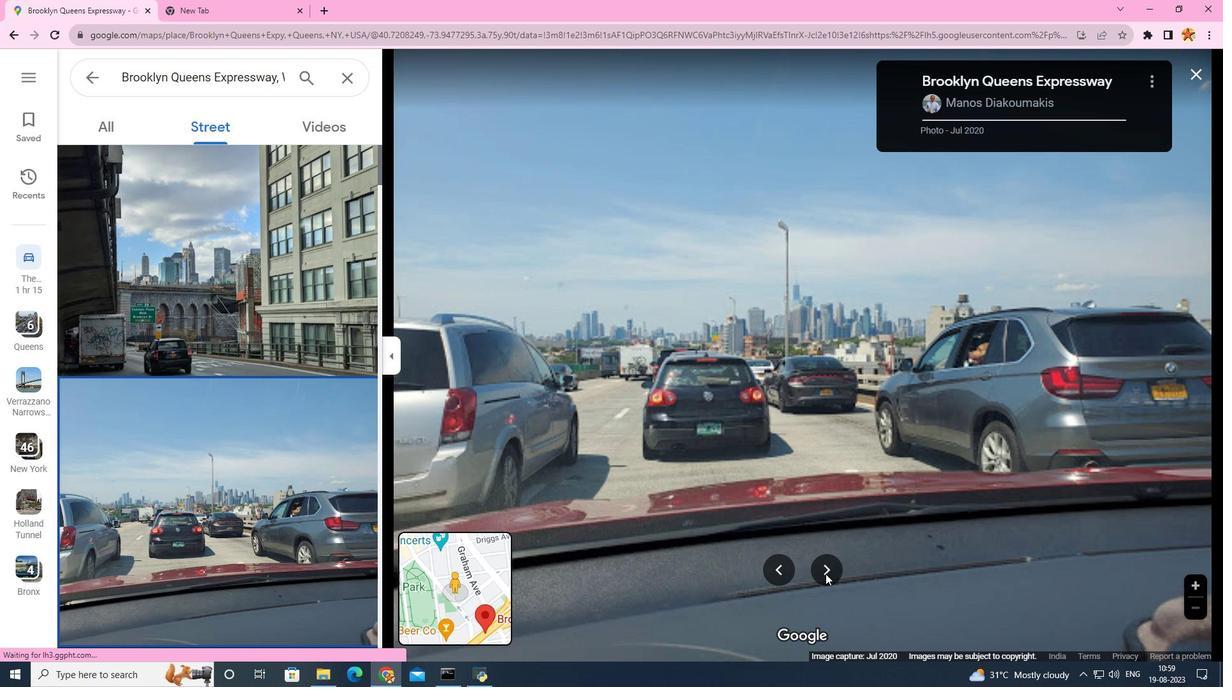 
Action: Mouse pressed left at (825, 574)
Screenshot: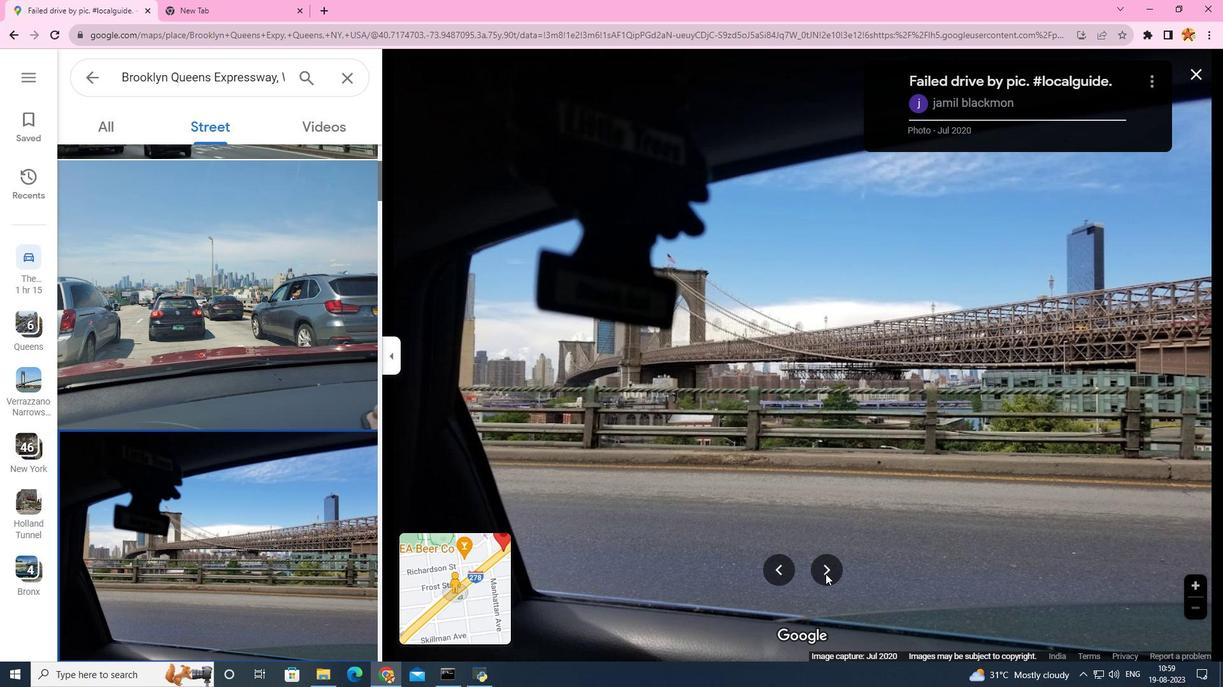 
Action: Mouse pressed left at (825, 574)
Screenshot: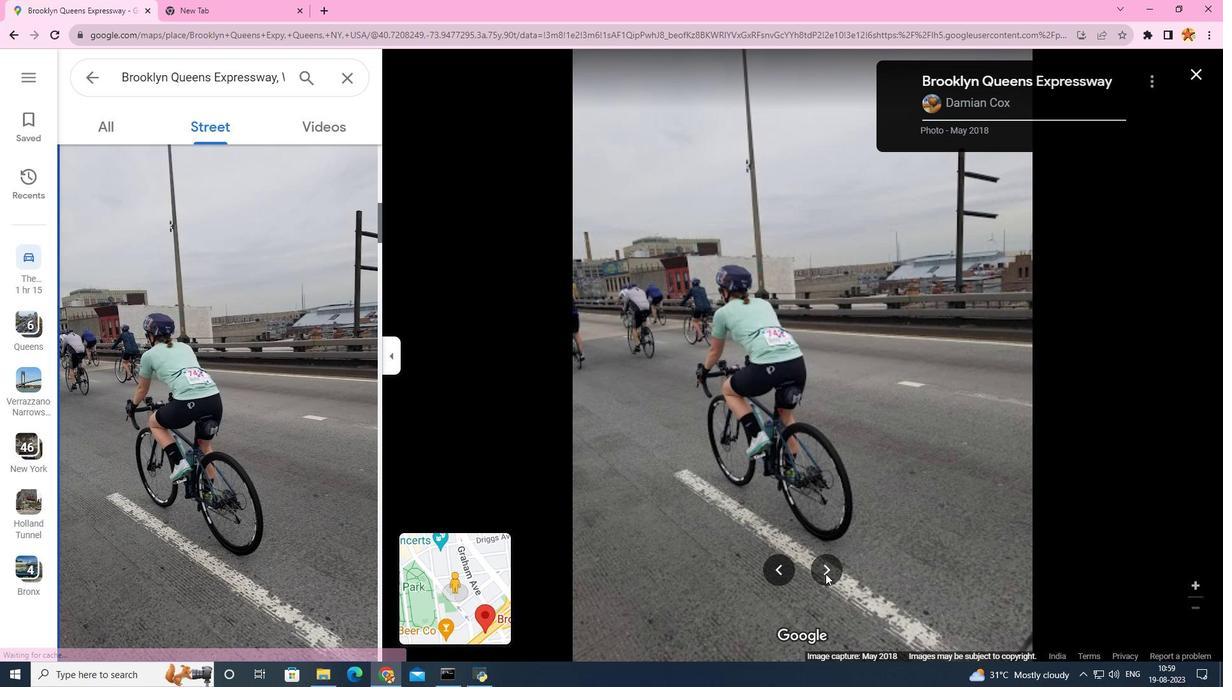 
Action: Mouse pressed left at (825, 574)
Screenshot: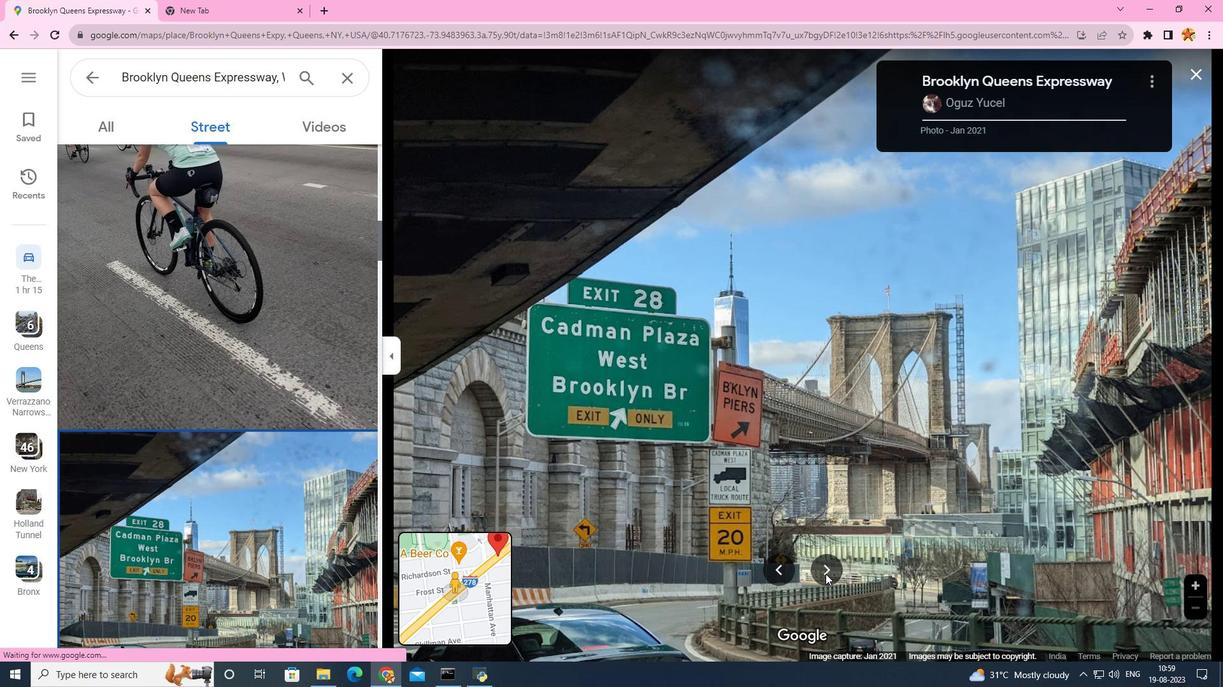 
Action: Mouse pressed left at (825, 574)
Screenshot: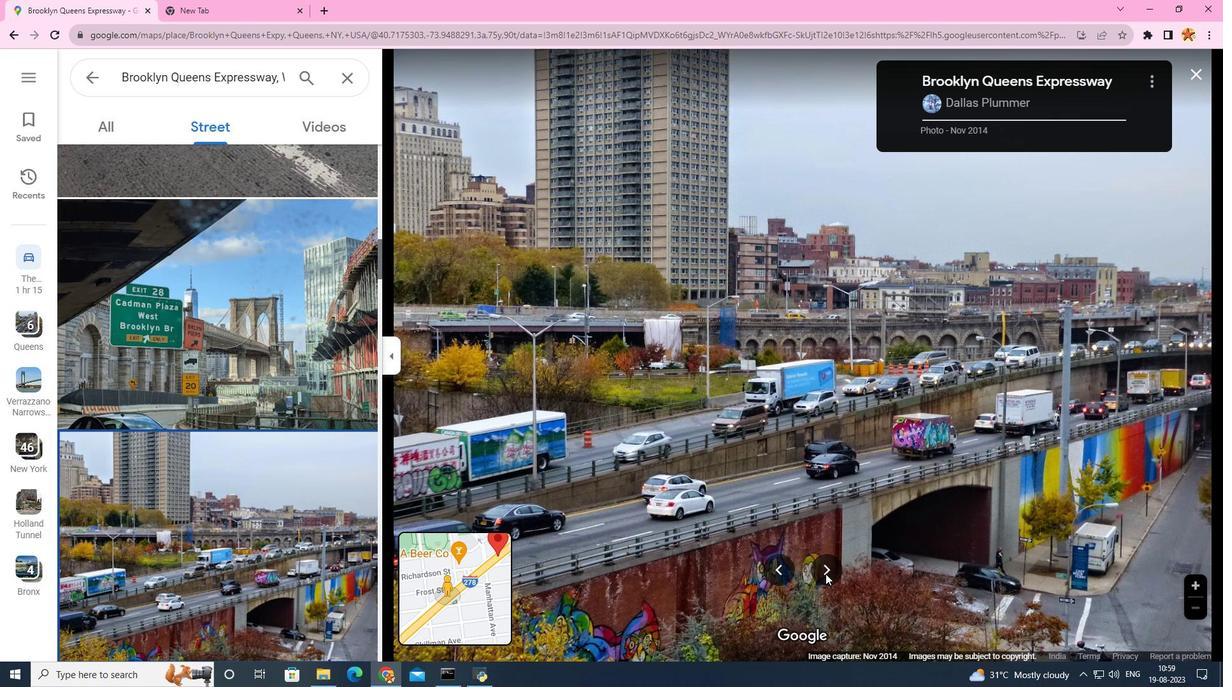 
Action: Mouse pressed left at (825, 574)
Screenshot: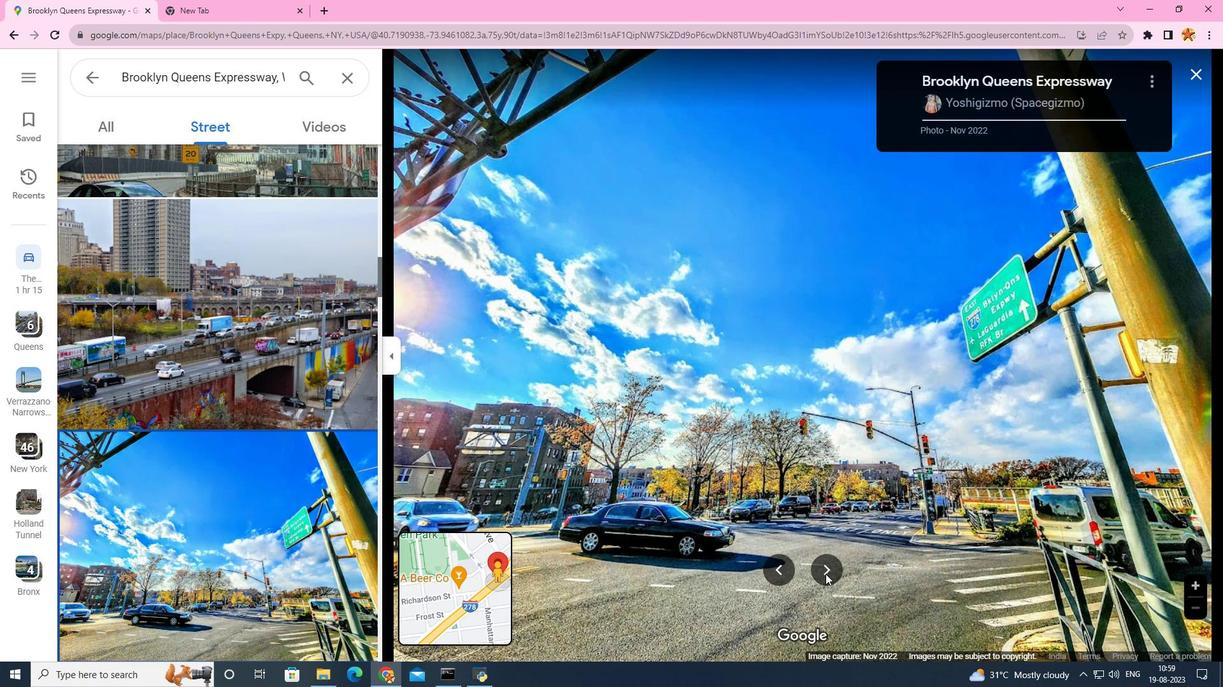 
Action: Mouse pressed left at (825, 574)
Screenshot: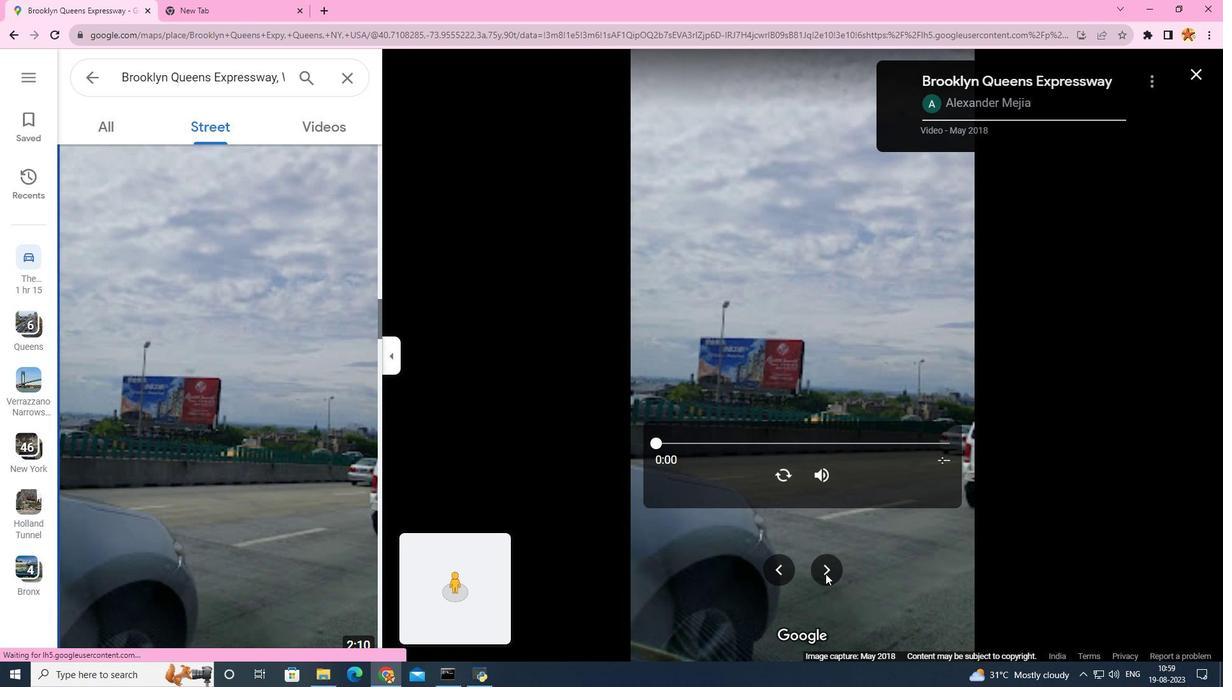 
Action: Mouse pressed left at (825, 574)
Screenshot: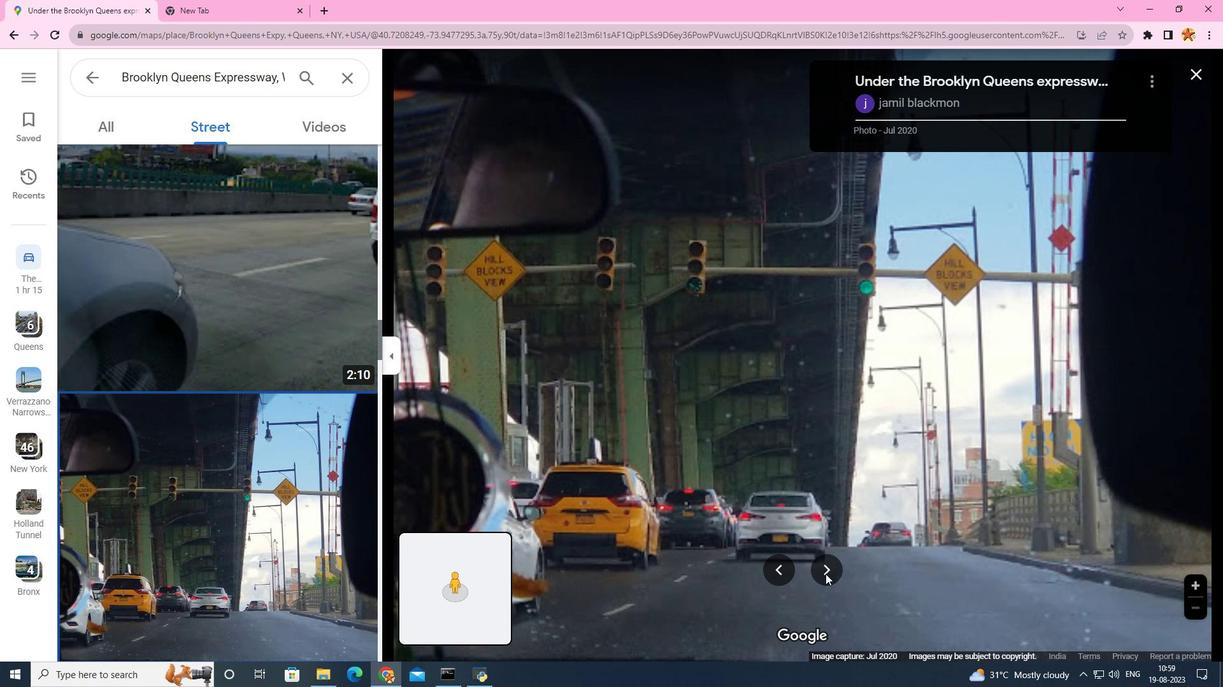 
Action: Mouse pressed left at (825, 574)
Screenshot: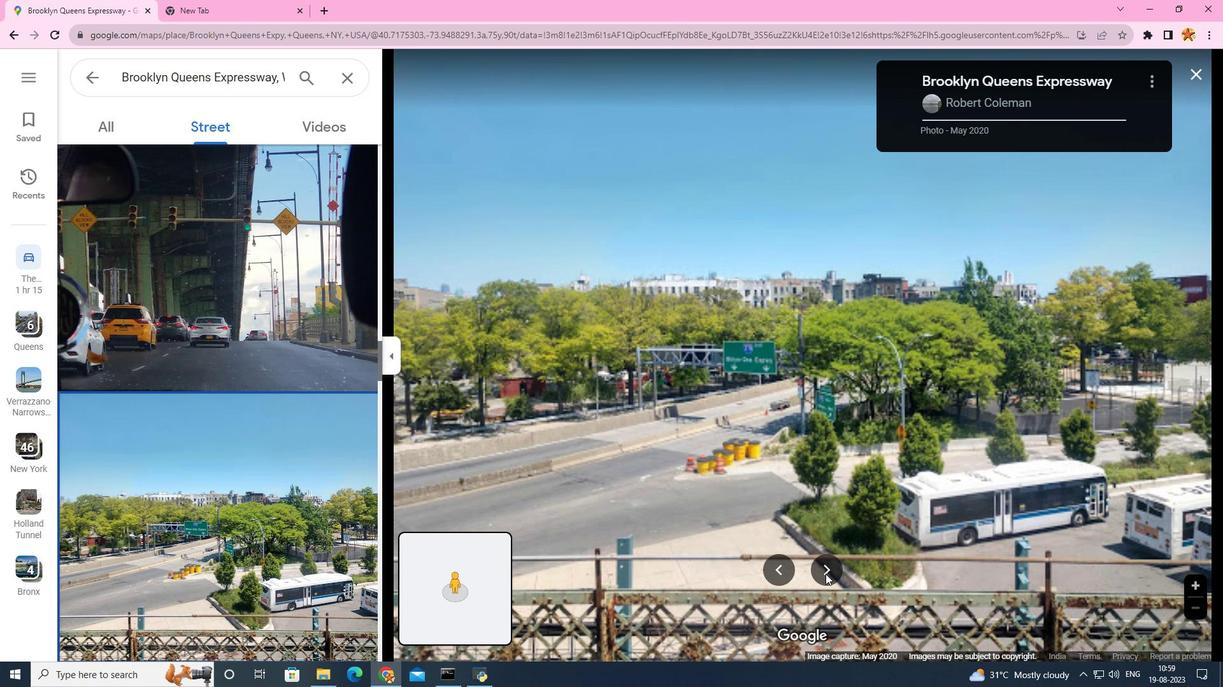 
Action: Mouse pressed left at (825, 574)
Screenshot: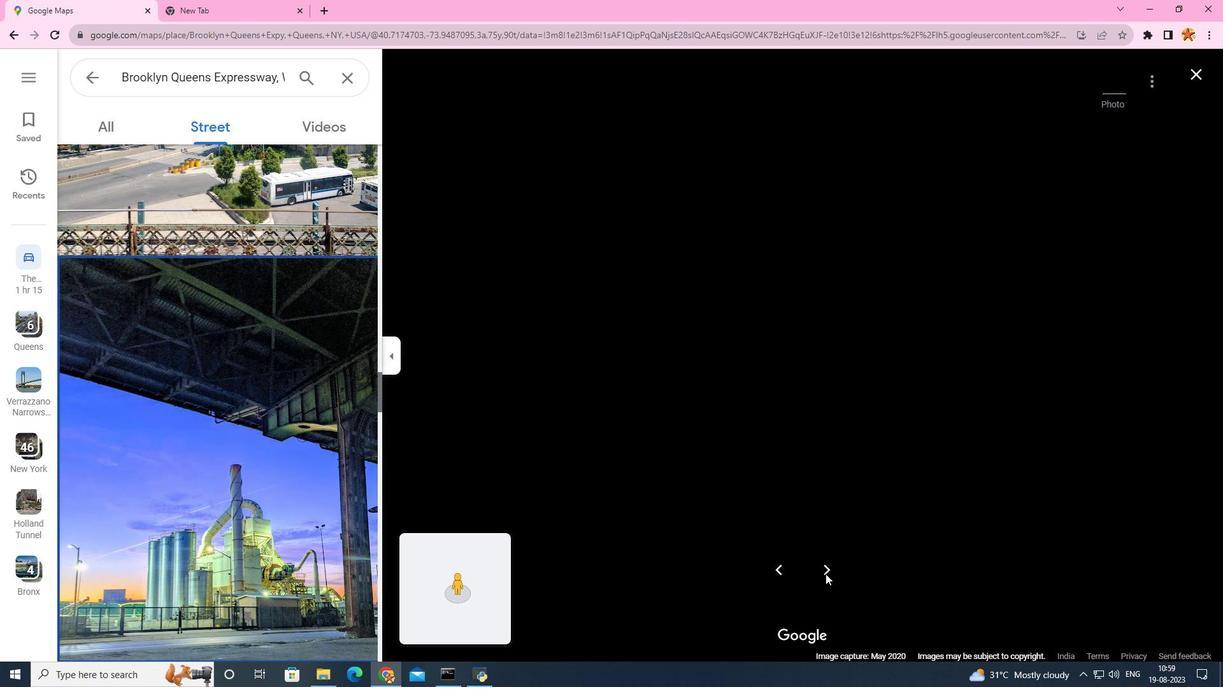 
Action: Mouse pressed left at (825, 574)
Screenshot: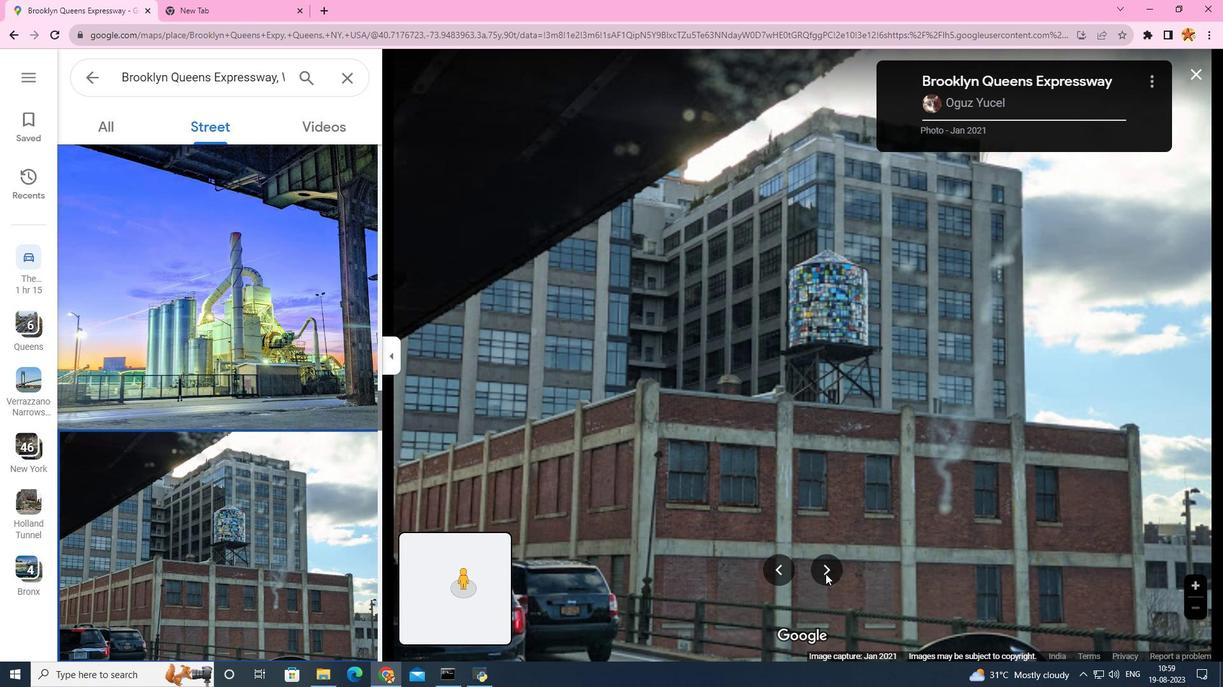 
Action: Mouse pressed left at (825, 574)
Screenshot: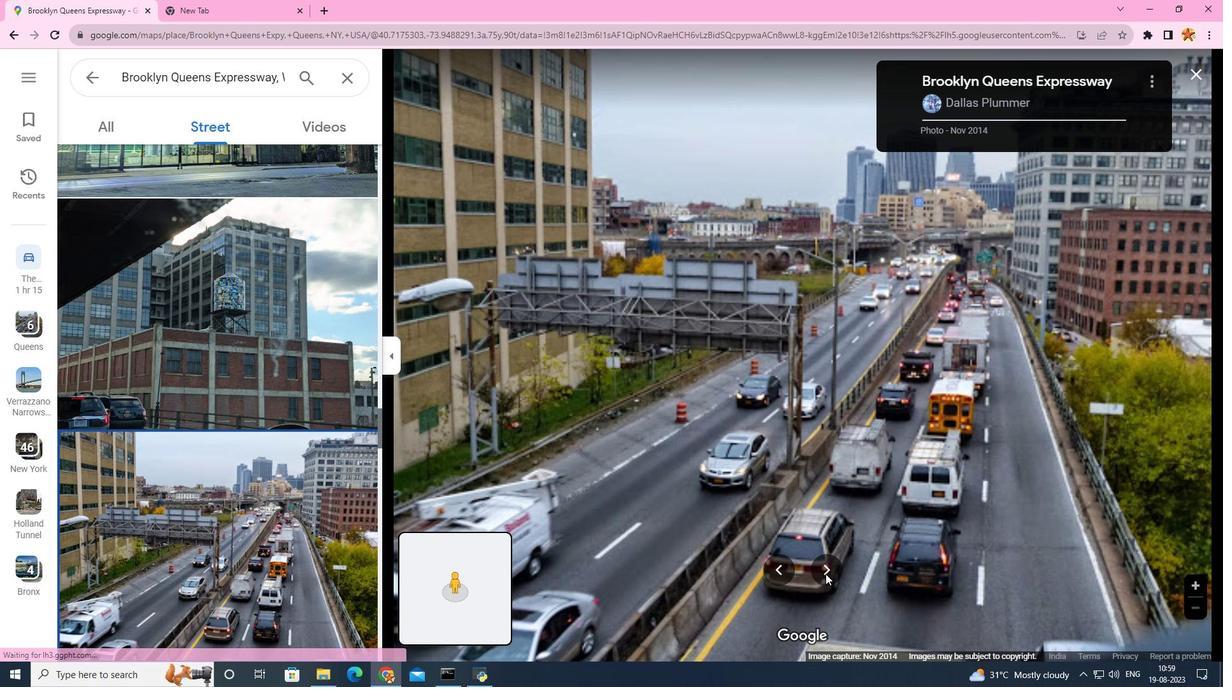 
Action: Mouse pressed left at (825, 574)
Screenshot: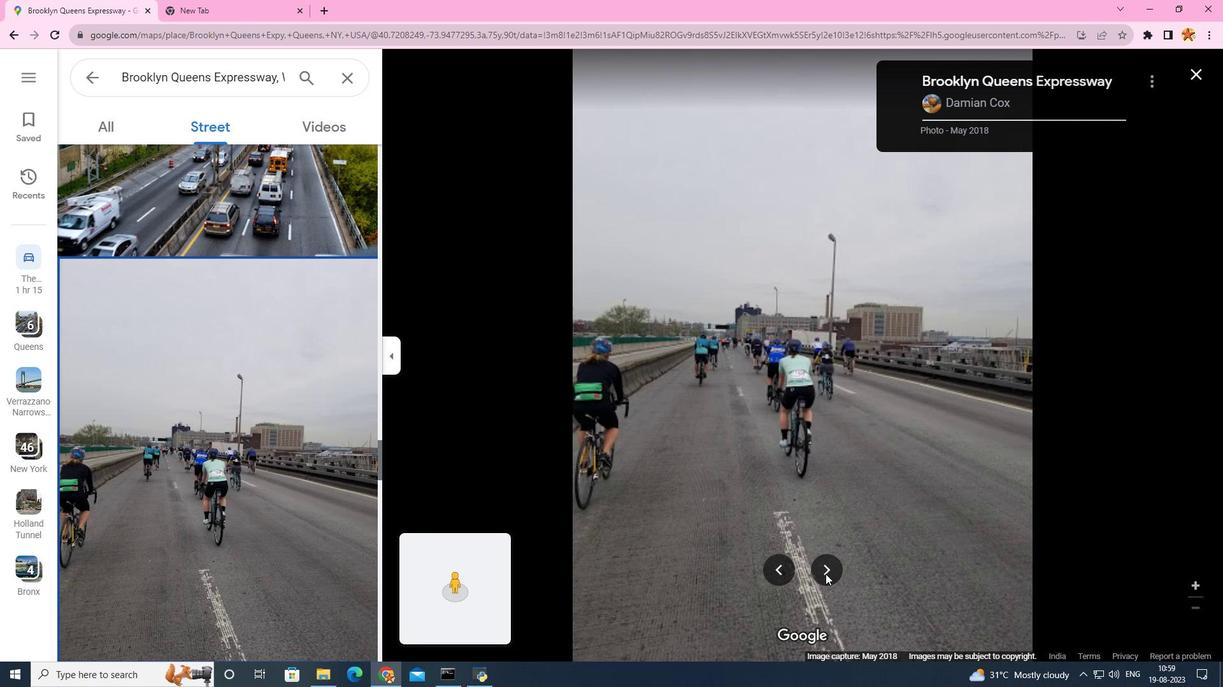 
Action: Mouse pressed left at (825, 574)
Screenshot: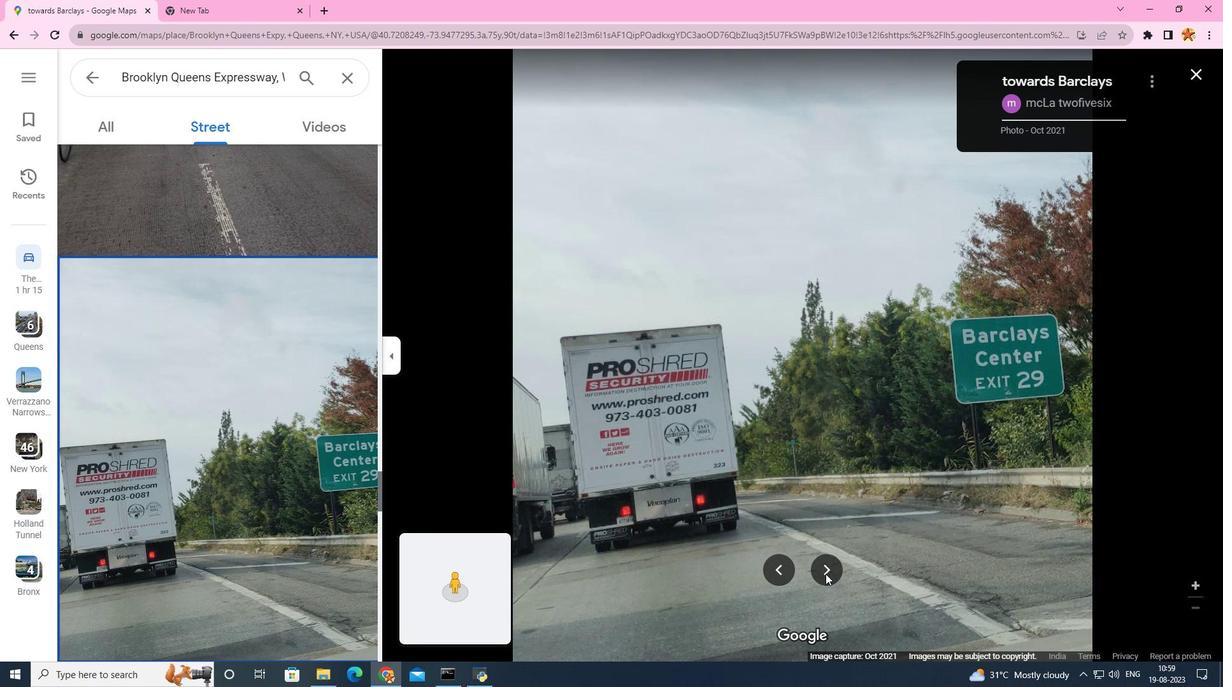 
Action: Mouse pressed left at (825, 574)
Screenshot: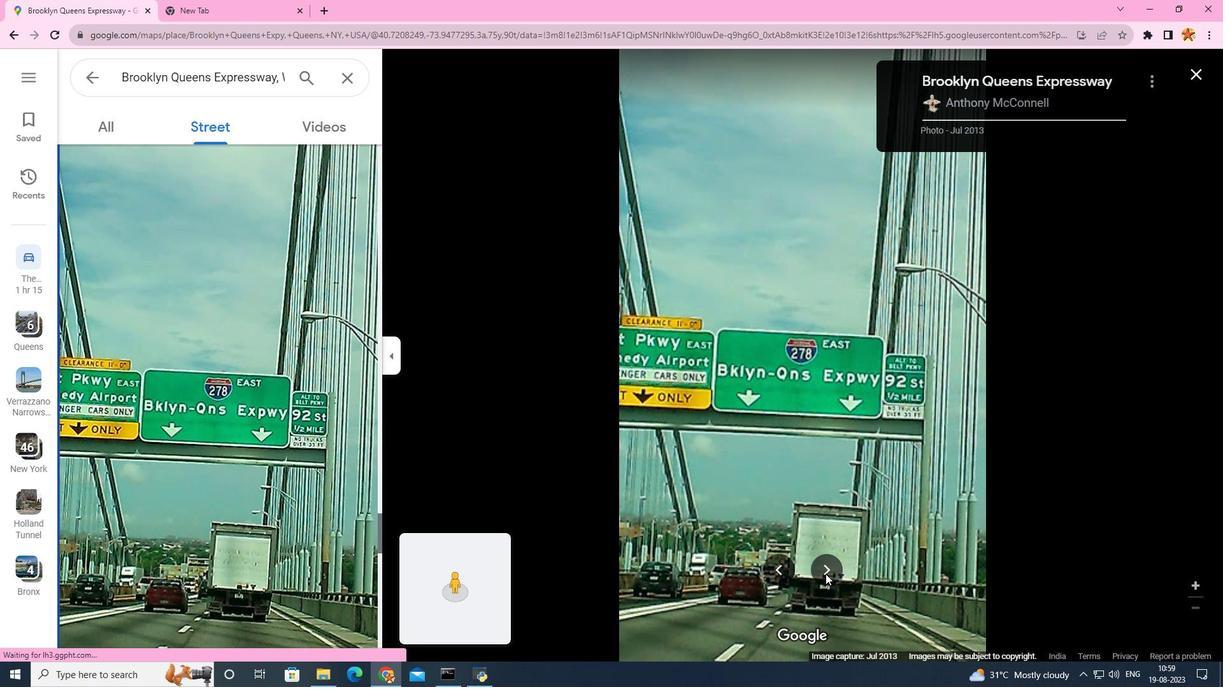 
Action: Mouse pressed left at (825, 574)
Screenshot: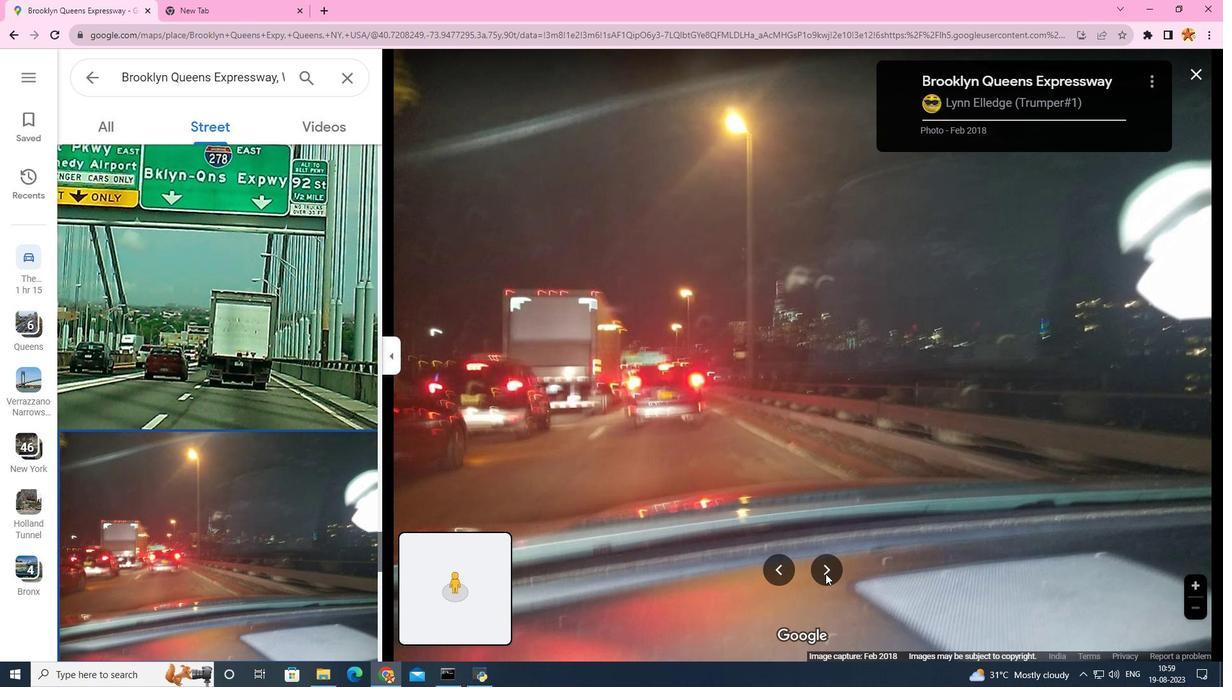 
Action: Mouse pressed left at (825, 574)
Screenshot: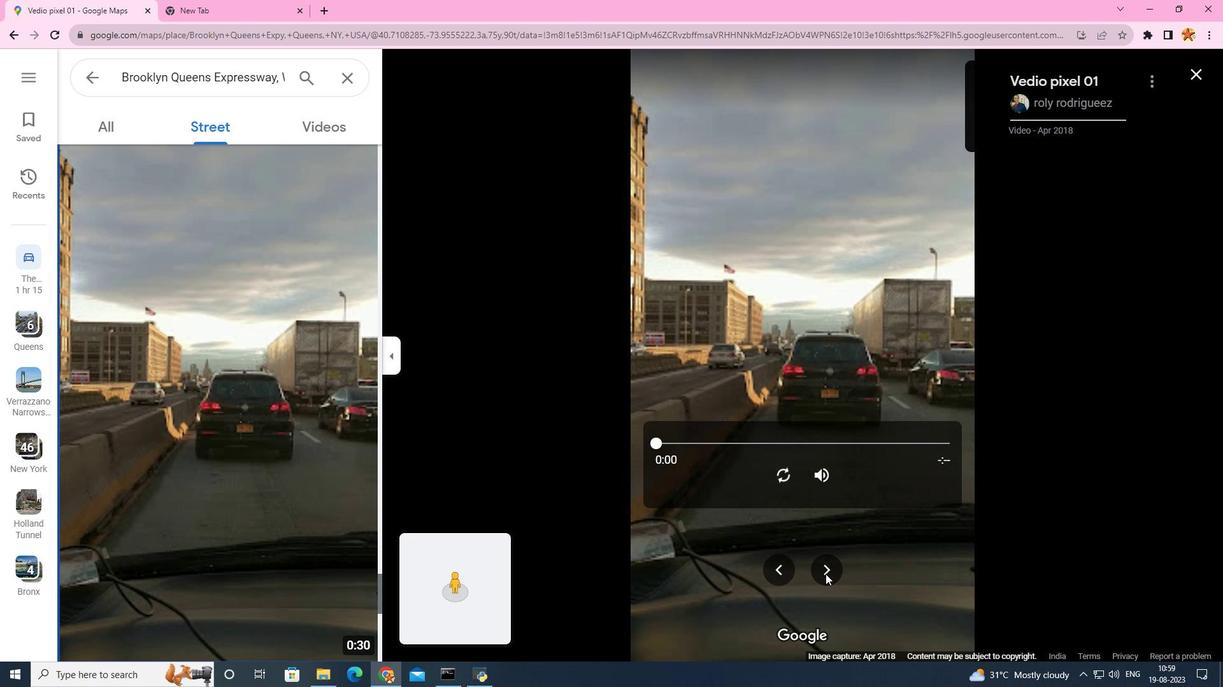 
Action: Mouse pressed left at (825, 574)
Screenshot: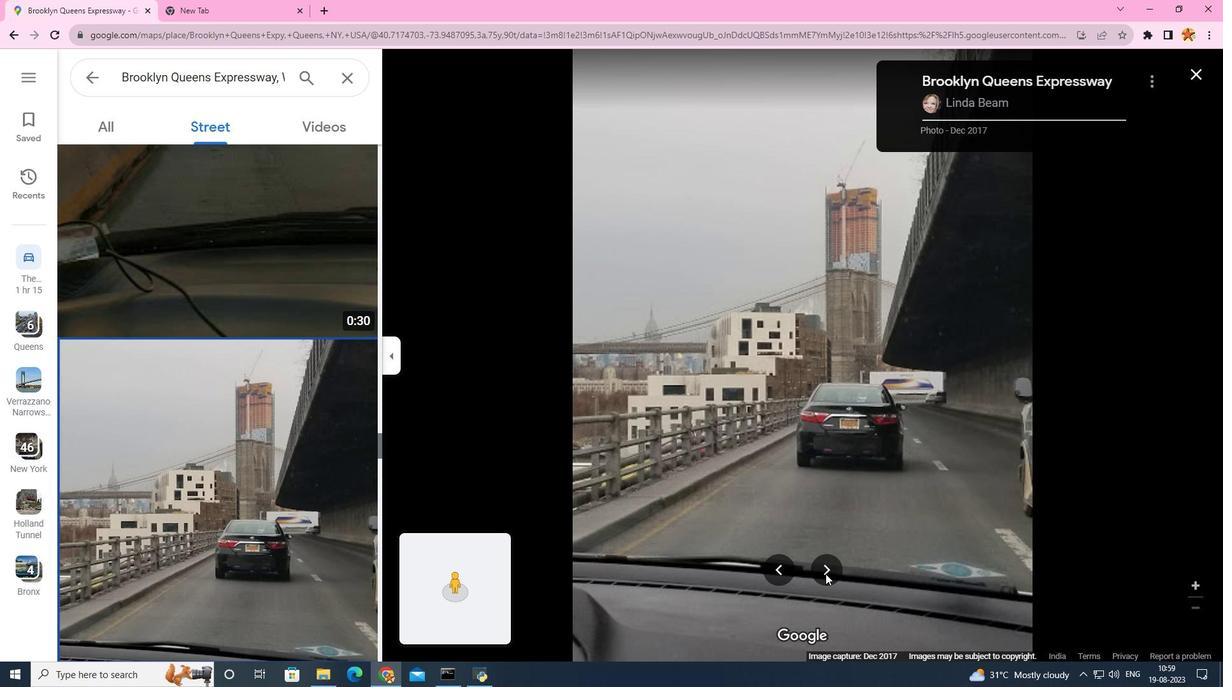 
Action: Mouse pressed left at (825, 574)
Screenshot: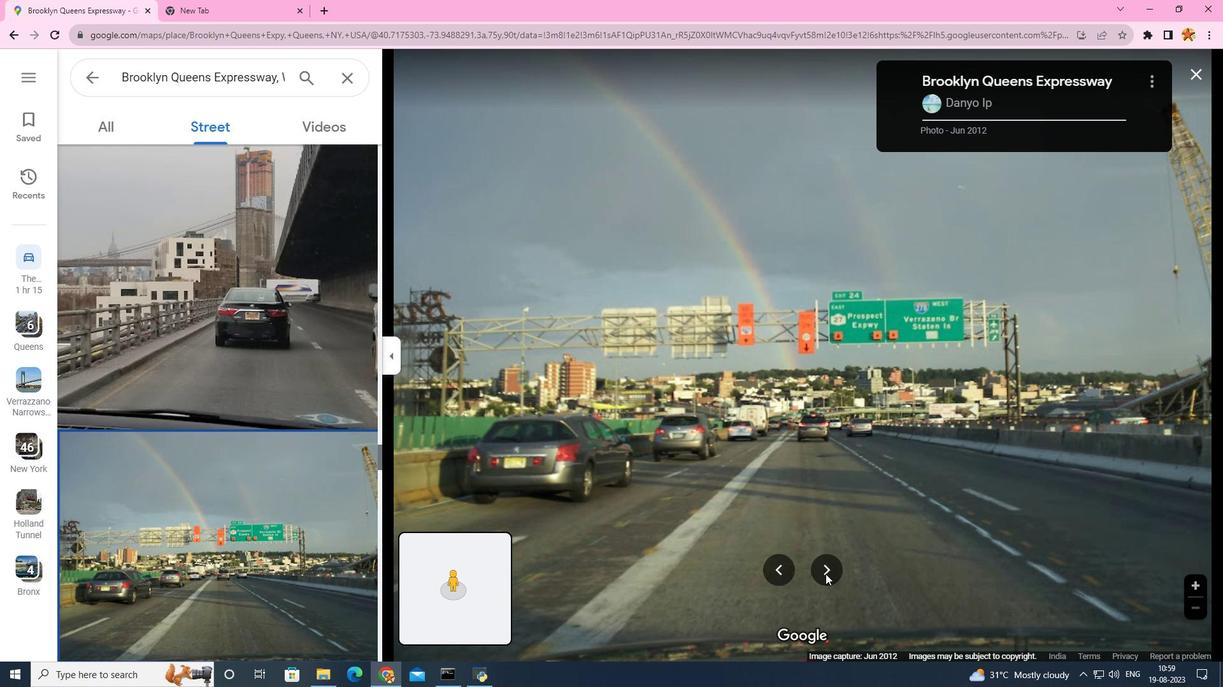 
Action: Mouse pressed left at (825, 574)
Screenshot: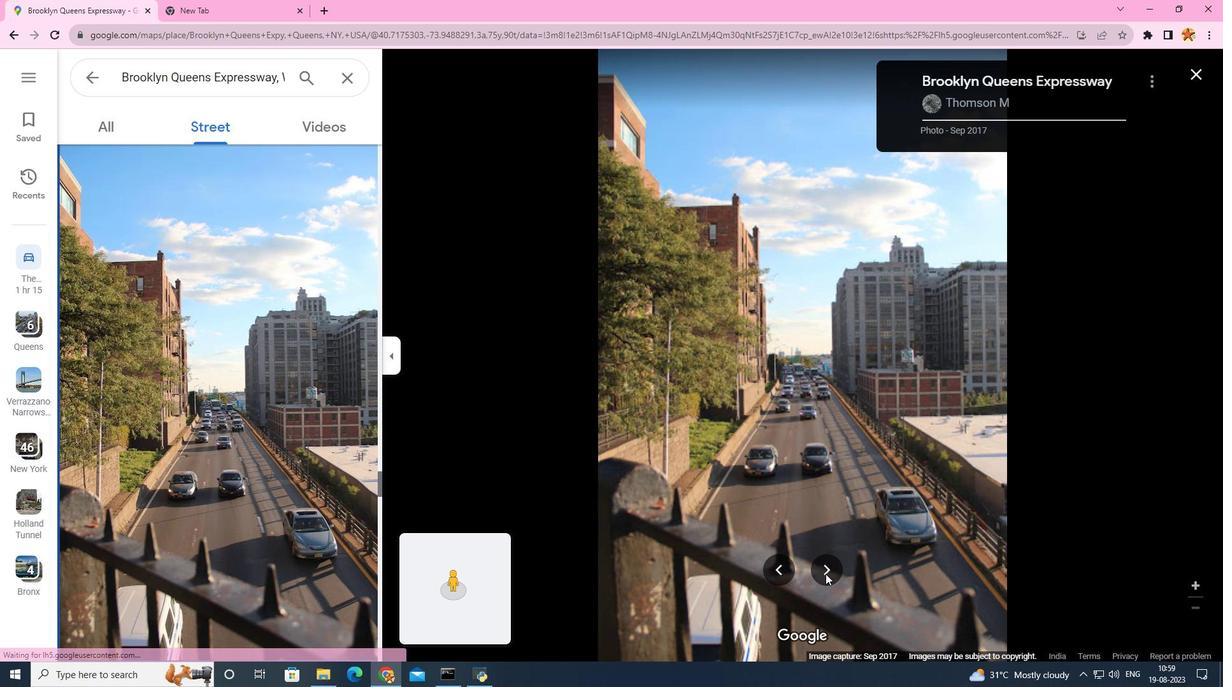 
Action: Mouse pressed left at (825, 574)
Screenshot: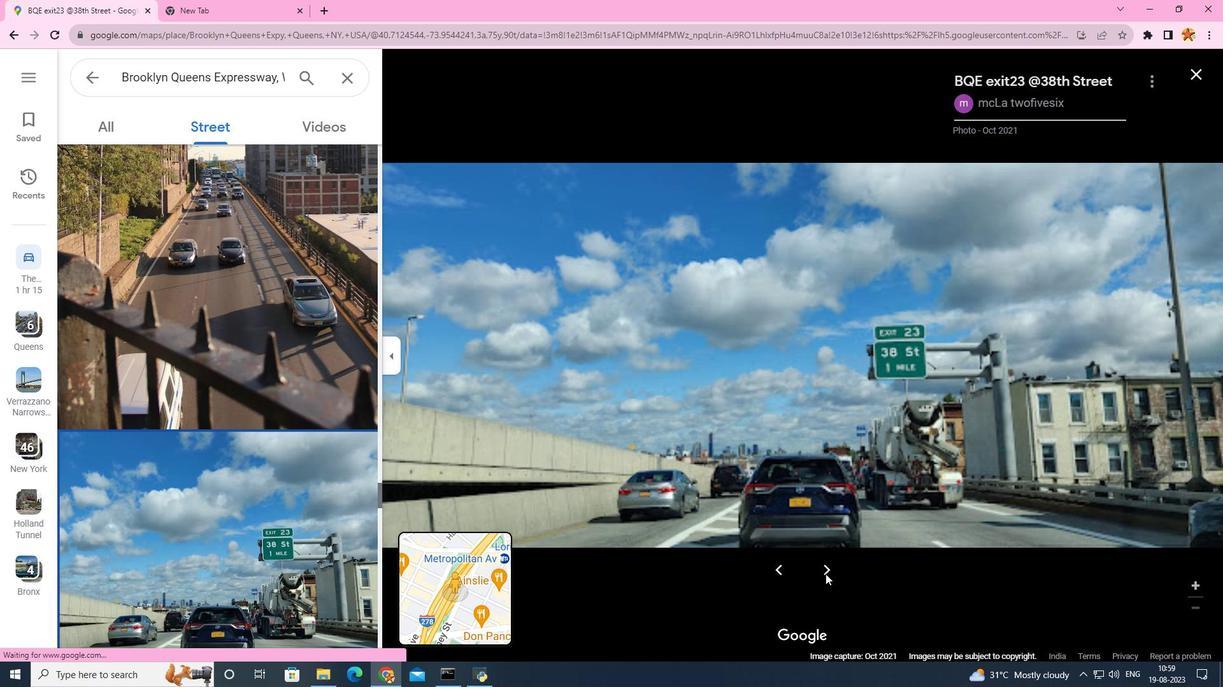 
Action: Mouse pressed left at (825, 574)
Screenshot: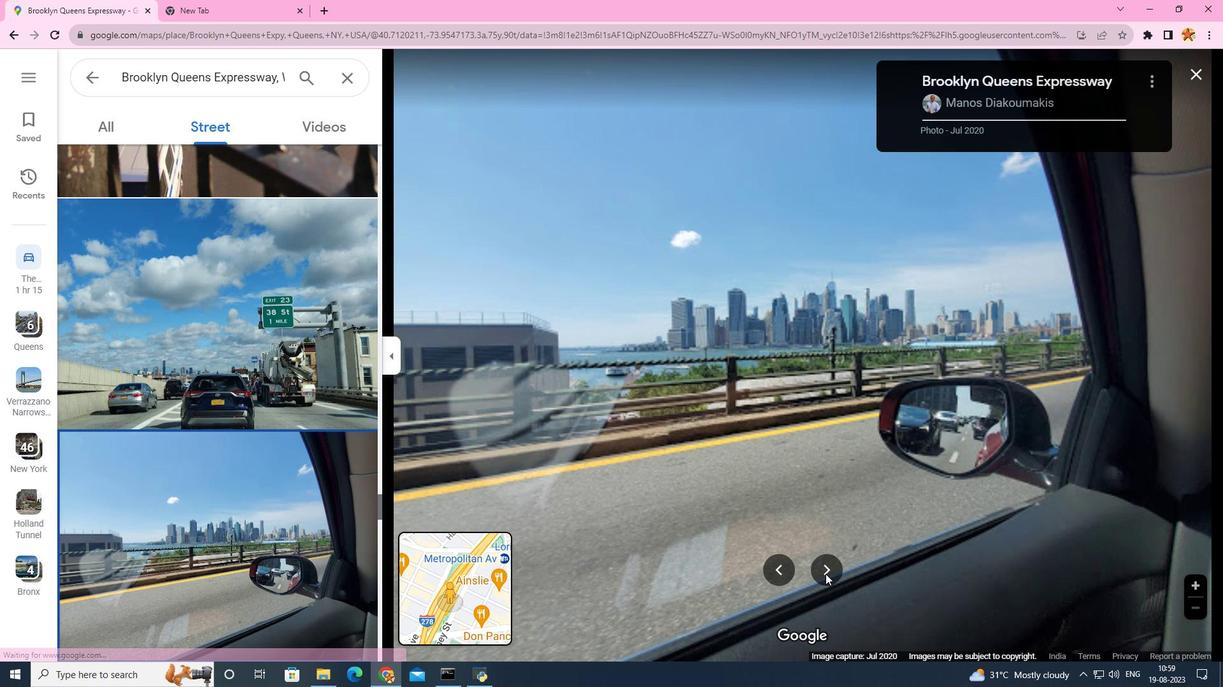 
Action: Mouse pressed left at (825, 574)
Screenshot: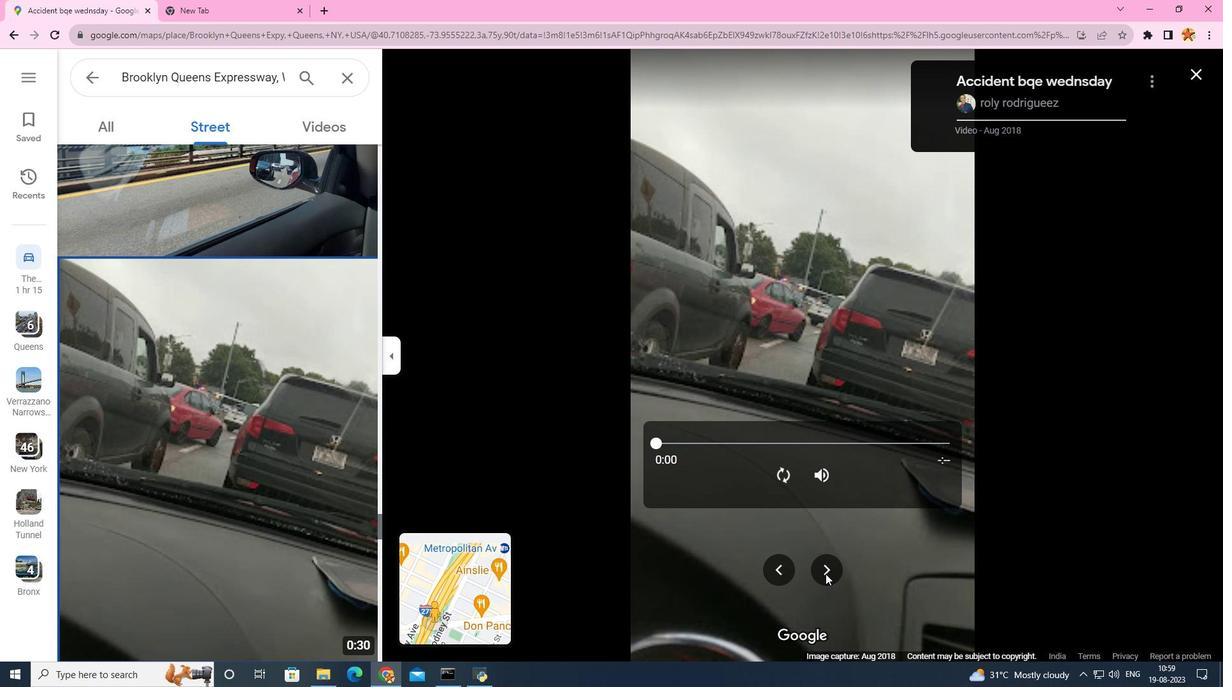 
Action: Mouse pressed left at (825, 574)
Screenshot: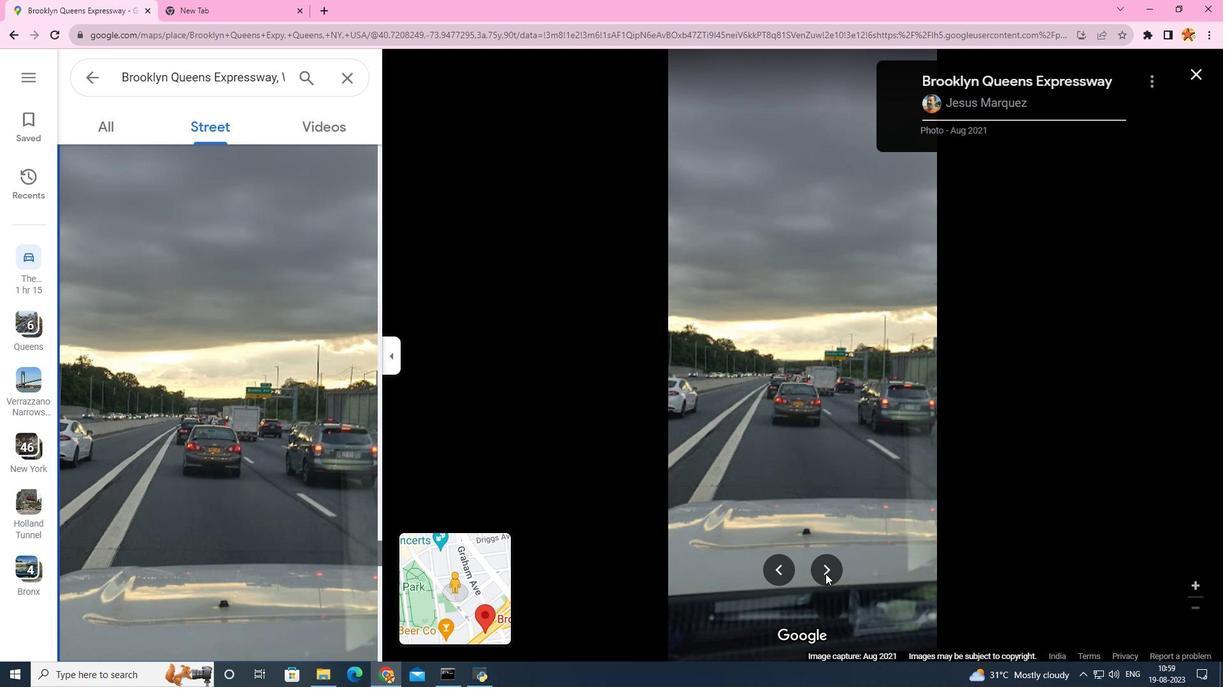 
Action: Mouse pressed left at (825, 574)
Screenshot: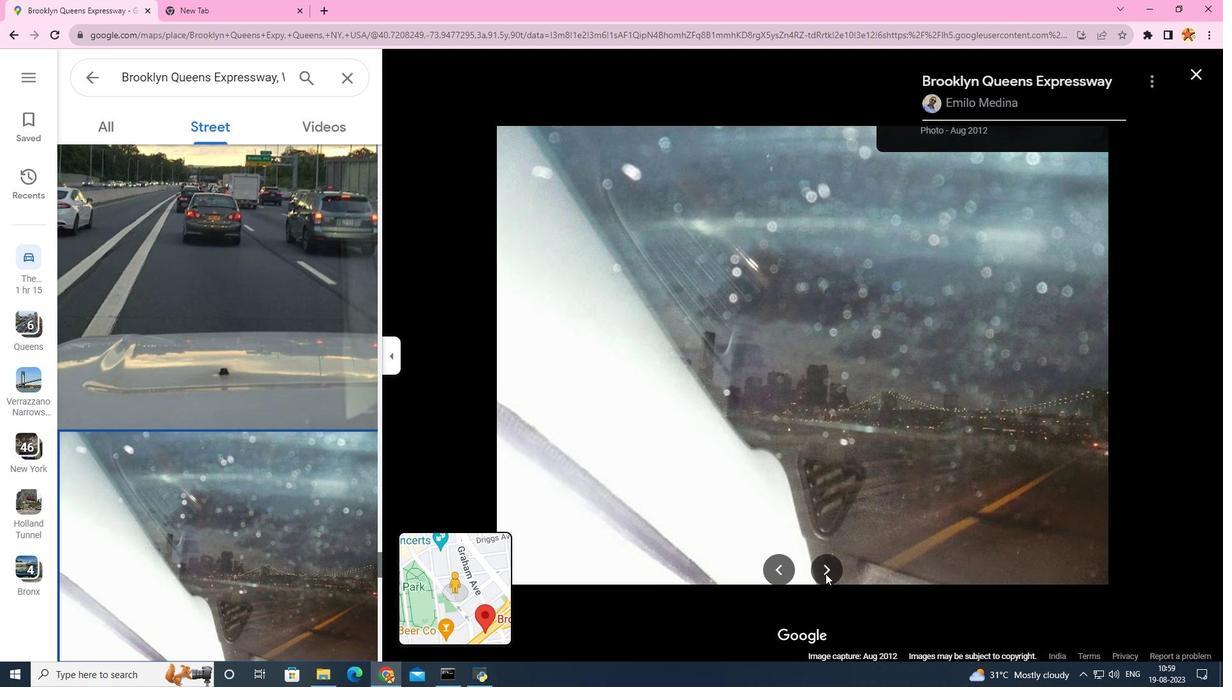 
Action: Mouse pressed left at (825, 574)
Screenshot: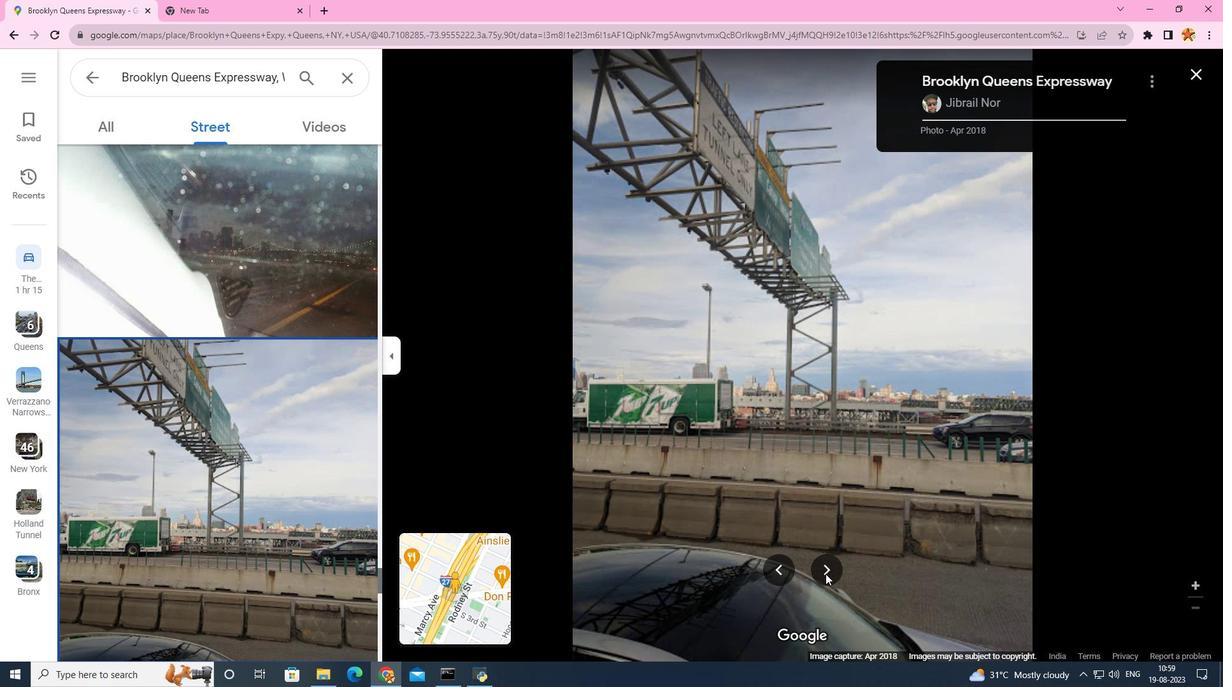 
Action: Mouse pressed left at (825, 574)
Screenshot: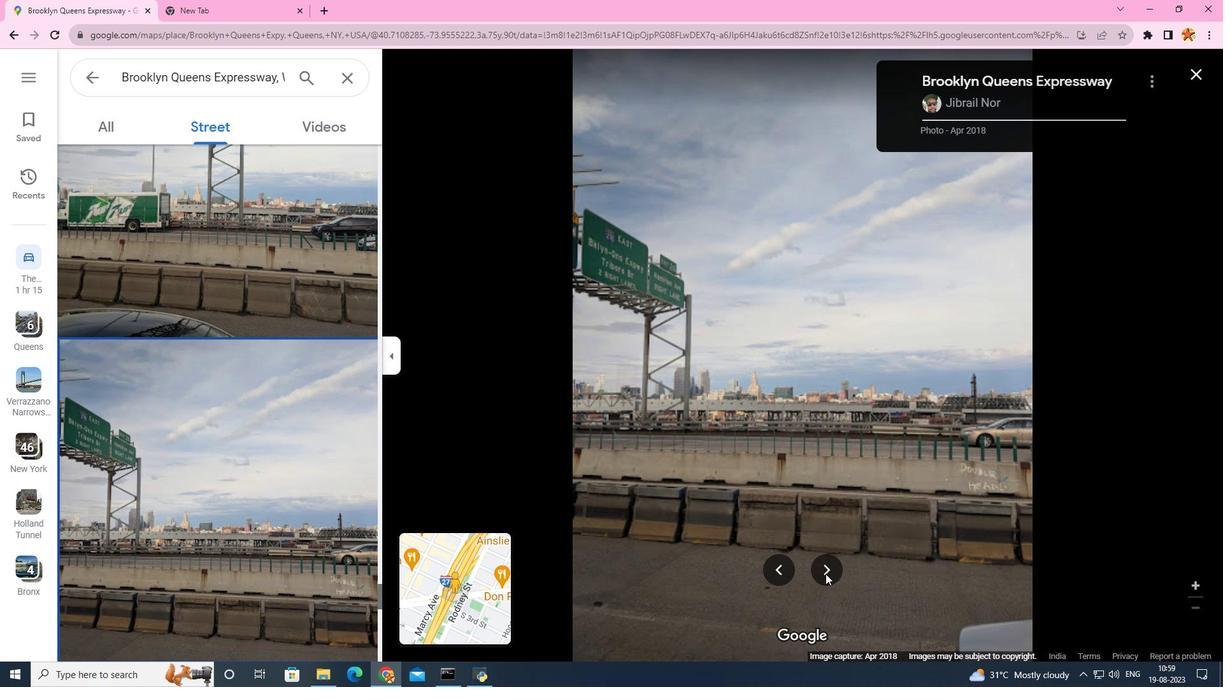
Action: Mouse pressed left at (825, 574)
Screenshot: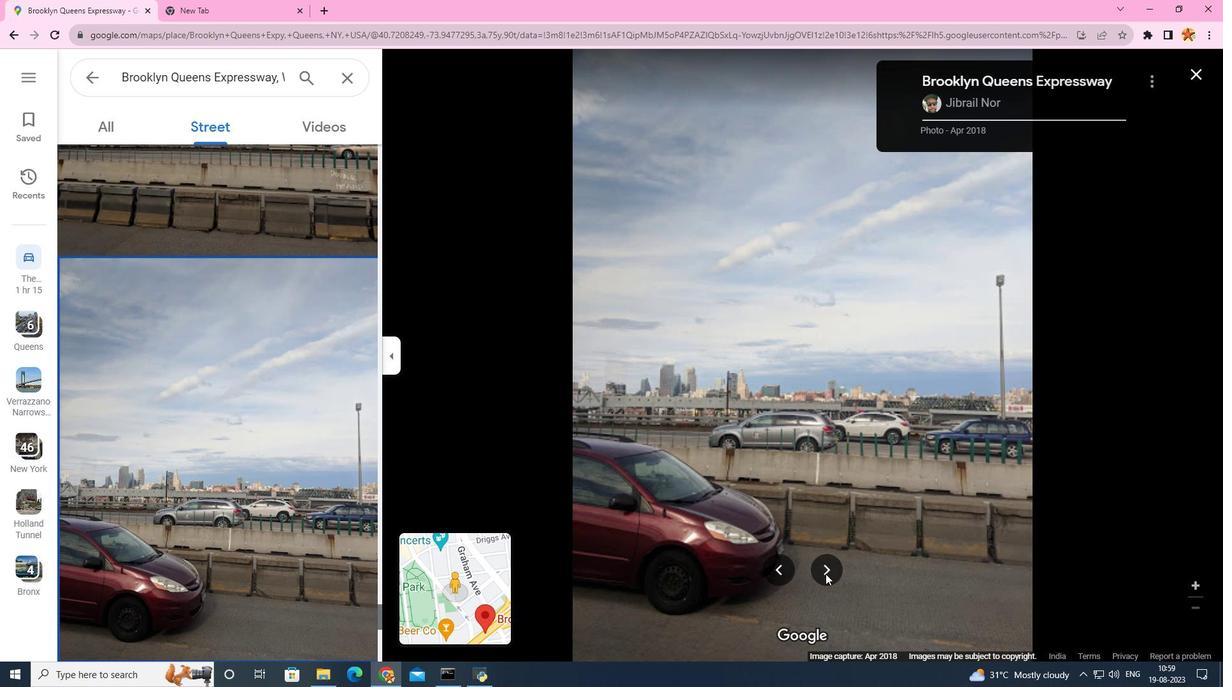 
Action: Mouse pressed left at (825, 574)
Screenshot: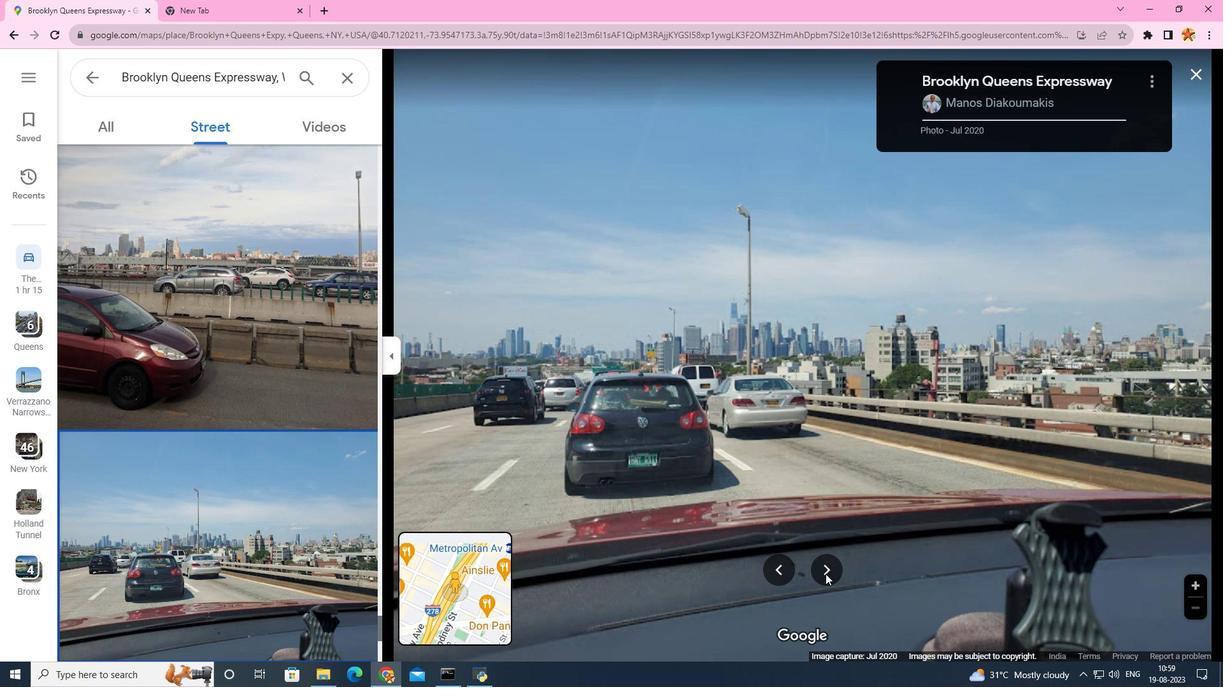 
Action: Mouse scrolled (825, 573) with delta (0, 0)
Screenshot: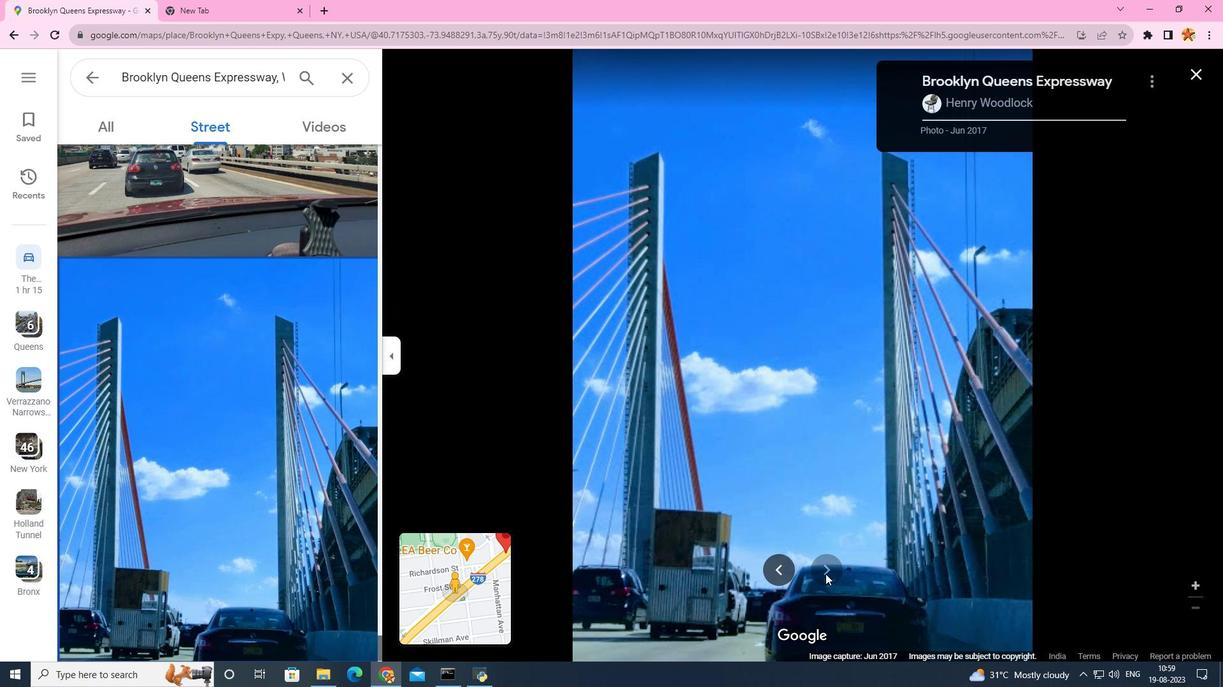 
Action: Mouse moved to (738, 433)
Screenshot: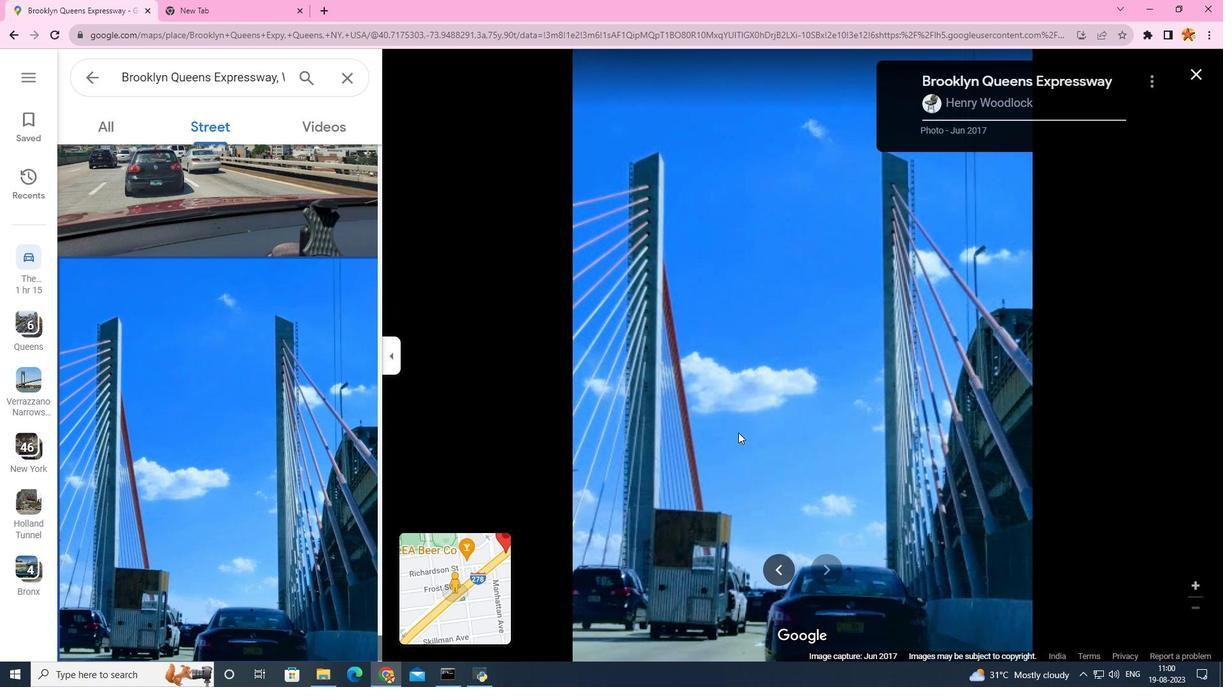 
